 Task: Explore and customize your Asana account settings and interface.
Action: Mouse pressed left at (108, 242)
Screenshot: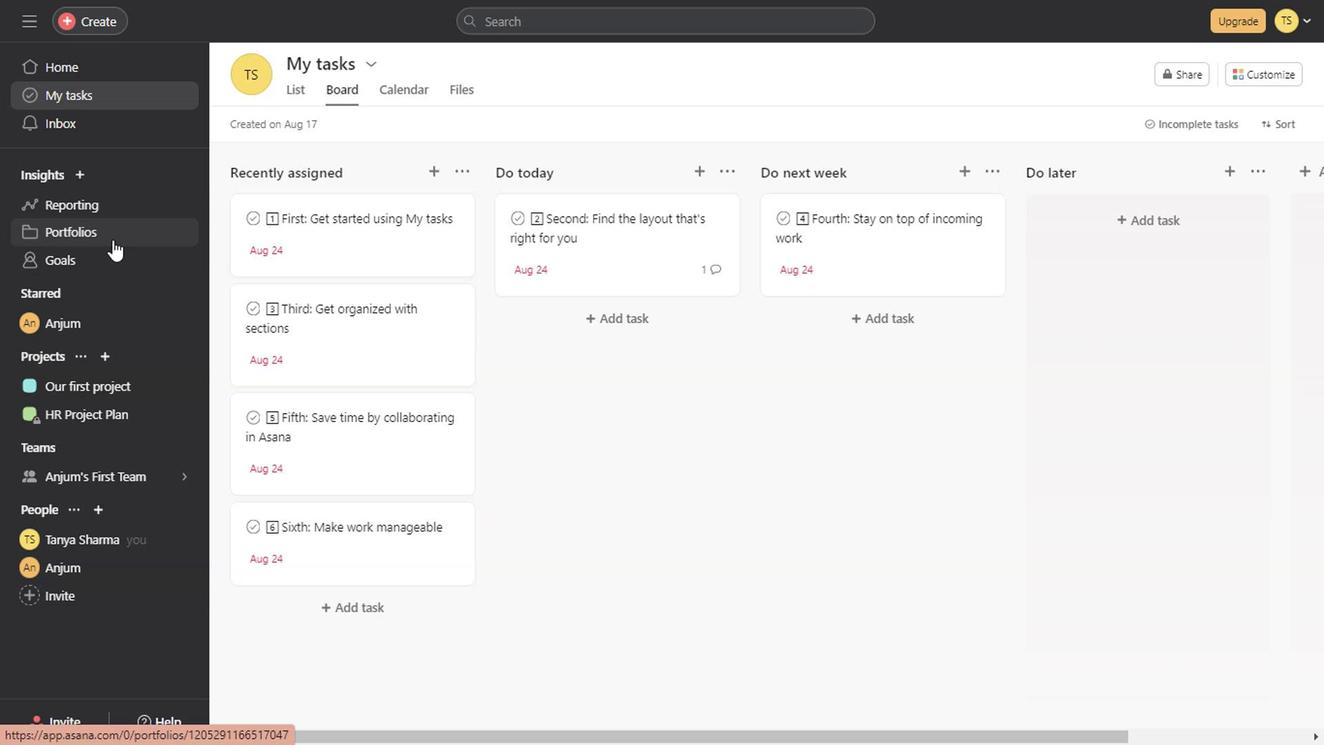 
Action: Mouse moved to (753, 616)
Screenshot: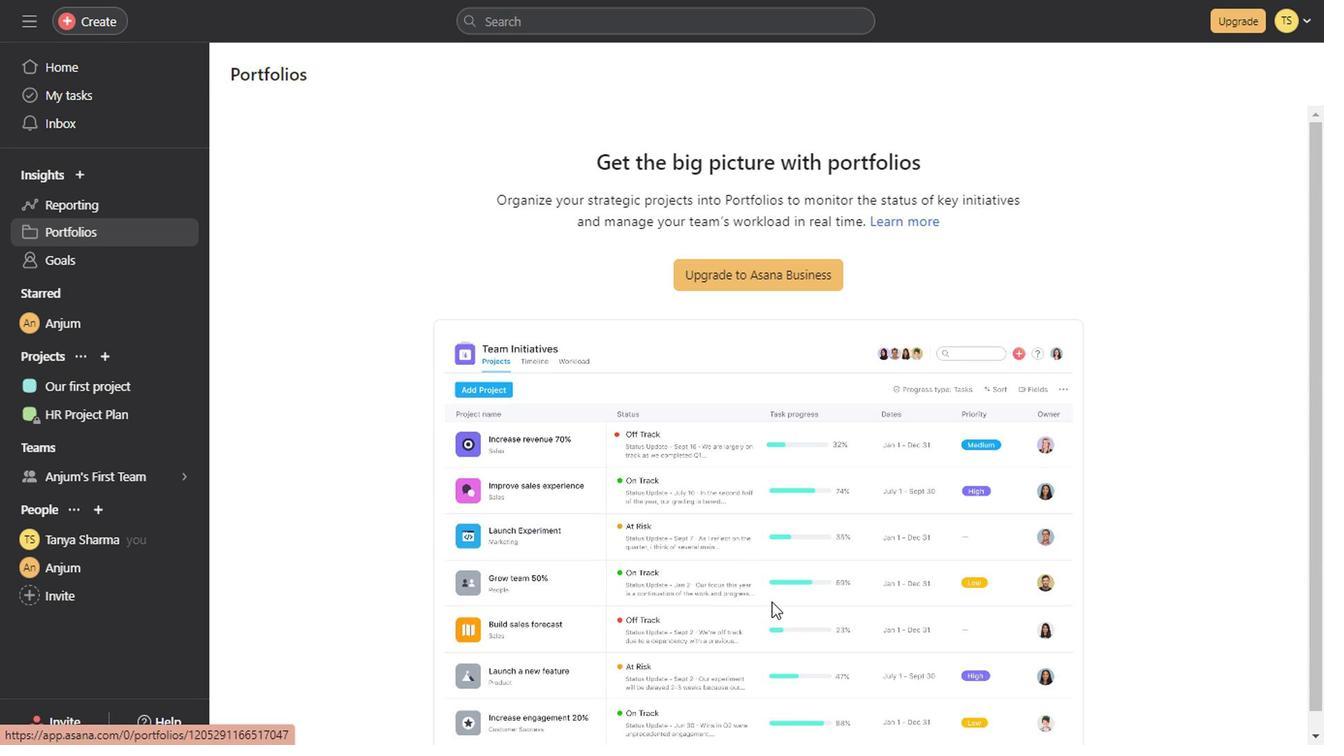 
Action: Mouse scrolled (753, 615) with delta (0, -1)
Screenshot: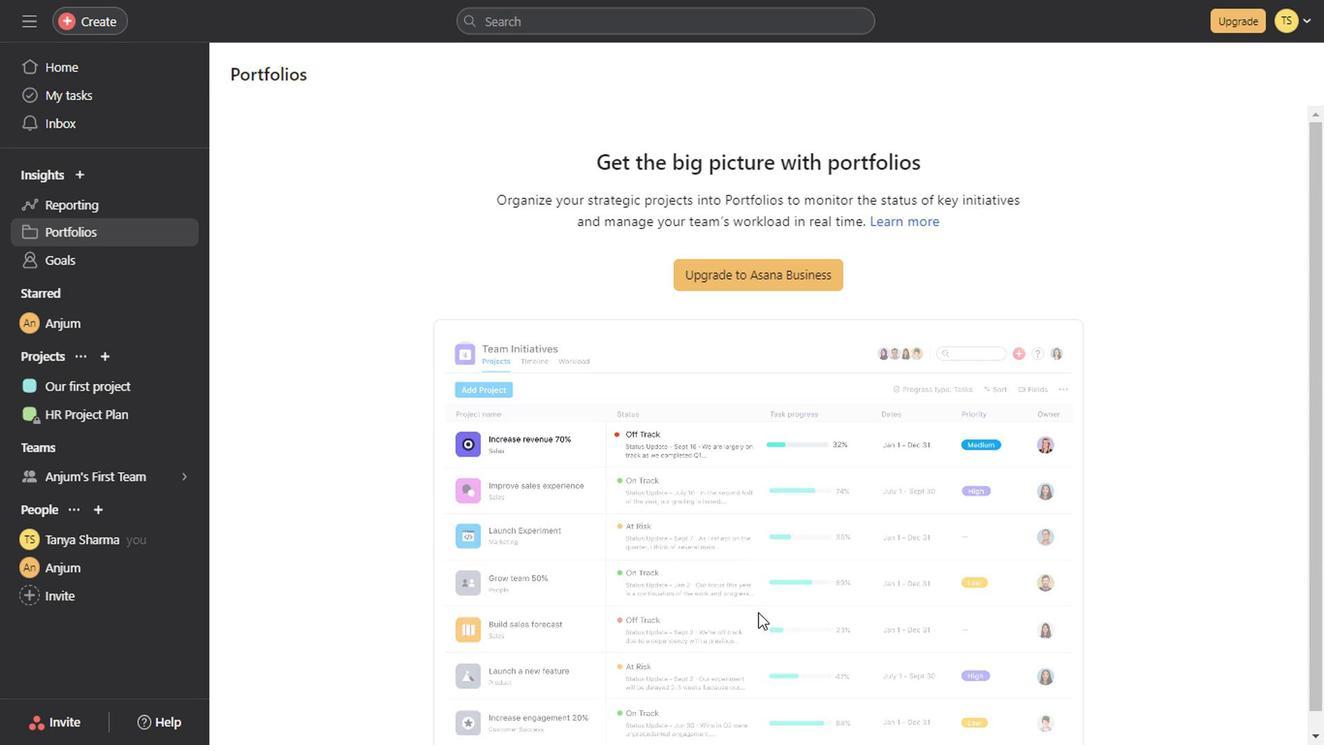 
Action: Mouse scrolled (753, 616) with delta (0, 0)
Screenshot: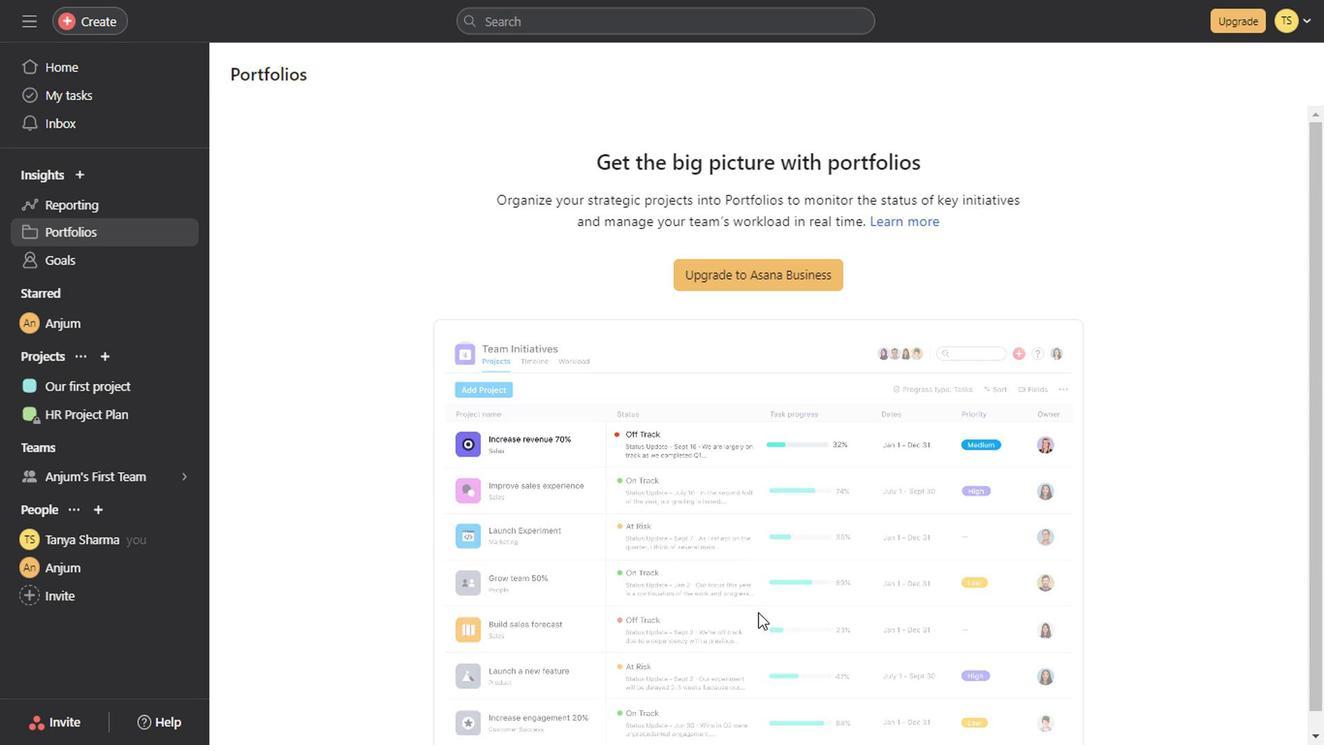 
Action: Mouse scrolled (753, 616) with delta (0, 0)
Screenshot: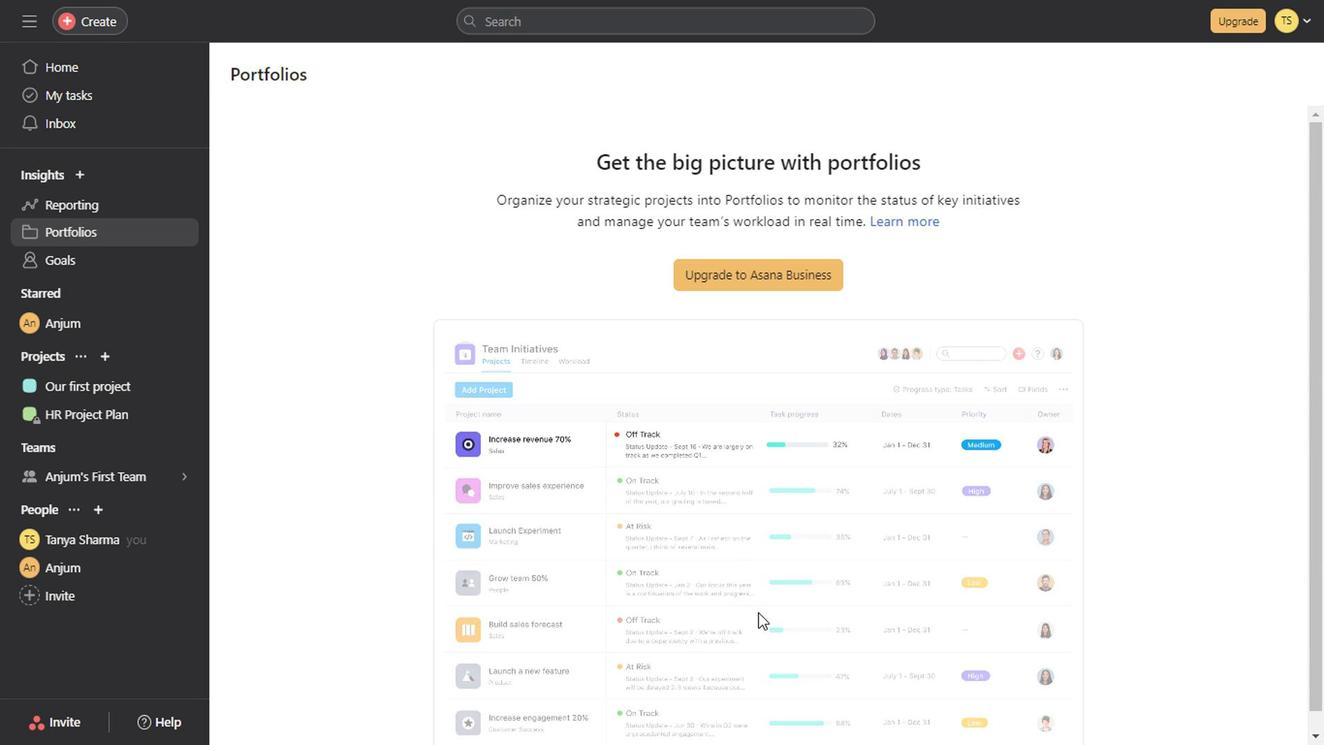 
Action: Mouse scrolled (753, 616) with delta (0, 0)
Screenshot: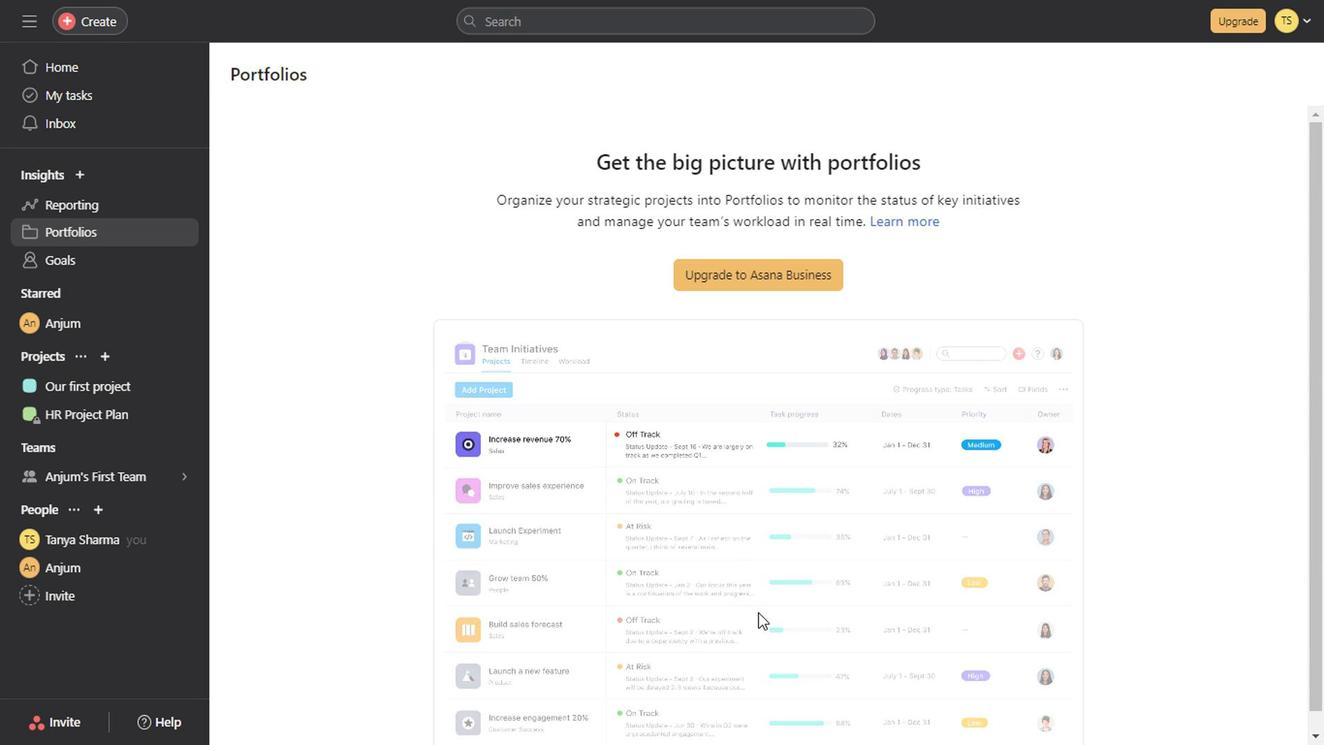 
Action: Mouse scrolled (753, 616) with delta (0, 0)
Screenshot: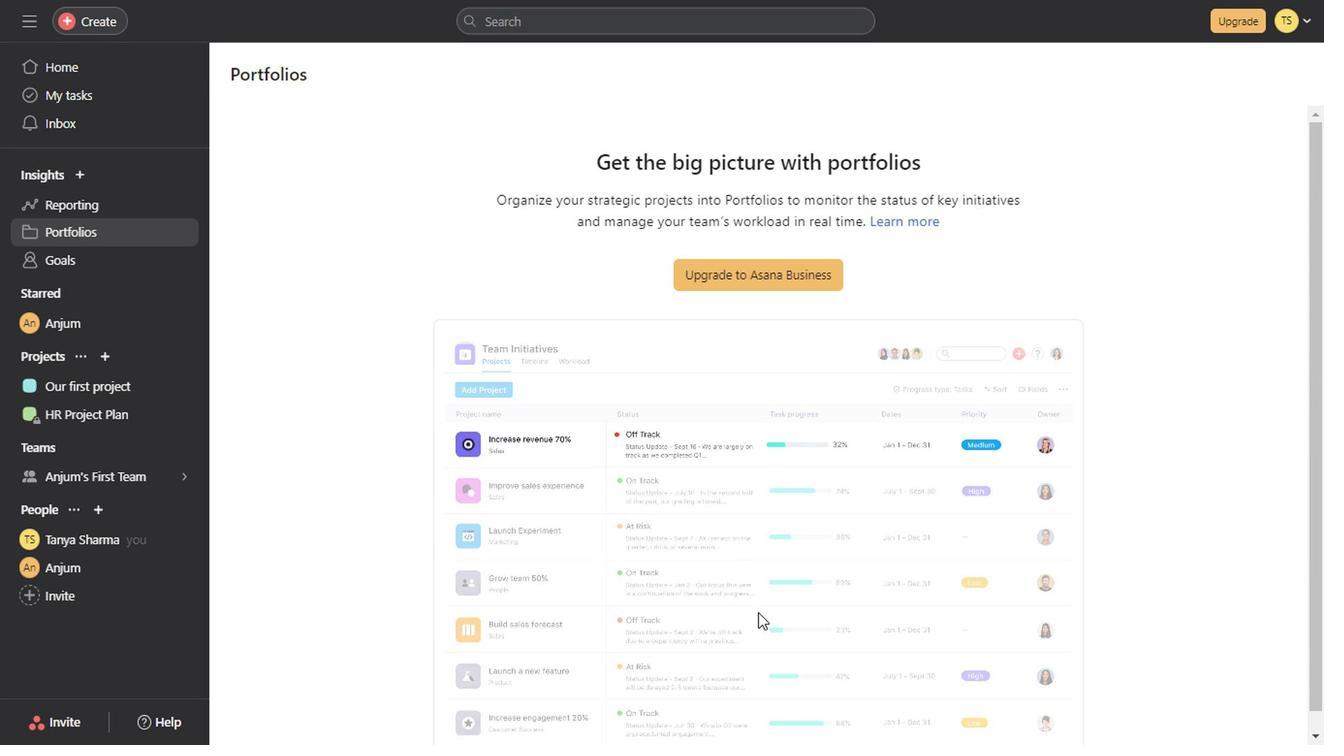 
Action: Mouse scrolled (753, 616) with delta (0, 0)
Screenshot: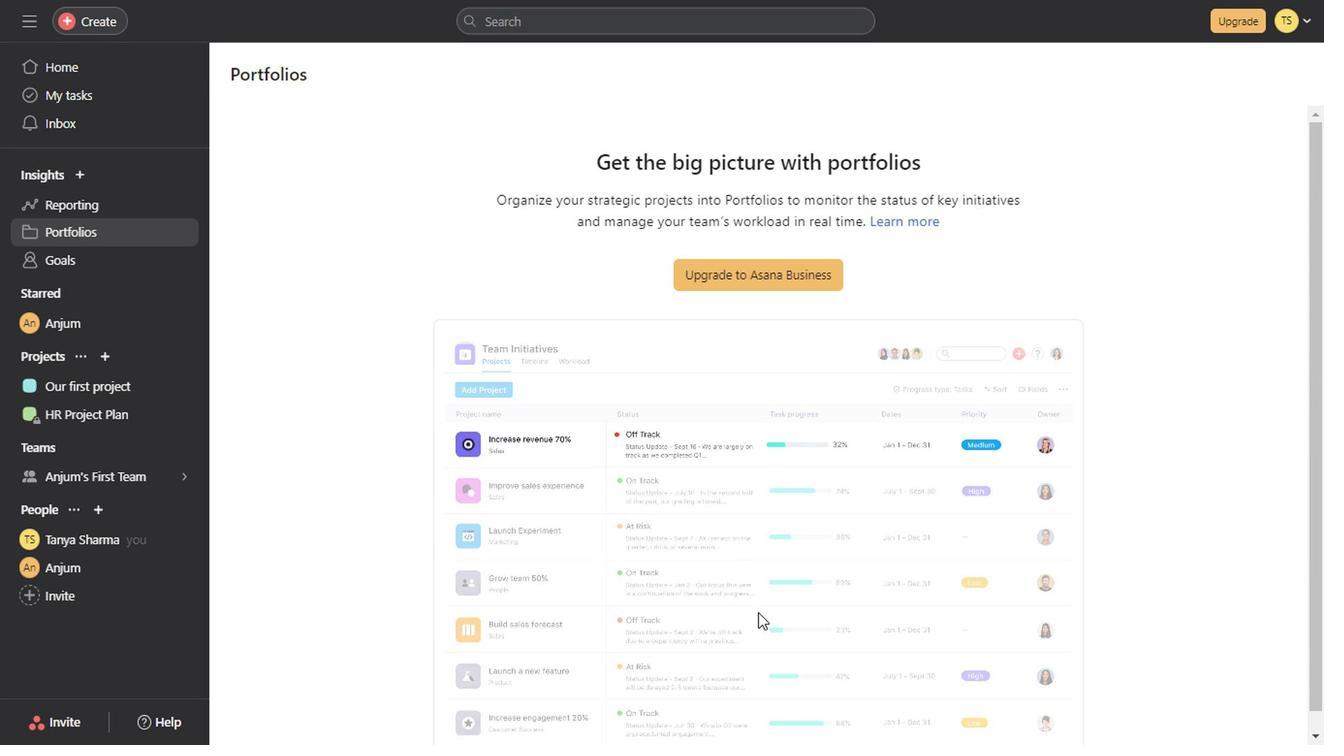 
Action: Mouse scrolled (753, 616) with delta (0, 0)
Screenshot: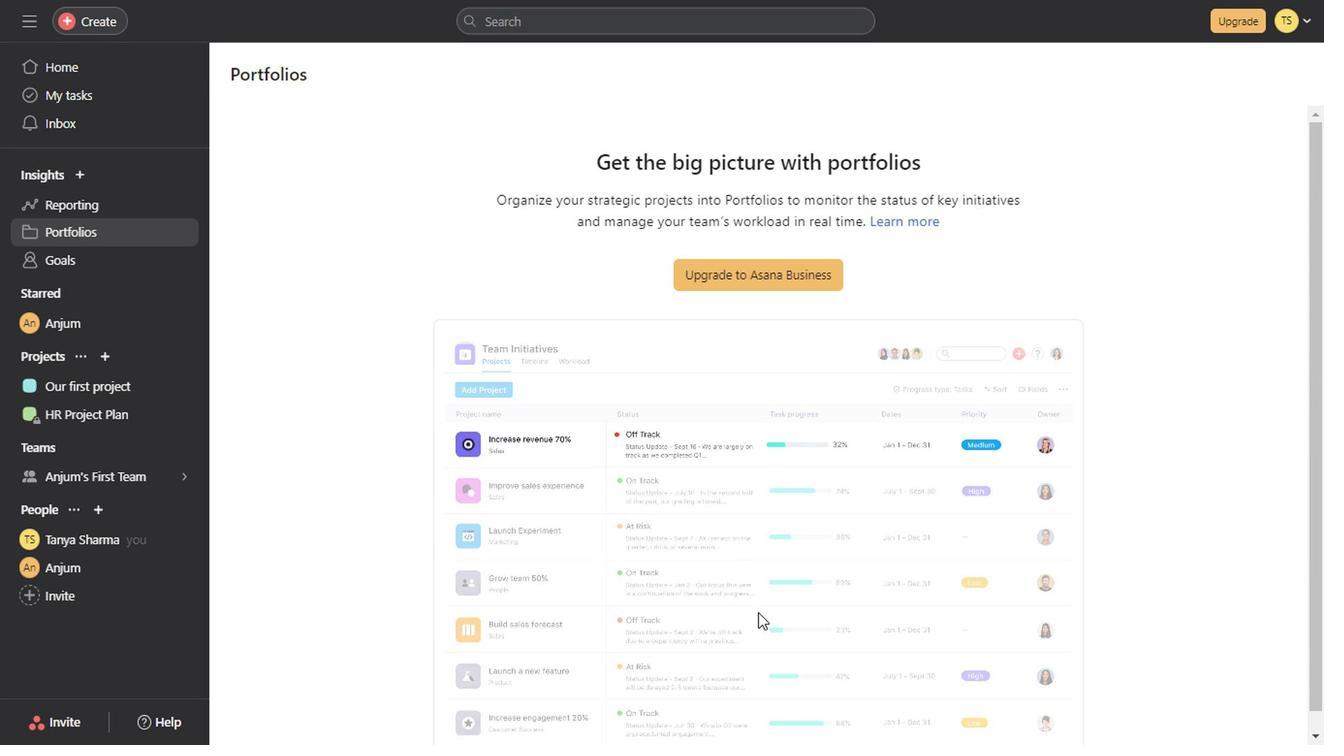 
Action: Mouse scrolled (753, 616) with delta (0, 0)
Screenshot: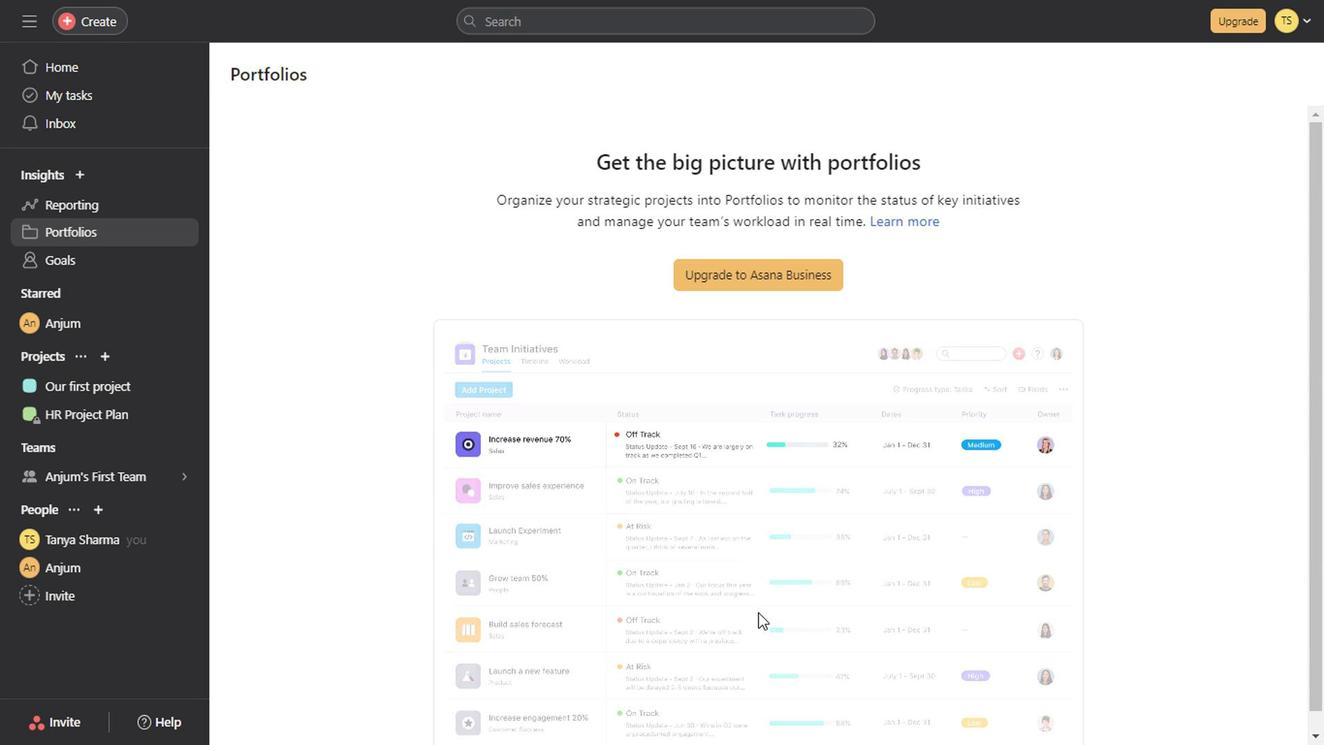 
Action: Mouse scrolled (753, 616) with delta (0, 0)
Screenshot: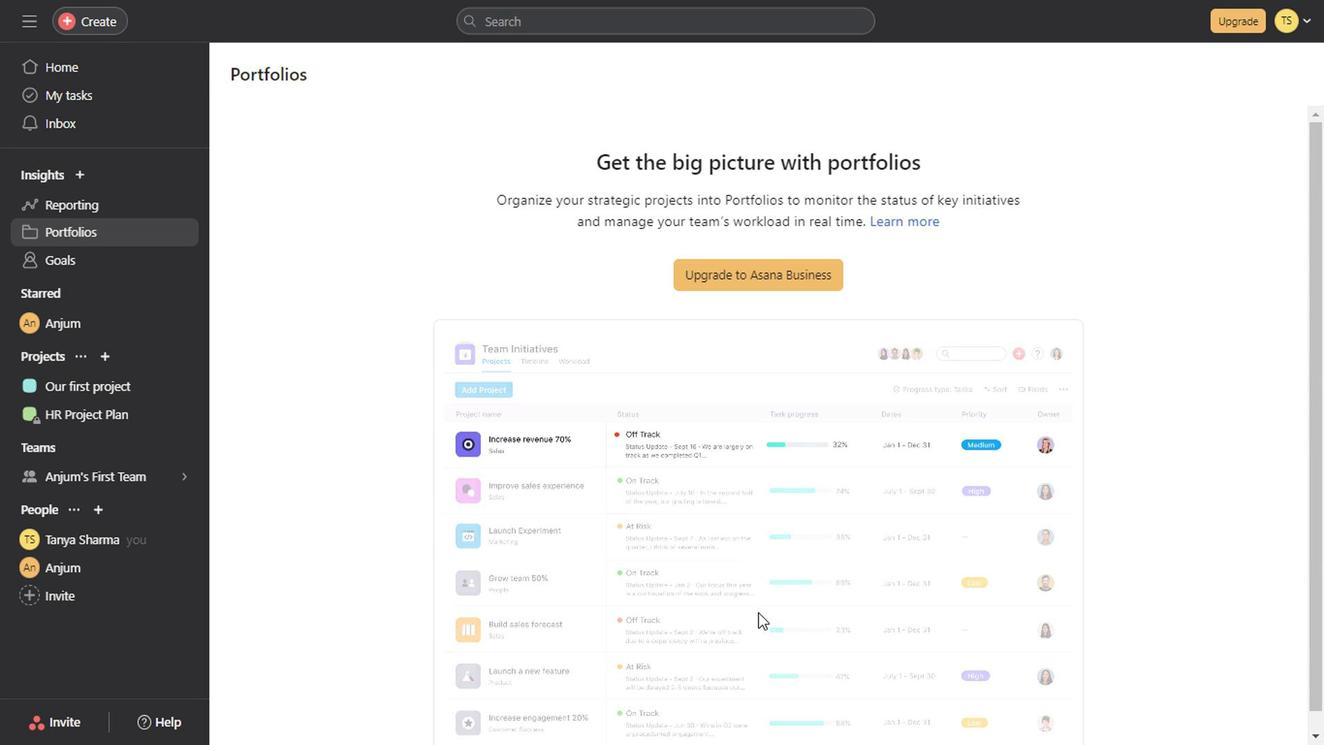 
Action: Mouse scrolled (753, 616) with delta (0, 0)
Screenshot: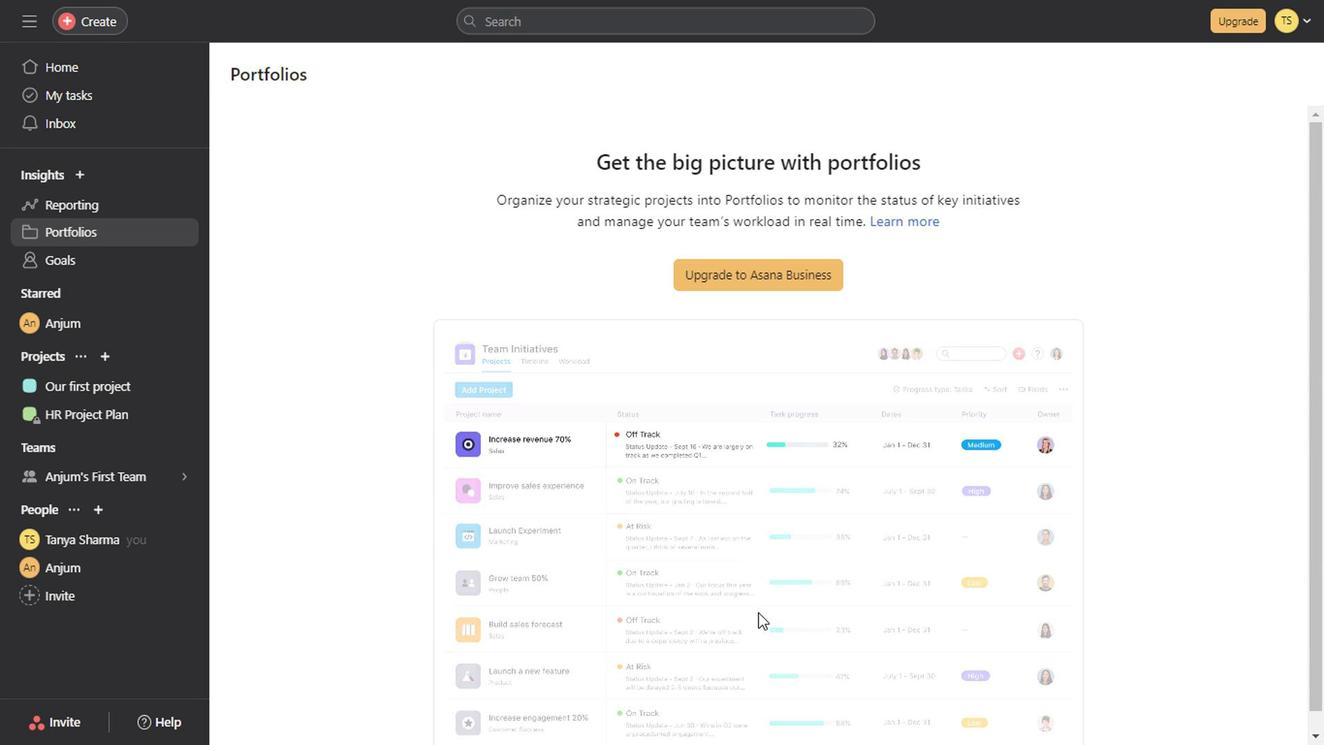 
Action: Mouse scrolled (753, 616) with delta (0, 0)
Screenshot: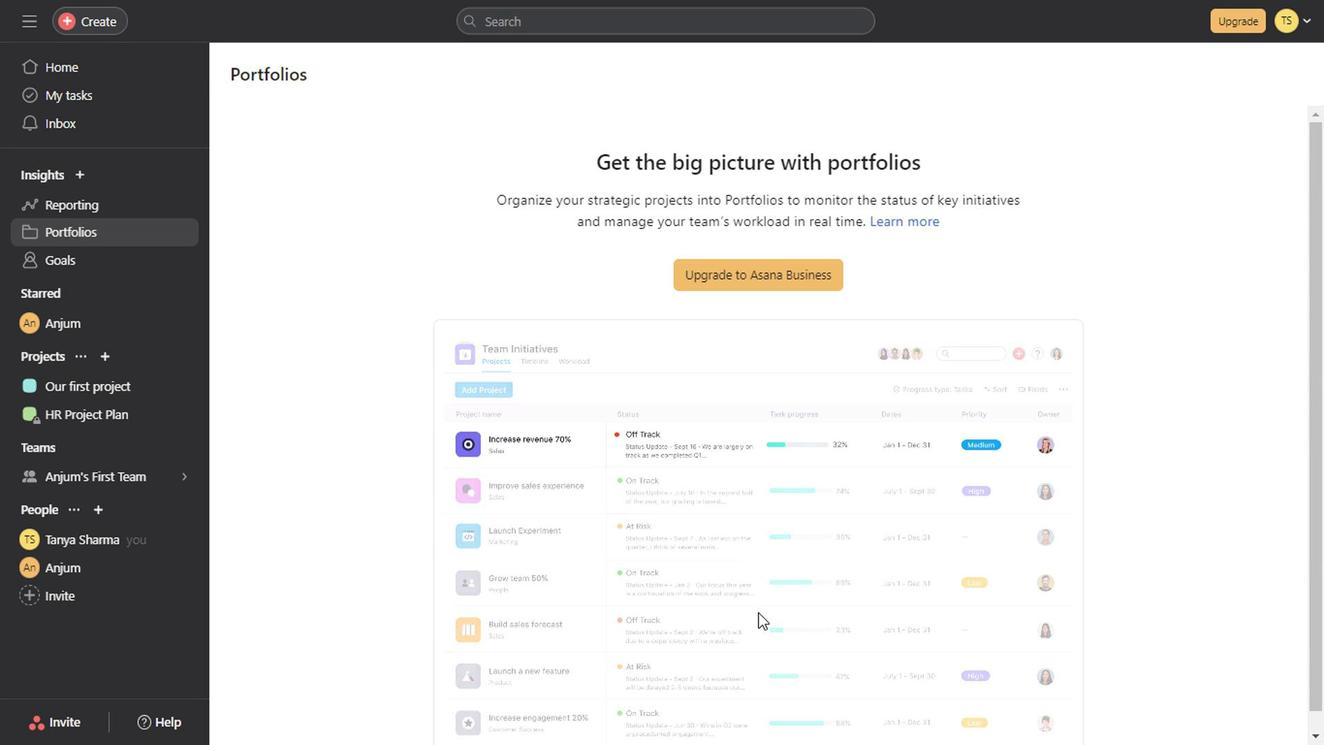 
Action: Mouse scrolled (753, 616) with delta (0, 0)
Screenshot: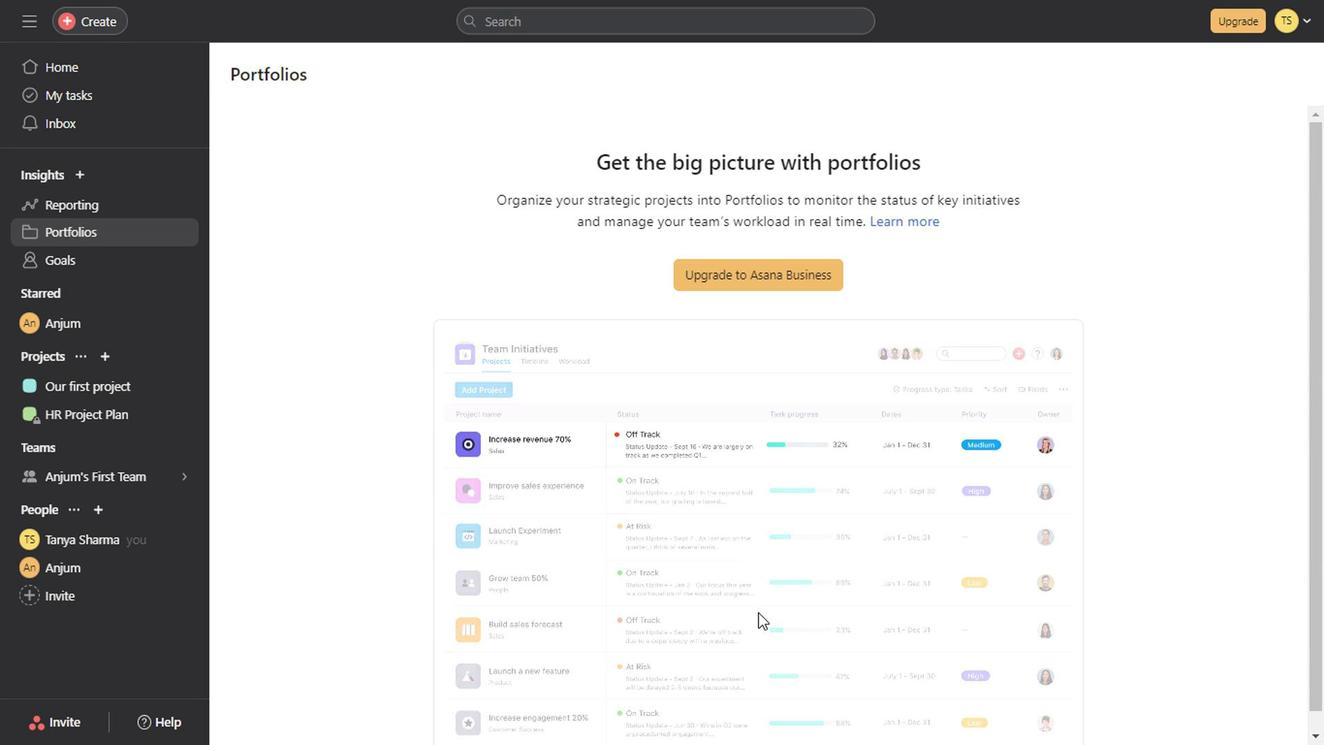 
Action: Mouse scrolled (753, 616) with delta (0, 0)
Screenshot: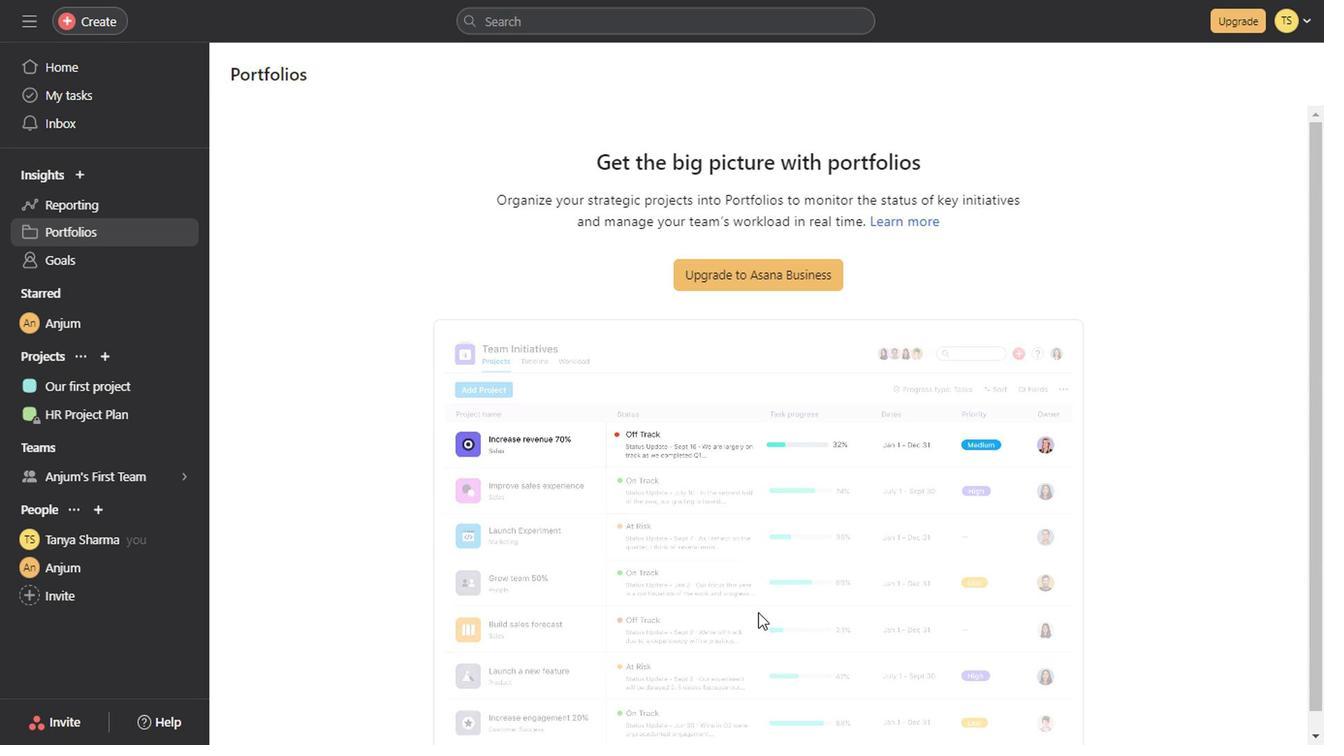 
Action: Mouse scrolled (753, 616) with delta (0, 0)
Screenshot: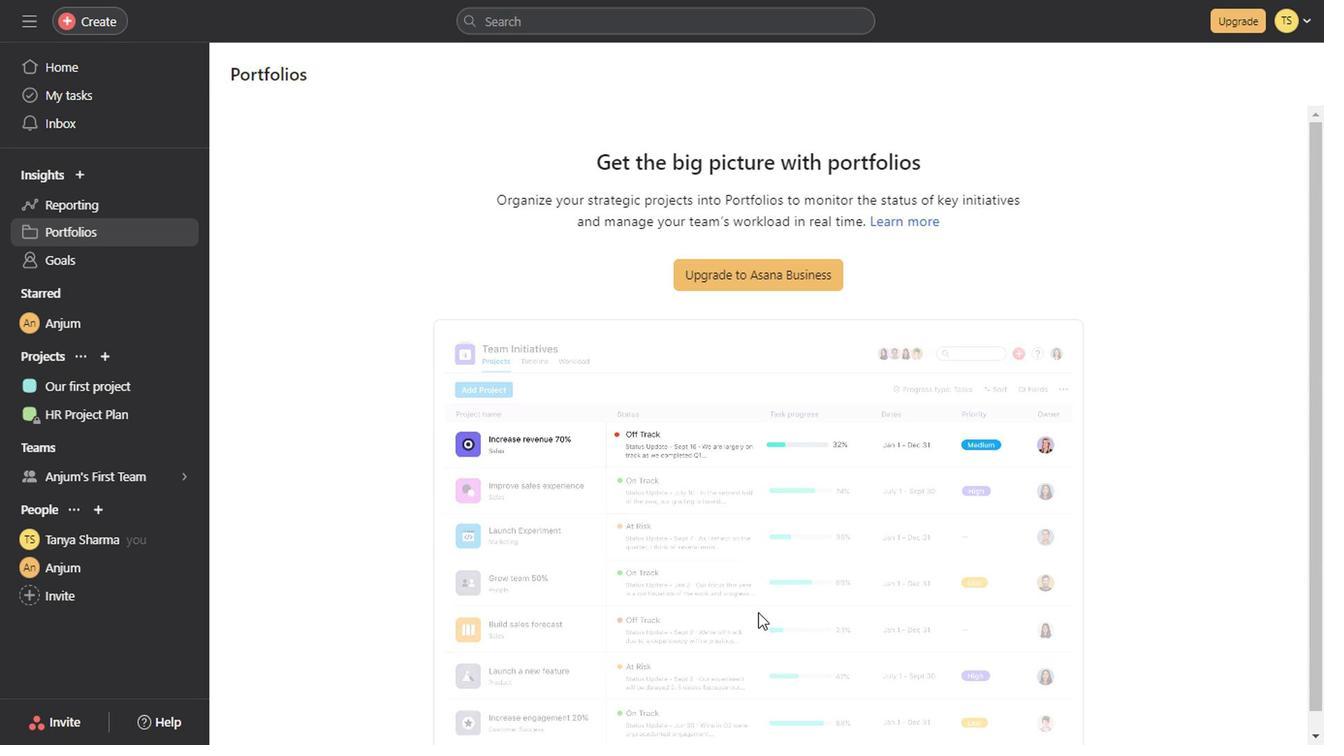 
Action: Mouse scrolled (753, 616) with delta (0, 0)
Screenshot: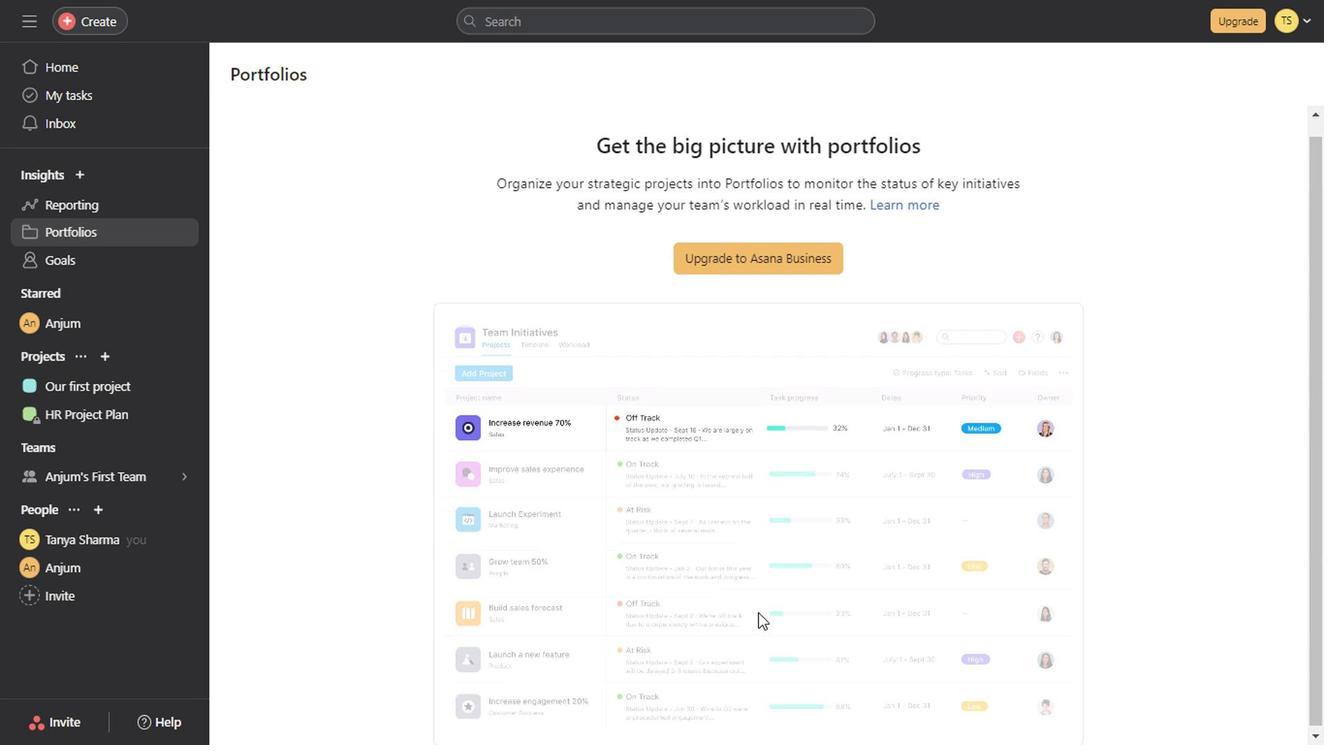 
Action: Mouse scrolled (753, 616) with delta (0, 0)
Screenshot: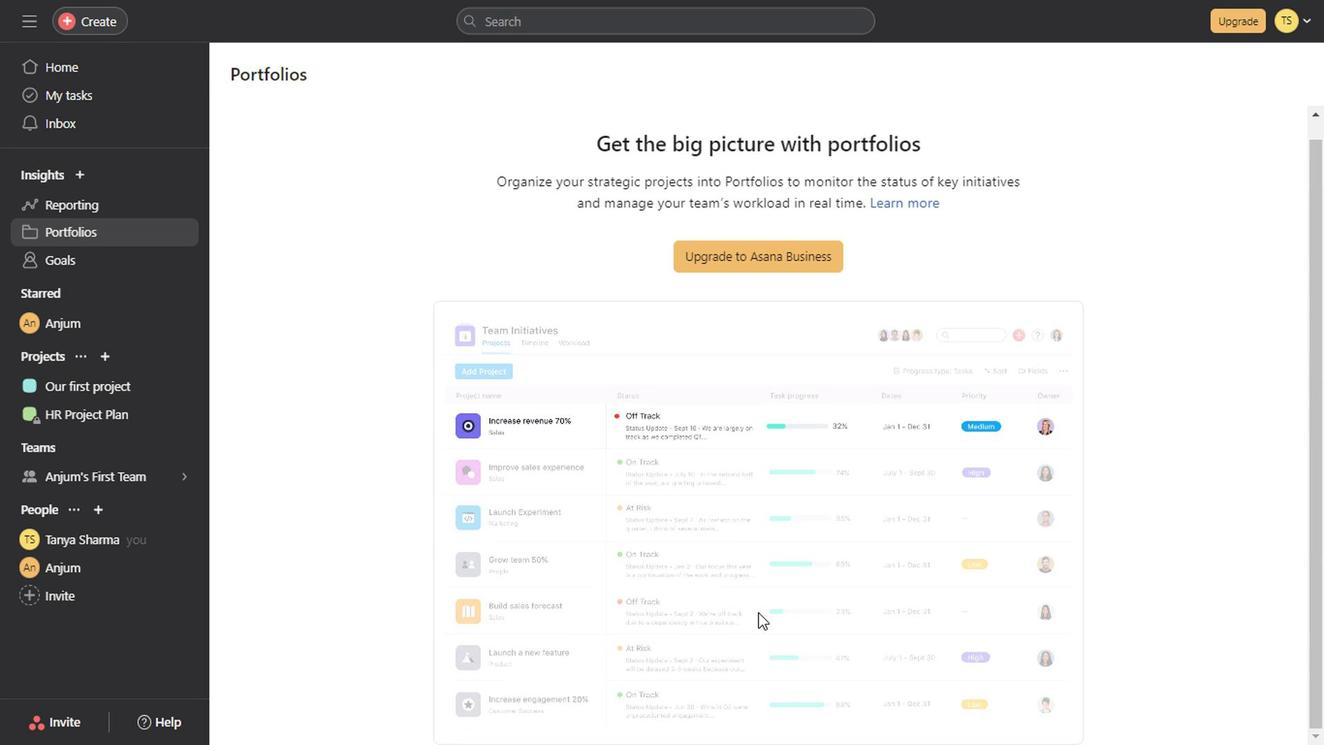 
Action: Mouse scrolled (753, 616) with delta (0, 0)
Screenshot: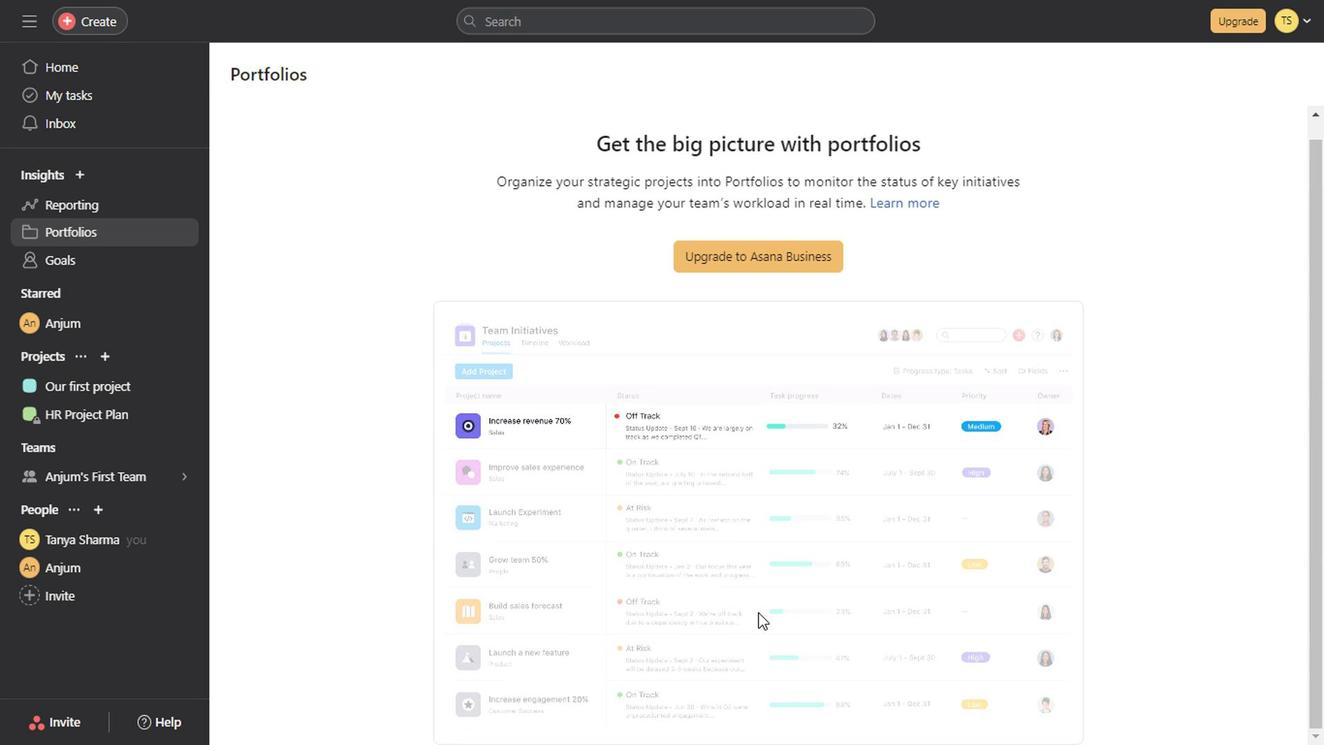 
Action: Mouse scrolled (753, 616) with delta (0, 0)
Screenshot: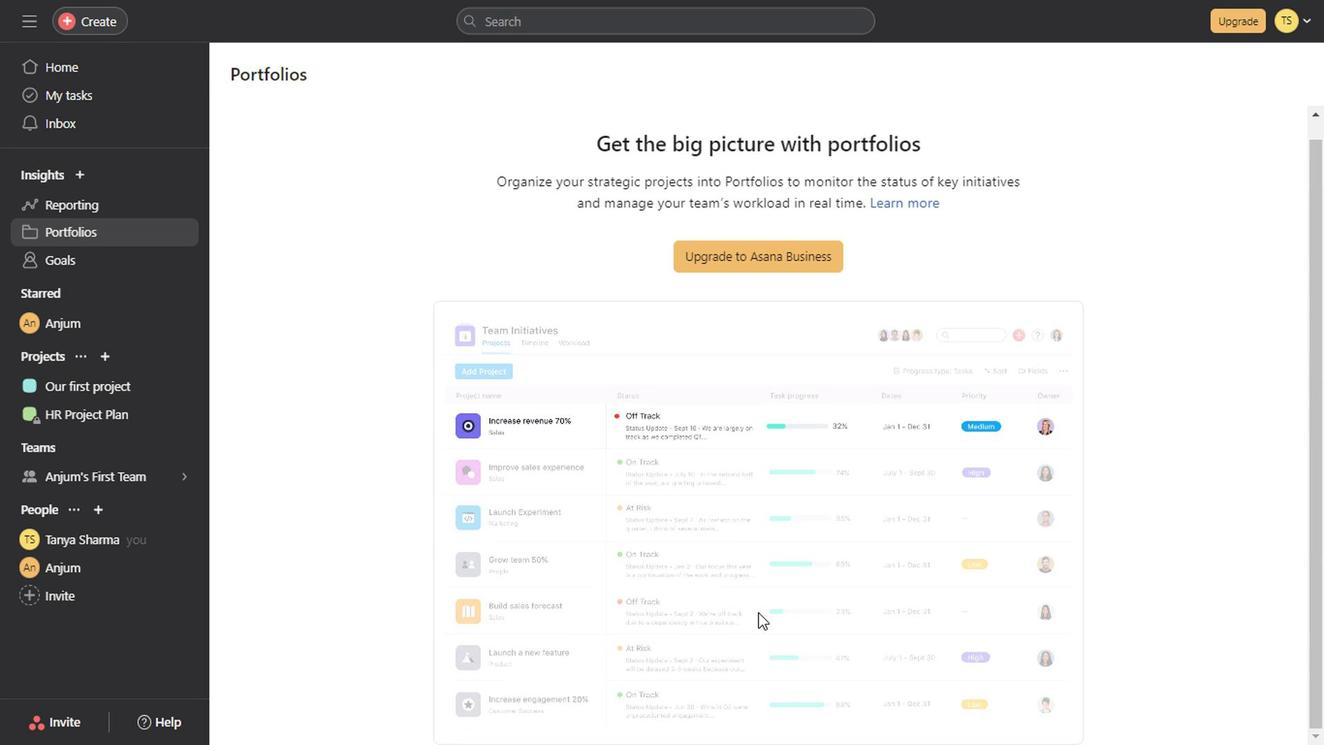 
Action: Mouse scrolled (753, 616) with delta (0, 0)
Screenshot: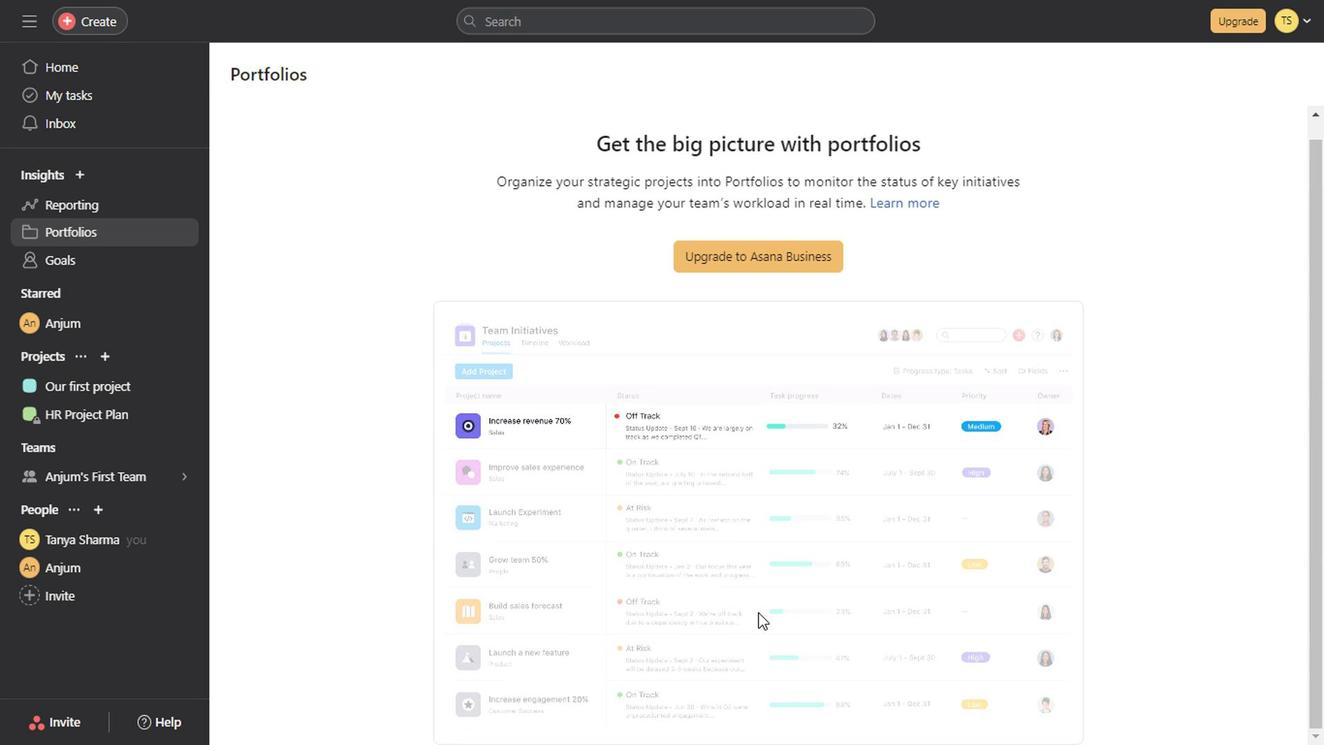 
Action: Mouse scrolled (753, 616) with delta (0, 0)
Screenshot: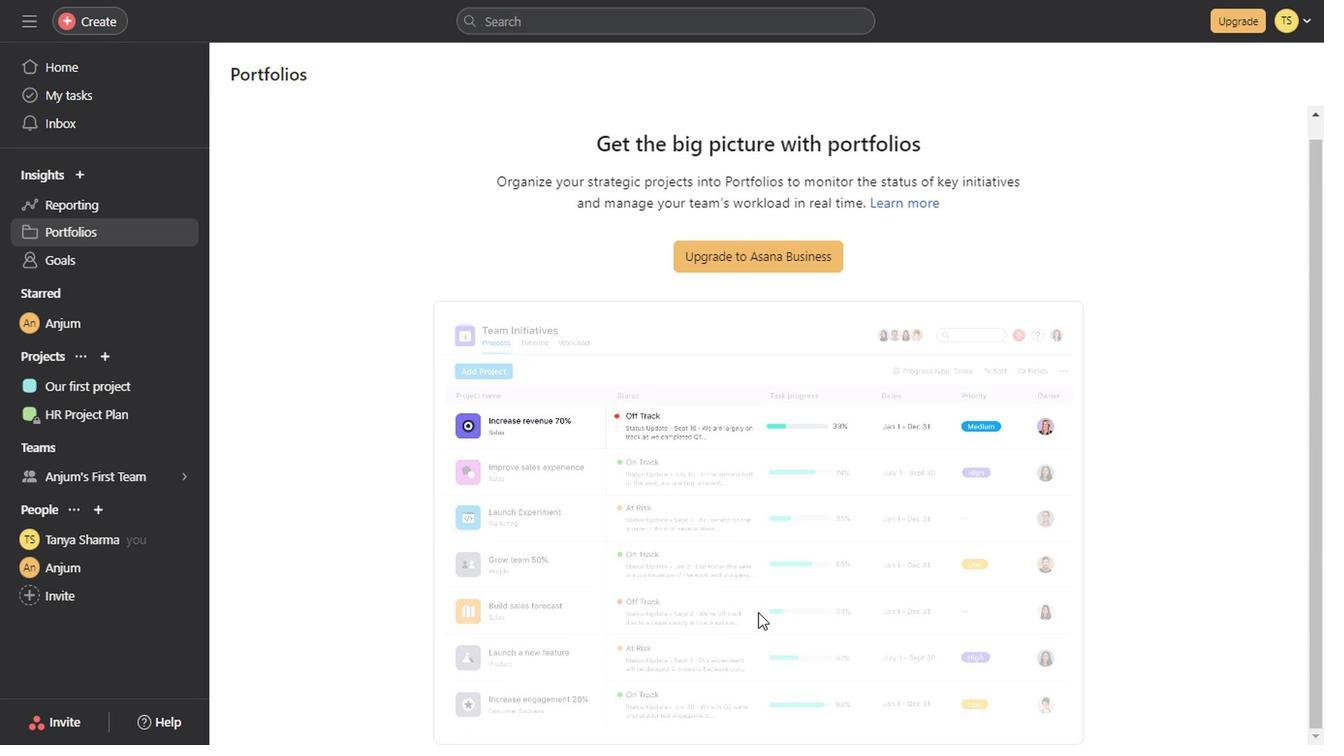 
Action: Mouse scrolled (753, 616) with delta (0, 0)
Screenshot: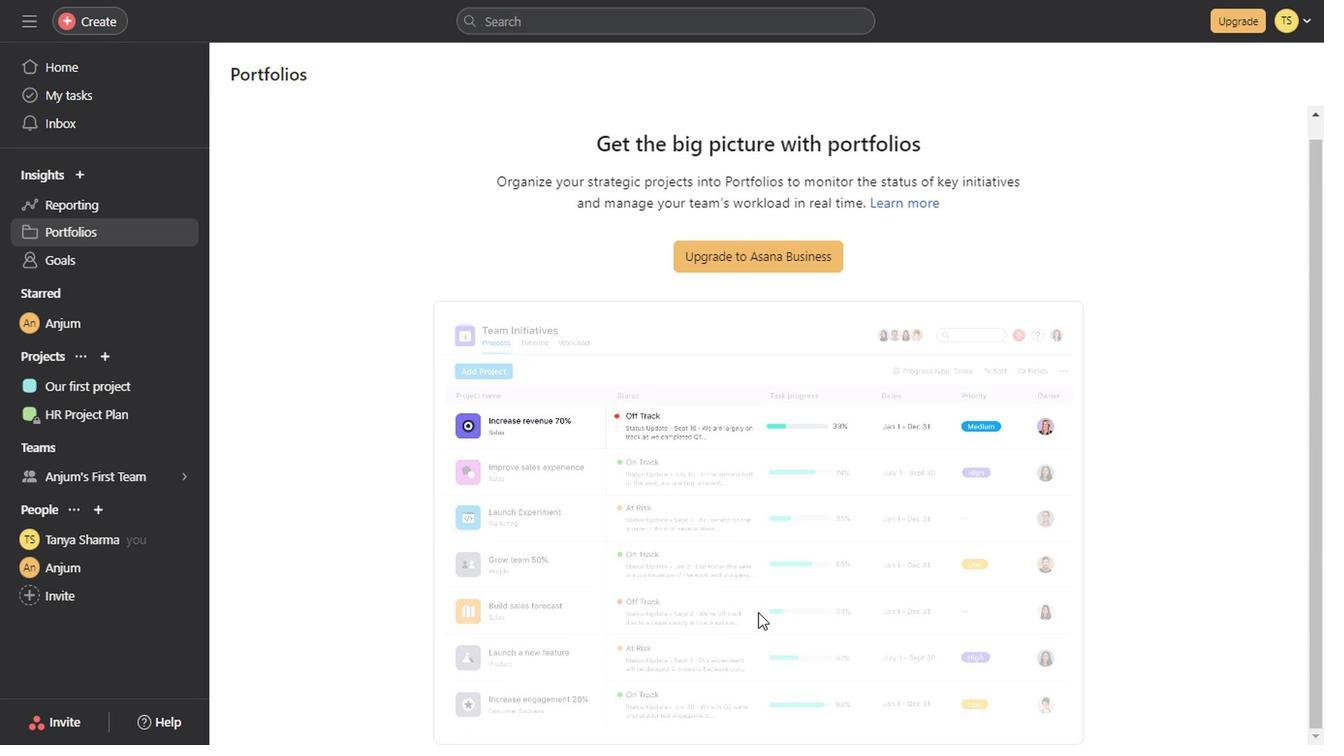 
Action: Mouse scrolled (753, 616) with delta (0, 0)
Screenshot: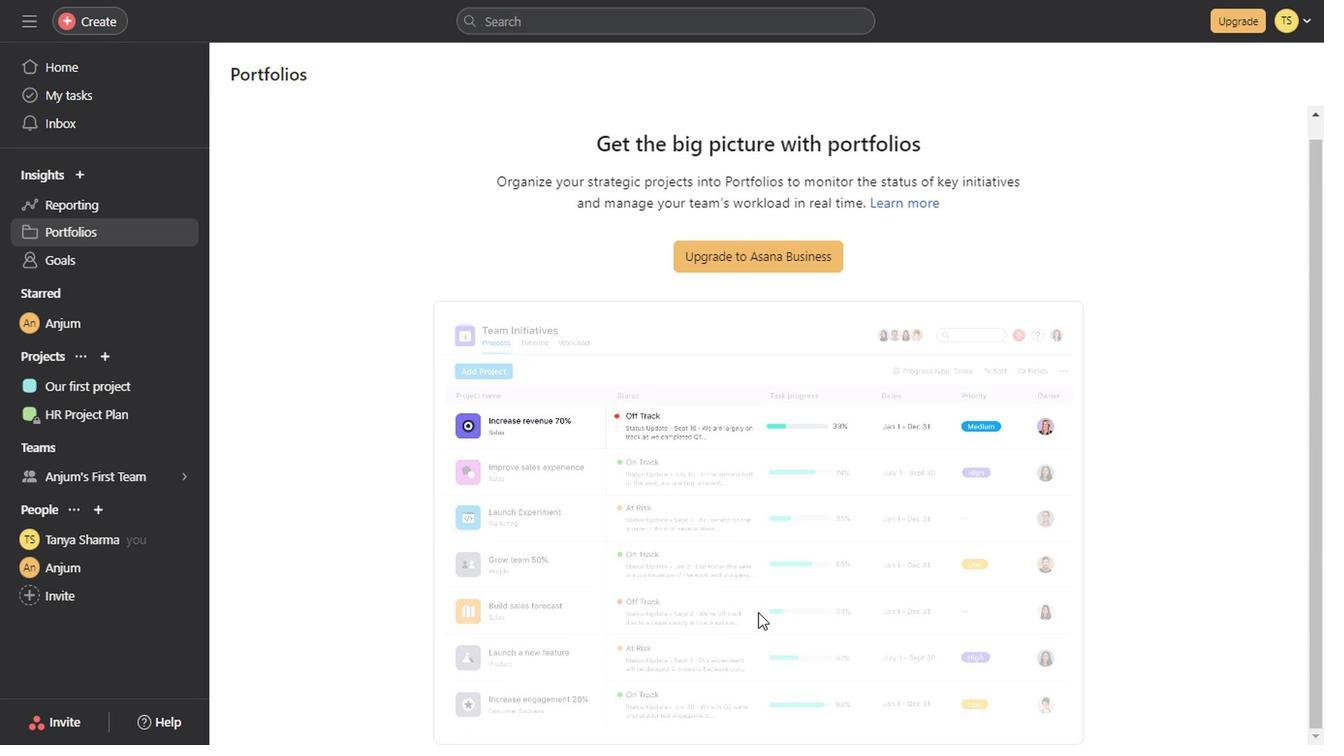 
Action: Mouse scrolled (753, 616) with delta (0, 0)
Screenshot: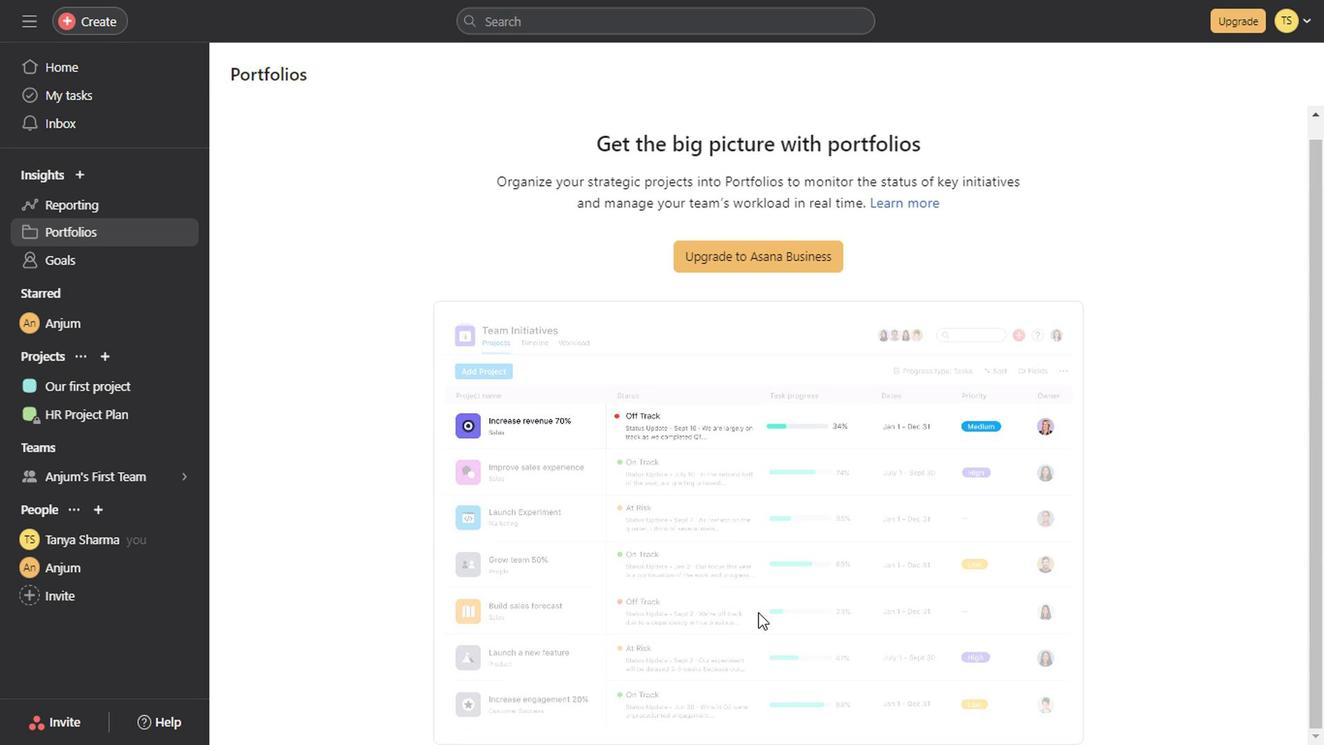 
Action: Mouse scrolled (753, 616) with delta (0, 0)
Screenshot: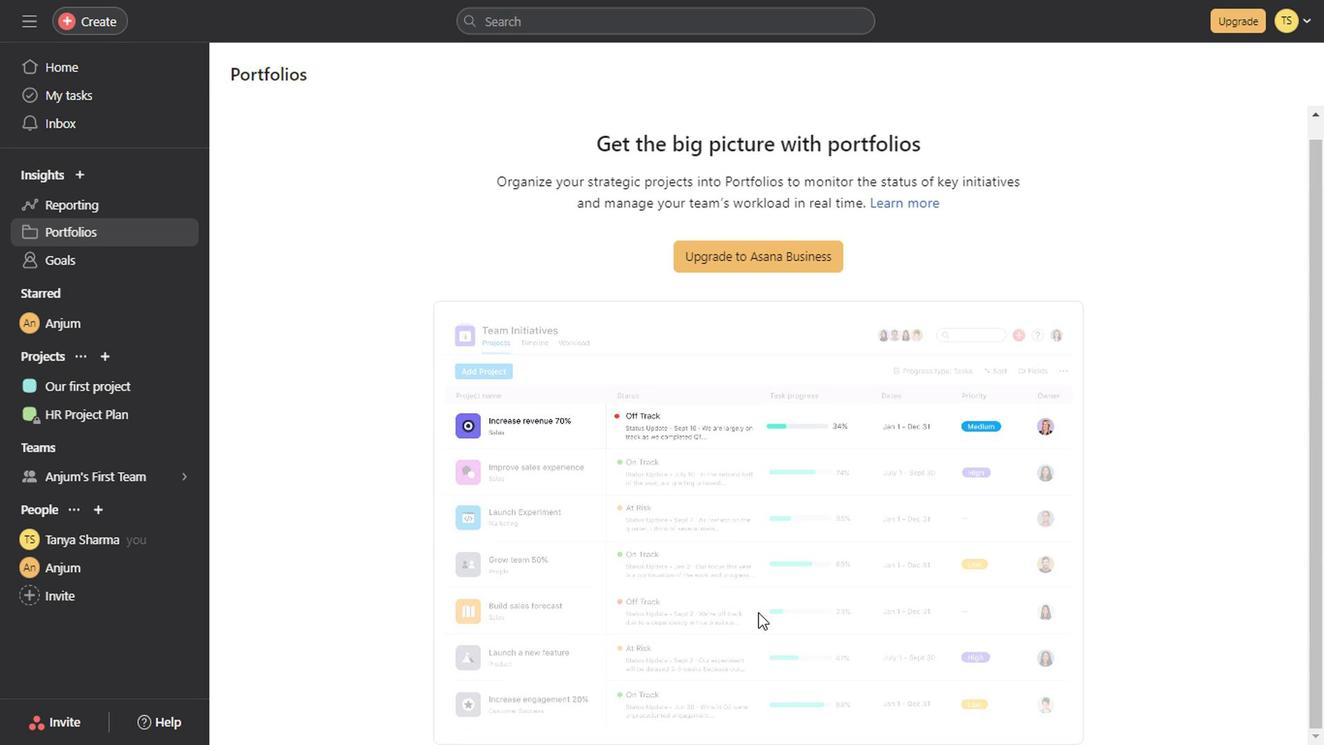 
Action: Mouse scrolled (753, 616) with delta (0, 0)
Screenshot: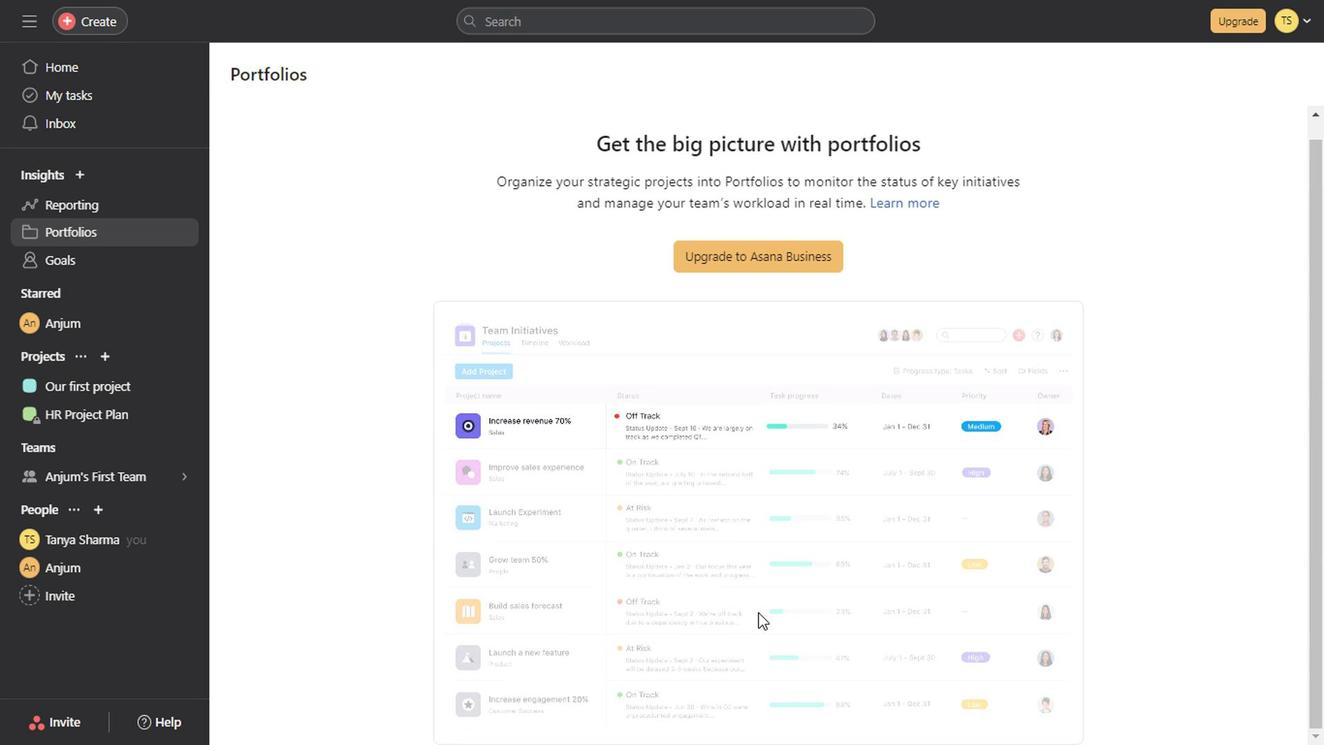 
Action: Mouse scrolled (753, 616) with delta (0, 0)
Screenshot: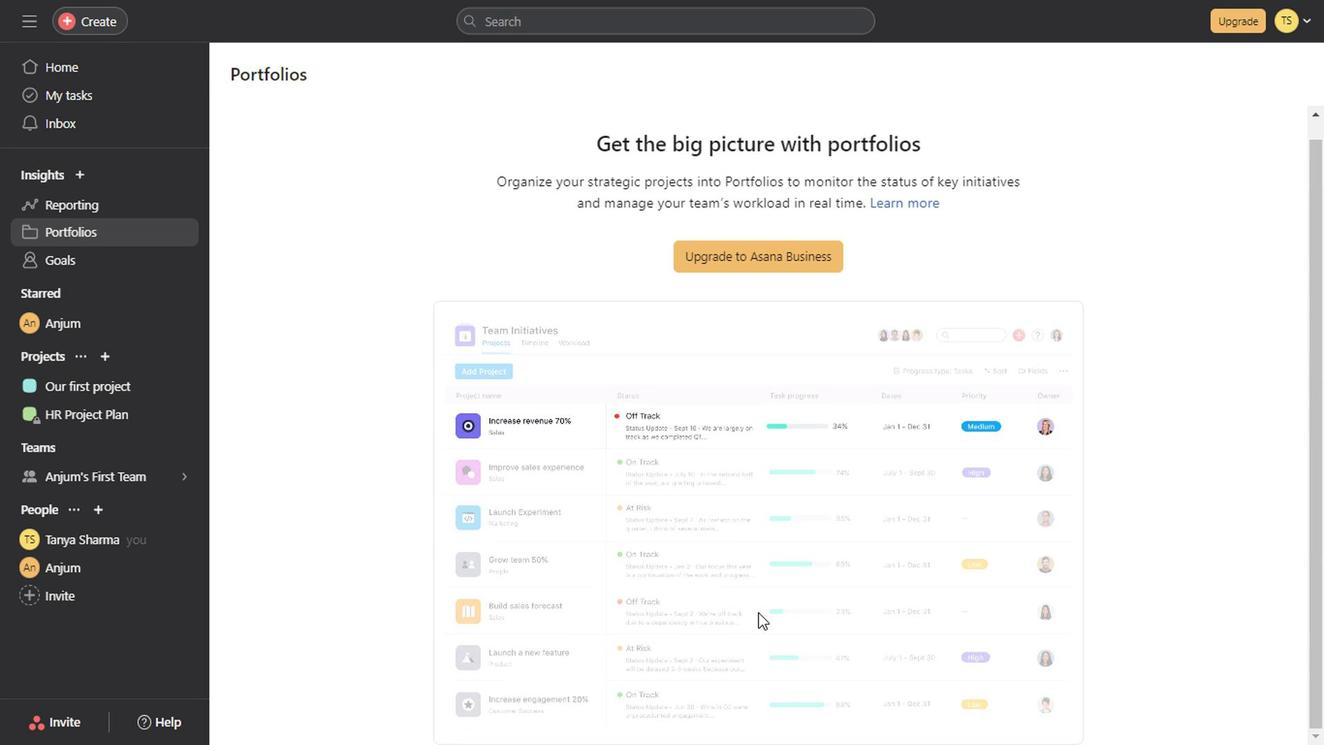 
Action: Mouse scrolled (753, 616) with delta (0, 0)
Screenshot: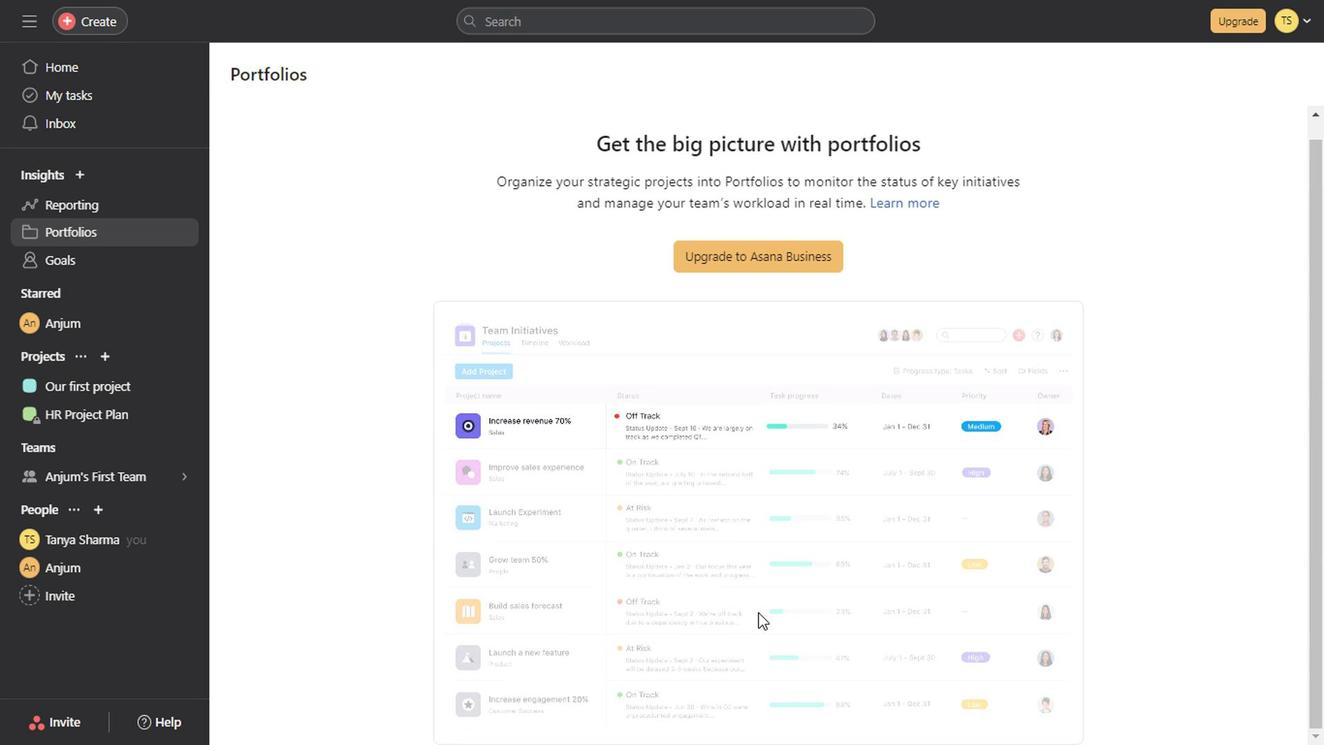 
Action: Mouse scrolled (753, 616) with delta (0, 0)
Screenshot: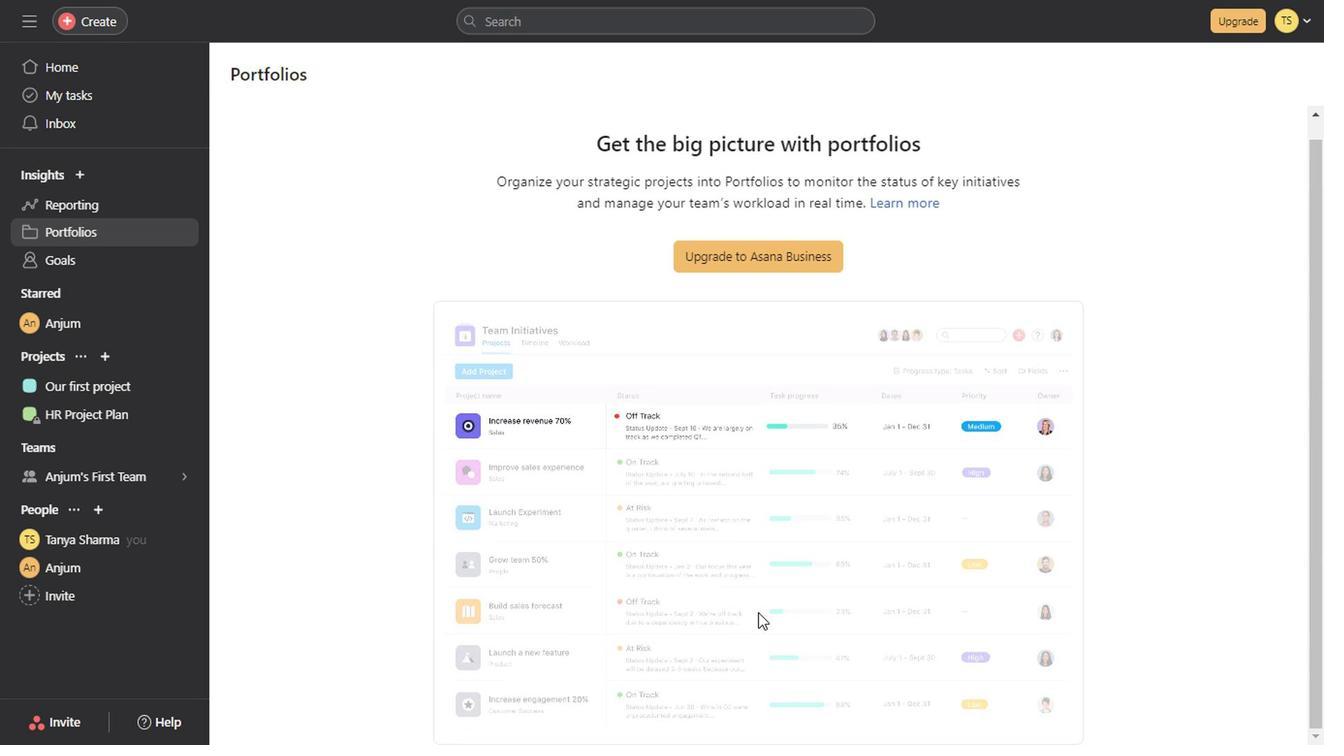 
Action: Mouse scrolled (753, 616) with delta (0, 0)
Screenshot: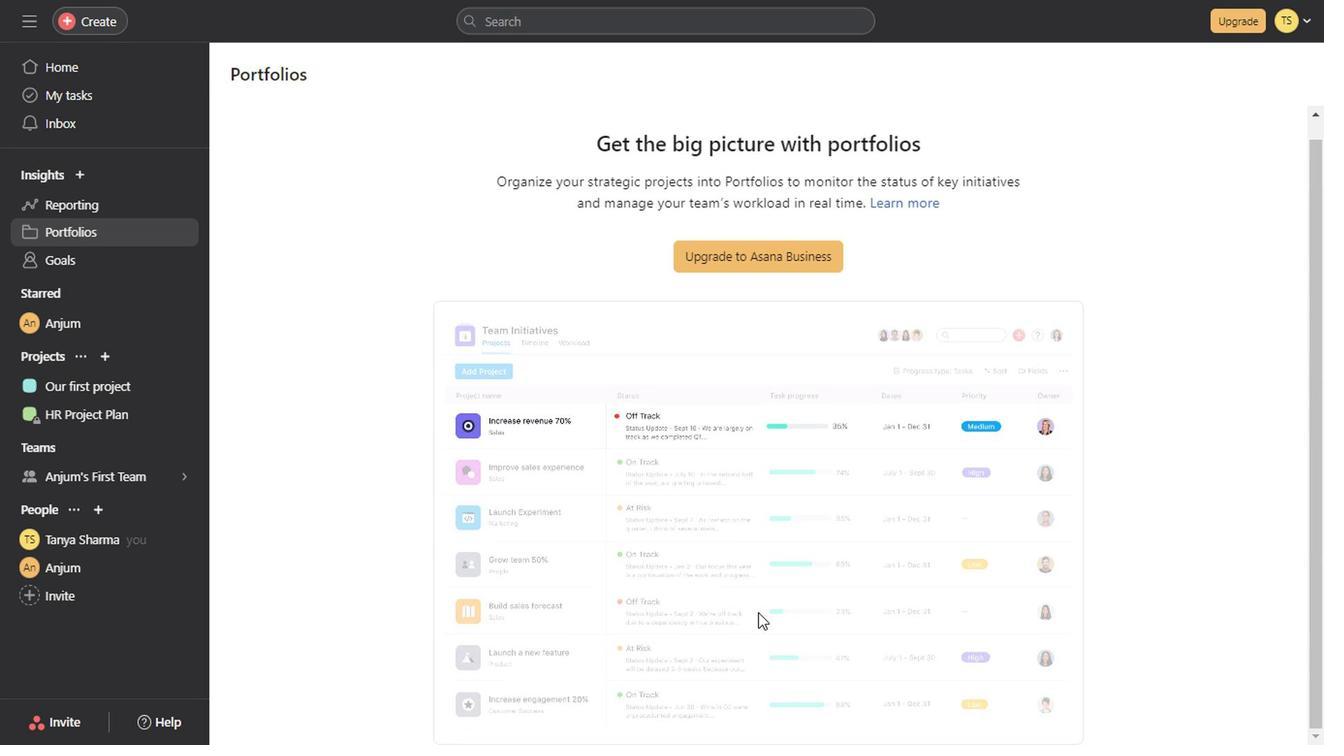 
Action: Mouse scrolled (753, 616) with delta (0, 0)
Screenshot: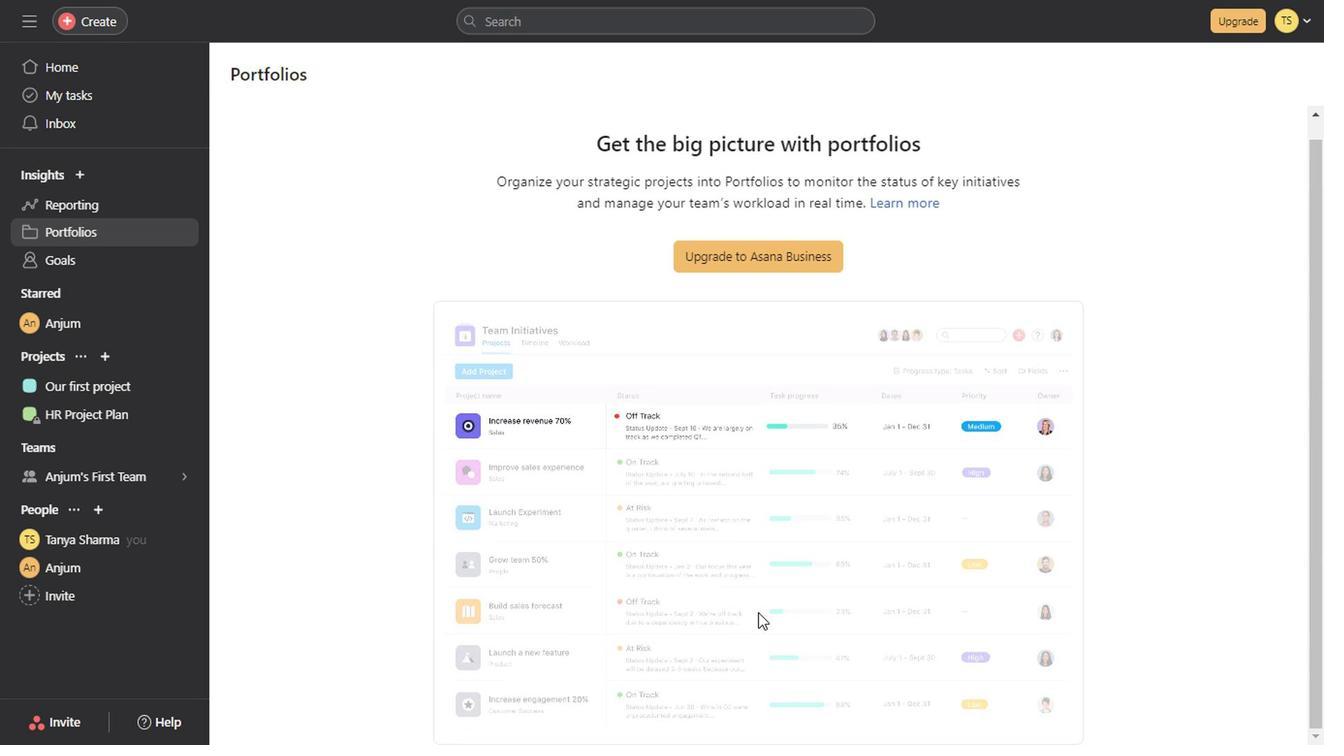 
Action: Mouse scrolled (753, 616) with delta (0, 0)
Screenshot: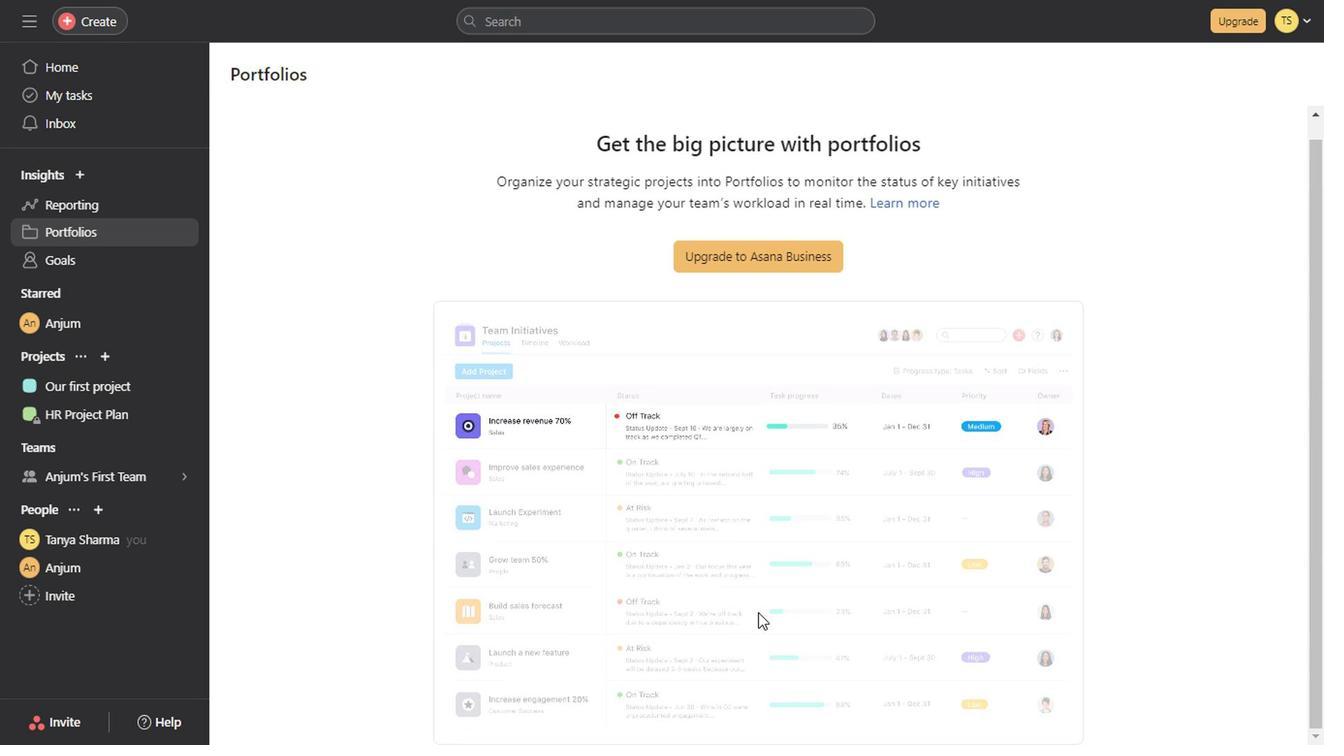 
Action: Mouse scrolled (753, 616) with delta (0, 0)
Screenshot: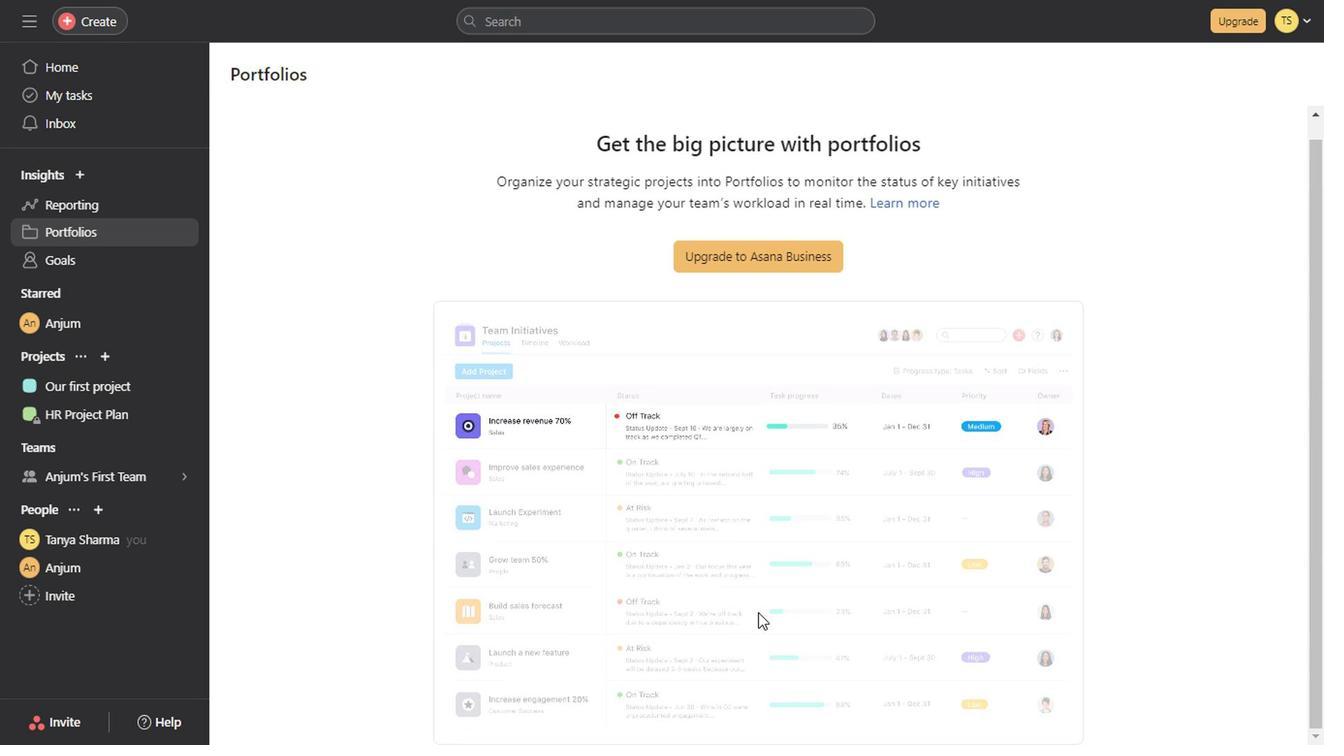 
Action: Mouse scrolled (753, 616) with delta (0, 0)
Screenshot: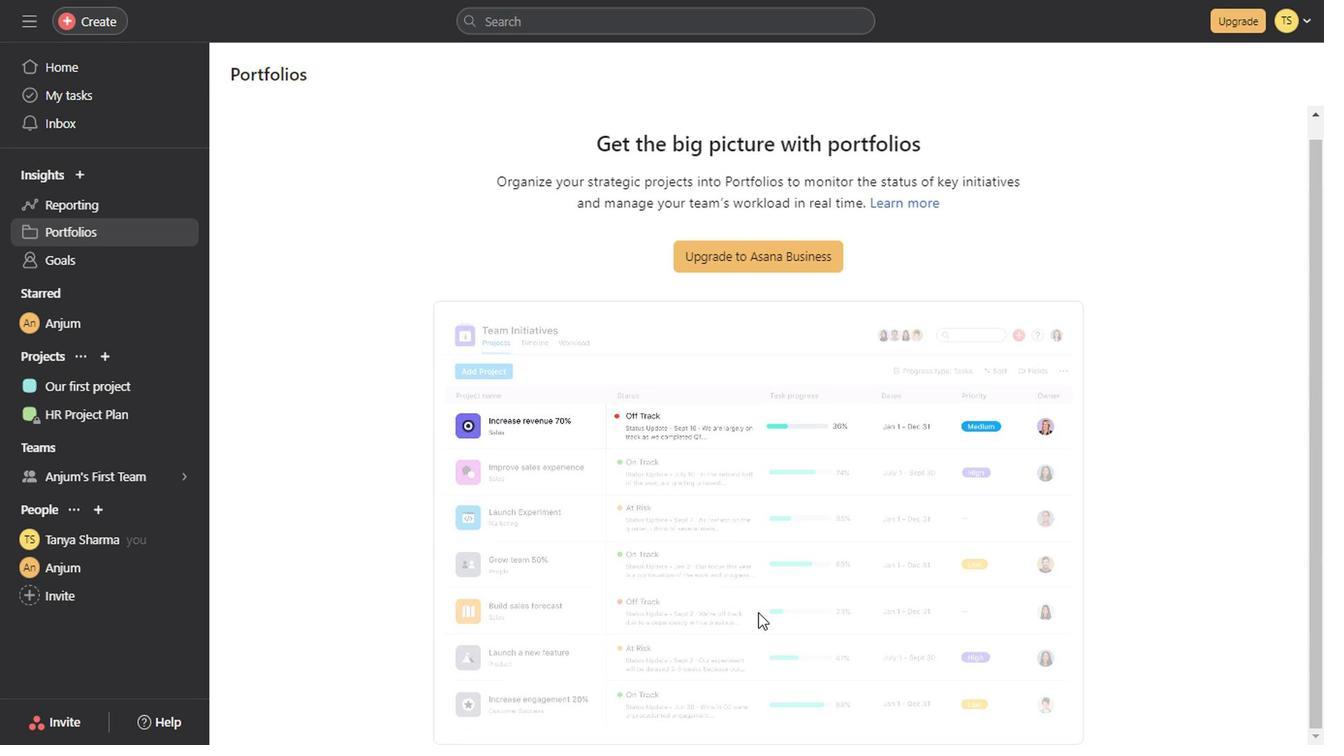 
Action: Mouse scrolled (753, 616) with delta (0, 0)
Screenshot: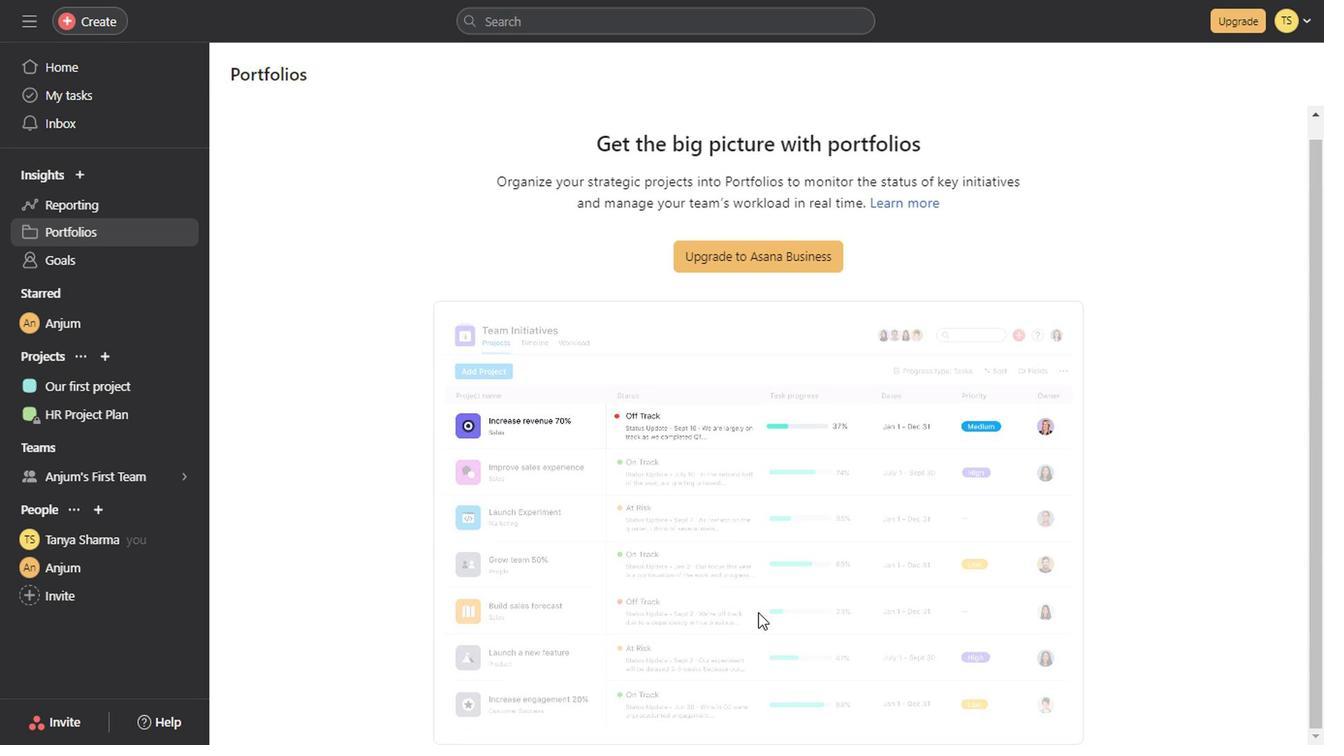 
Action: Mouse scrolled (753, 616) with delta (0, 0)
Screenshot: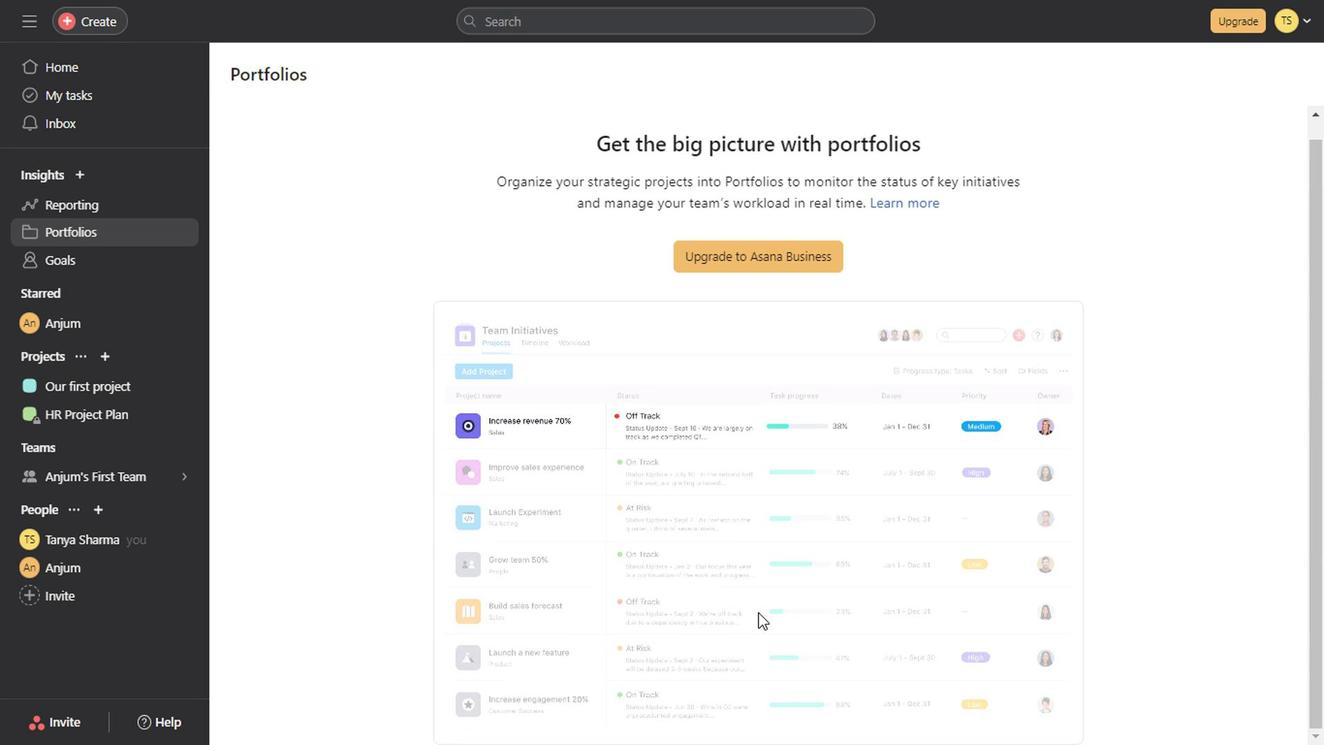 
Action: Mouse moved to (135, 265)
Screenshot: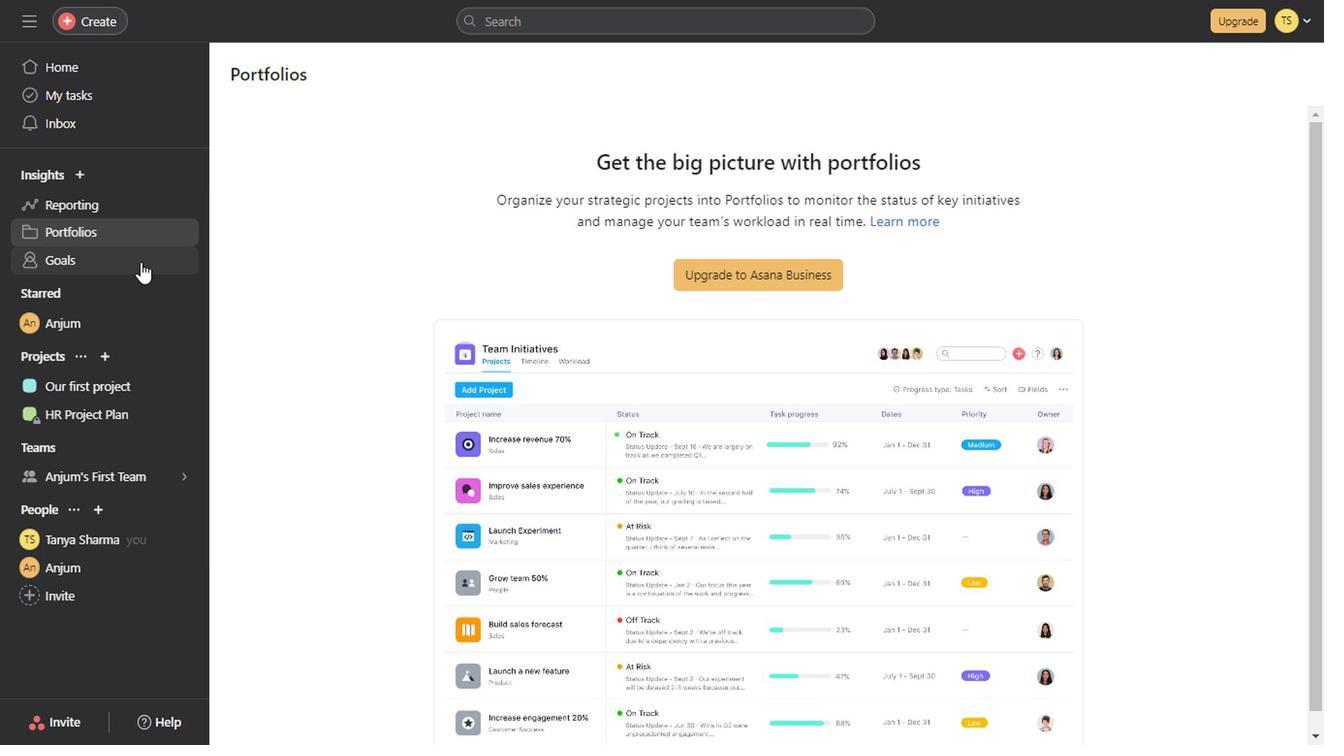 
Action: Mouse pressed left at (135, 265)
Screenshot: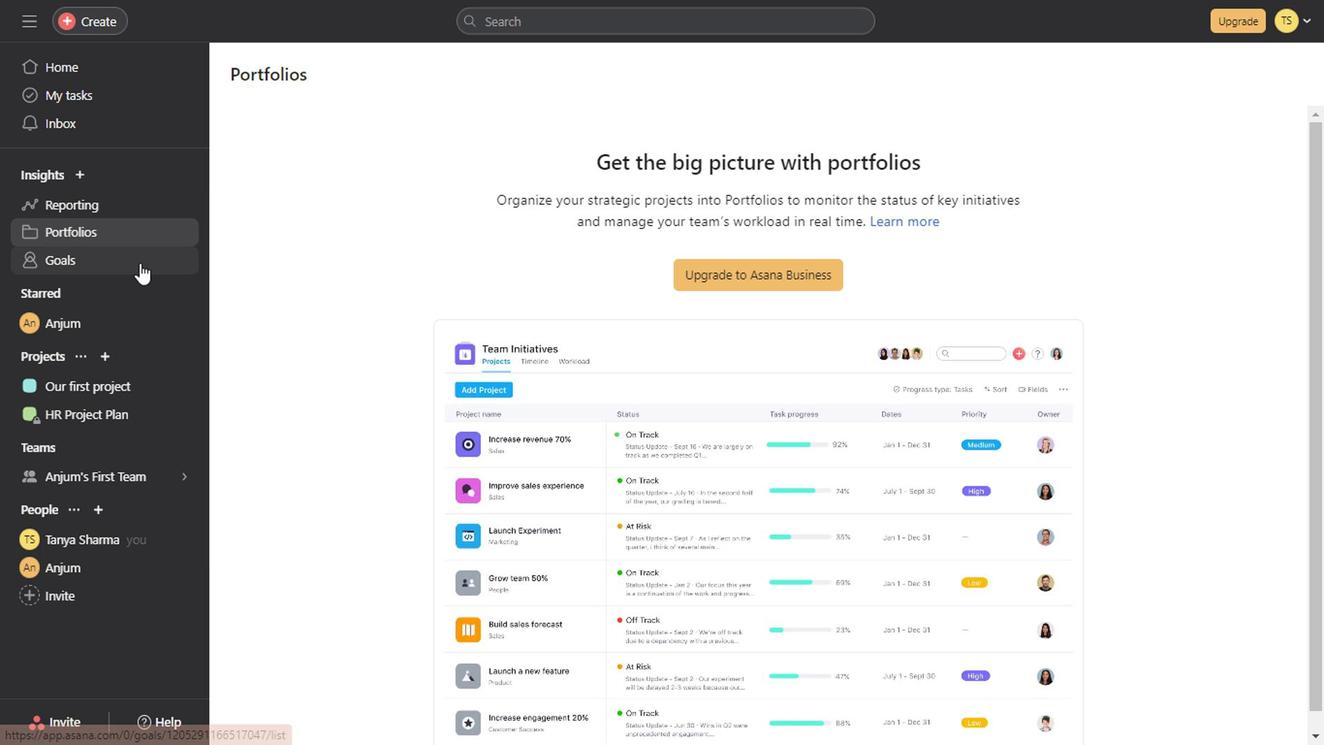 
Action: Mouse moved to (126, 429)
Screenshot: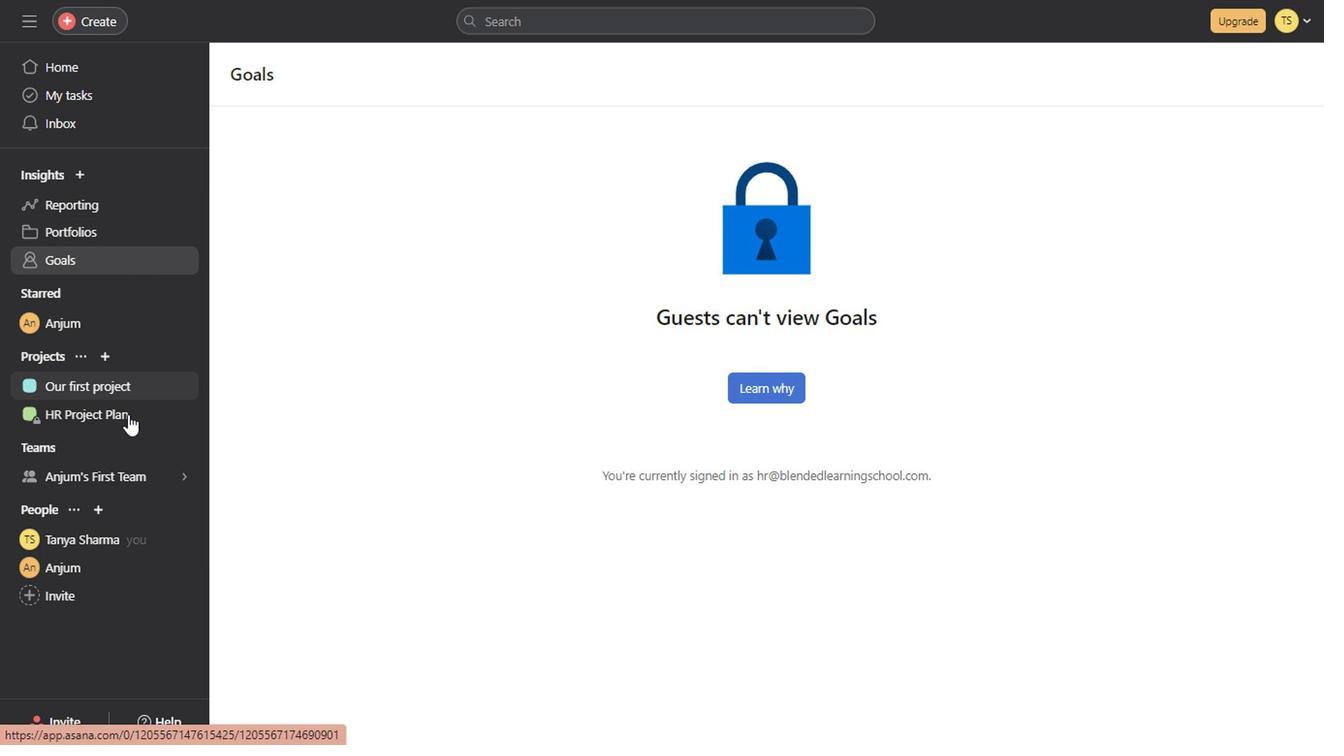 
Action: Mouse pressed left at (126, 429)
Screenshot: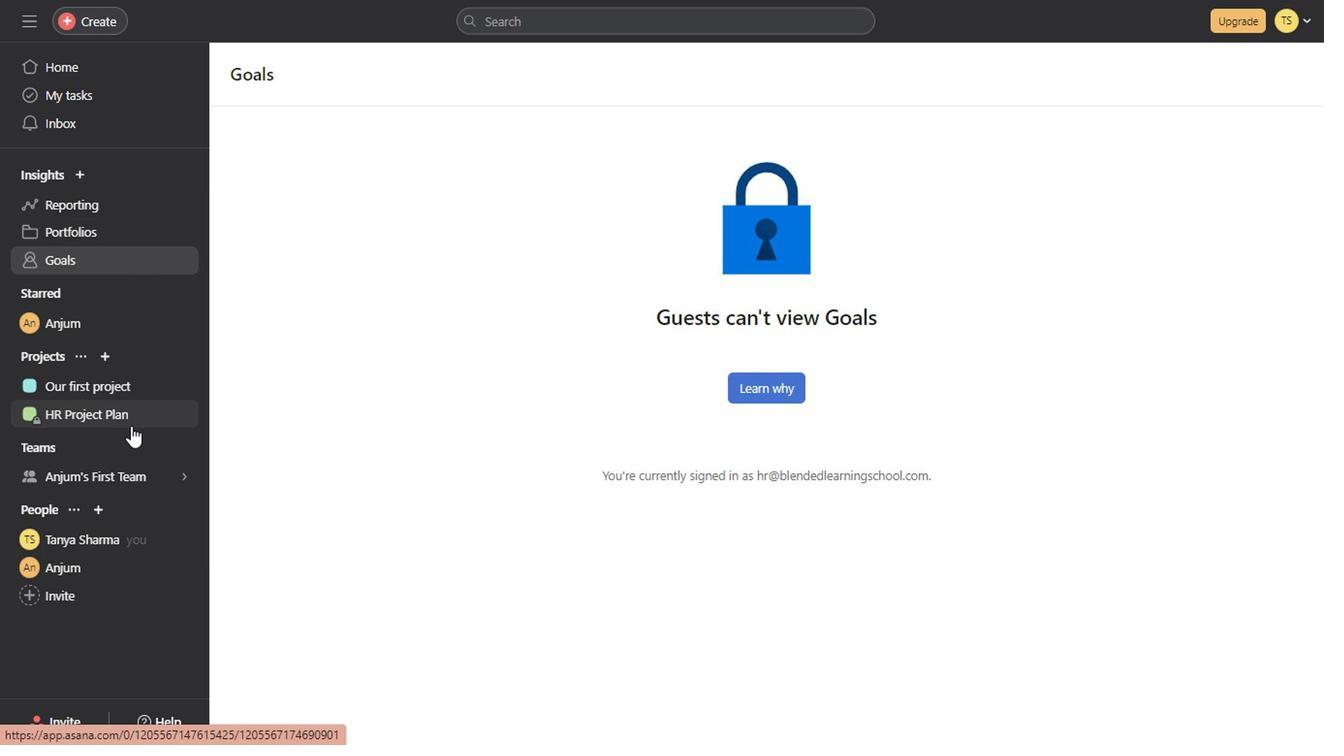 
Action: Mouse moved to (461, 503)
Screenshot: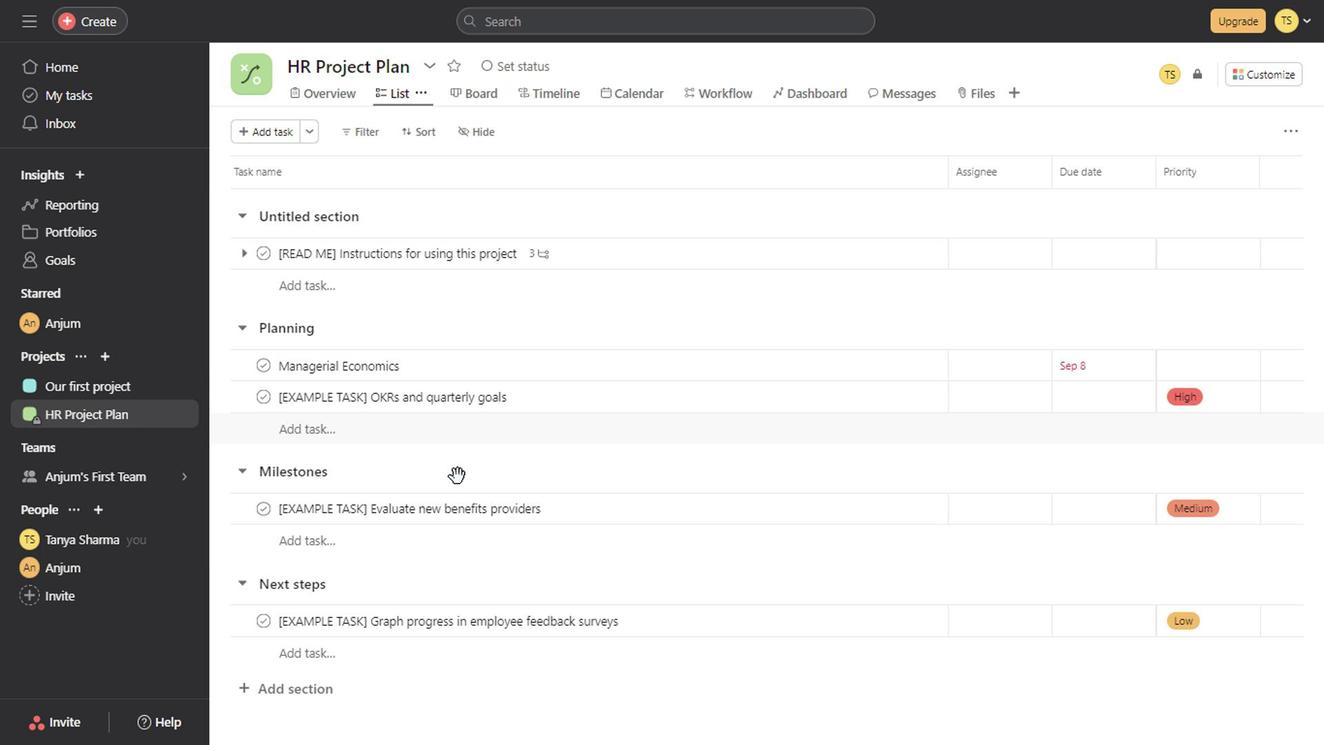 
Action: Mouse scrolled (461, 503) with delta (0, 0)
Screenshot: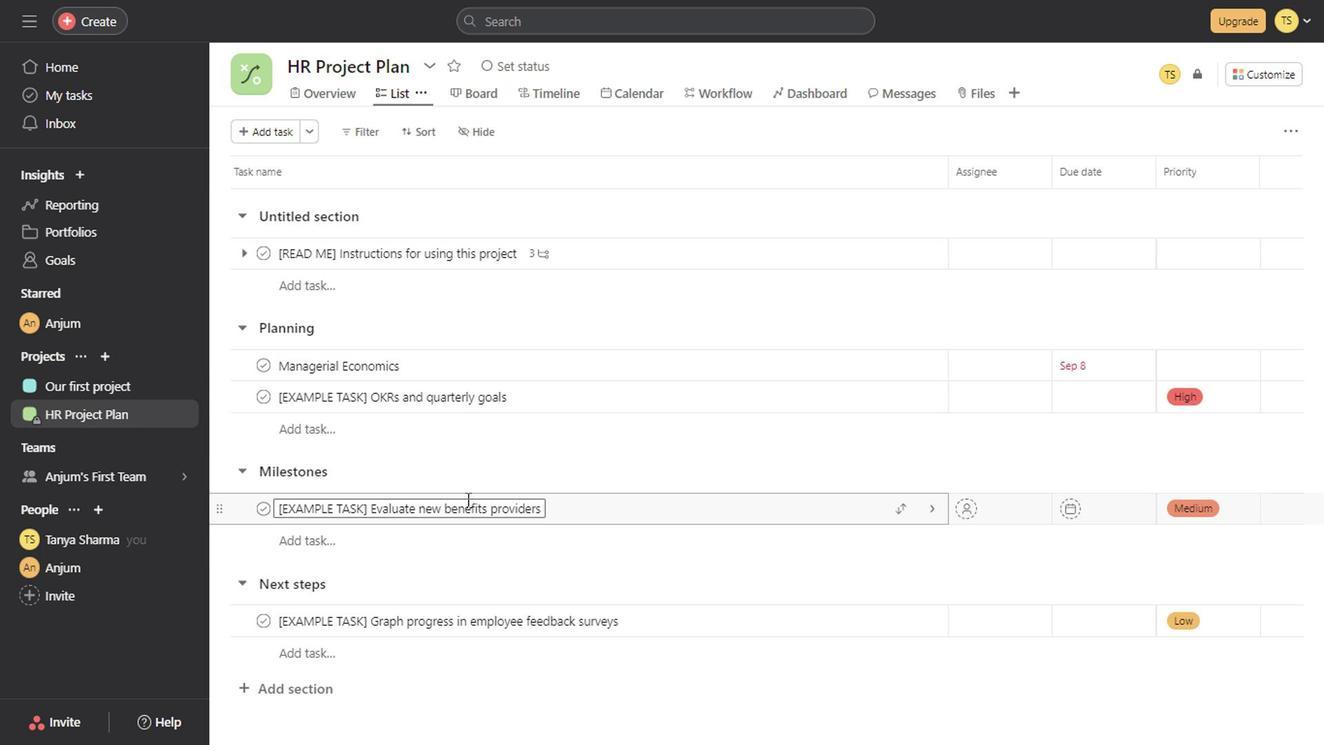 
Action: Mouse scrolled (461, 503) with delta (0, 0)
Screenshot: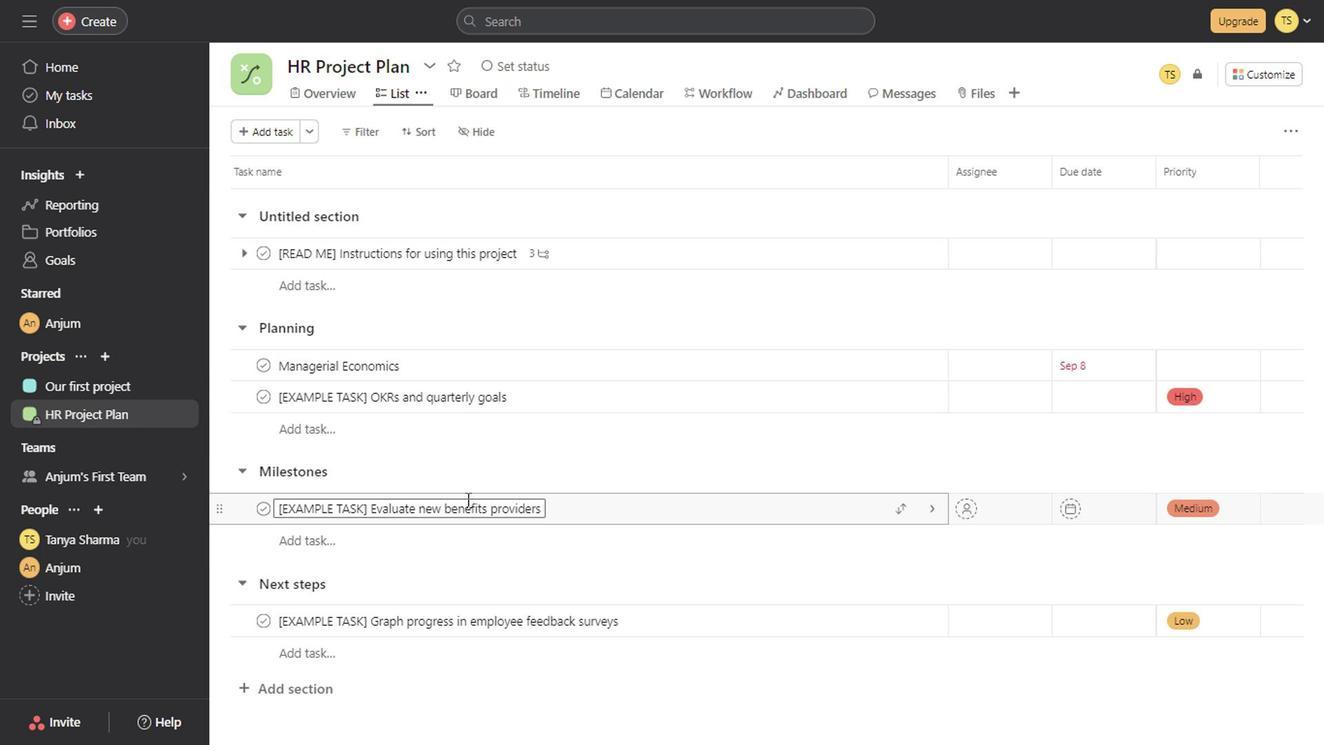 
Action: Mouse scrolled (461, 503) with delta (0, 0)
Screenshot: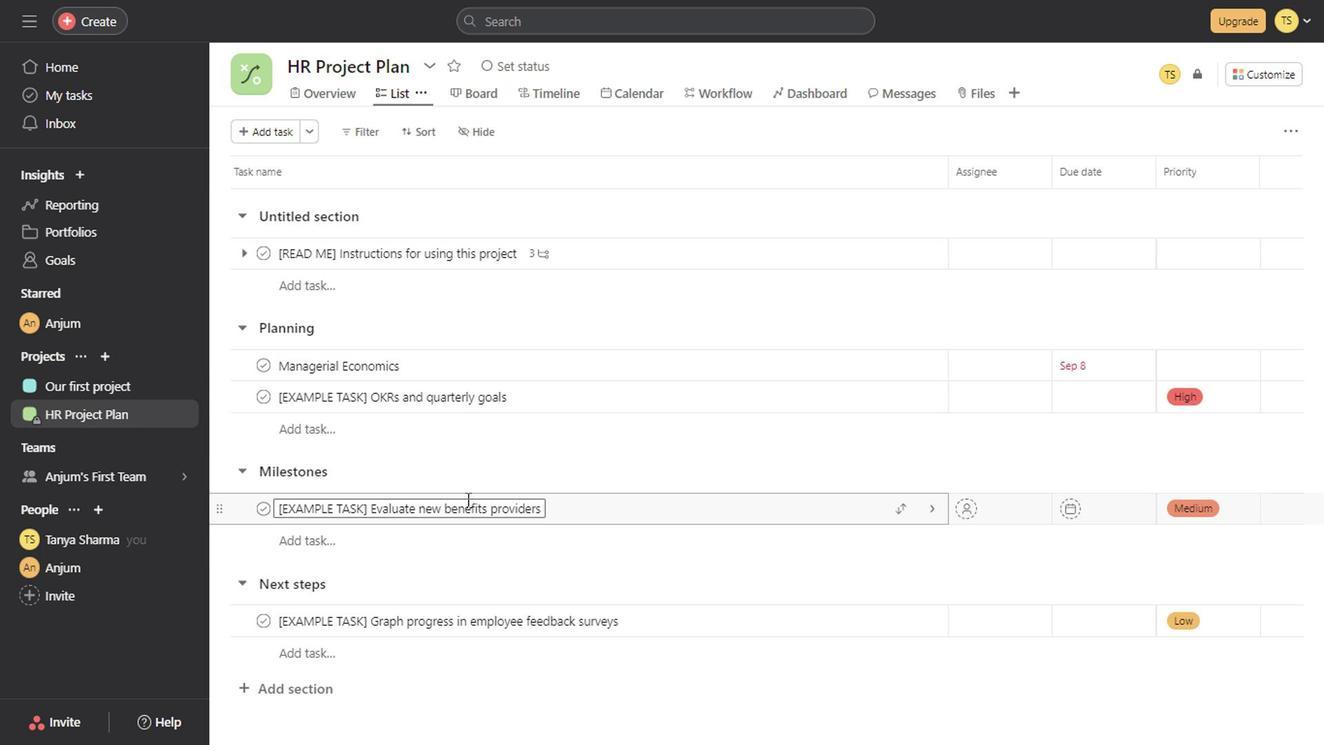 
Action: Mouse scrolled (461, 503) with delta (0, 0)
Screenshot: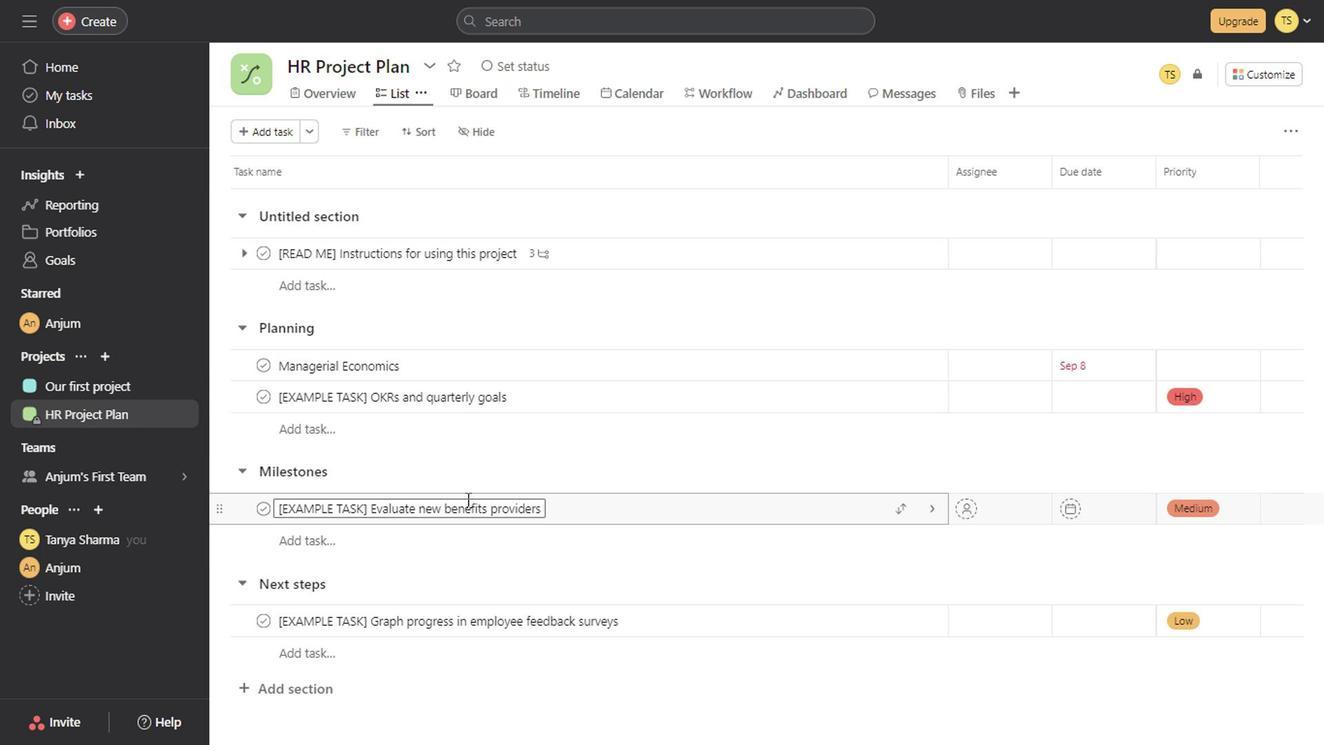 
Action: Mouse scrolled (461, 503) with delta (0, 0)
Screenshot: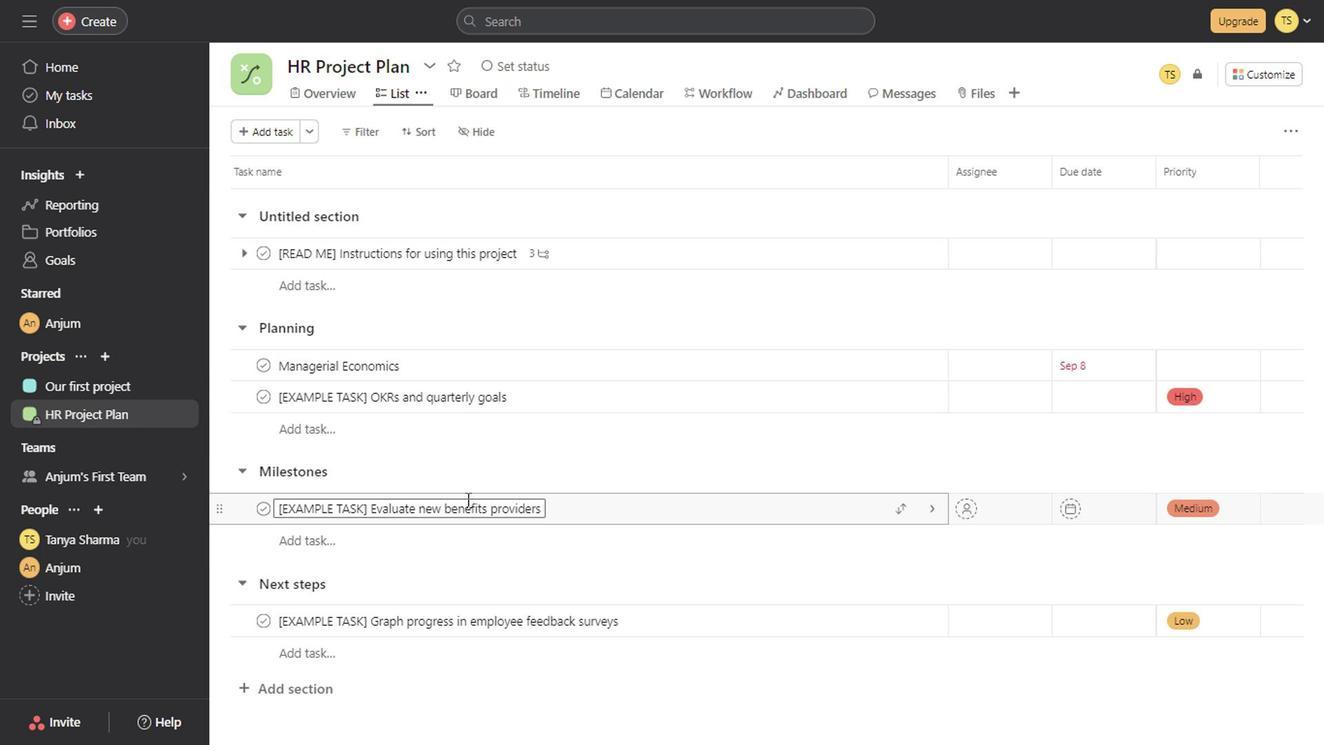
Action: Mouse scrolled (461, 503) with delta (0, 0)
Screenshot: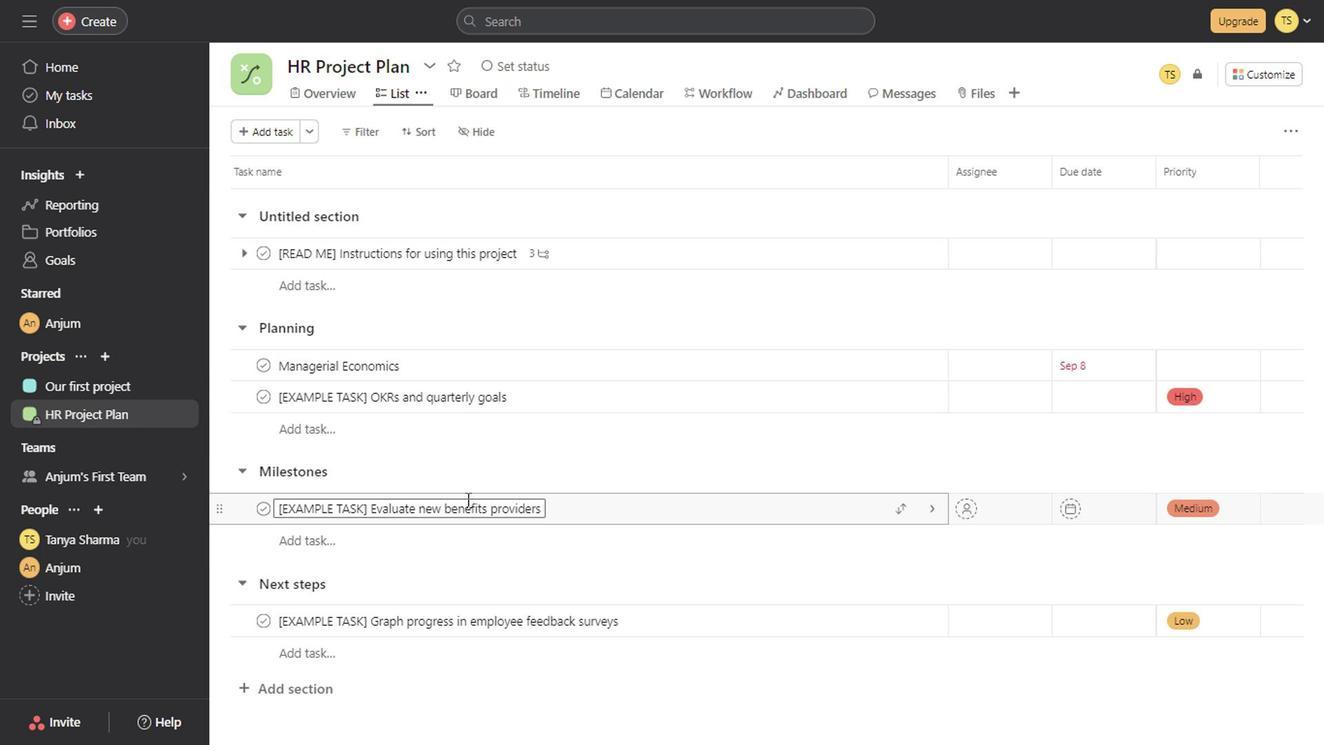 
Action: Mouse scrolled (461, 503) with delta (0, 0)
Screenshot: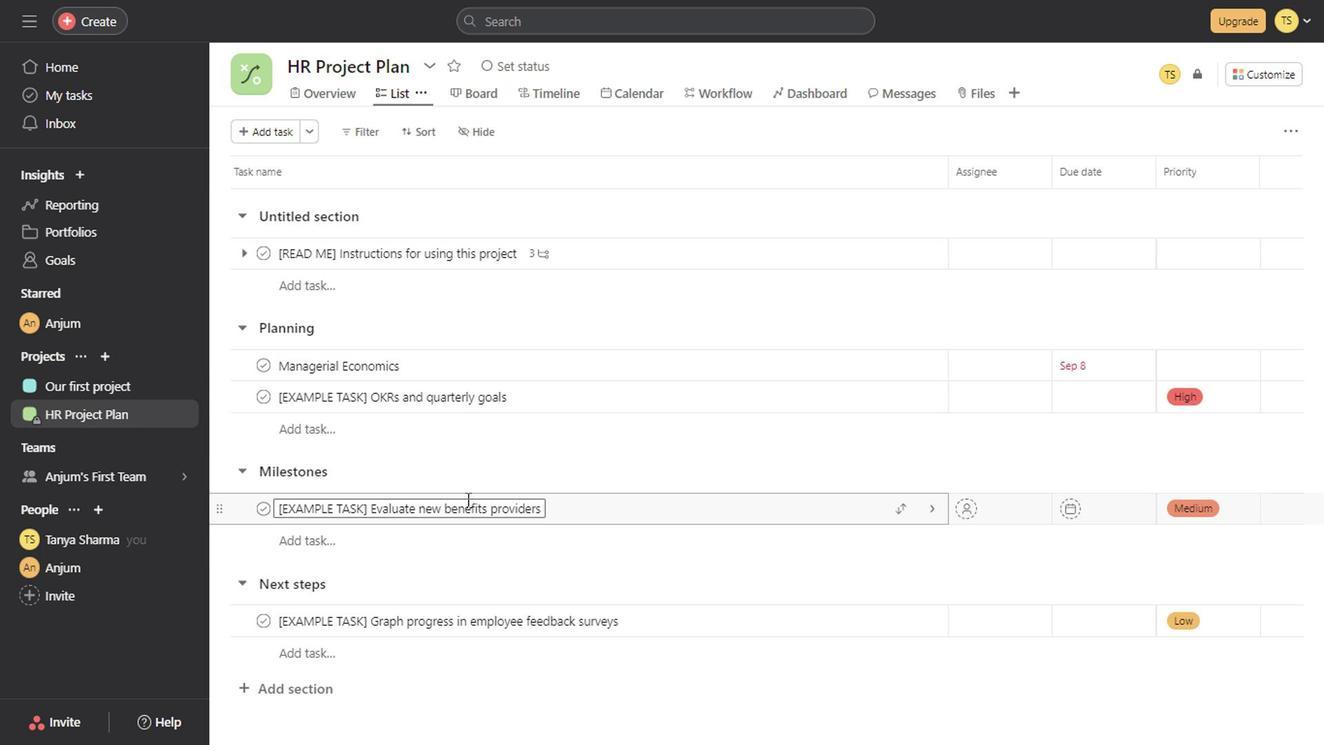 
Action: Mouse scrolled (461, 503) with delta (0, 0)
Screenshot: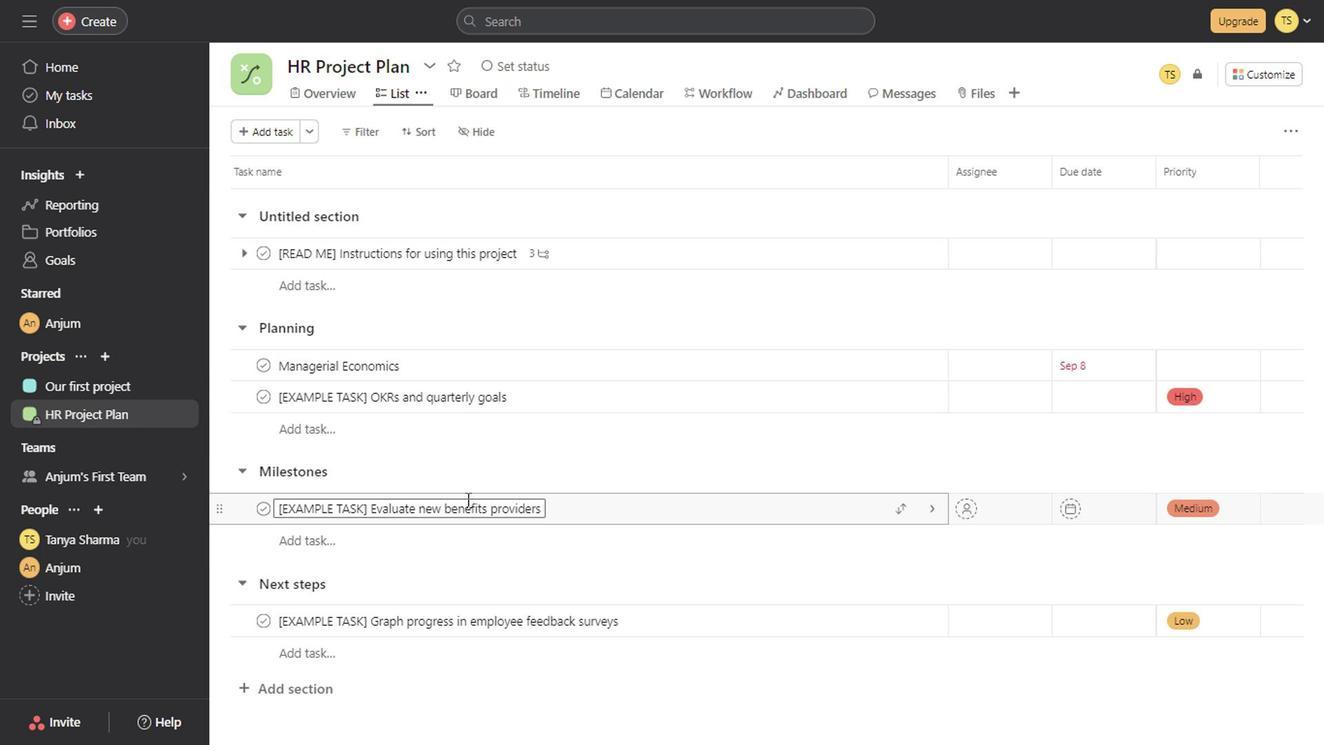 
Action: Mouse scrolled (461, 503) with delta (0, 0)
Screenshot: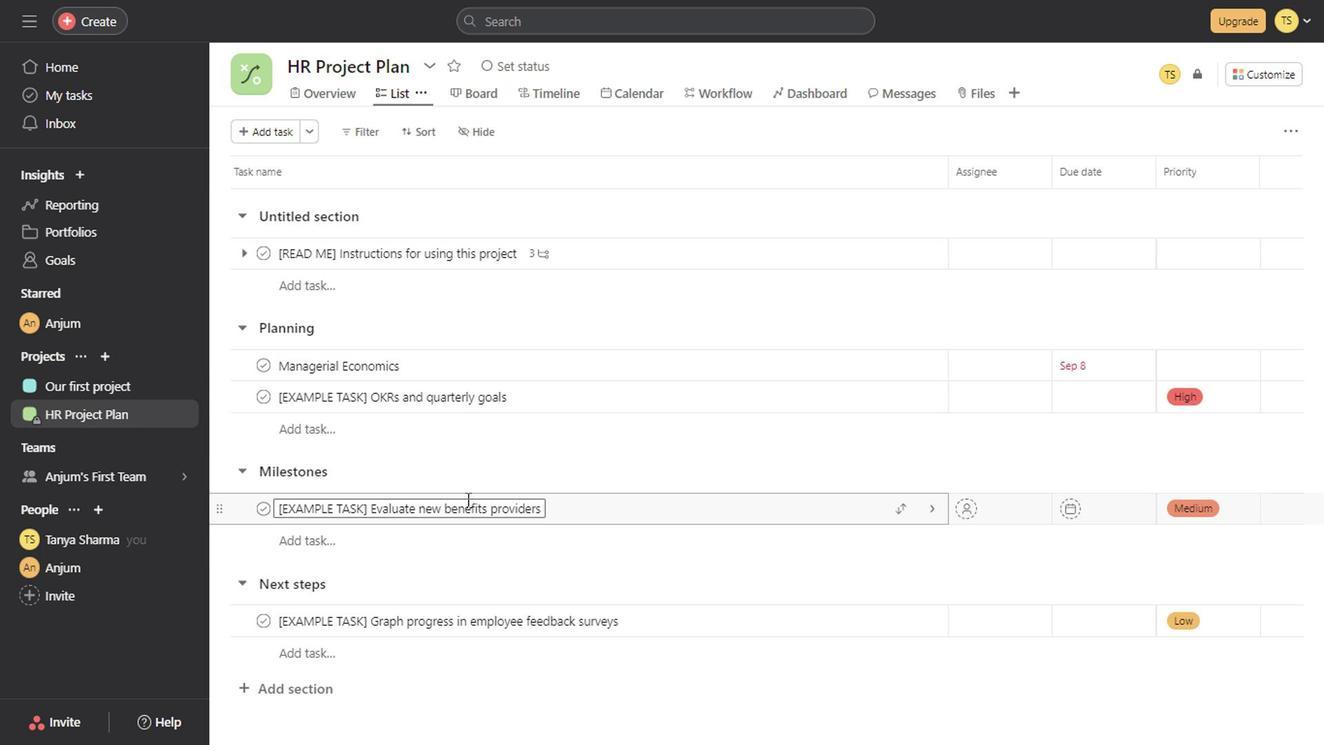 
Action: Mouse scrolled (461, 503) with delta (0, 0)
Screenshot: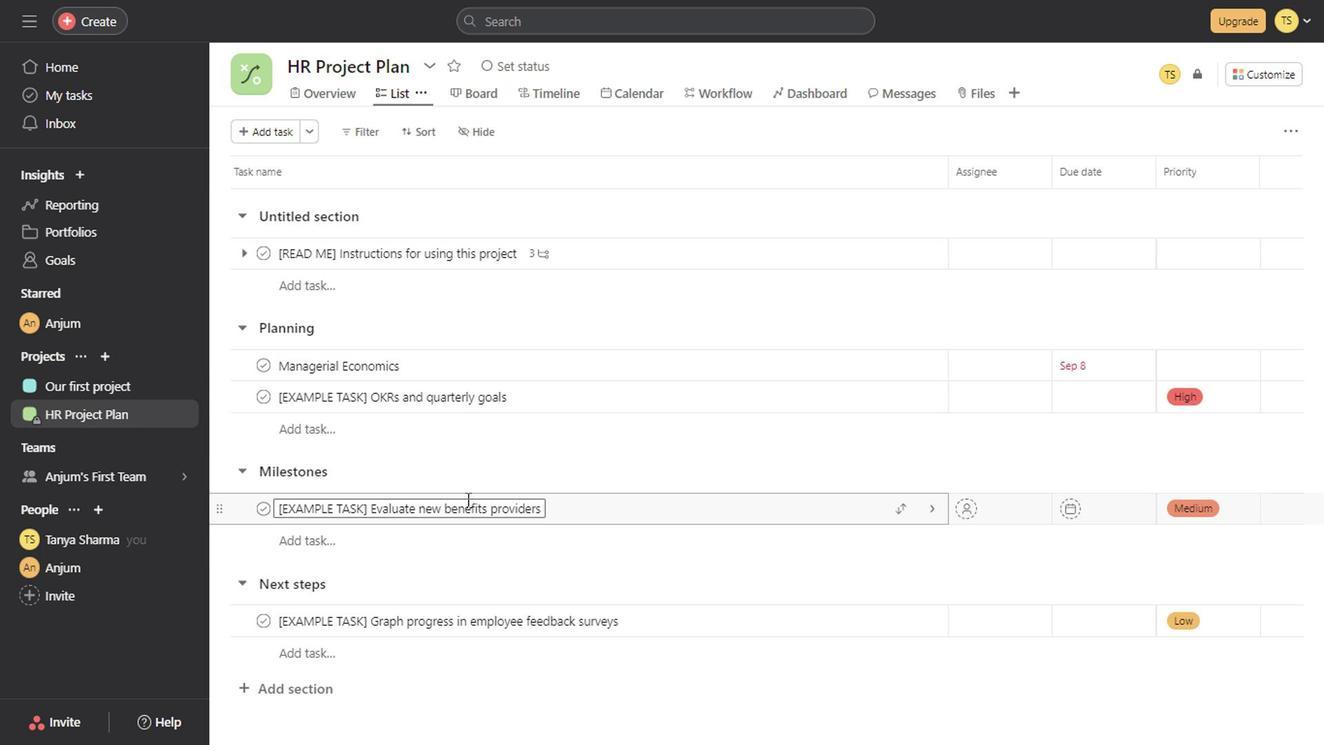 
Action: Mouse scrolled (461, 503) with delta (0, 0)
Screenshot: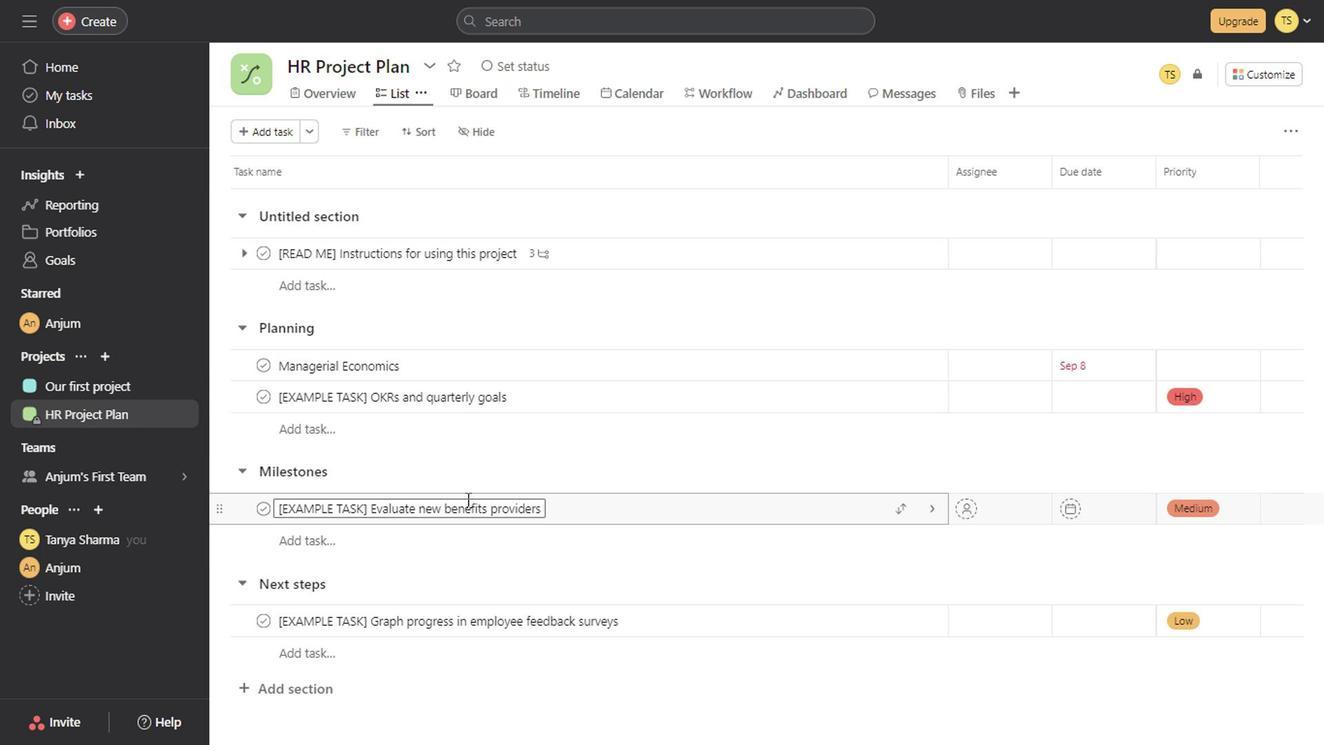 
Action: Mouse scrolled (461, 503) with delta (0, 0)
Screenshot: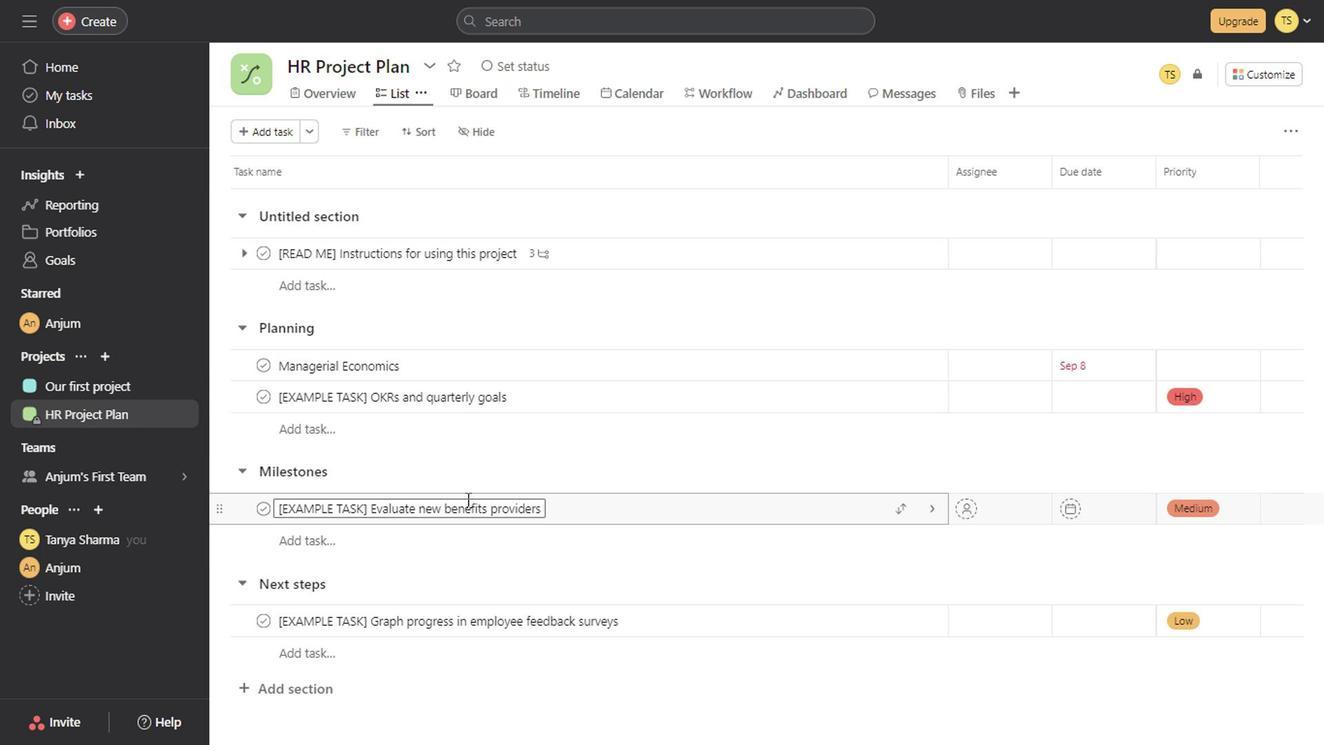 
Action: Mouse scrolled (461, 503) with delta (0, 0)
Screenshot: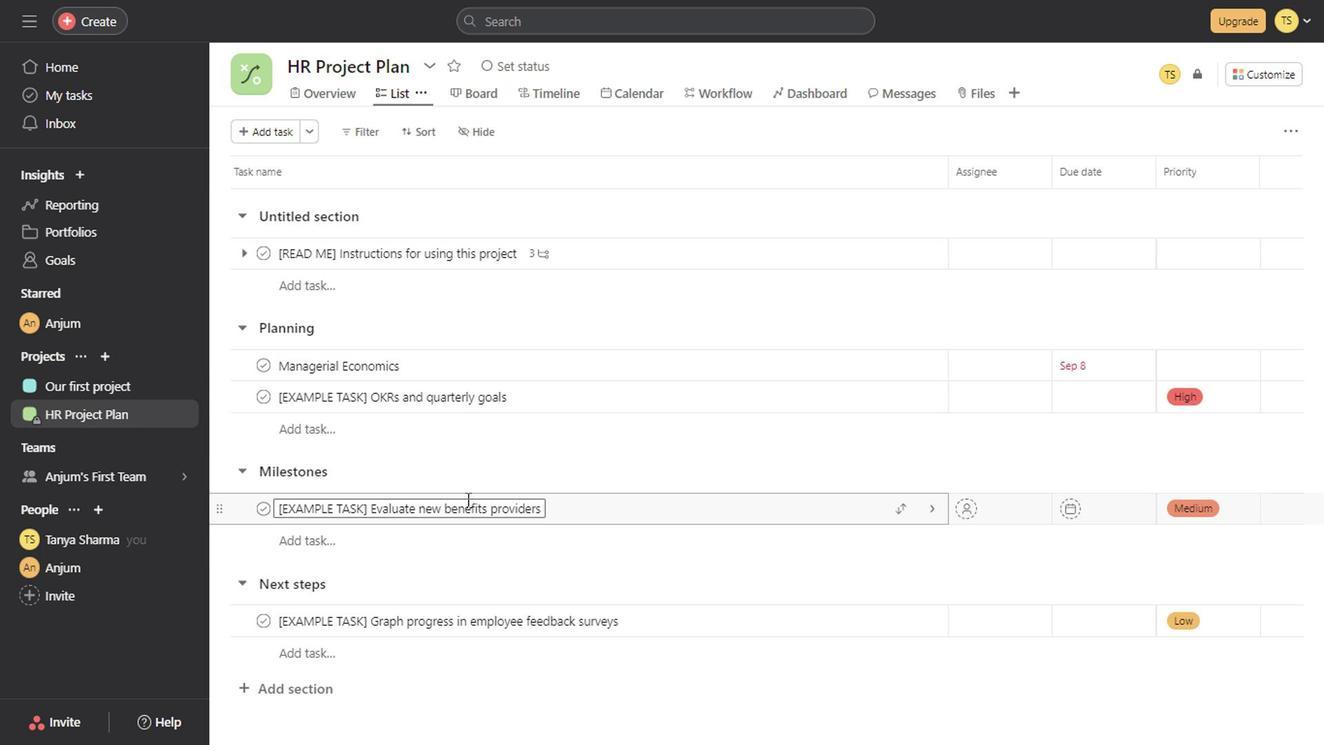 
Action: Mouse scrolled (461, 503) with delta (0, 0)
Screenshot: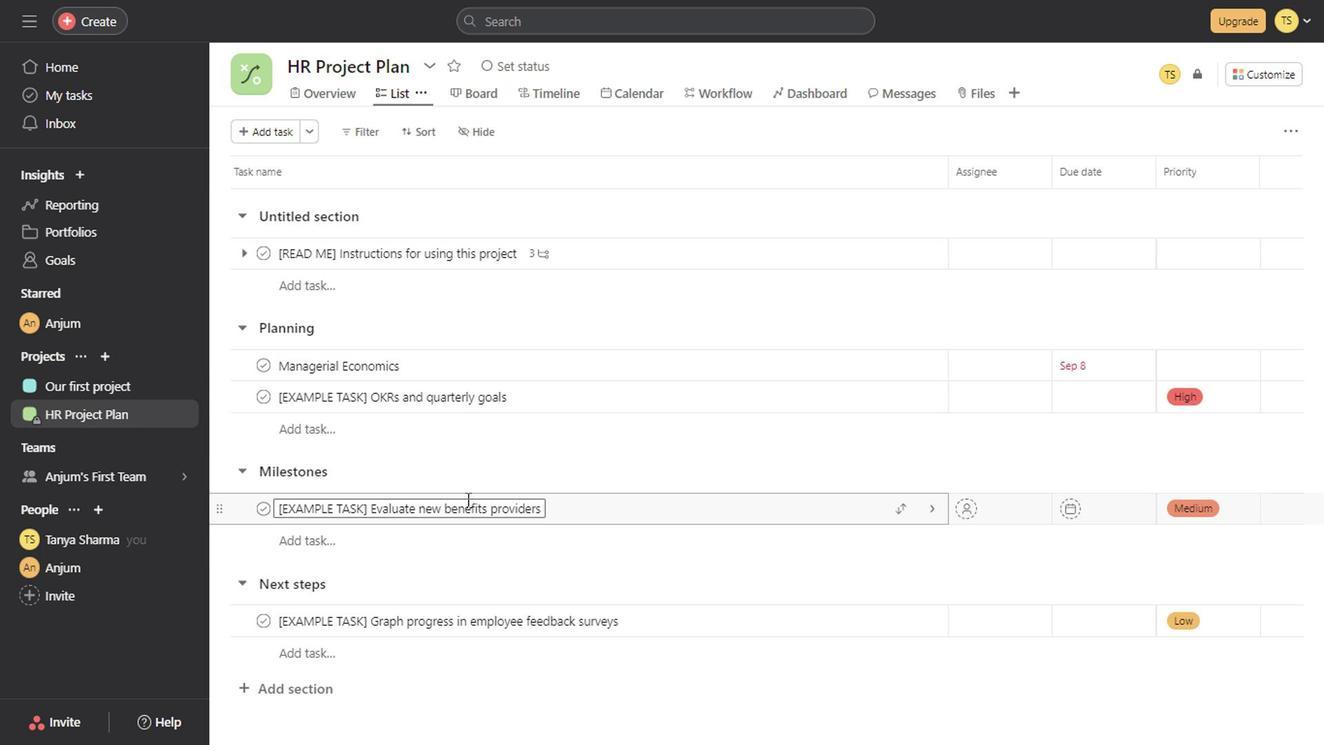 
Action: Mouse scrolled (461, 503) with delta (0, 0)
Screenshot: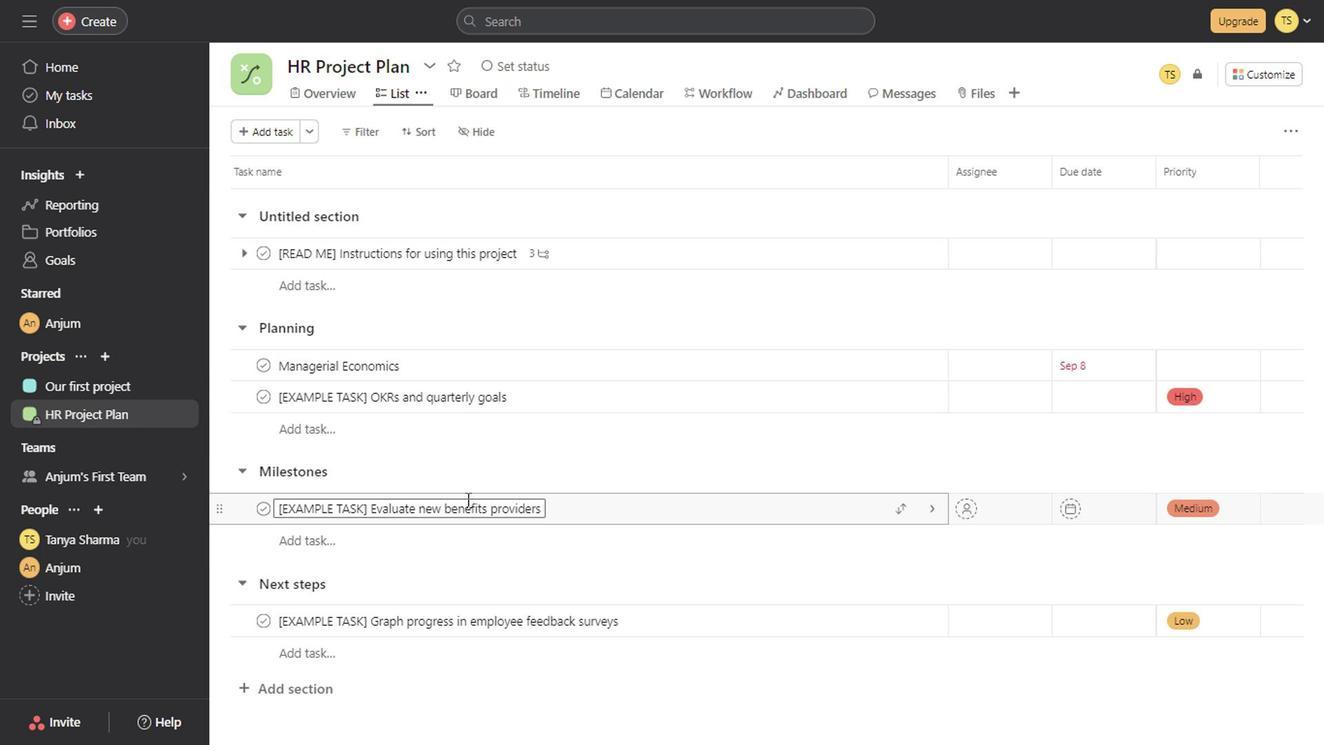 
Action: Mouse scrolled (461, 503) with delta (0, 0)
Screenshot: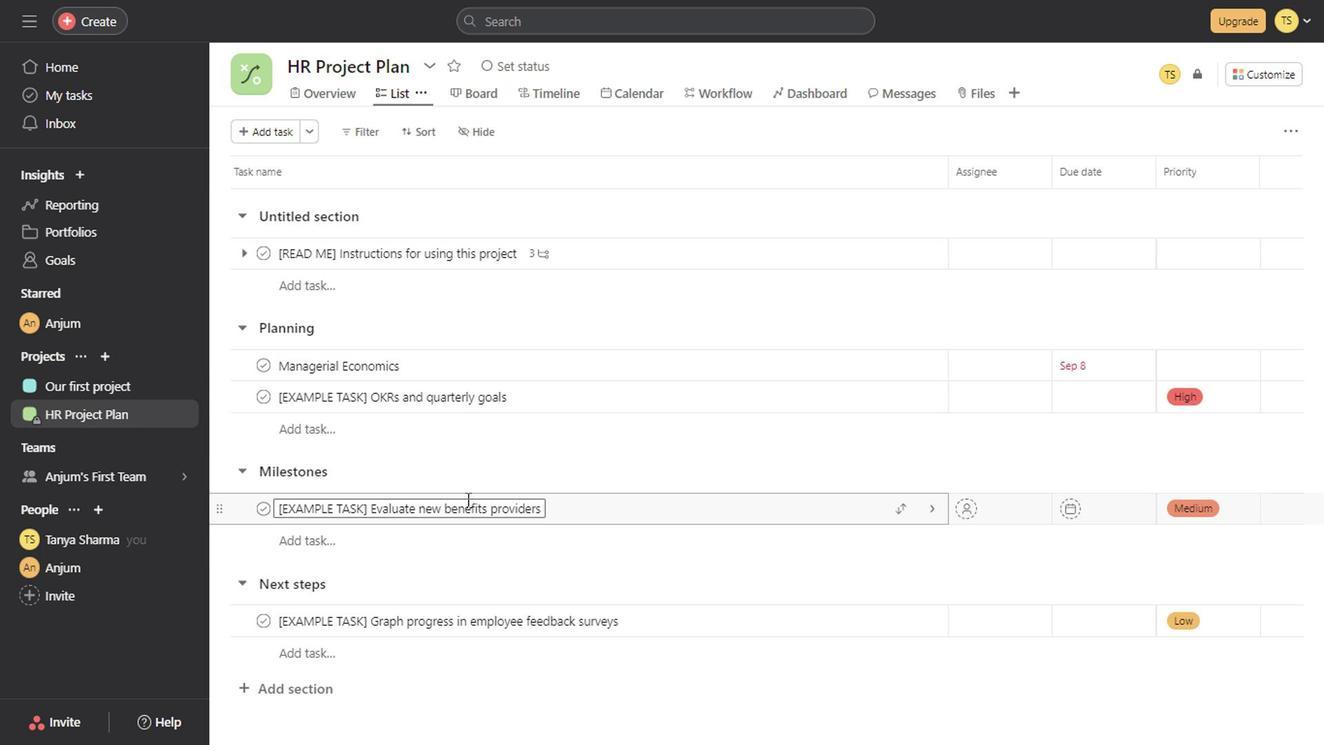 
Action: Mouse scrolled (461, 503) with delta (0, 0)
Screenshot: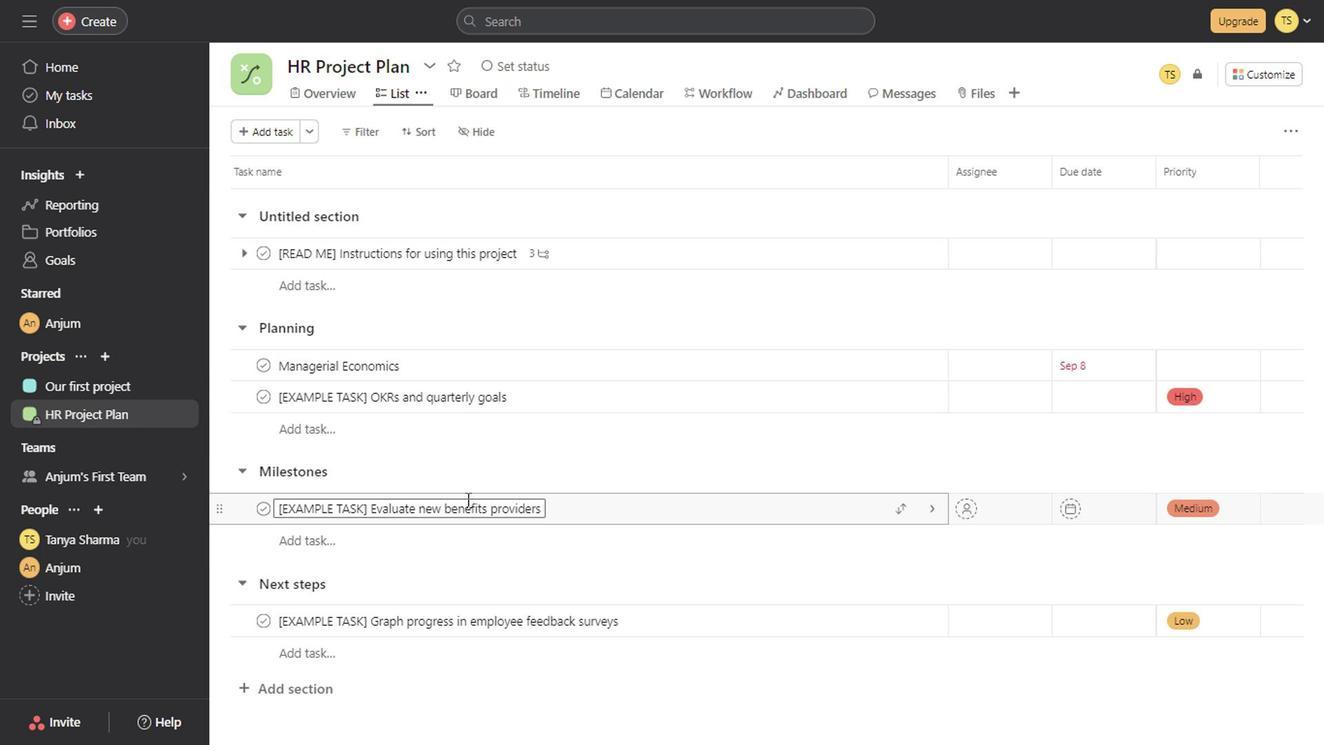 
Action: Mouse scrolled (461, 503) with delta (0, 0)
Screenshot: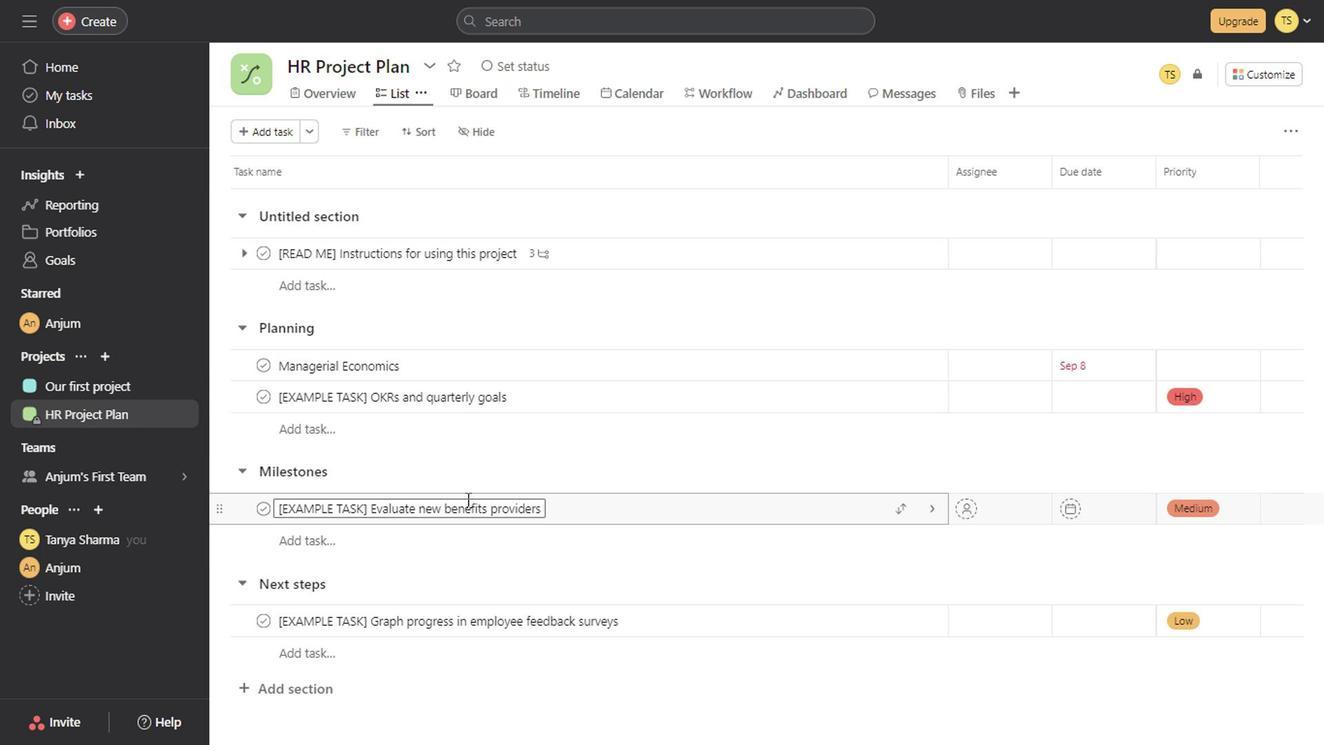 
Action: Mouse moved to (419, 141)
Screenshot: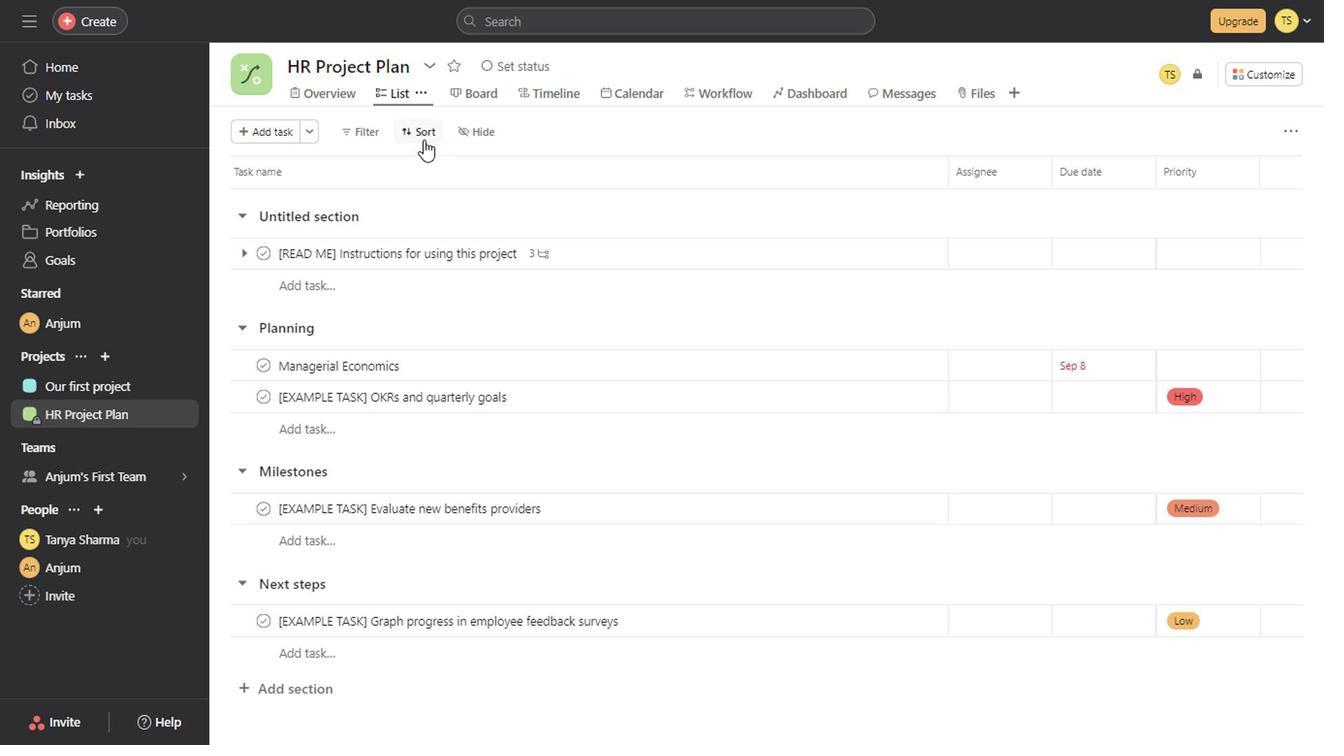 
Action: Mouse pressed left at (419, 141)
Screenshot: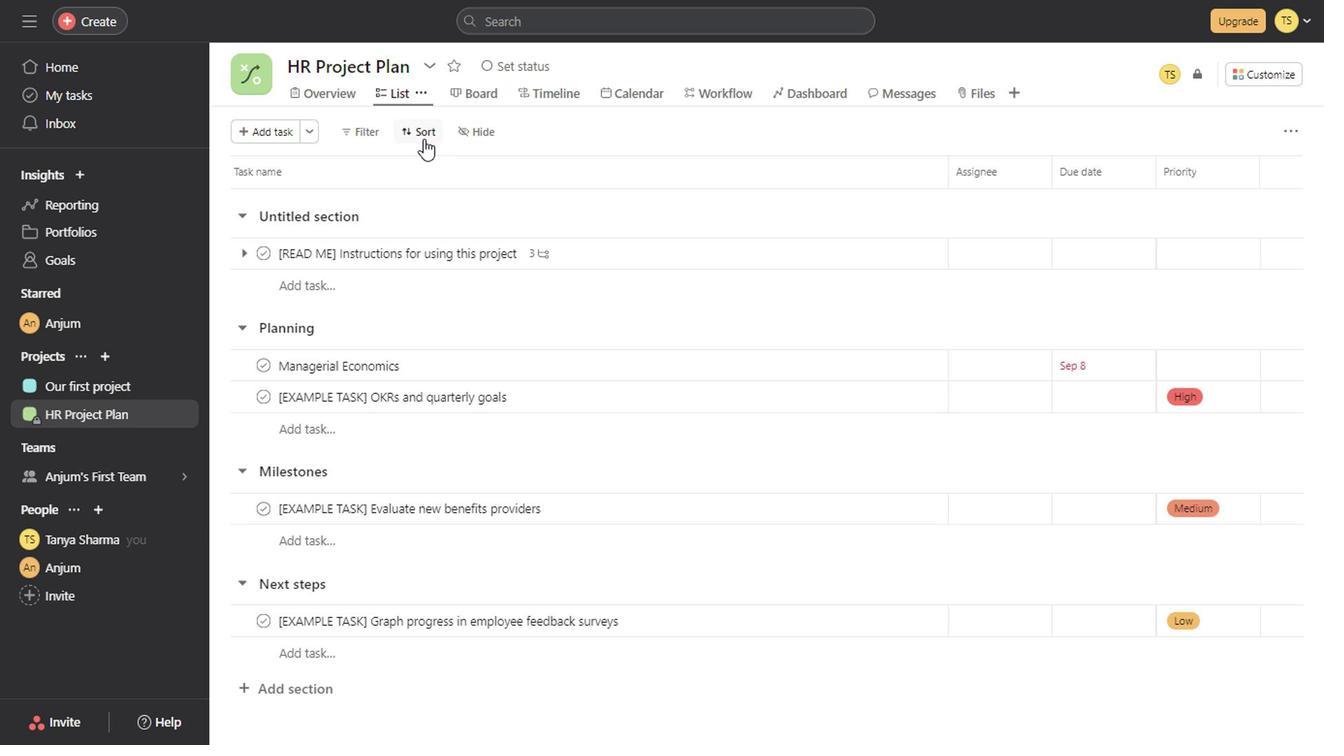 
Action: Mouse moved to (458, 240)
Screenshot: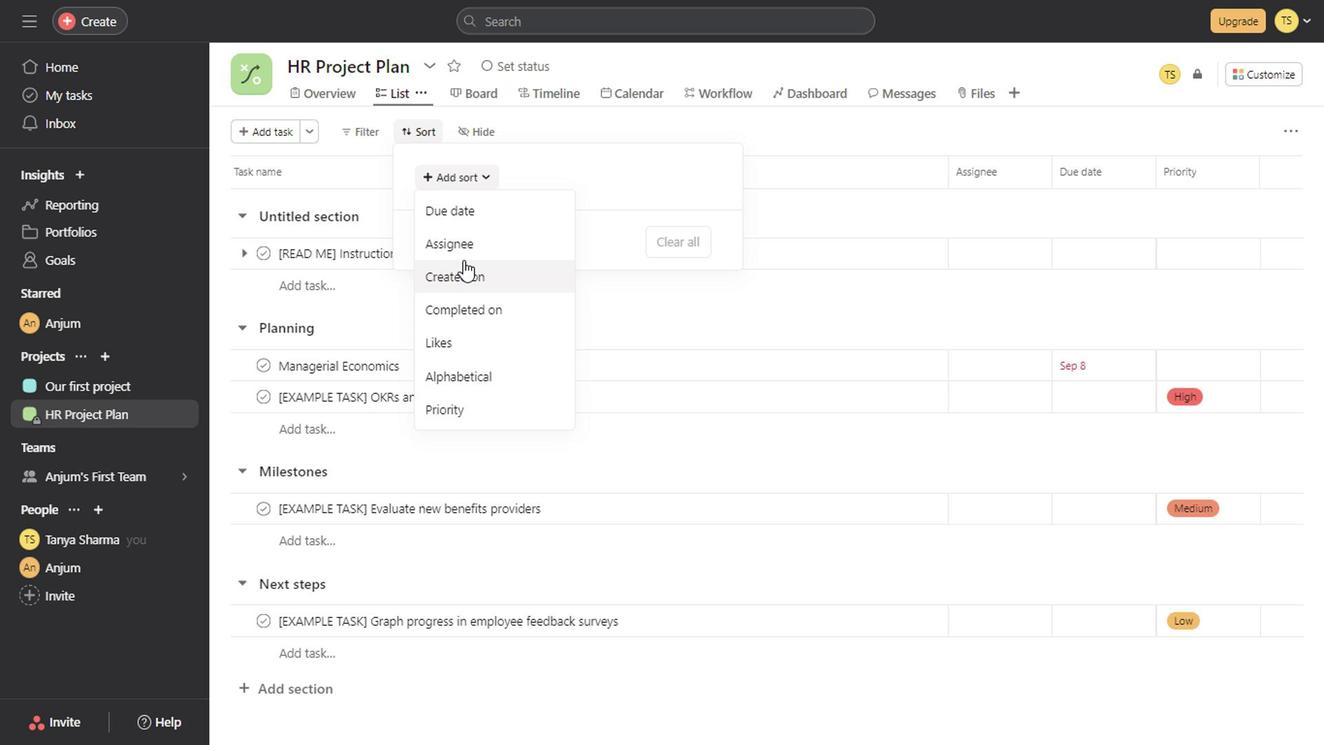 
Action: Mouse pressed left at (458, 240)
Screenshot: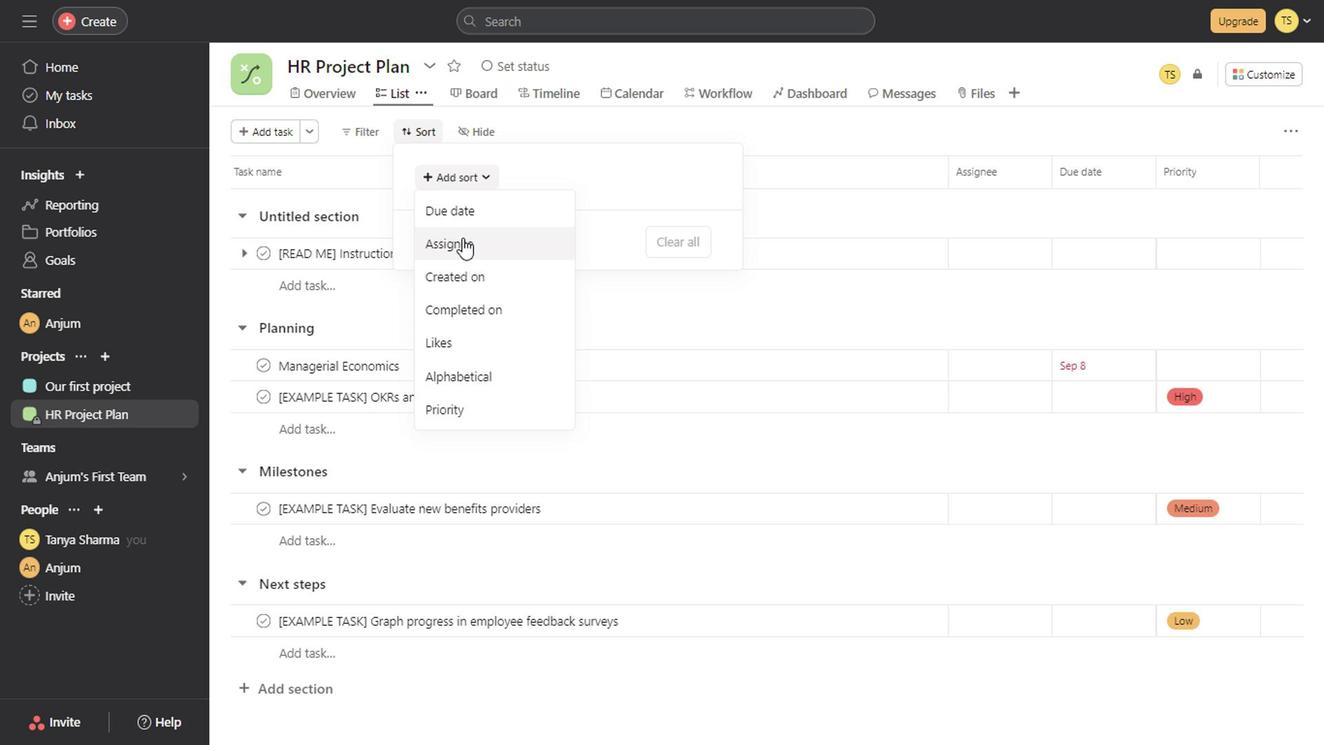 
Action: Mouse moved to (477, 394)
Screenshot: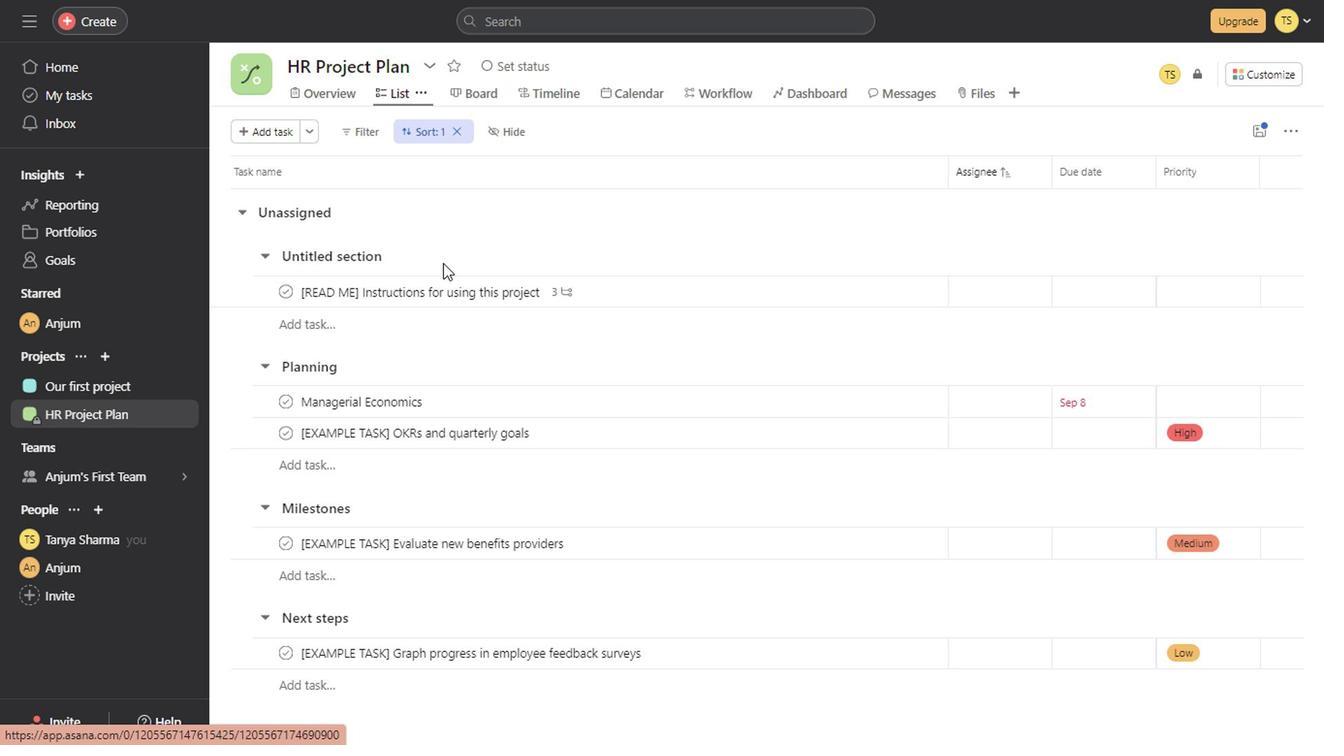 
Action: Mouse scrolled (477, 392) with delta (0, -1)
Screenshot: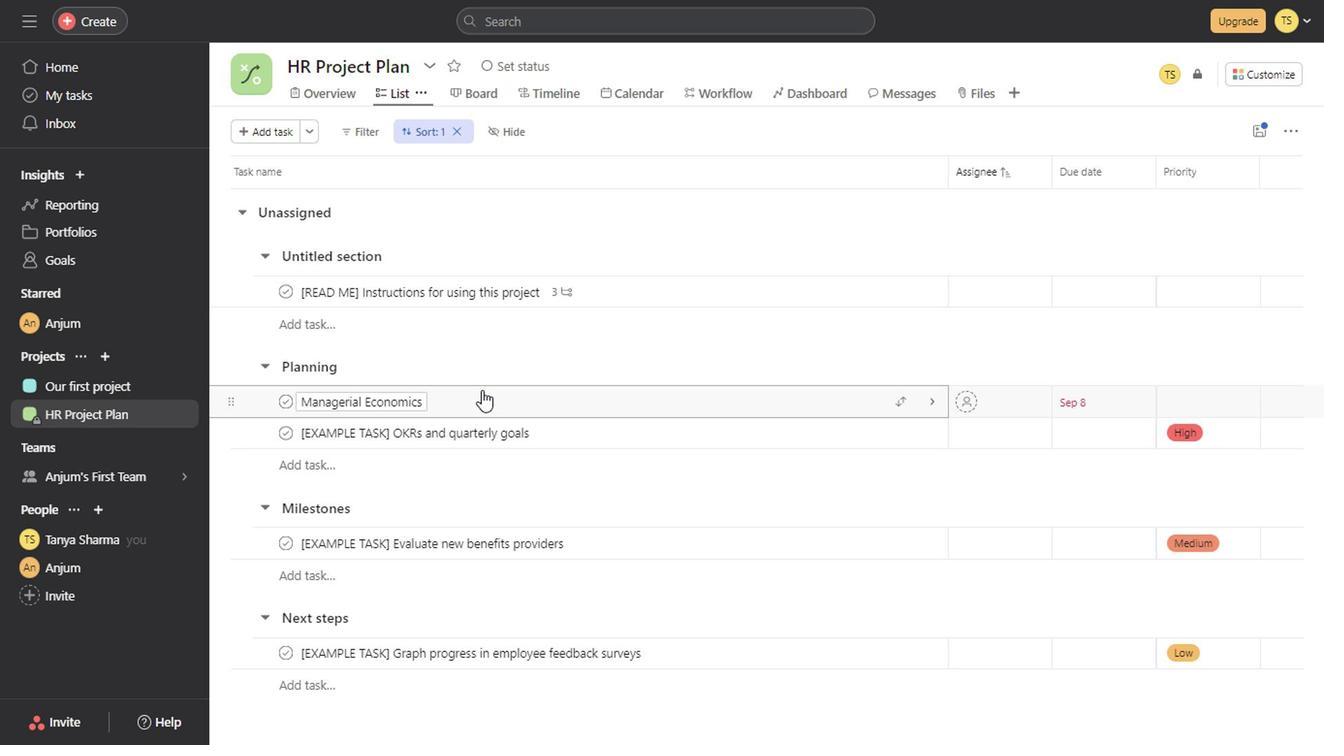 
Action: Mouse scrolled (477, 392) with delta (0, -1)
Screenshot: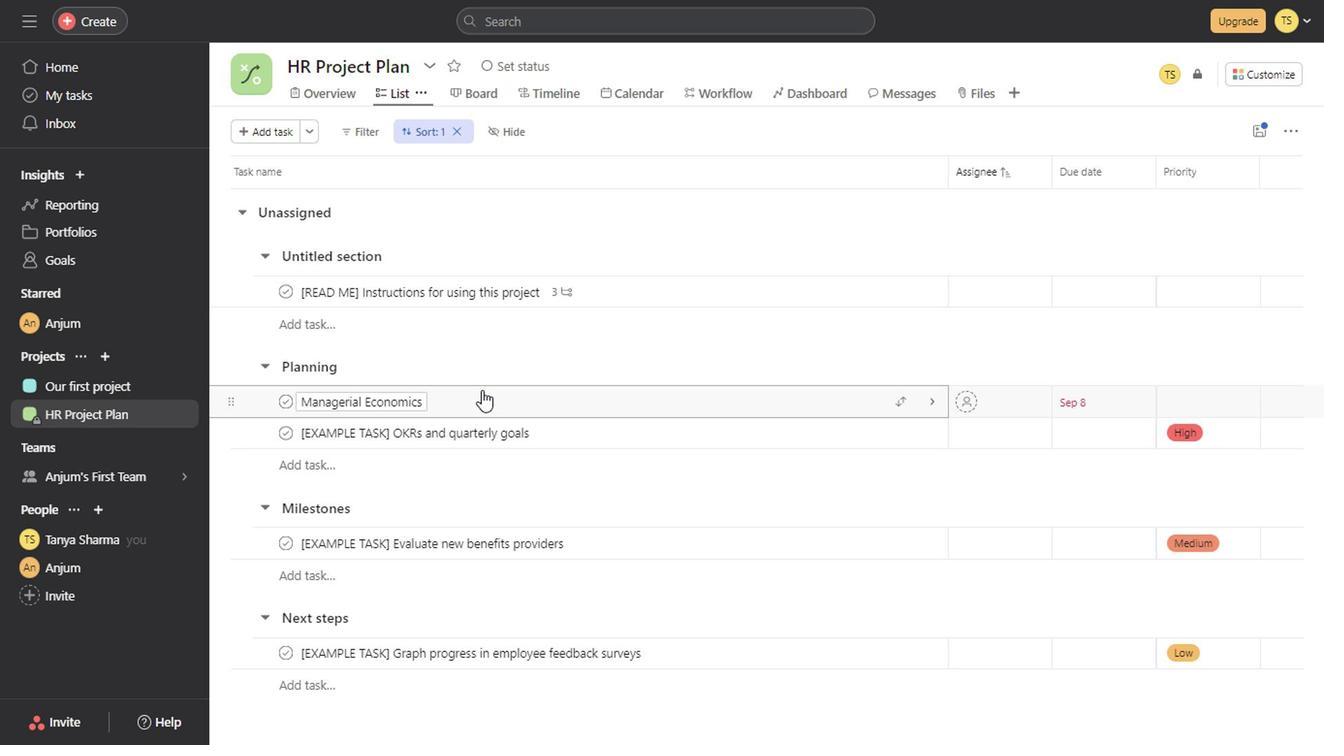 
Action: Mouse scrolled (477, 392) with delta (0, -1)
Screenshot: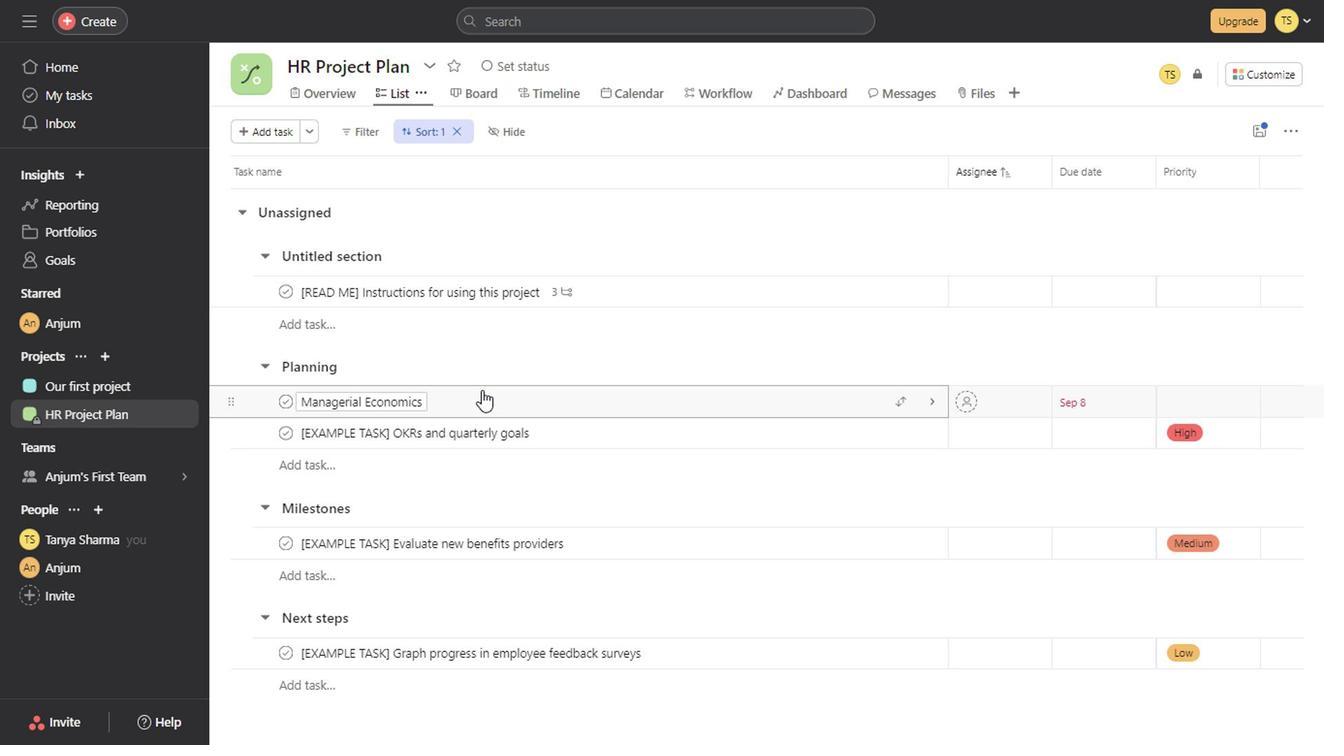 
Action: Mouse scrolled (477, 392) with delta (0, -1)
Screenshot: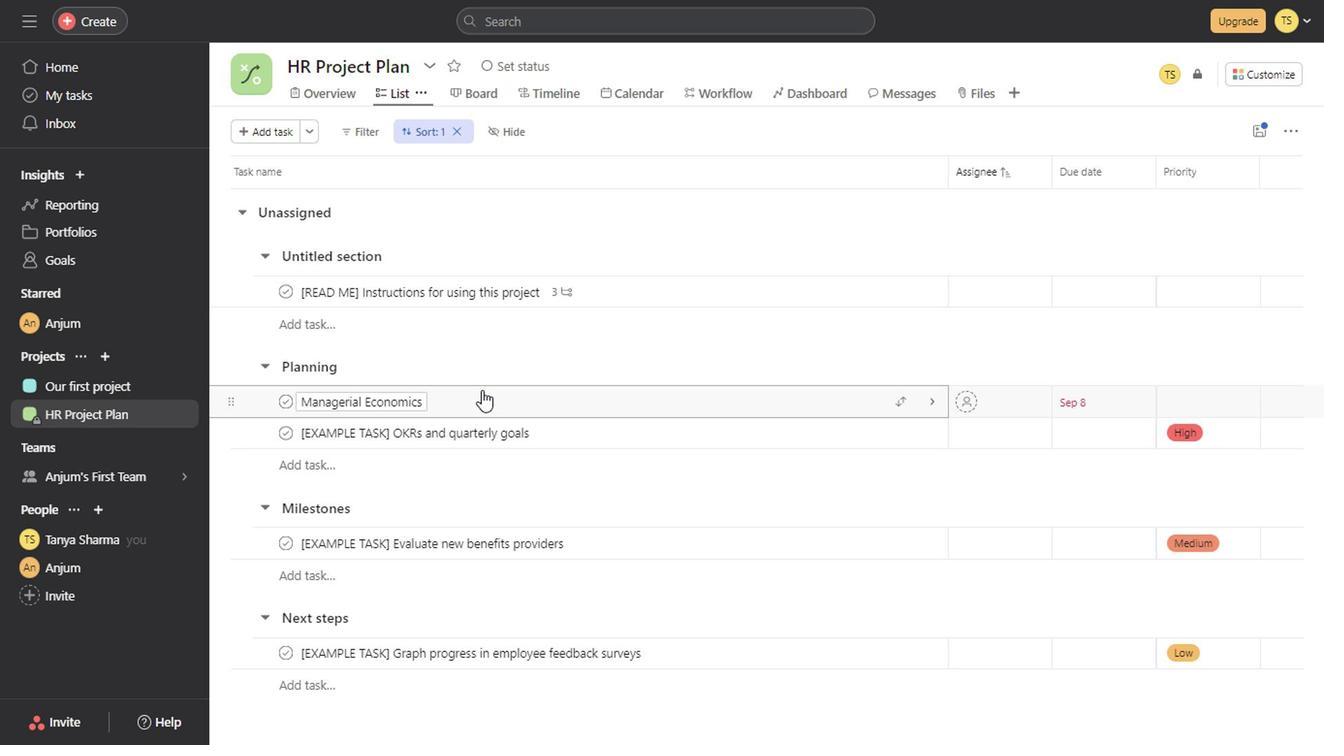 
Action: Mouse scrolled (477, 392) with delta (0, -1)
Screenshot: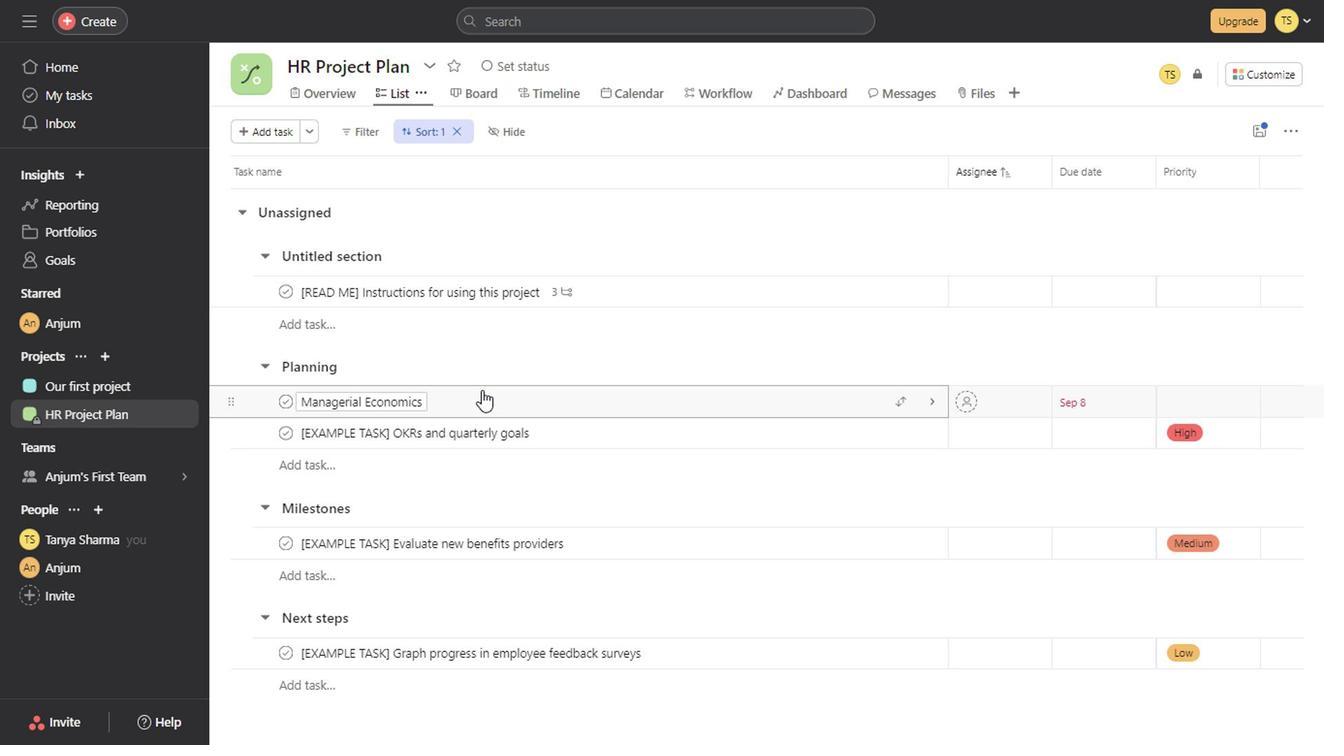 
Action: Mouse scrolled (477, 392) with delta (0, -1)
Screenshot: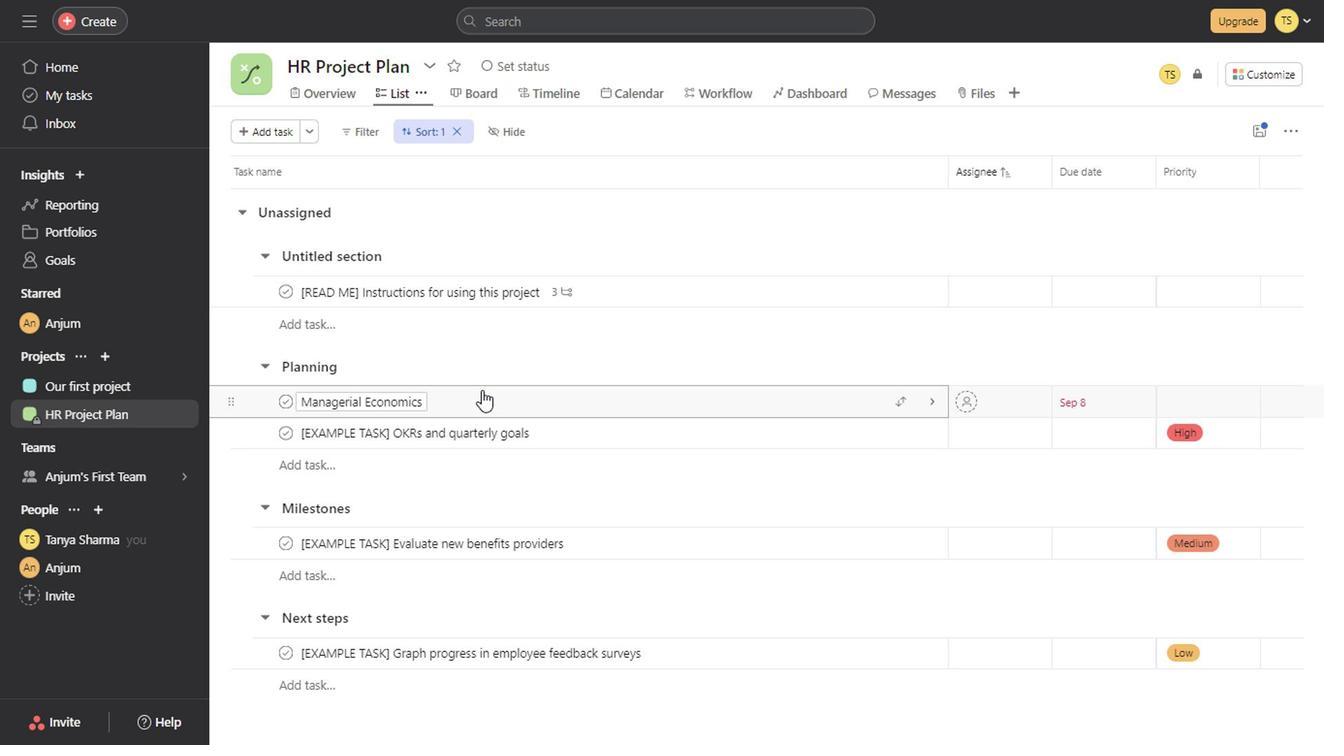 
Action: Mouse scrolled (477, 392) with delta (0, -1)
Screenshot: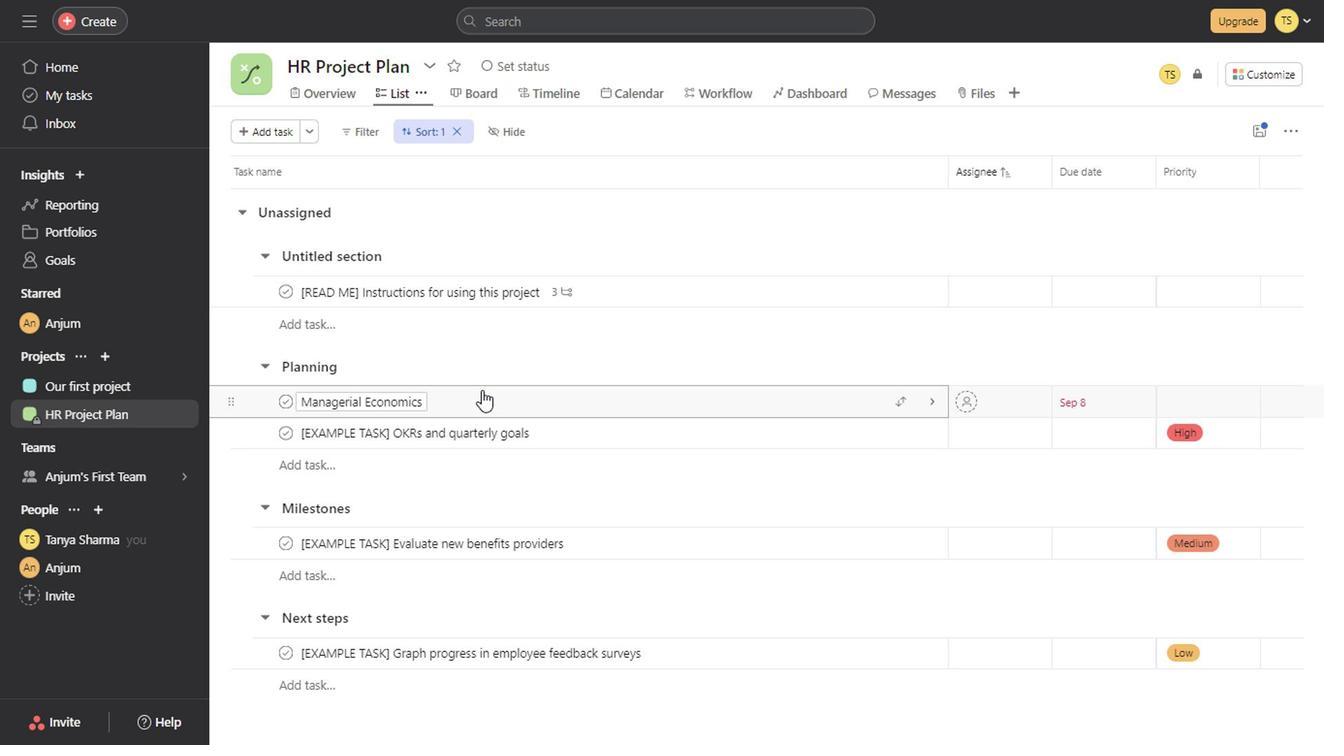
Action: Mouse scrolled (477, 392) with delta (0, -1)
Screenshot: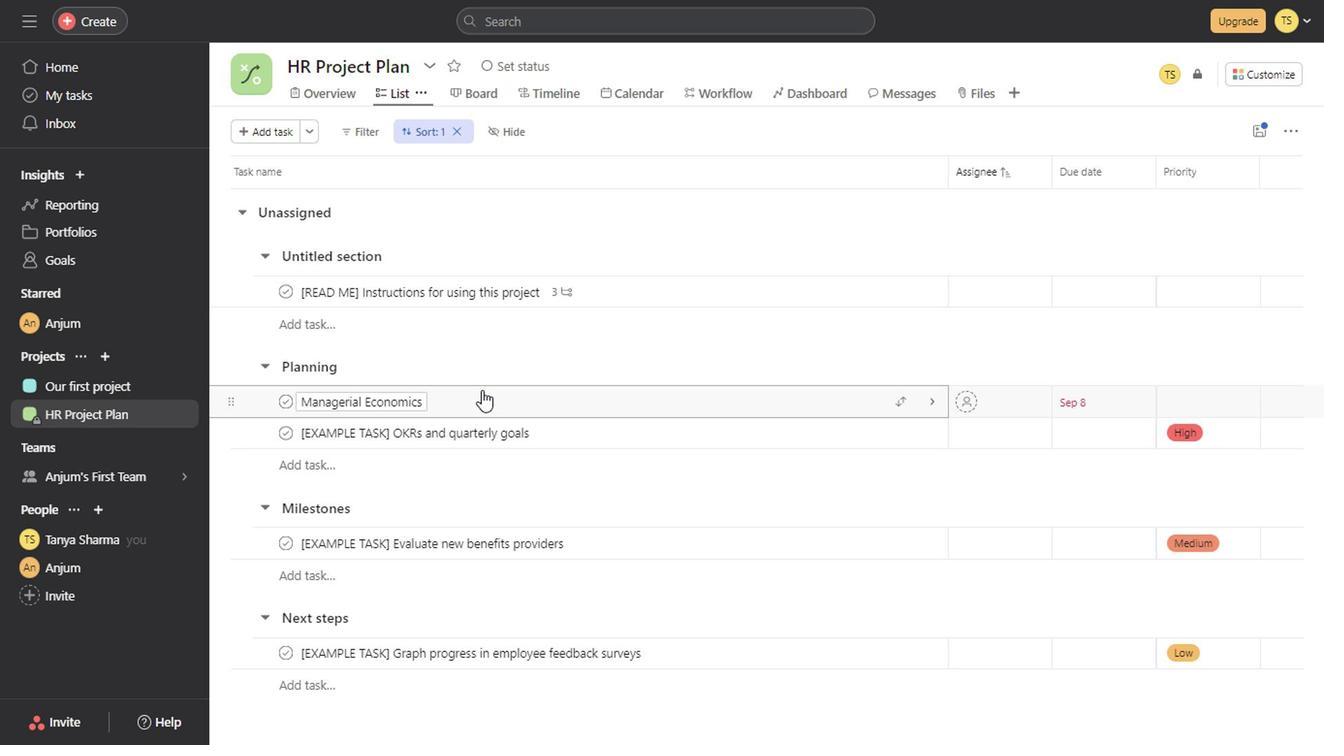 
Action: Mouse scrolled (477, 392) with delta (0, -1)
Screenshot: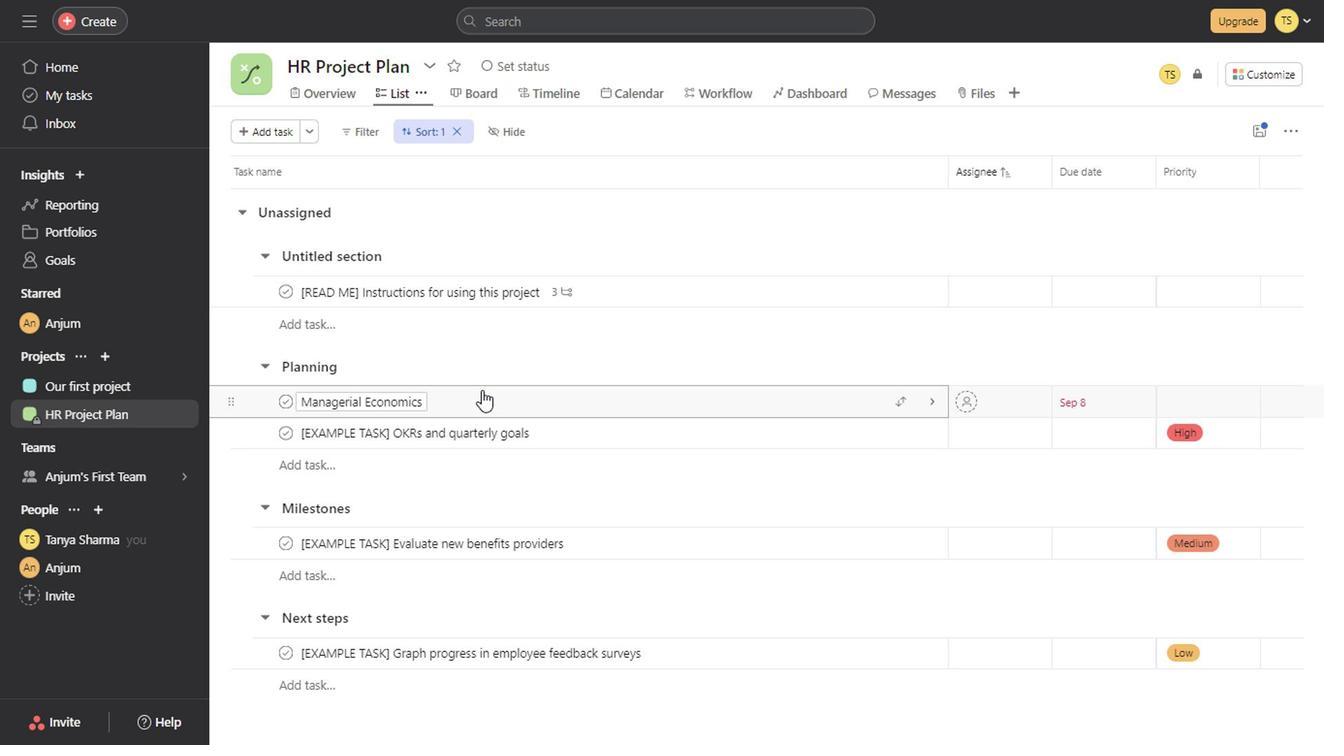 
Action: Mouse scrolled (477, 392) with delta (0, -1)
Screenshot: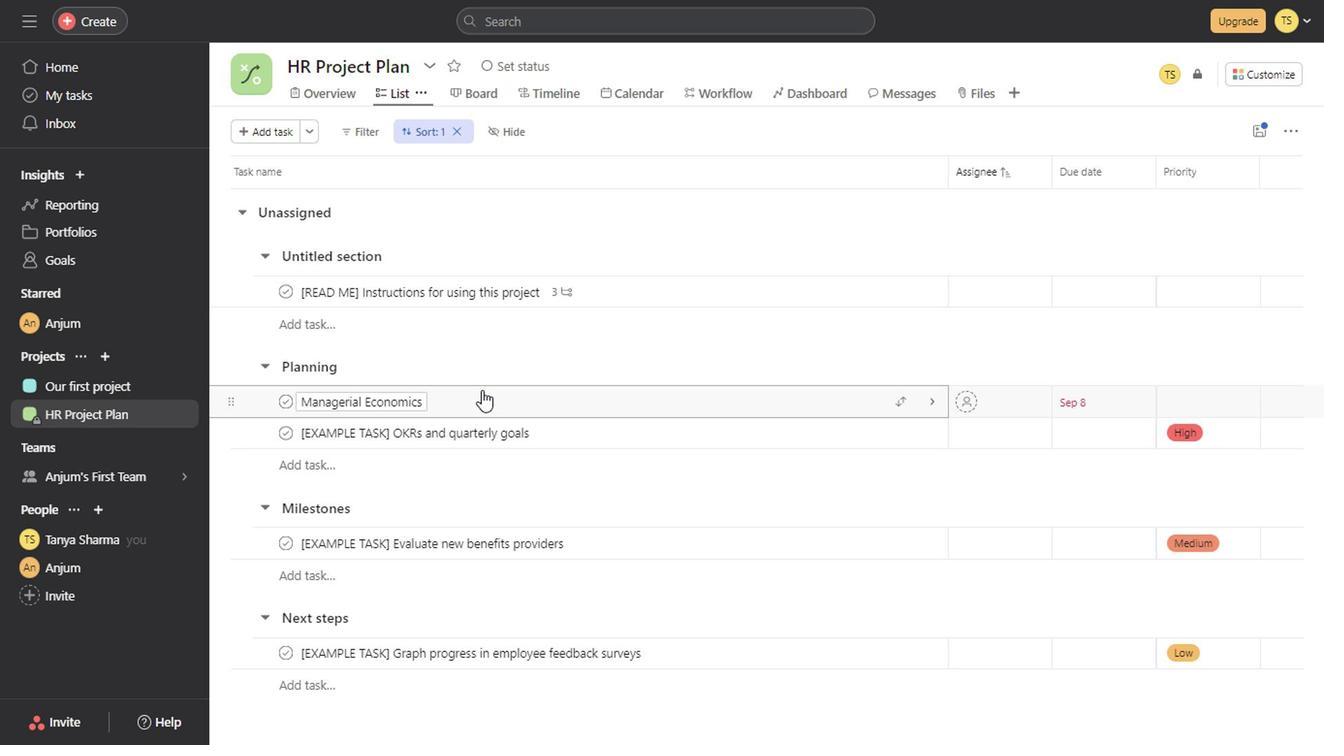
Action: Mouse scrolled (477, 392) with delta (0, -1)
Screenshot: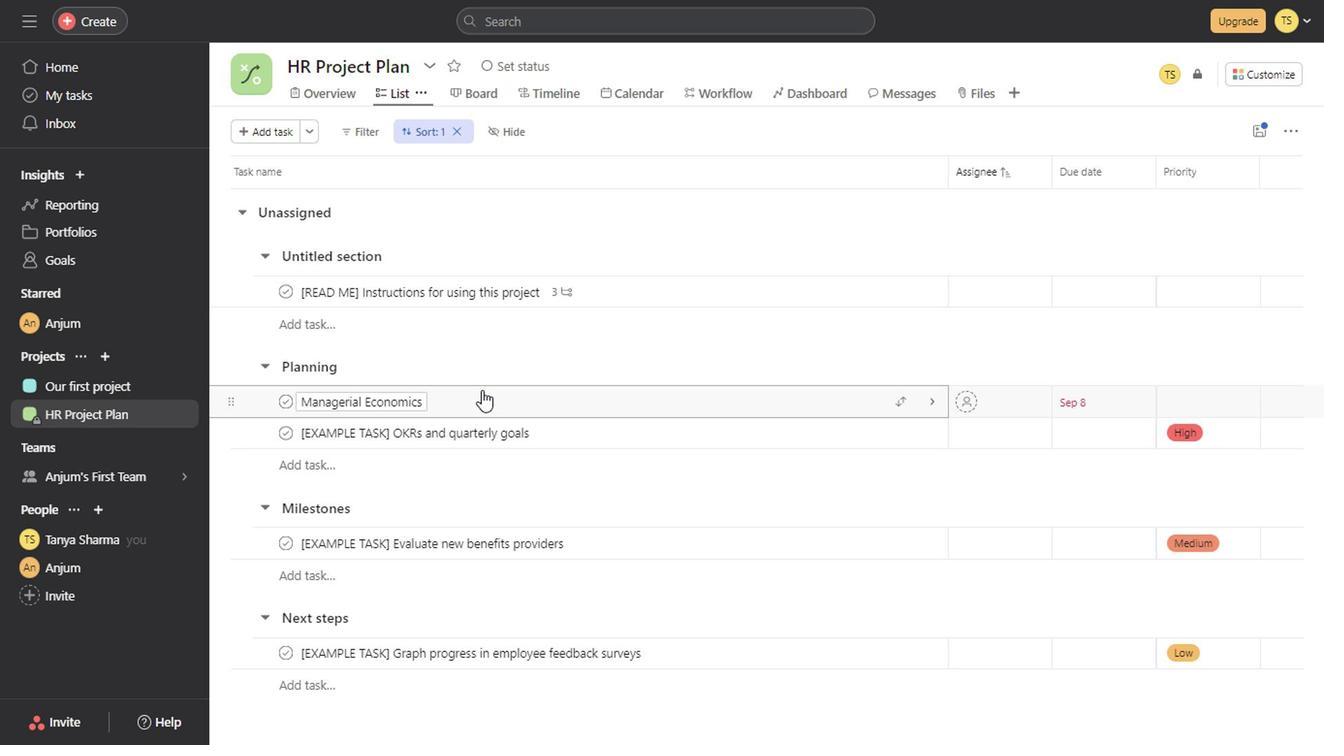 
Action: Mouse scrolled (477, 392) with delta (0, -1)
Screenshot: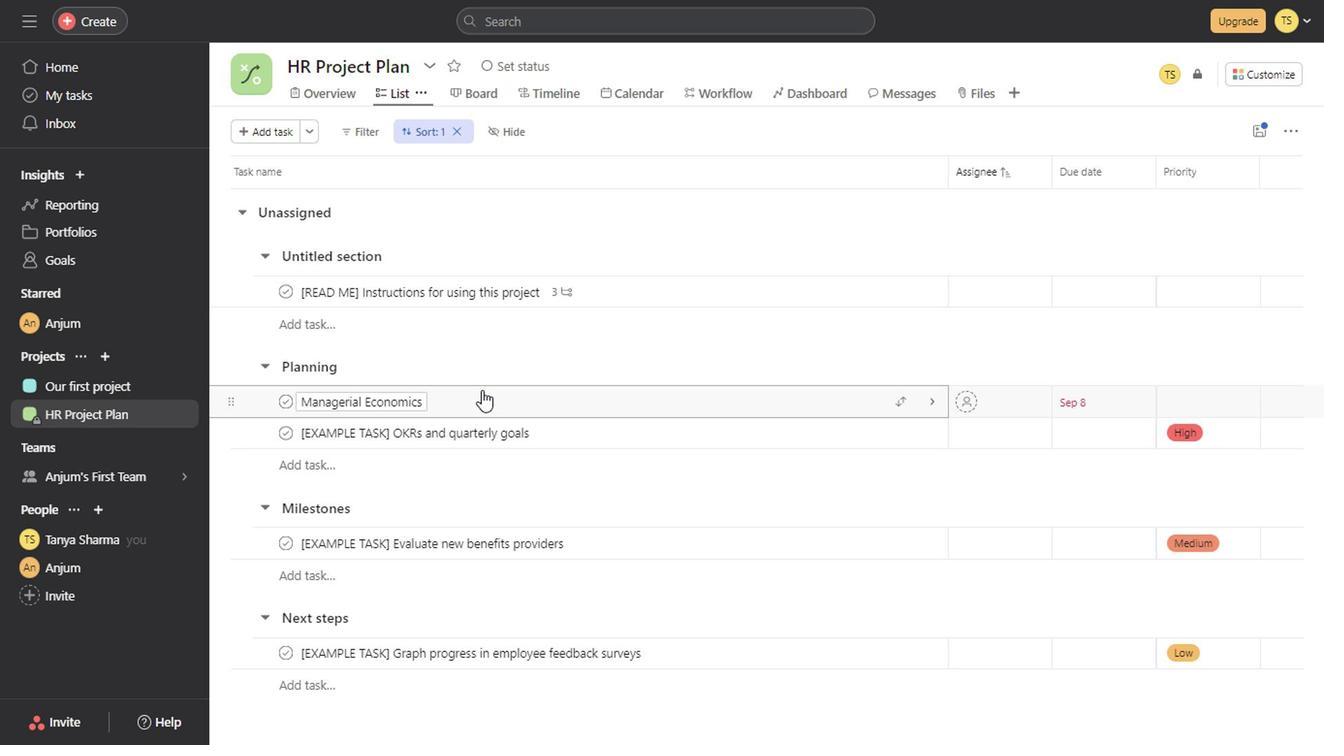 
Action: Mouse scrolled (477, 392) with delta (0, -1)
Screenshot: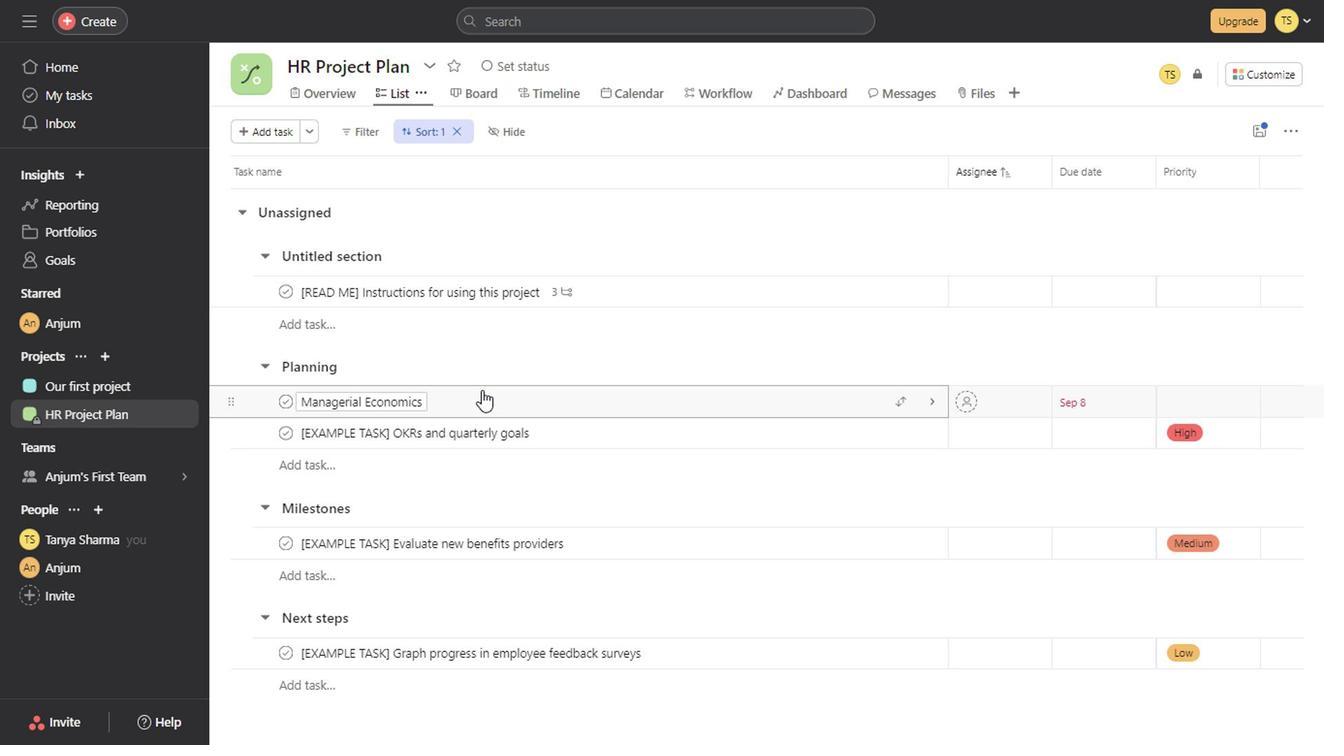 
Action: Mouse scrolled (477, 392) with delta (0, -1)
Screenshot: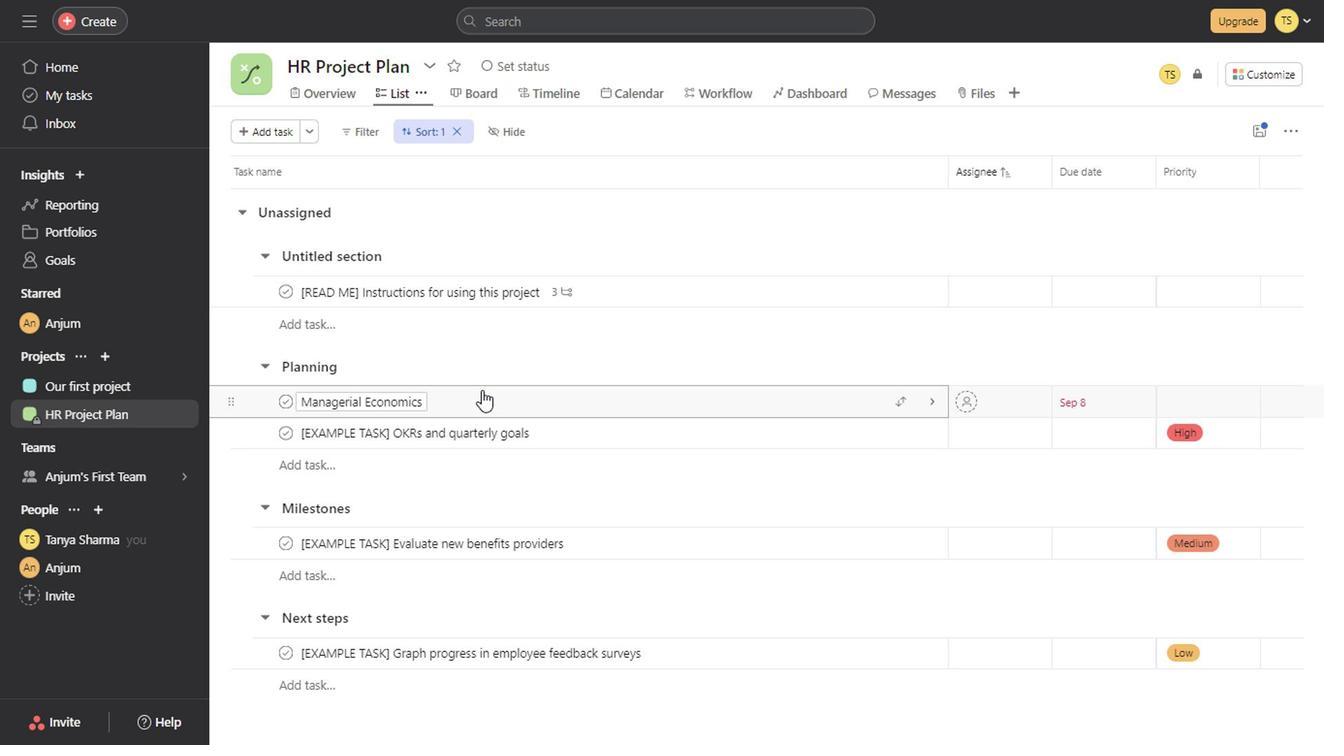 
Action: Mouse scrolled (477, 392) with delta (0, -1)
Screenshot: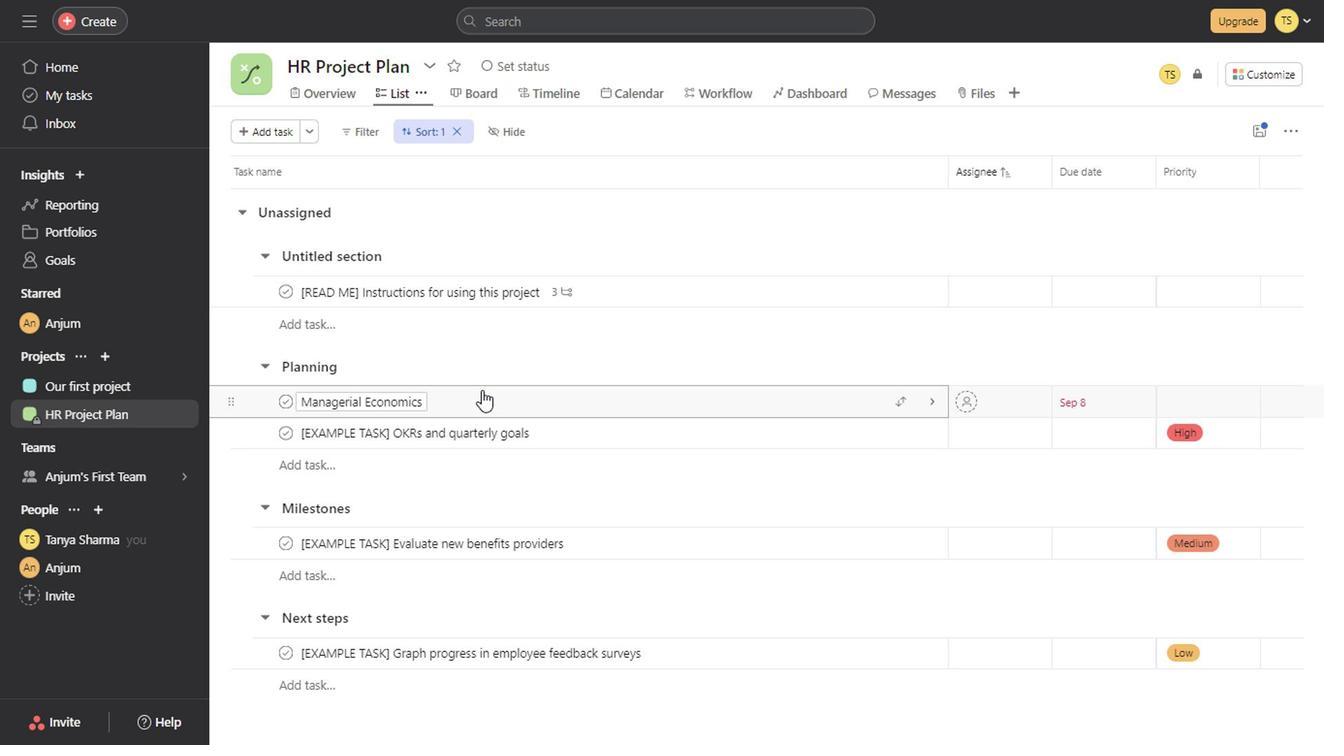 
Action: Mouse scrolled (477, 392) with delta (0, -1)
Screenshot: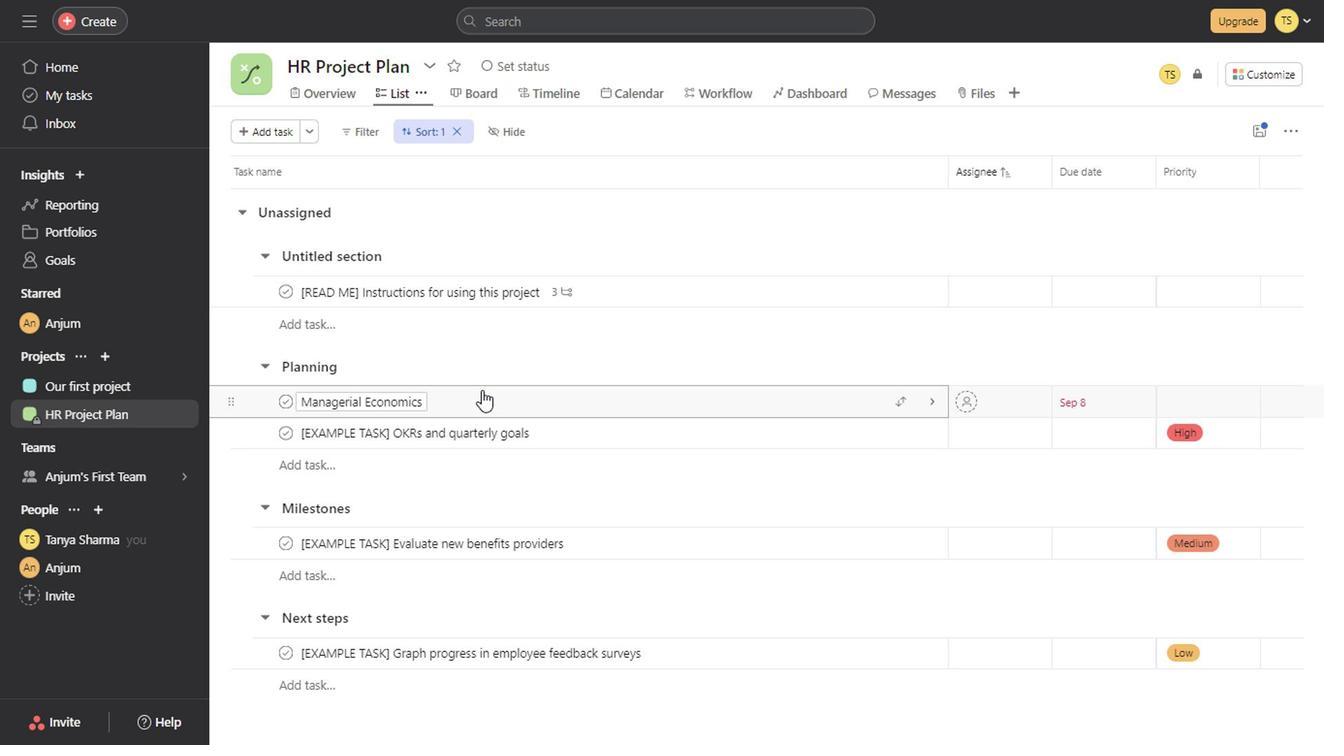 
Action: Mouse scrolled (477, 392) with delta (0, -1)
Screenshot: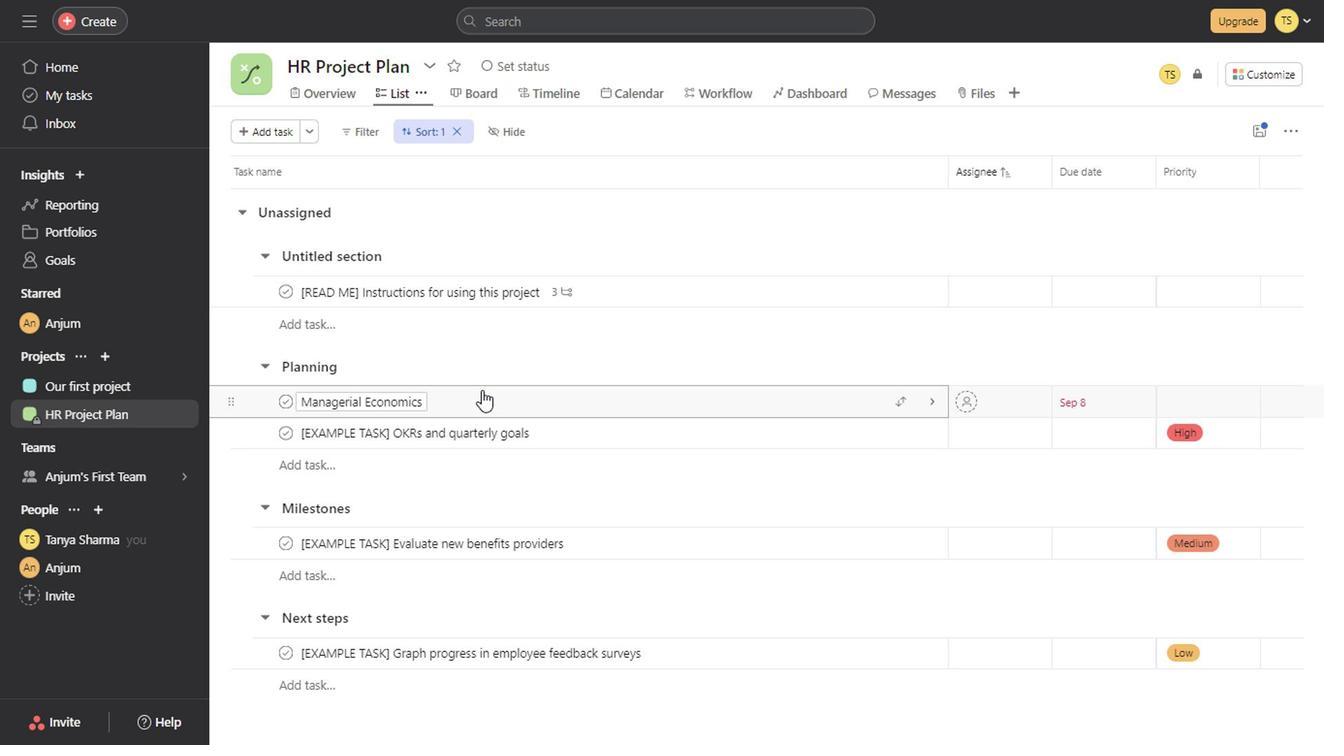 
Action: Mouse scrolled (477, 392) with delta (0, -1)
Screenshot: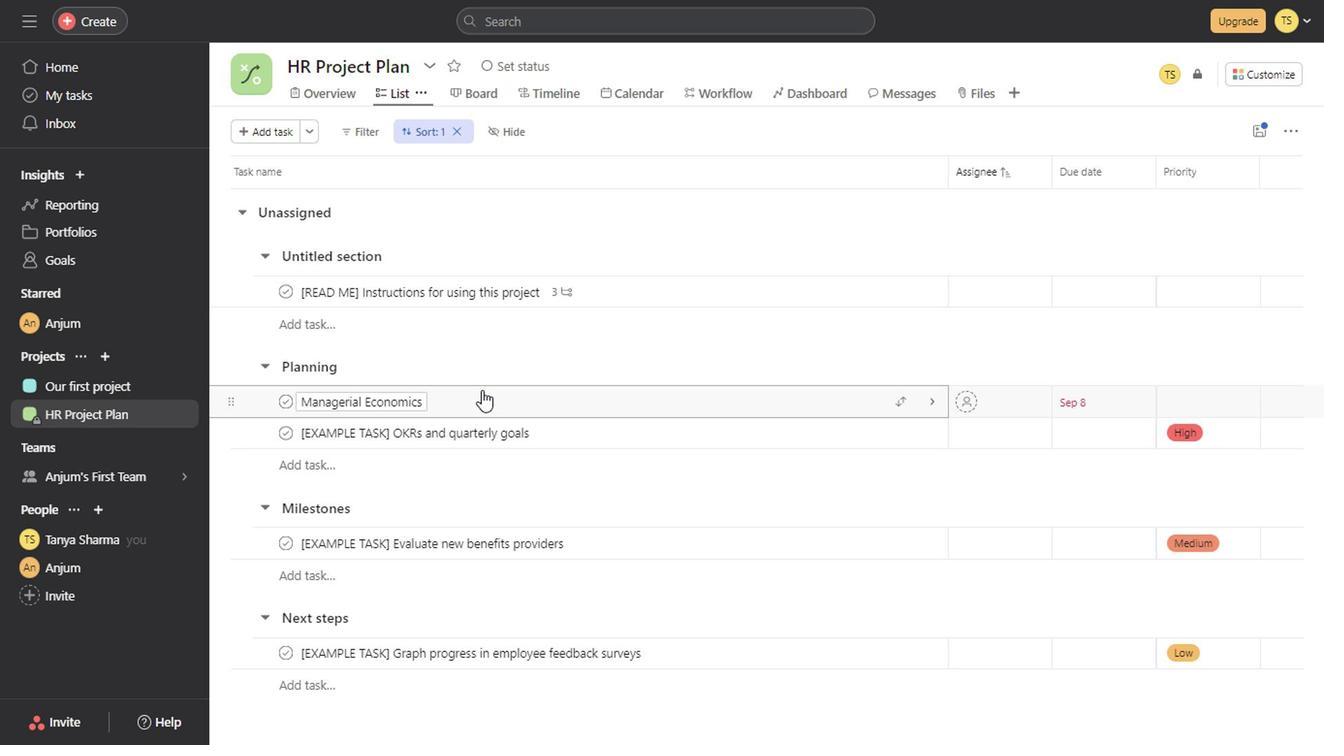 
Action: Mouse scrolled (477, 392) with delta (0, -1)
Screenshot: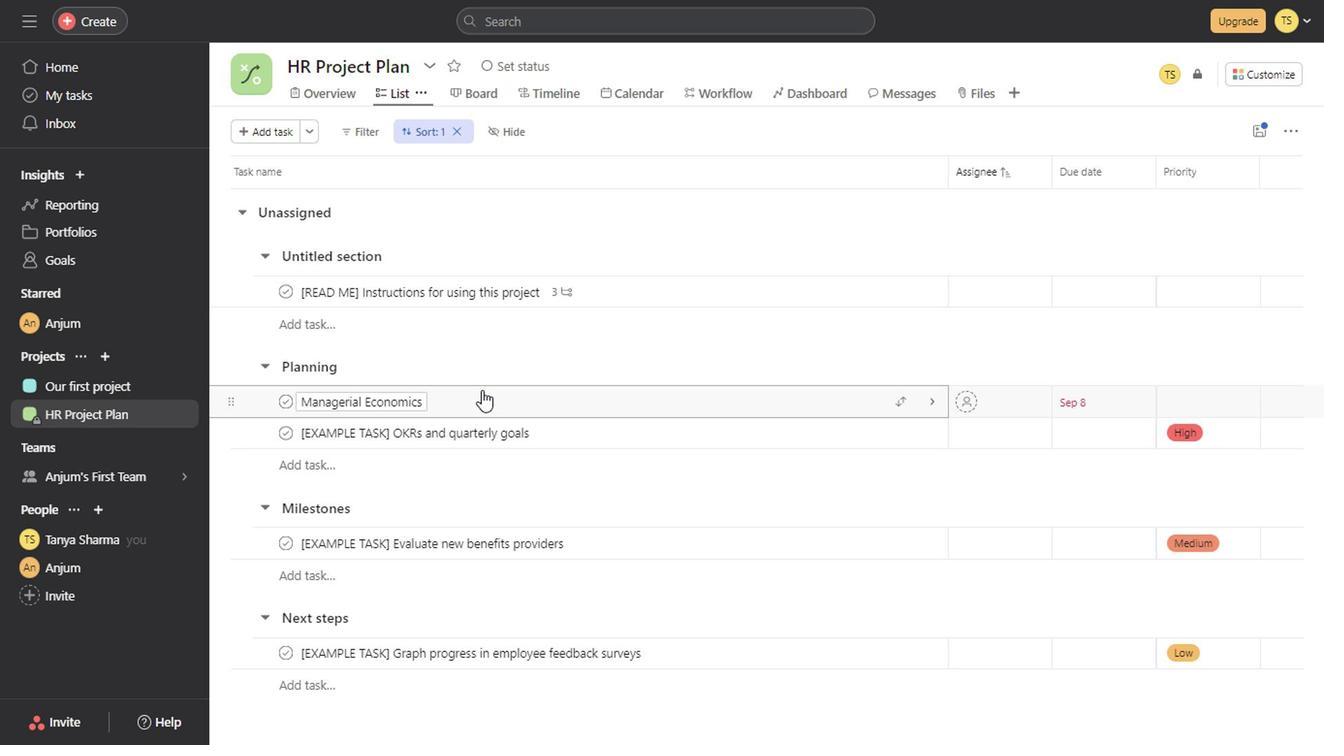 
Action: Mouse scrolled (477, 392) with delta (0, -1)
Screenshot: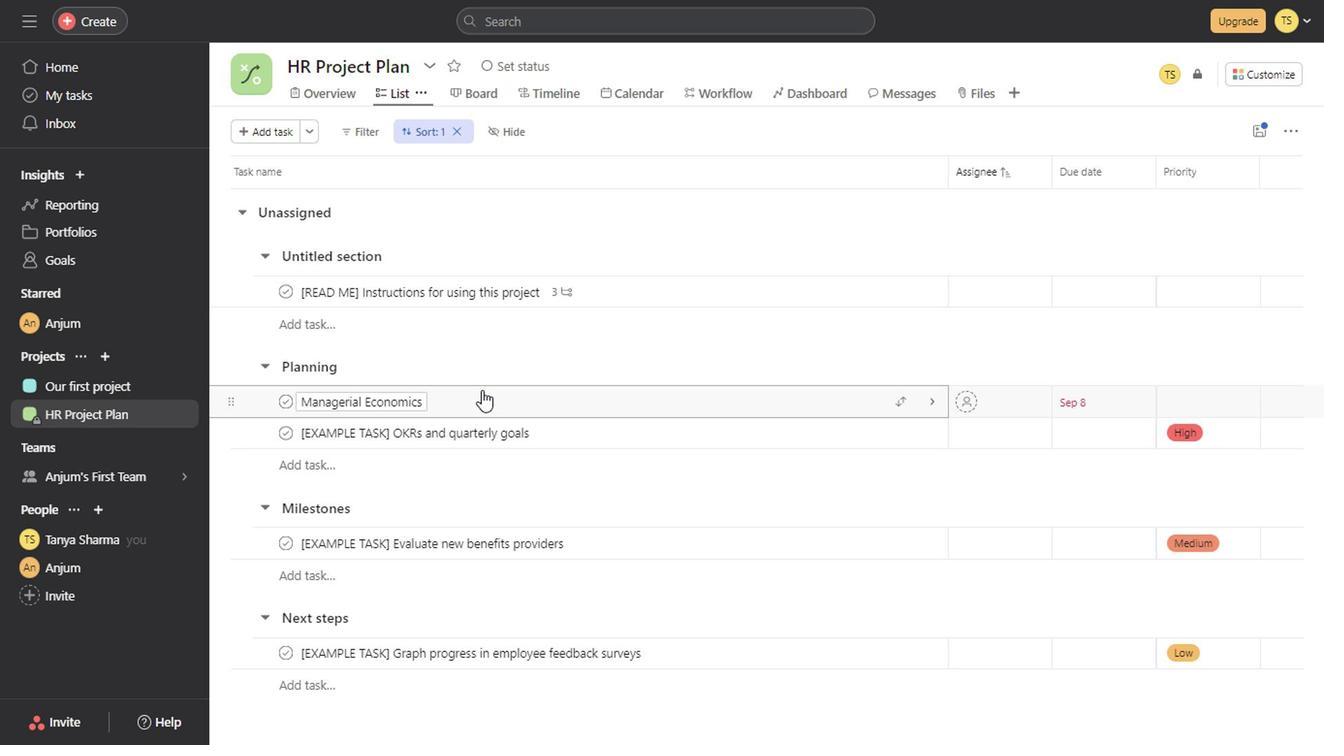 
Action: Mouse scrolled (477, 392) with delta (0, -1)
Screenshot: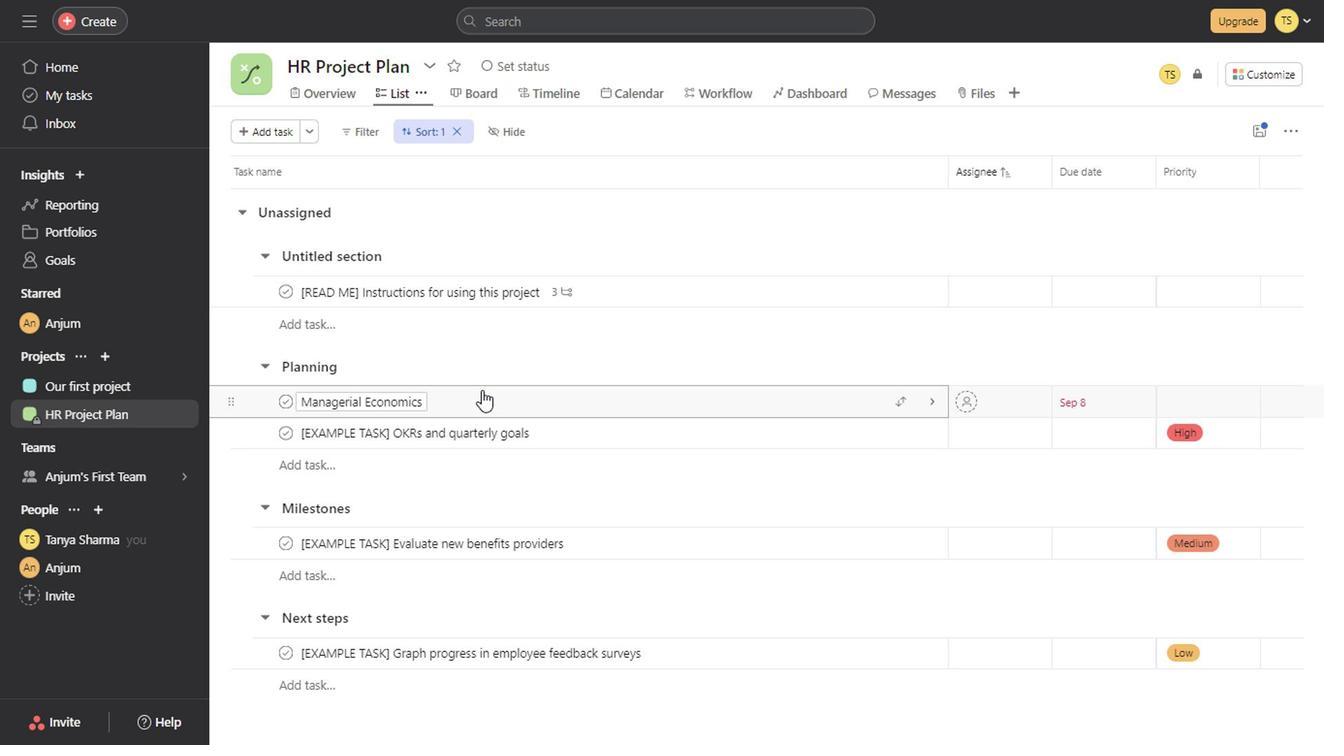 
Action: Mouse scrolled (477, 392) with delta (0, -1)
Screenshot: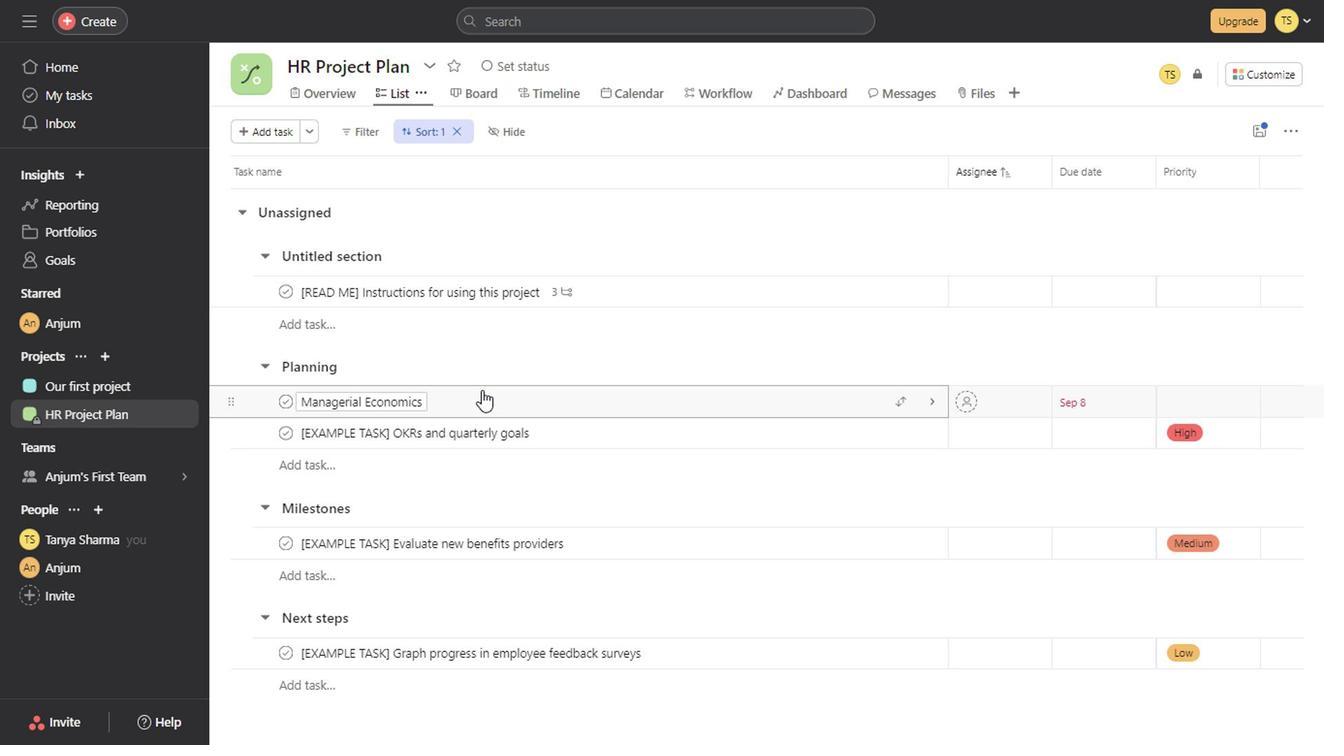 
Action: Mouse scrolled (477, 392) with delta (0, -1)
Screenshot: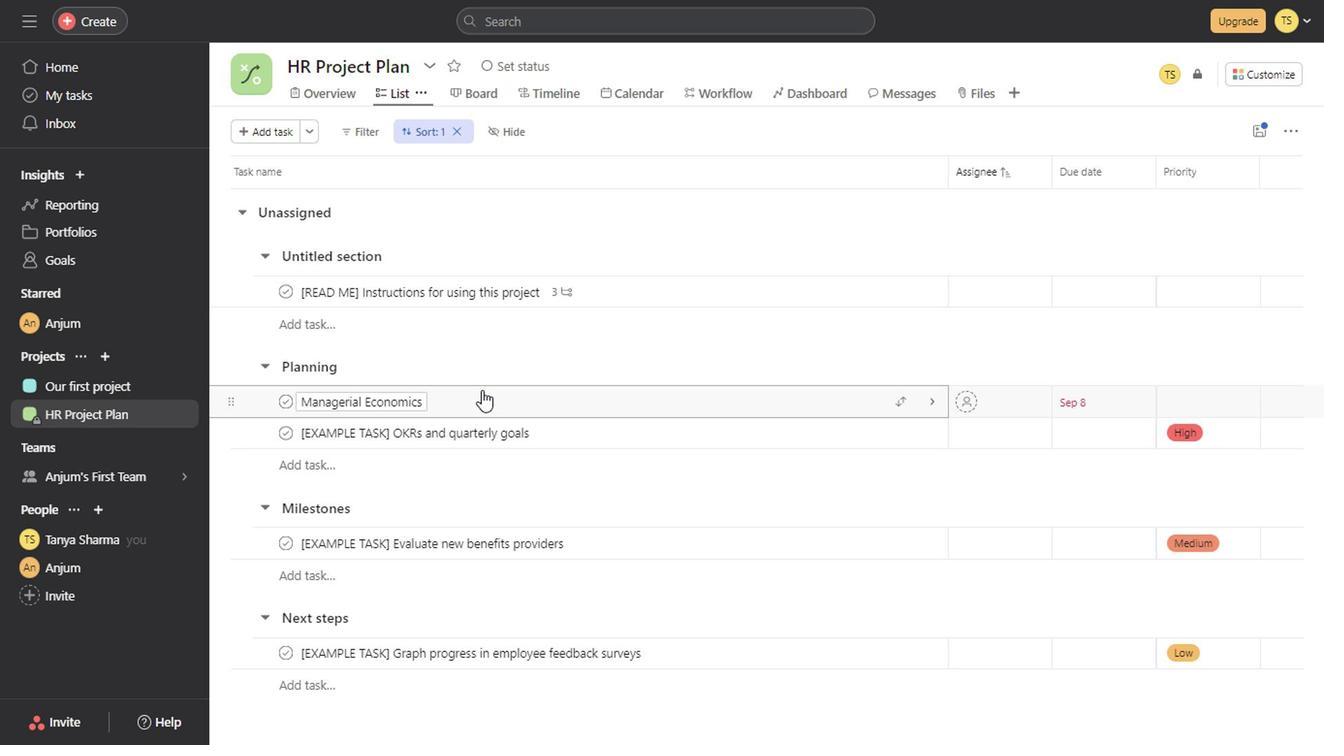 
Action: Mouse scrolled (477, 392) with delta (0, -1)
Screenshot: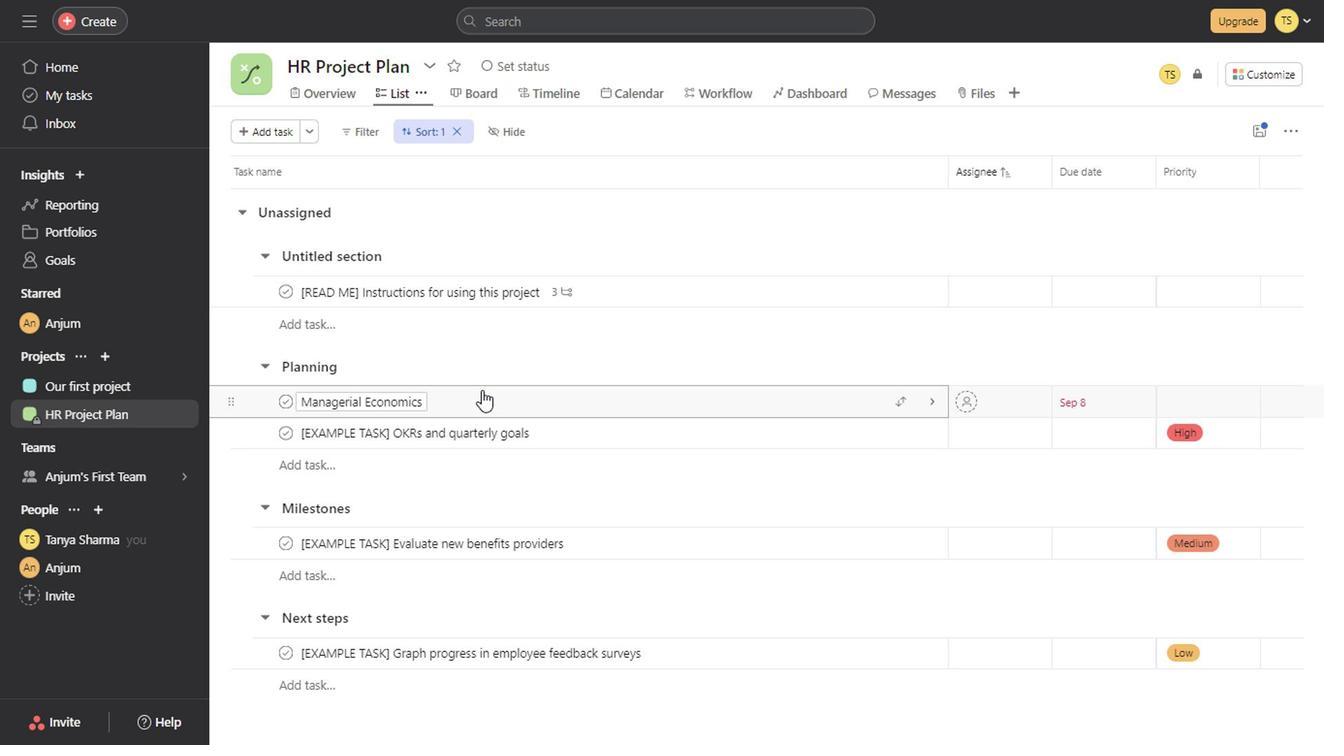 
Action: Mouse scrolled (477, 392) with delta (0, -1)
Screenshot: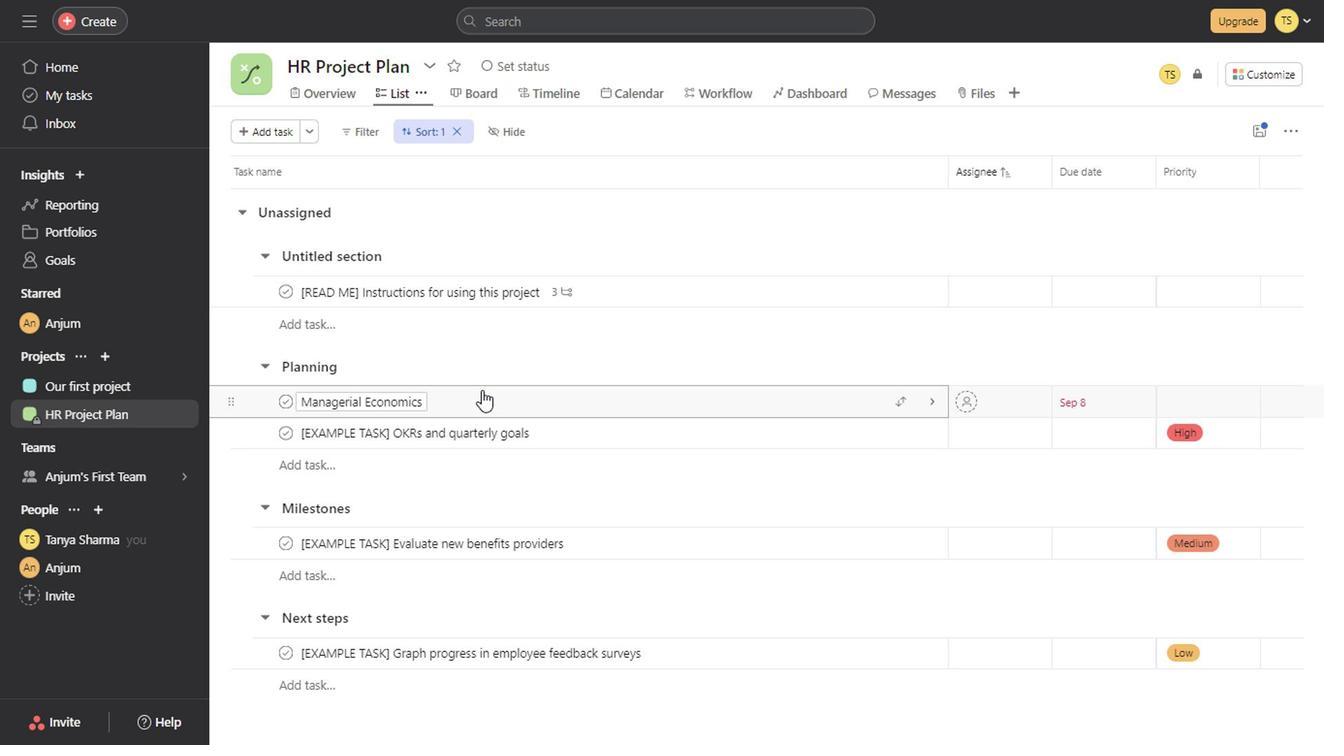 
Action: Mouse scrolled (477, 392) with delta (0, -1)
Screenshot: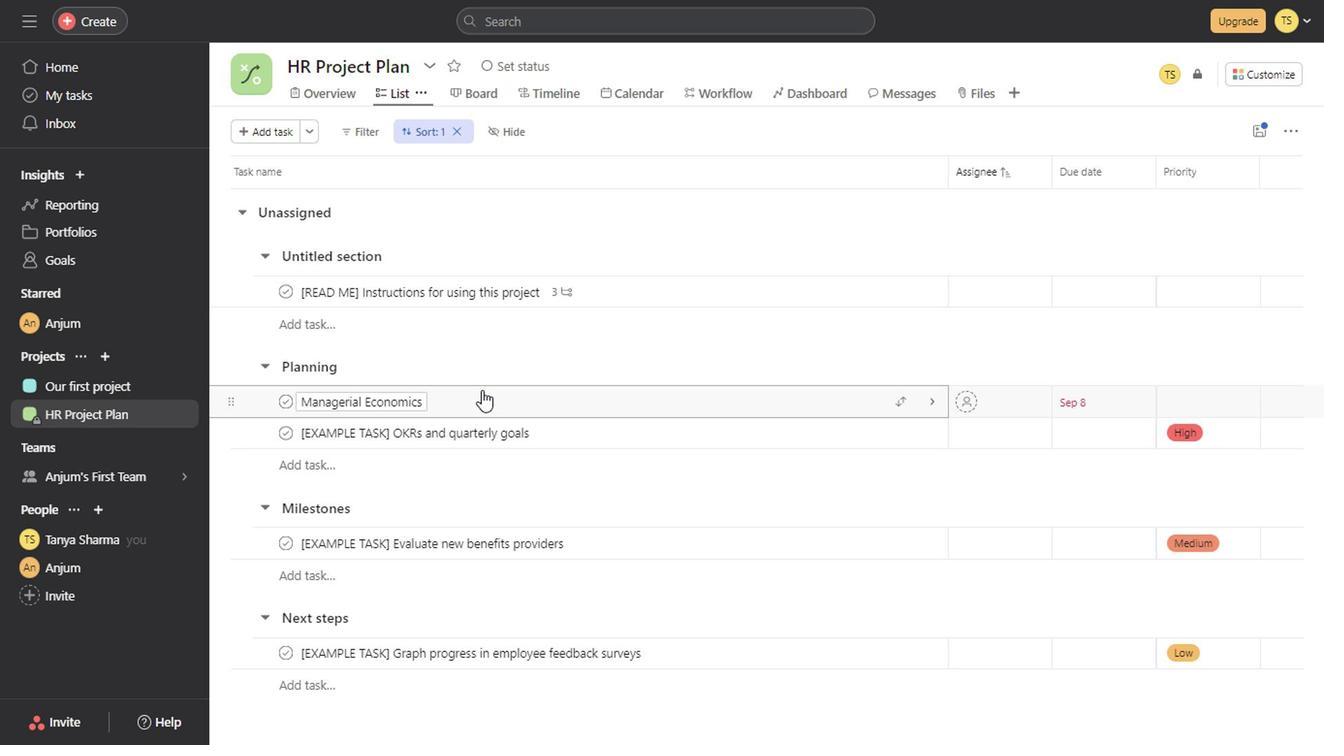 
Action: Mouse scrolled (477, 392) with delta (0, -1)
Screenshot: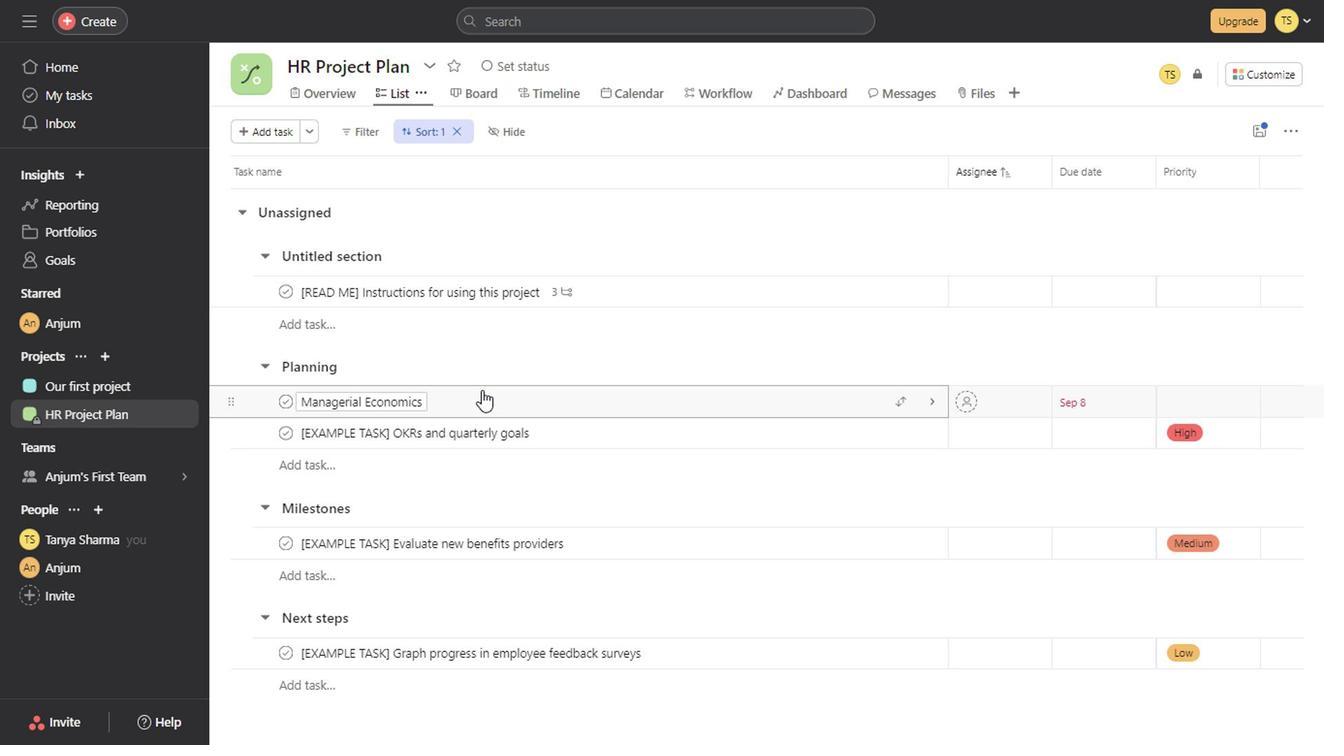 
Action: Mouse scrolled (477, 392) with delta (0, -1)
Screenshot: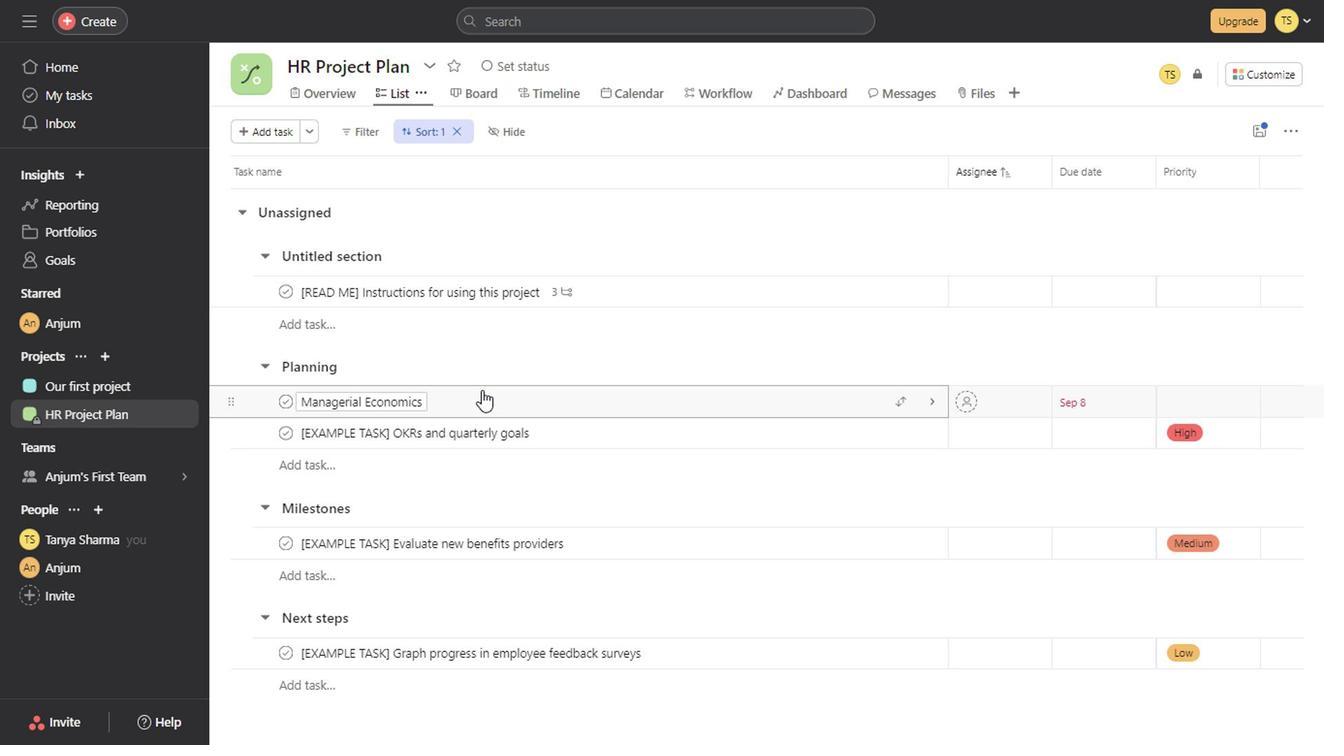 
Action: Mouse scrolled (477, 392) with delta (0, -1)
Screenshot: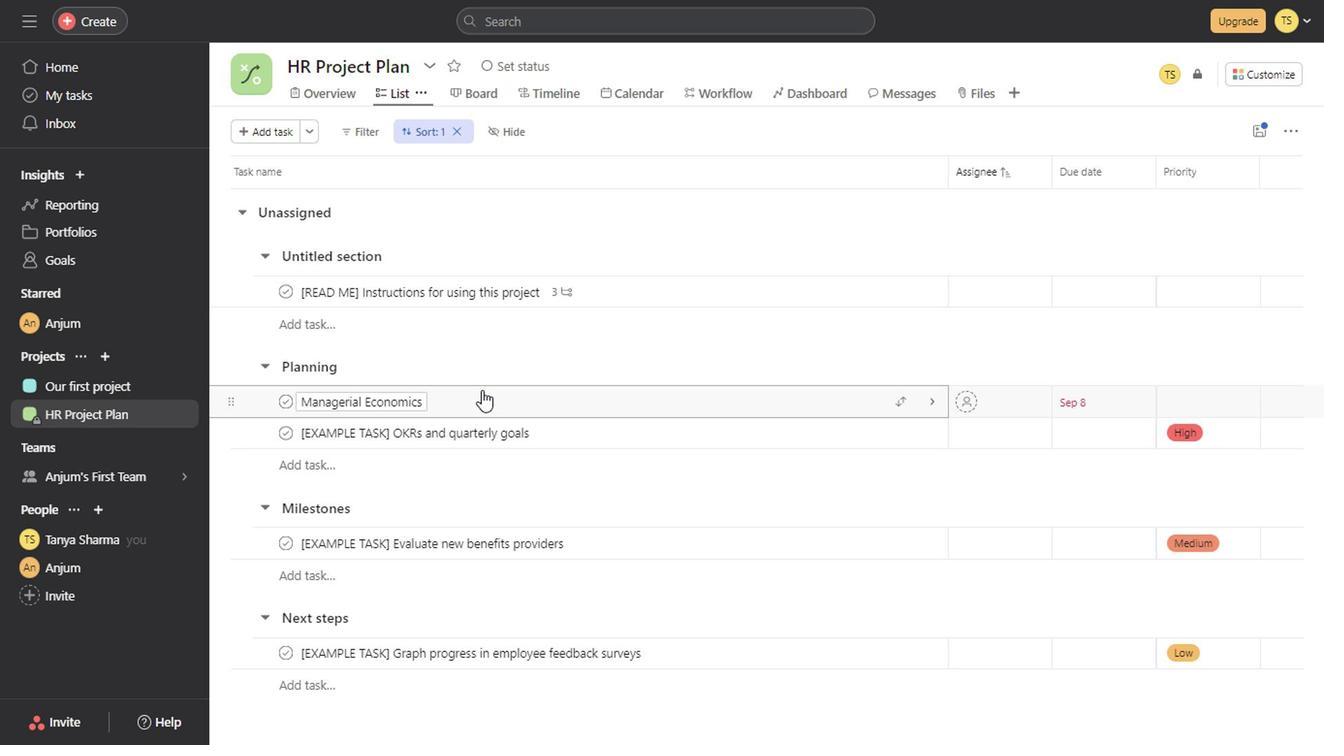 
Action: Mouse scrolled (477, 392) with delta (0, -1)
Screenshot: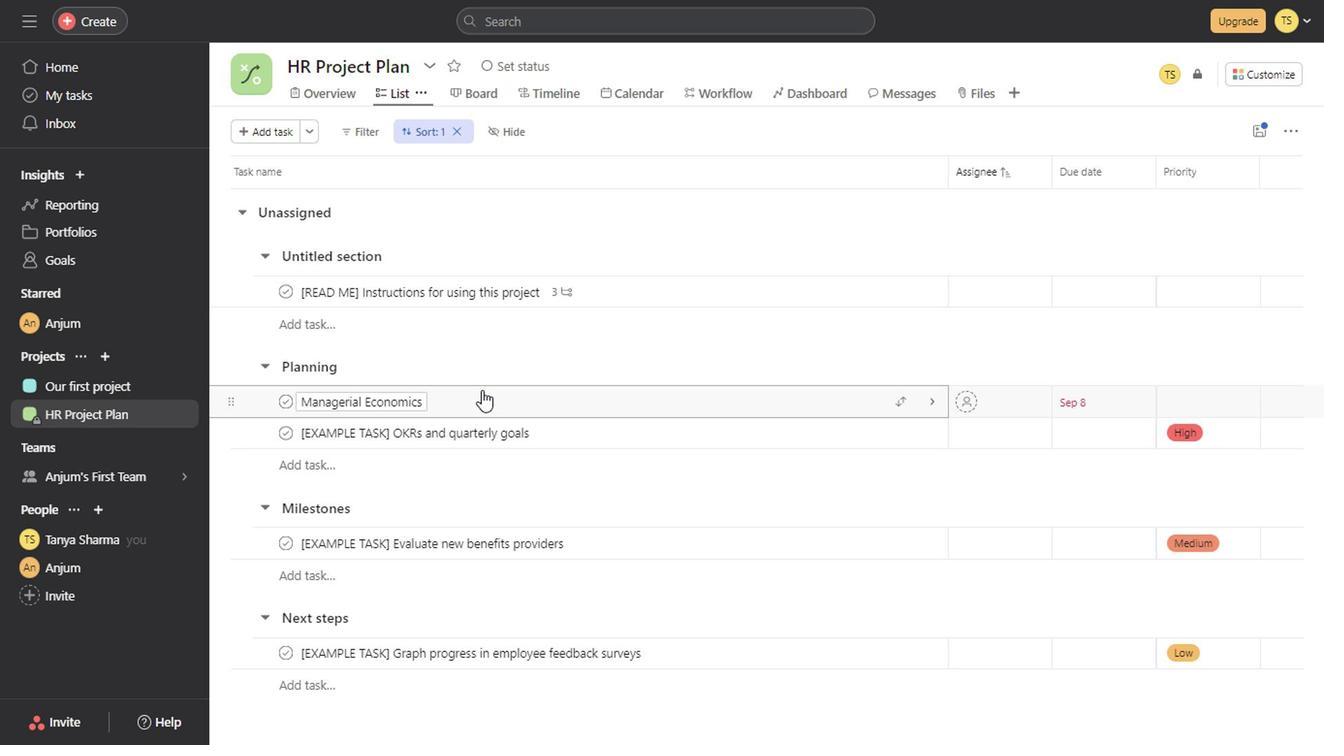 
Action: Mouse scrolled (477, 392) with delta (0, -1)
Screenshot: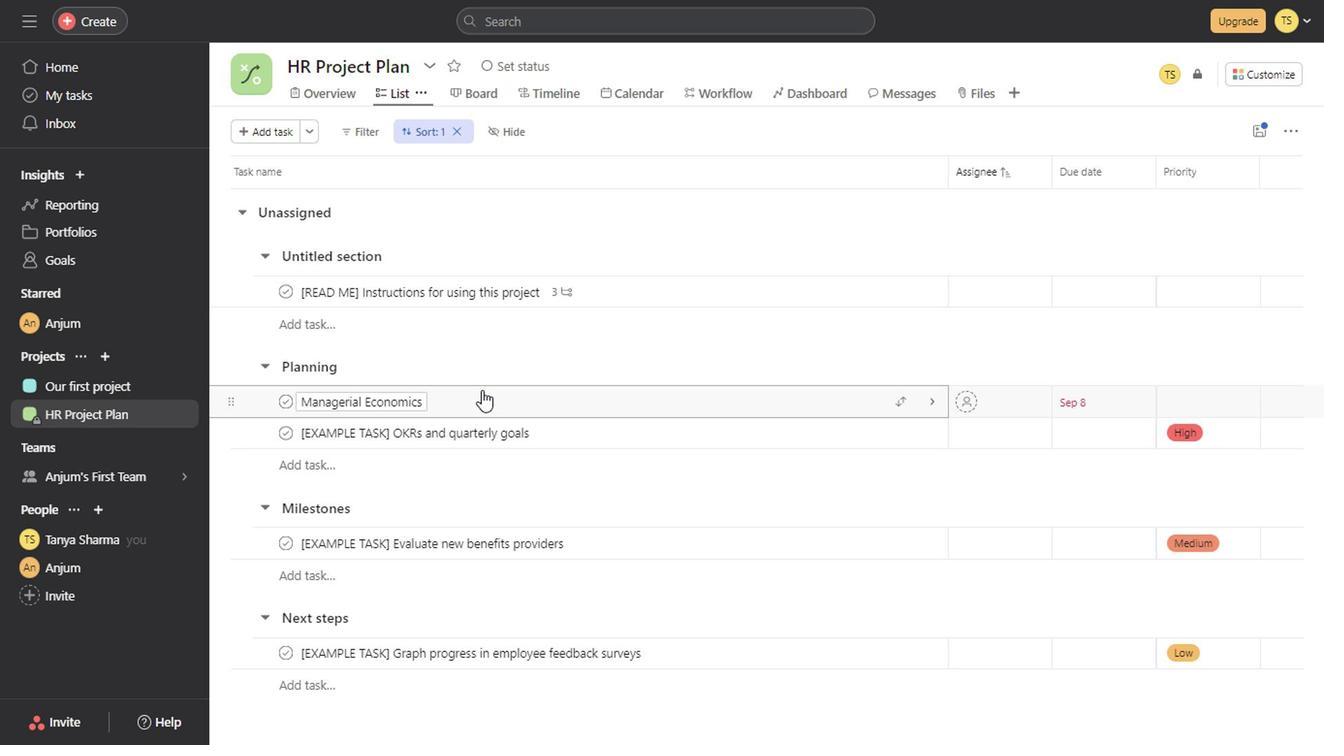 
Action: Mouse scrolled (477, 392) with delta (0, -1)
Screenshot: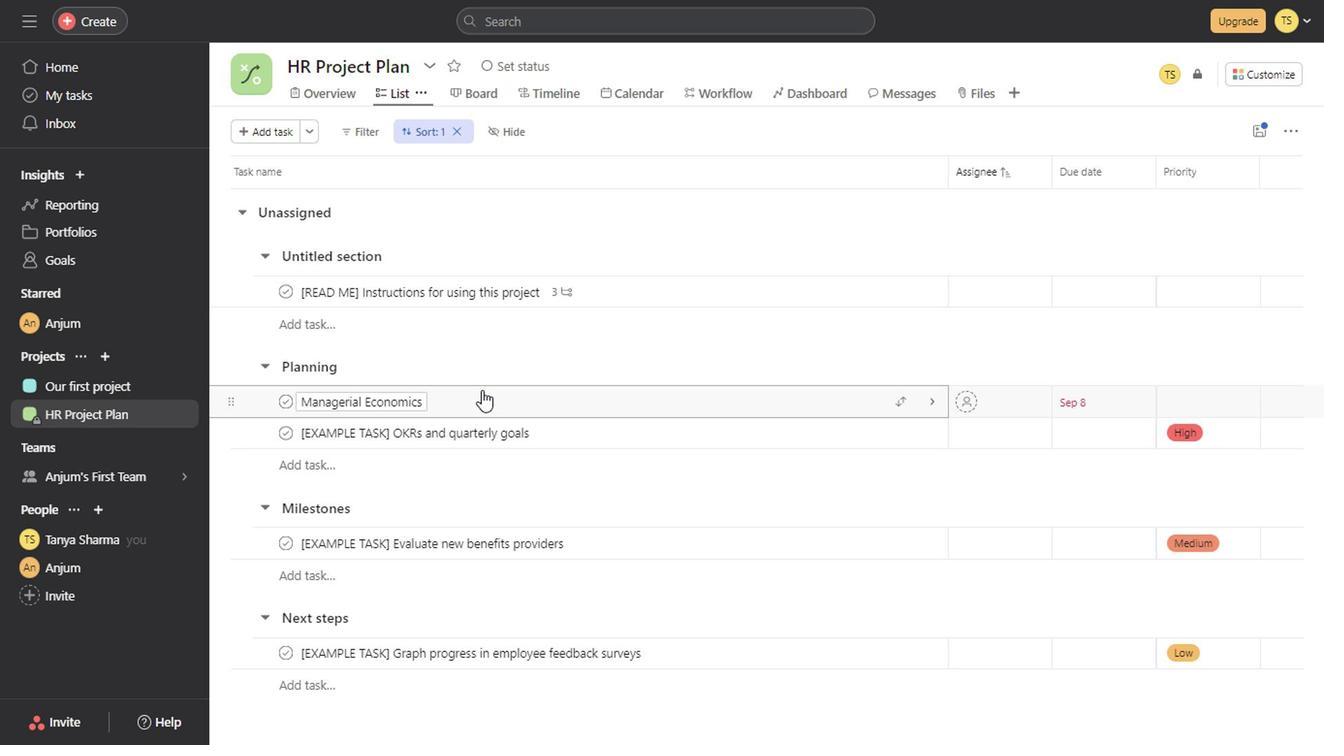
Action: Mouse scrolled (477, 392) with delta (0, -1)
Screenshot: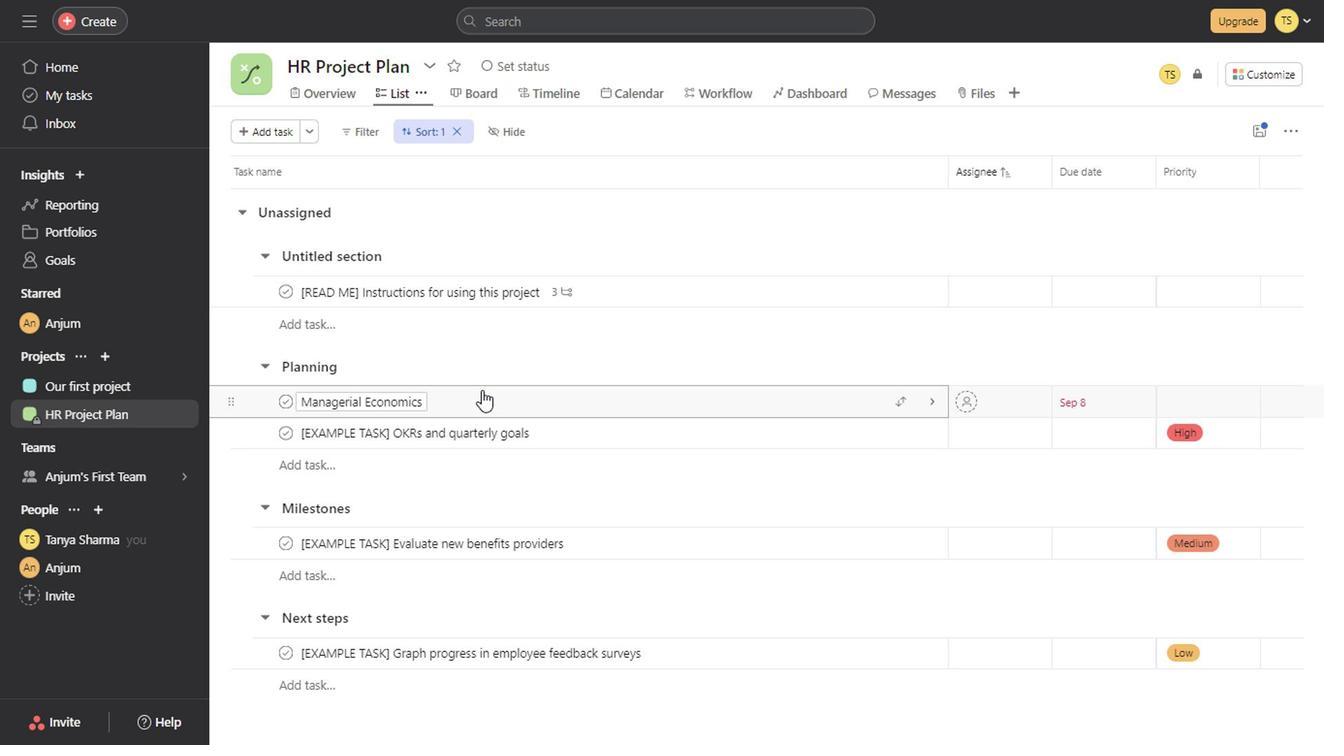 
Action: Mouse scrolled (477, 392) with delta (0, -1)
Screenshot: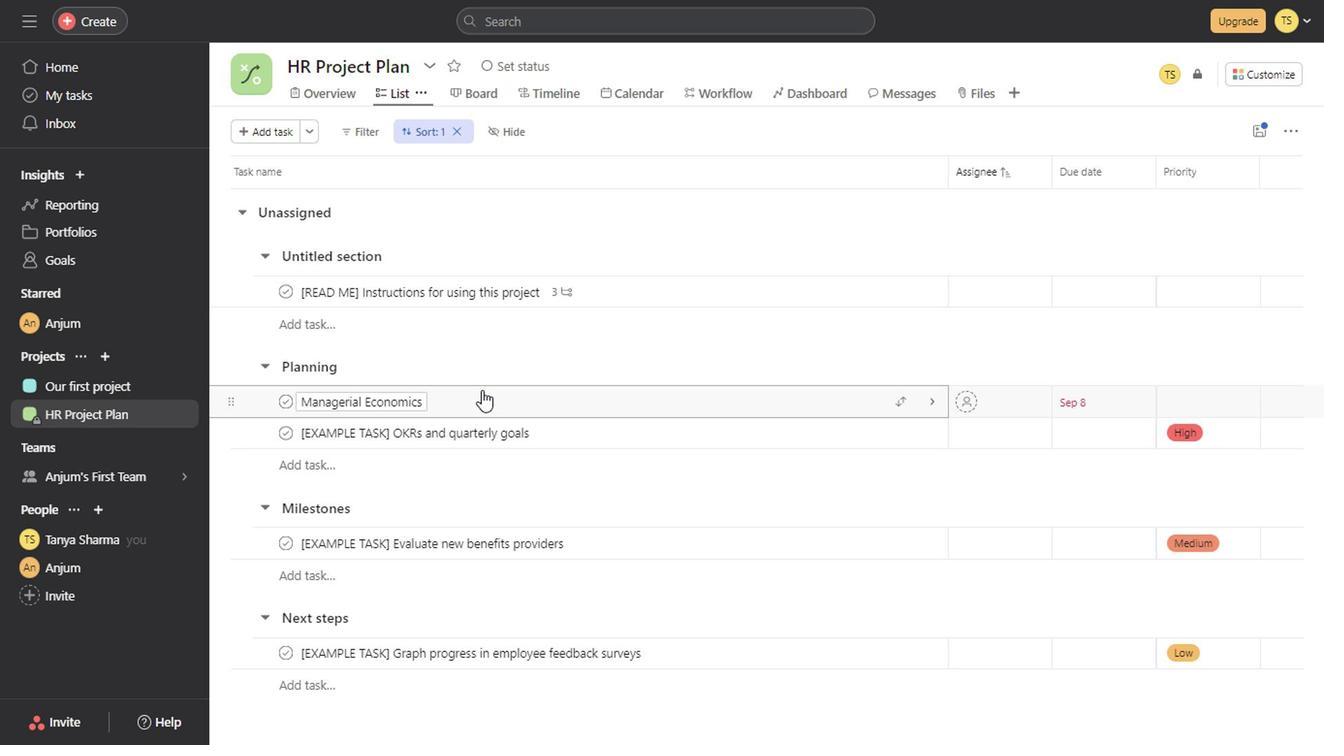 
Action: Mouse scrolled (477, 392) with delta (0, -1)
Screenshot: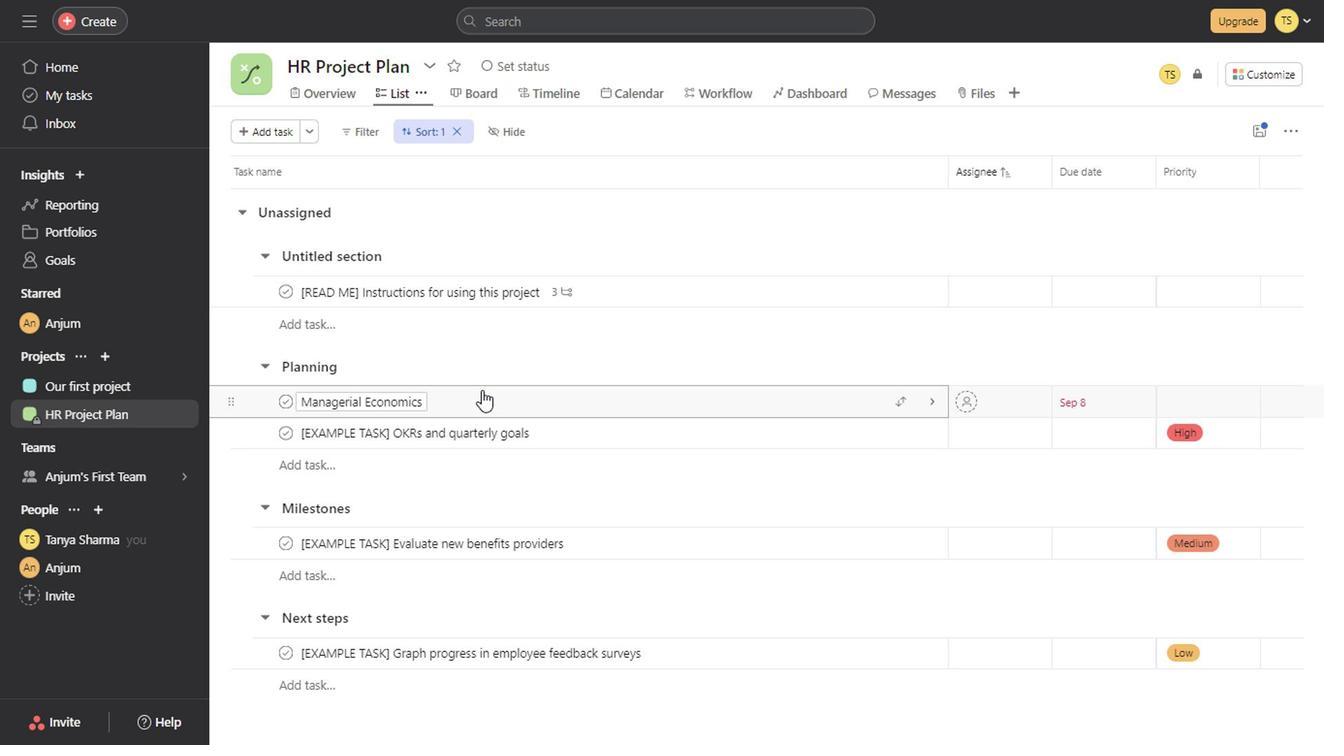 
Action: Mouse scrolled (477, 392) with delta (0, -1)
Screenshot: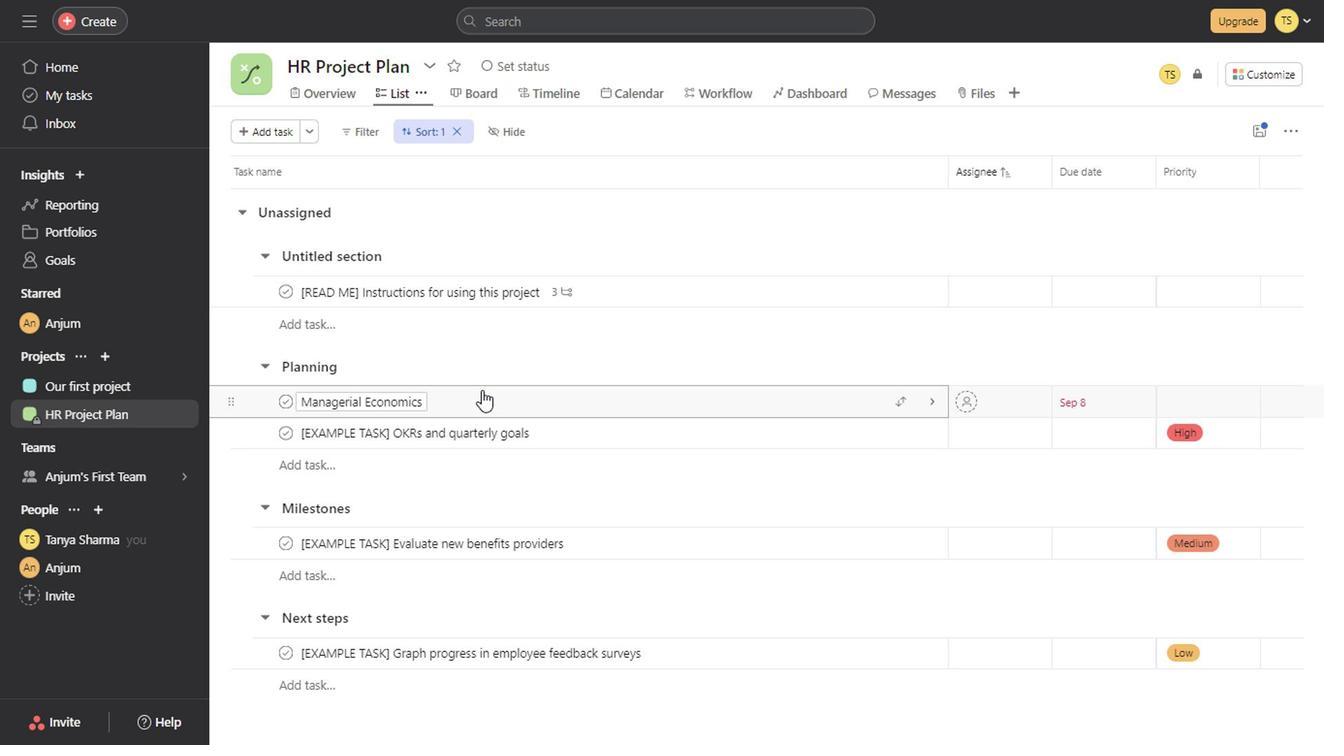 
Action: Mouse scrolled (477, 392) with delta (0, -1)
Screenshot: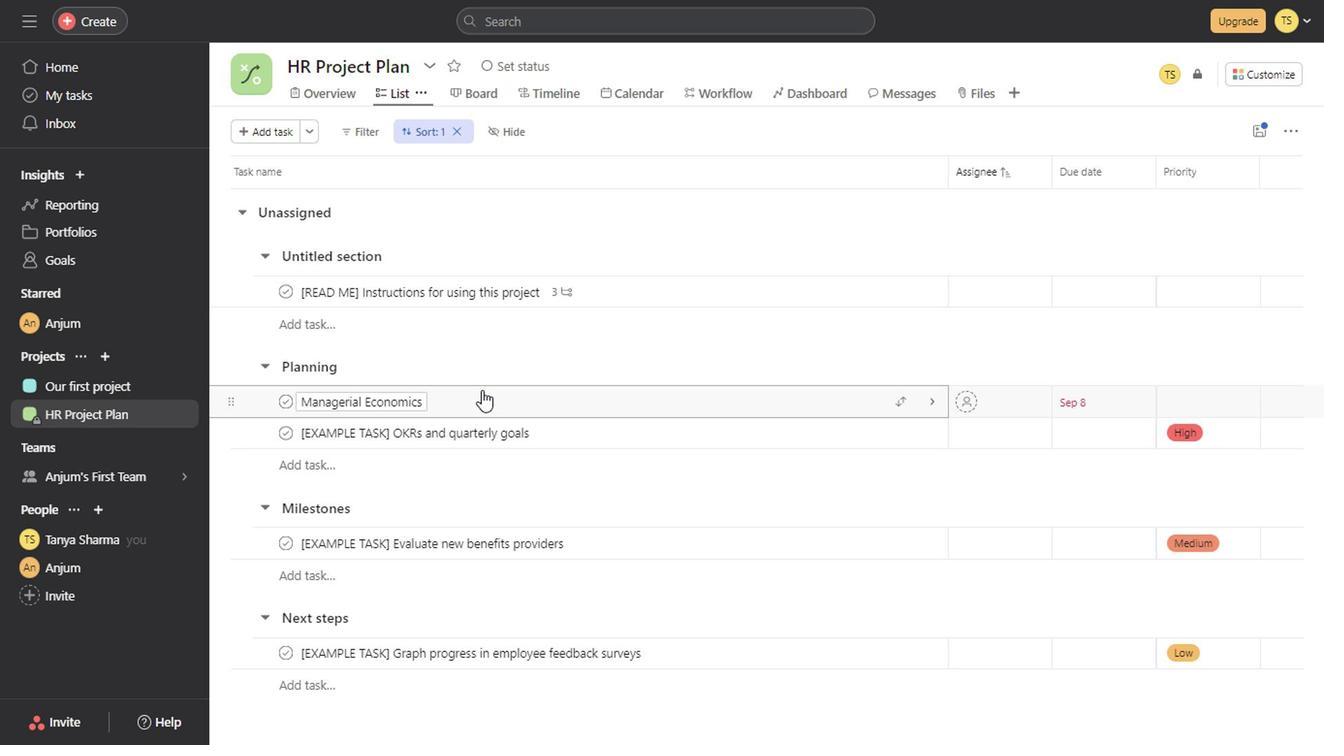 
Action: Mouse scrolled (477, 392) with delta (0, -1)
Screenshot: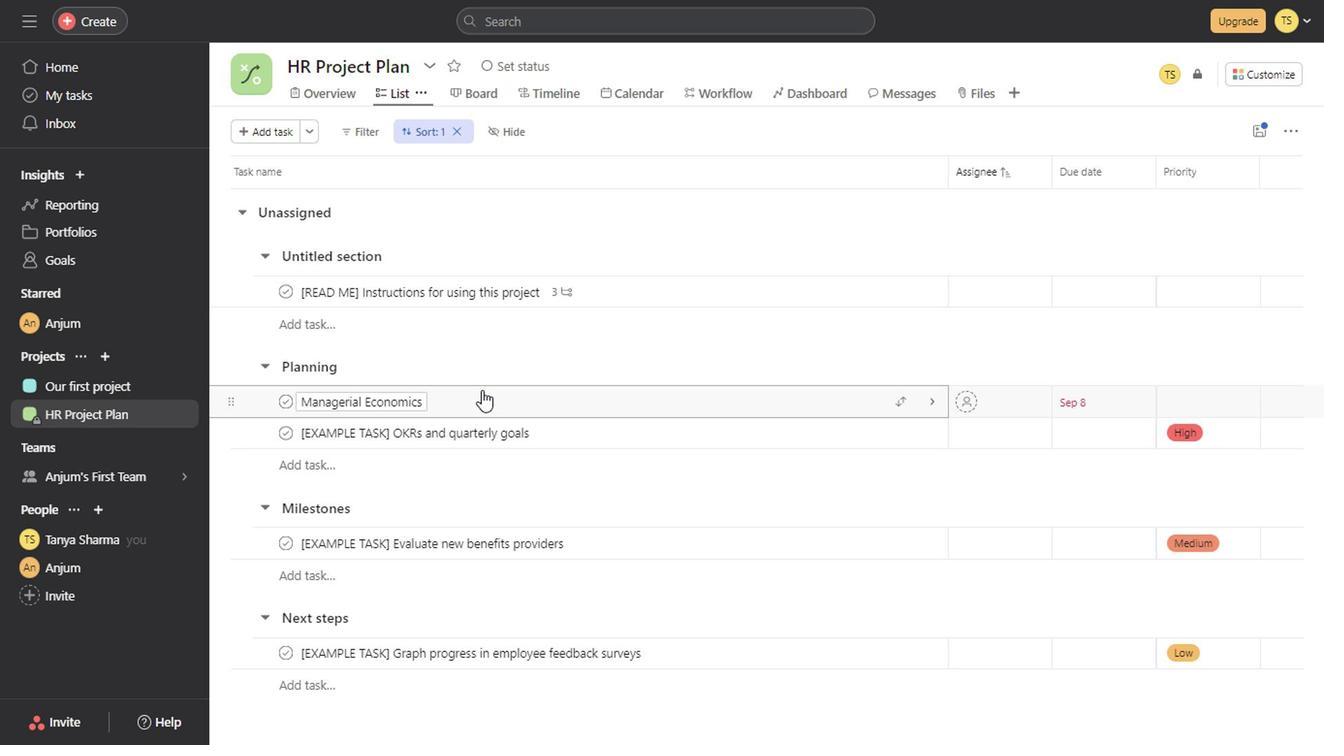 
Action: Mouse moved to (606, 439)
Screenshot: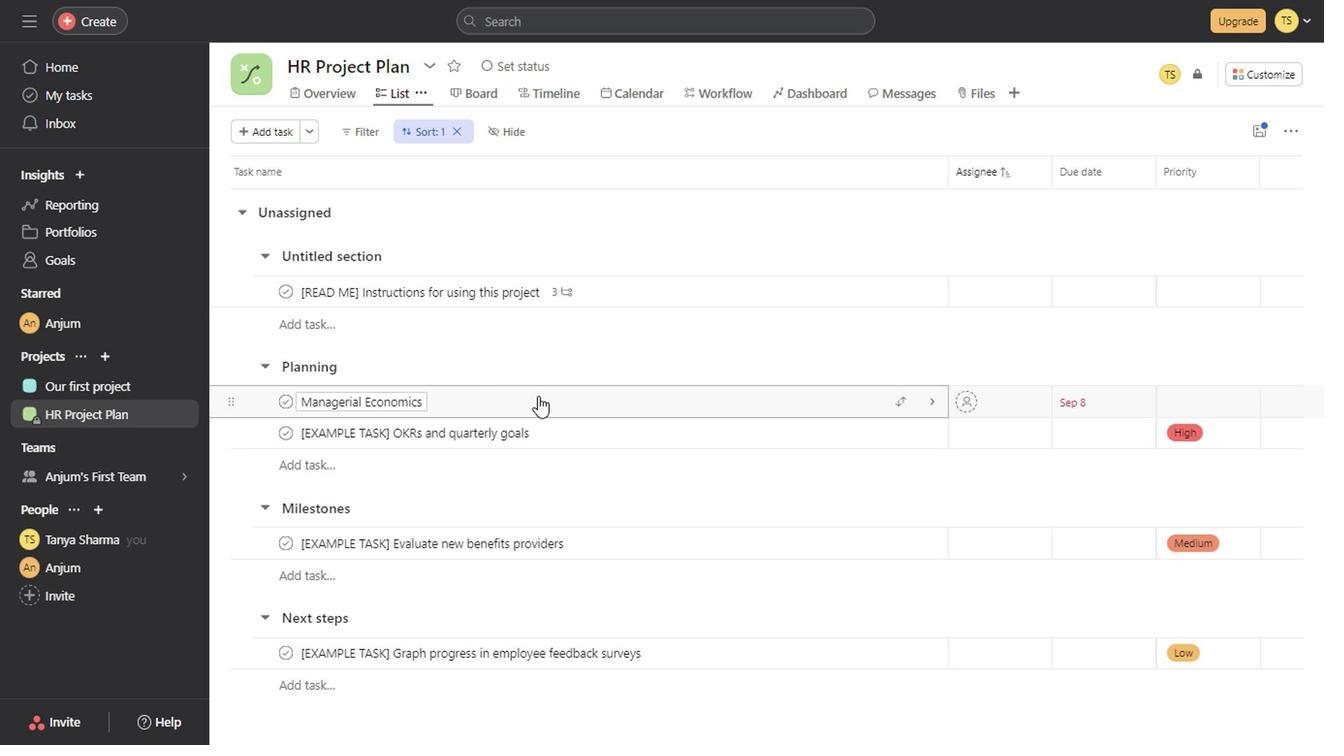 
Action: Mouse scrolled (606, 438) with delta (0, 0)
Screenshot: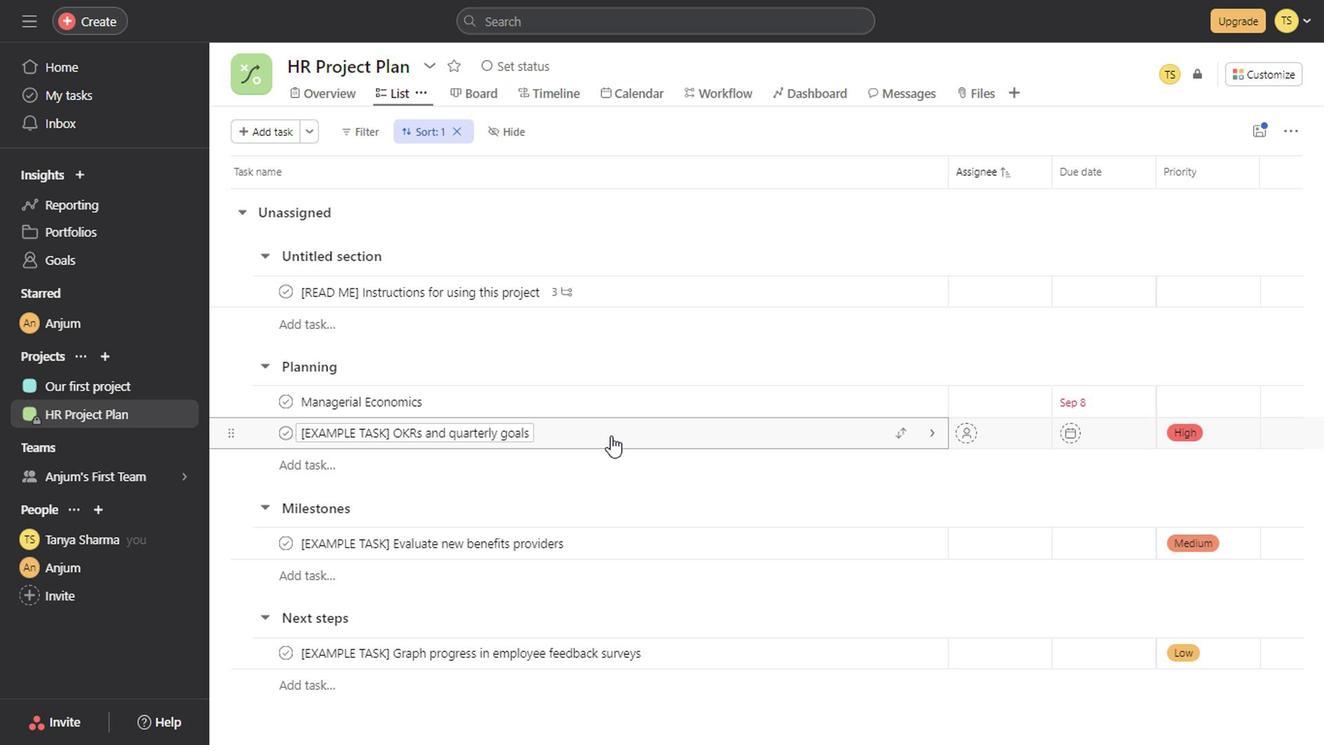 
Action: Mouse scrolled (606, 438) with delta (0, 0)
Screenshot: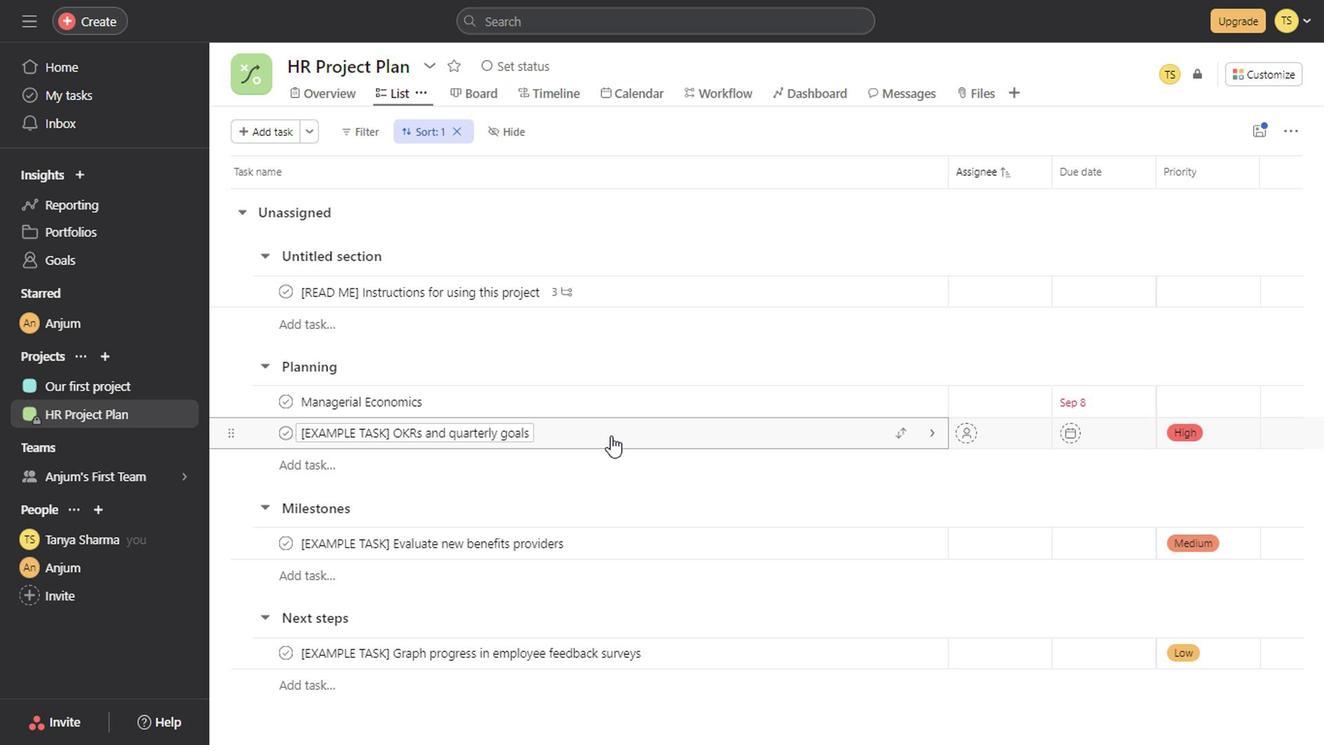 
Action: Mouse scrolled (606, 438) with delta (0, 0)
Screenshot: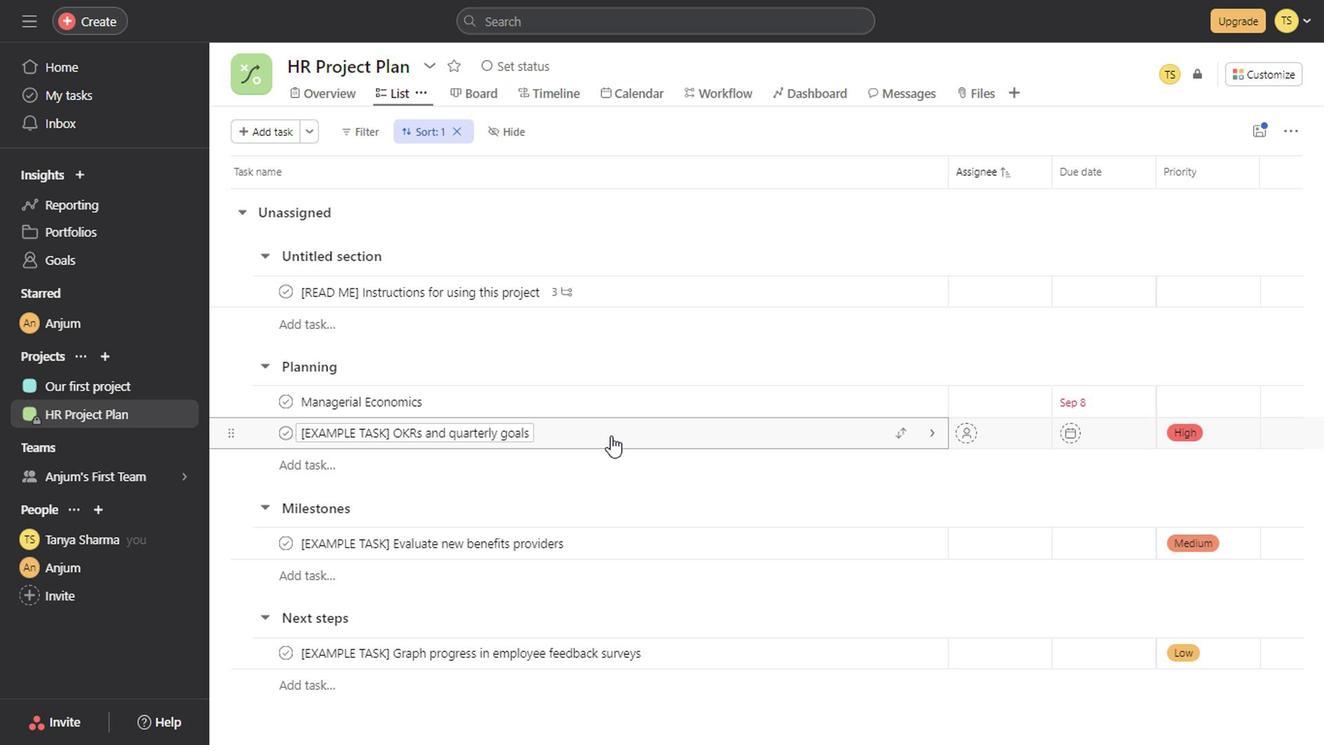 
Action: Mouse scrolled (606, 438) with delta (0, 0)
Screenshot: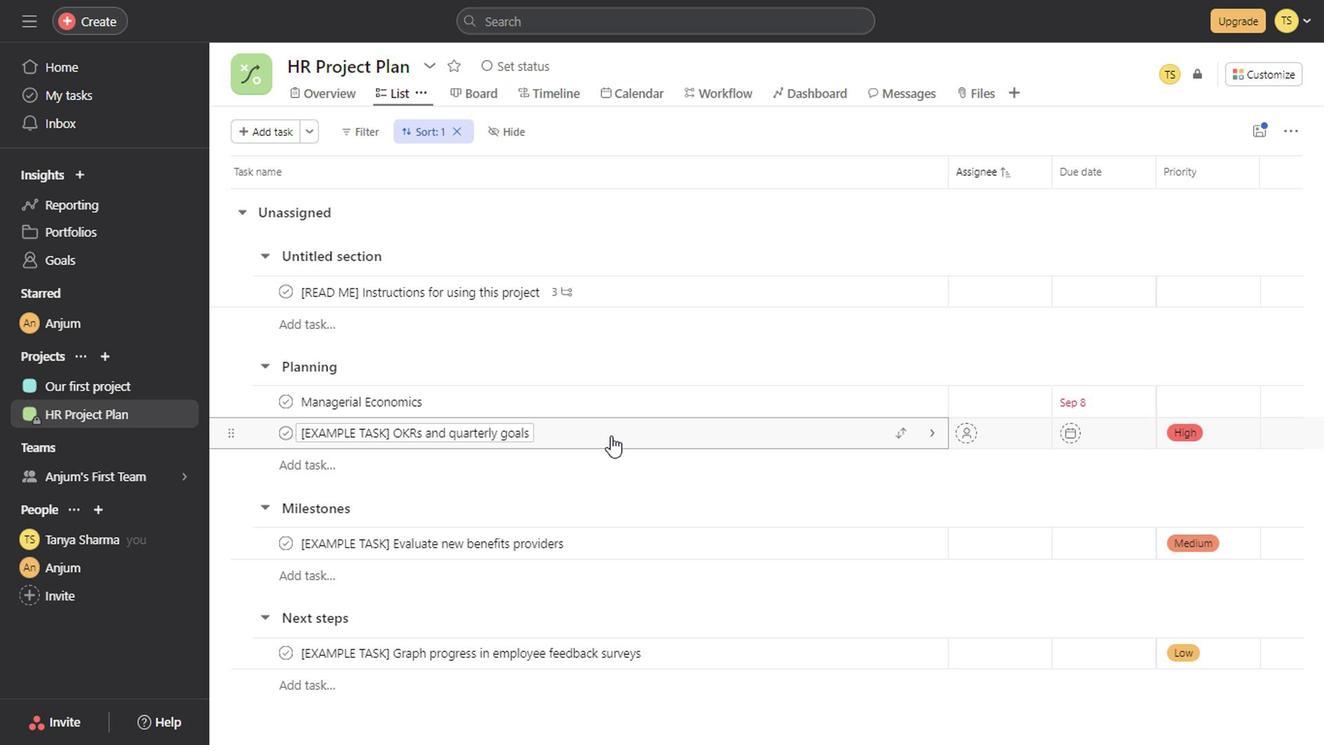 
Action: Mouse scrolled (606, 438) with delta (0, 0)
Screenshot: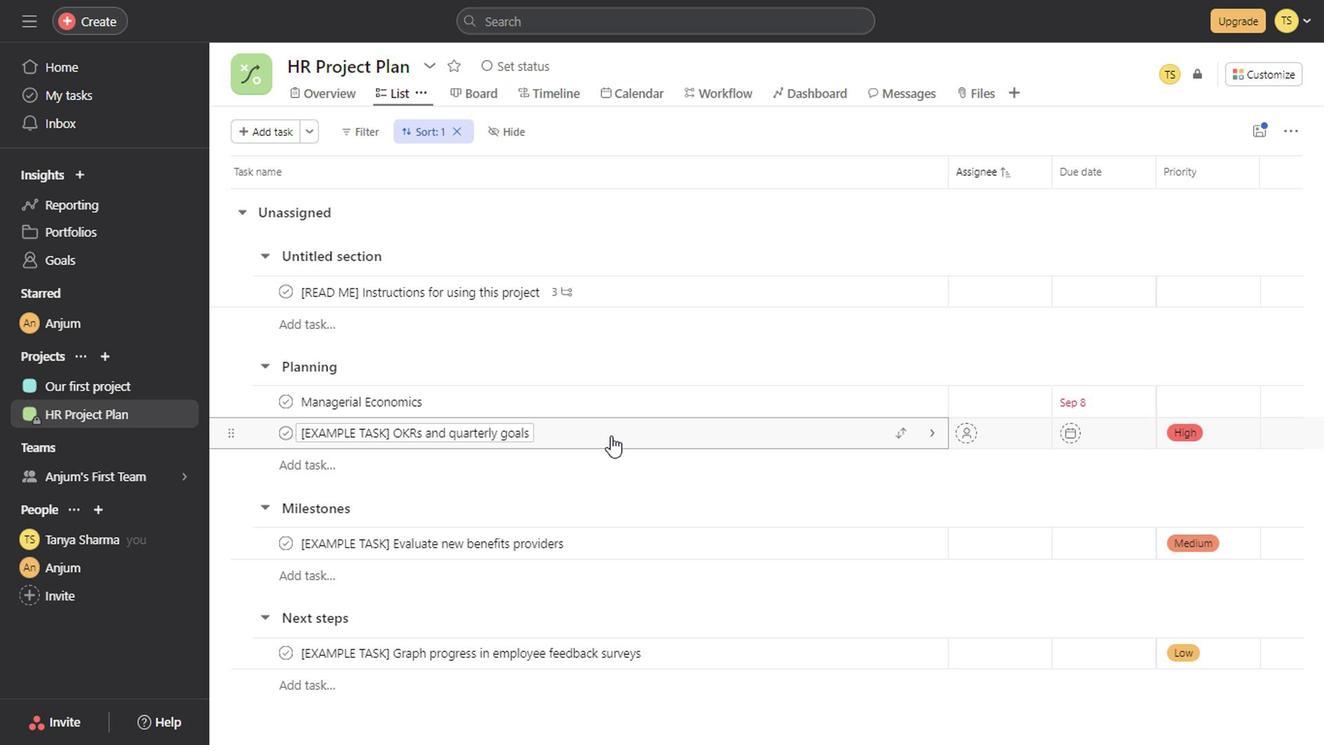 
Action: Mouse scrolled (606, 438) with delta (0, 0)
Screenshot: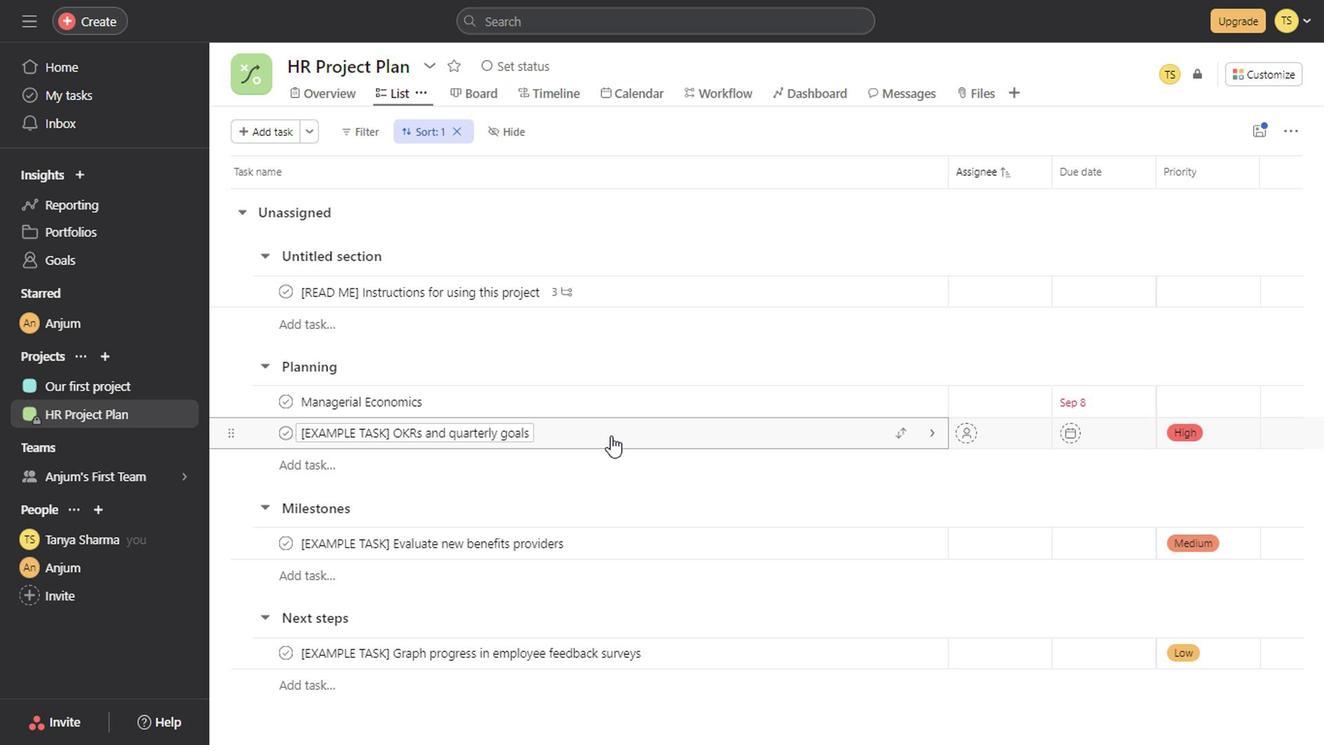 
Action: Mouse scrolled (606, 438) with delta (0, 0)
Screenshot: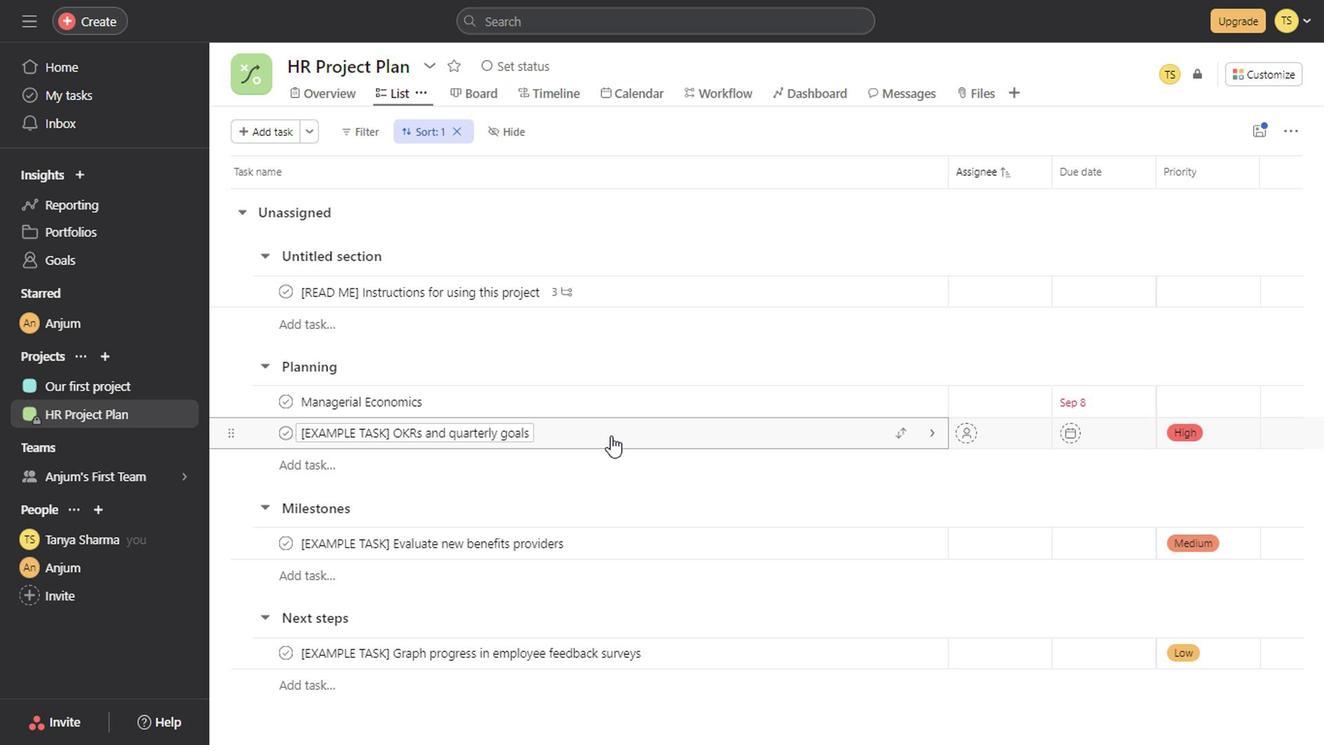 
Action: Mouse scrolled (606, 438) with delta (0, 0)
Screenshot: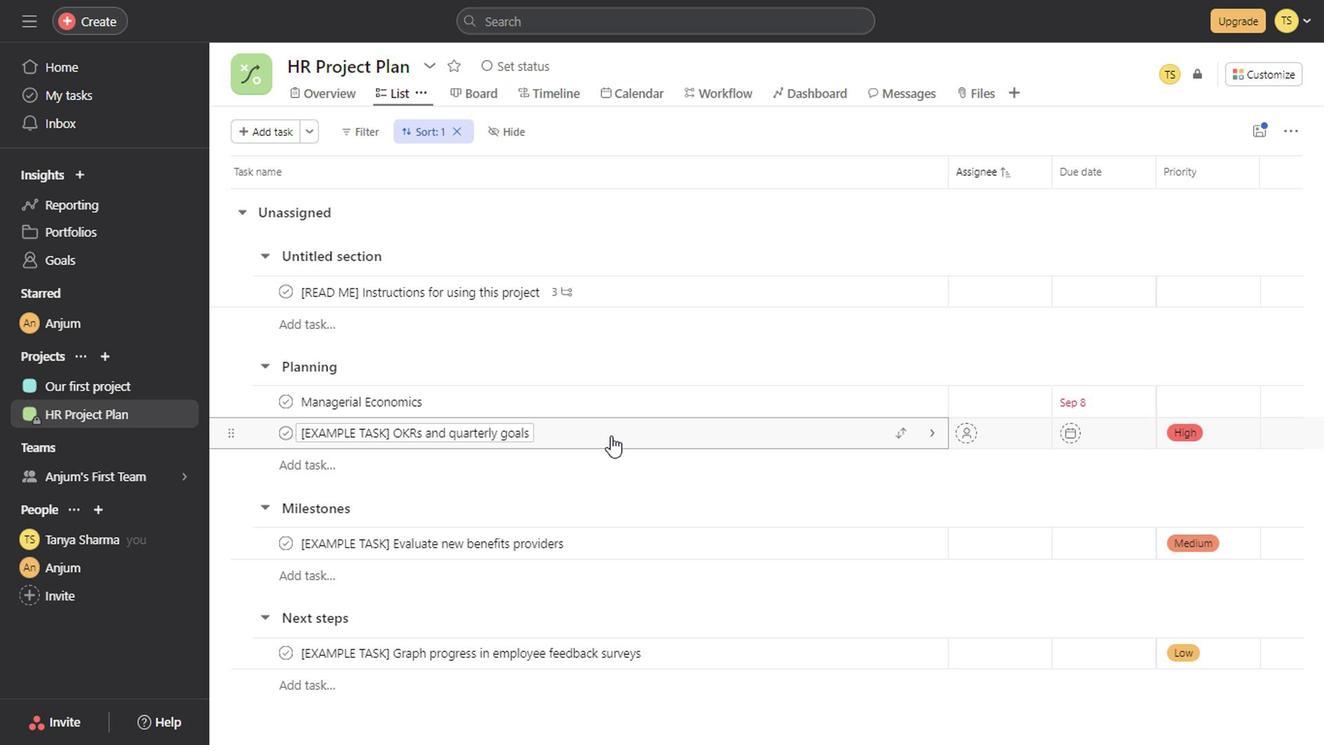 
Action: Mouse scrolled (606, 438) with delta (0, 0)
Screenshot: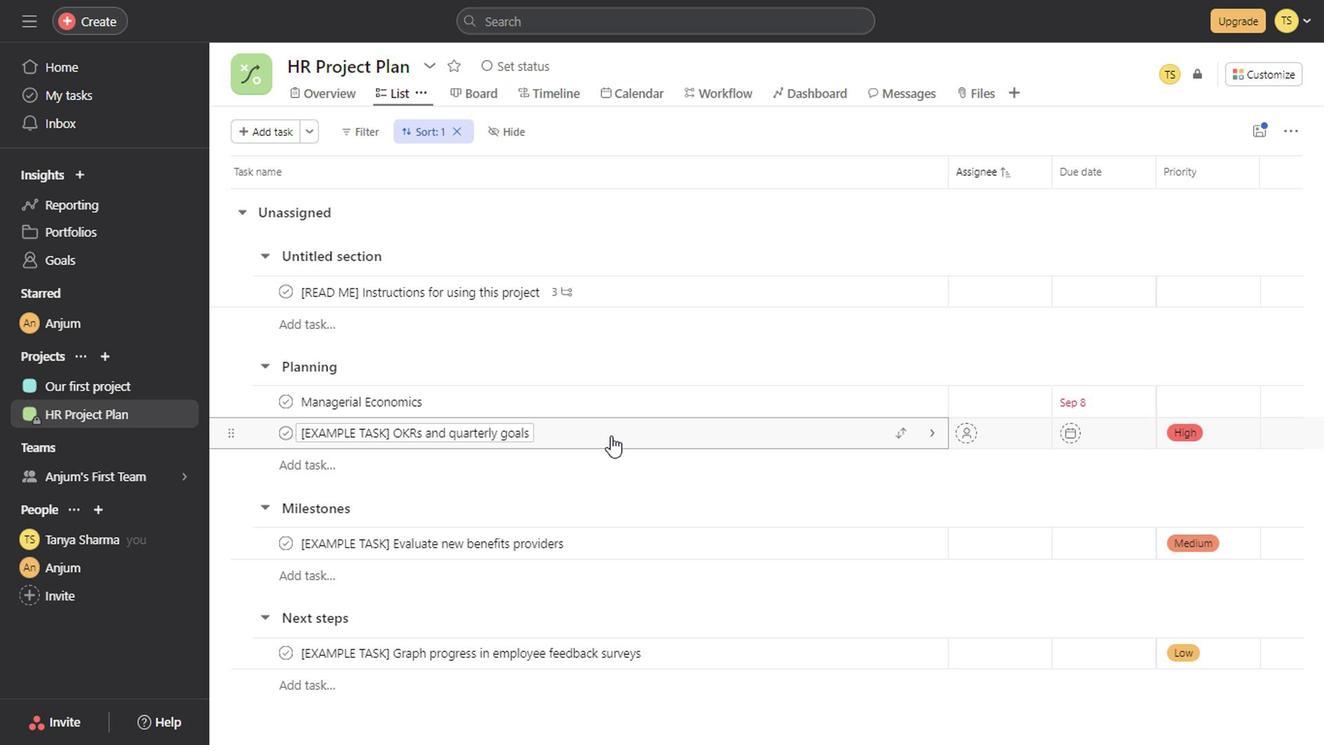
Action: Mouse scrolled (606, 438) with delta (0, 0)
Screenshot: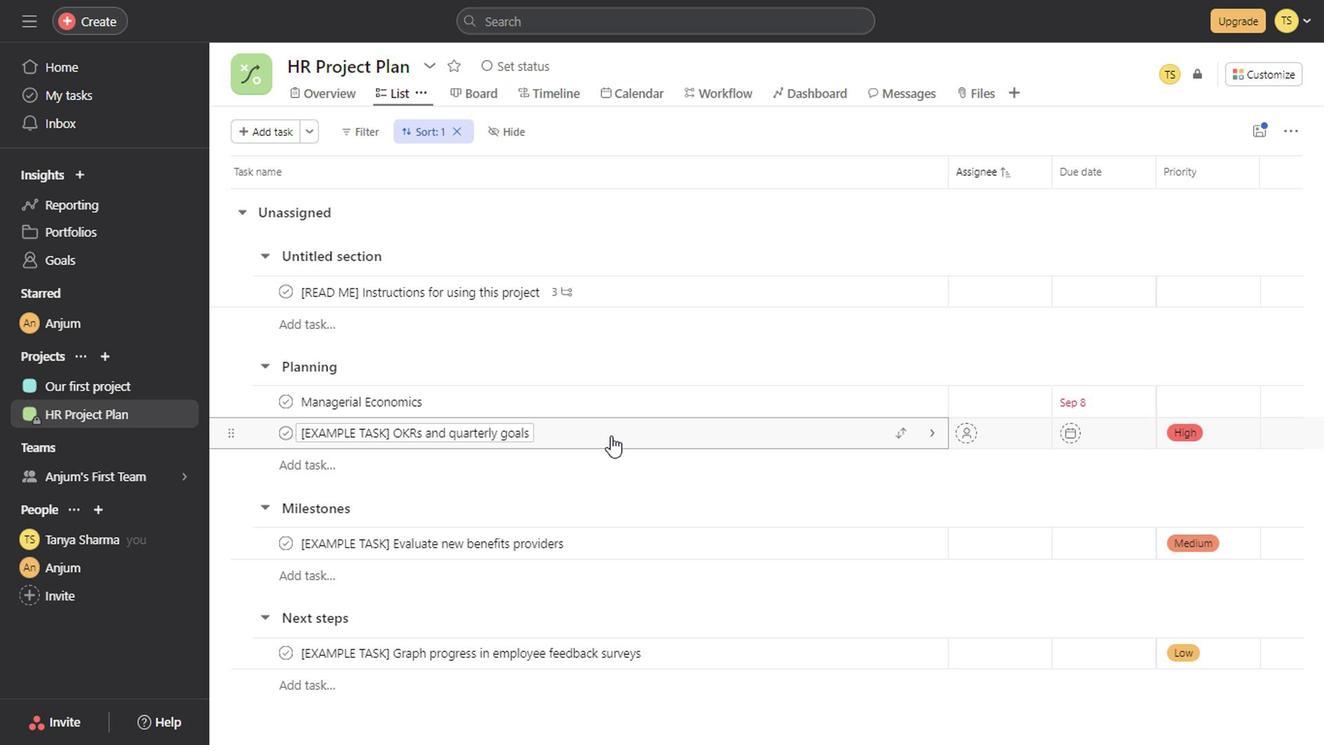 
Action: Mouse scrolled (606, 438) with delta (0, 0)
Screenshot: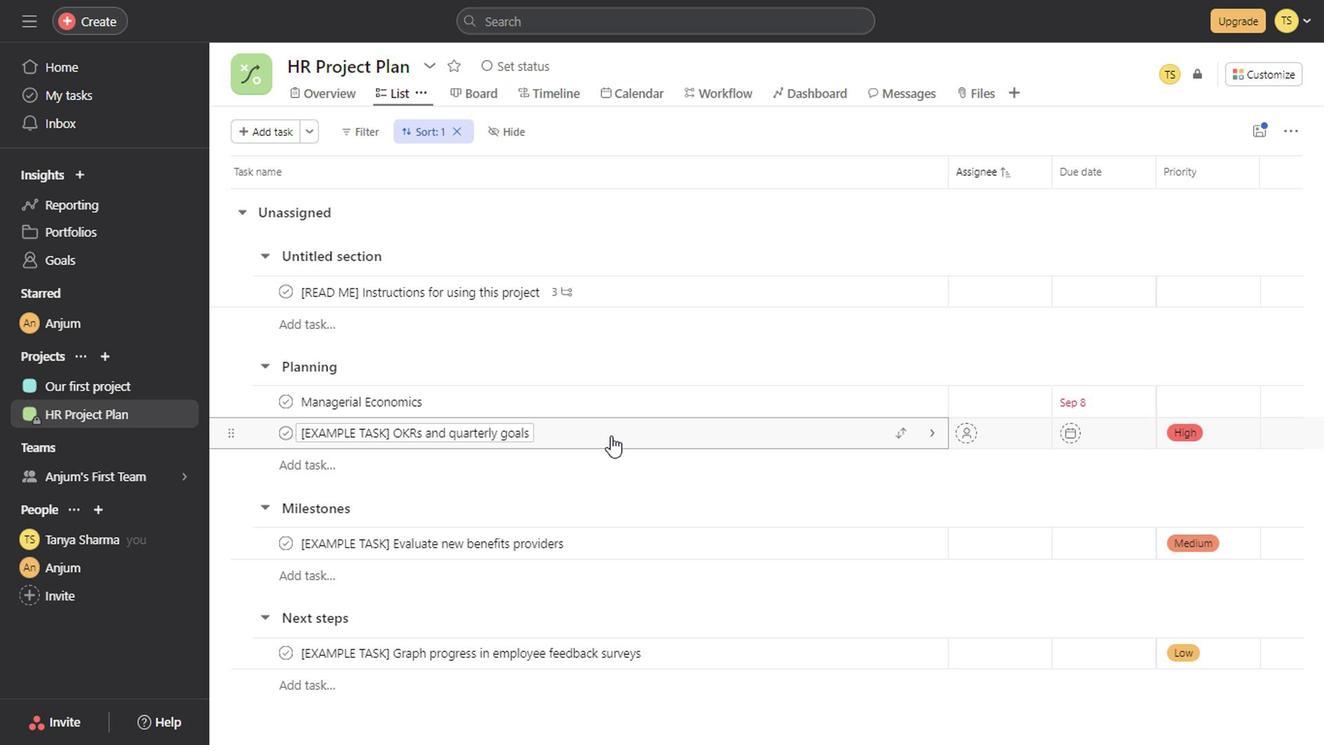 
Action: Mouse scrolled (606, 438) with delta (0, 0)
Screenshot: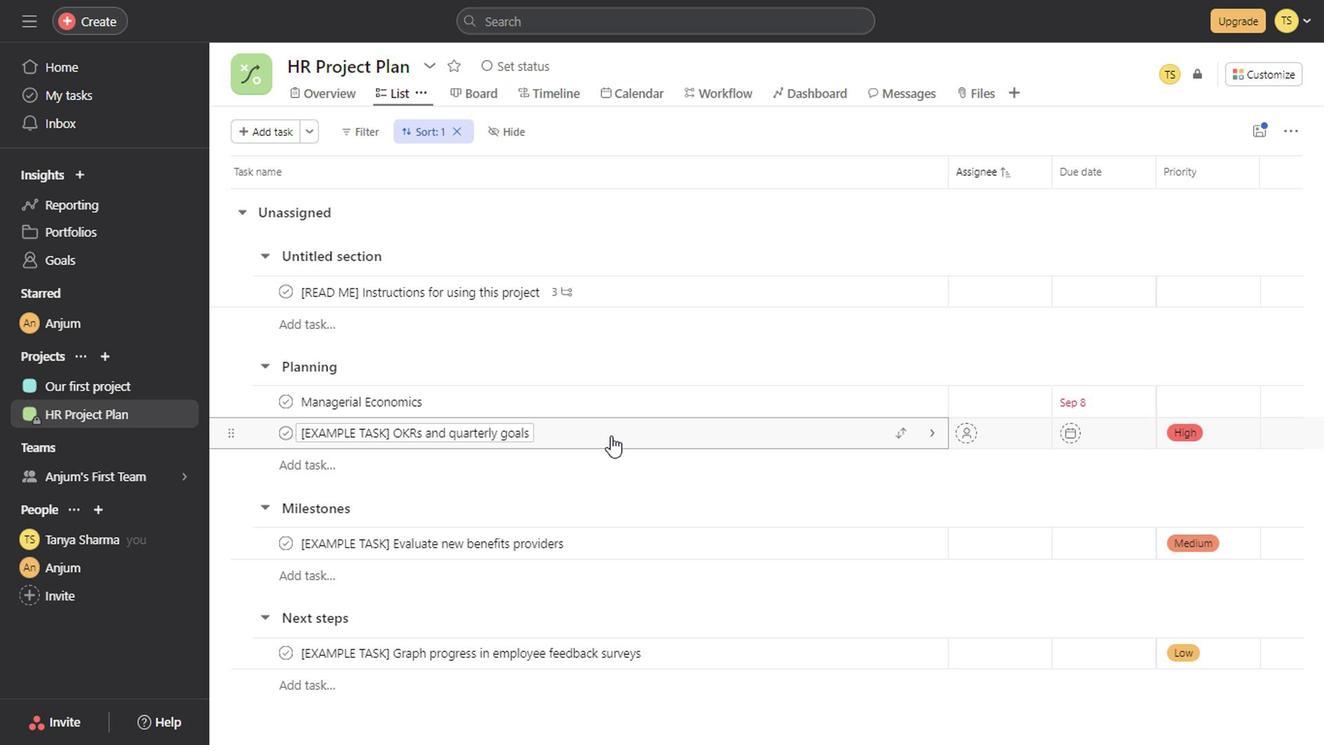 
Action: Mouse scrolled (606, 438) with delta (0, 0)
Screenshot: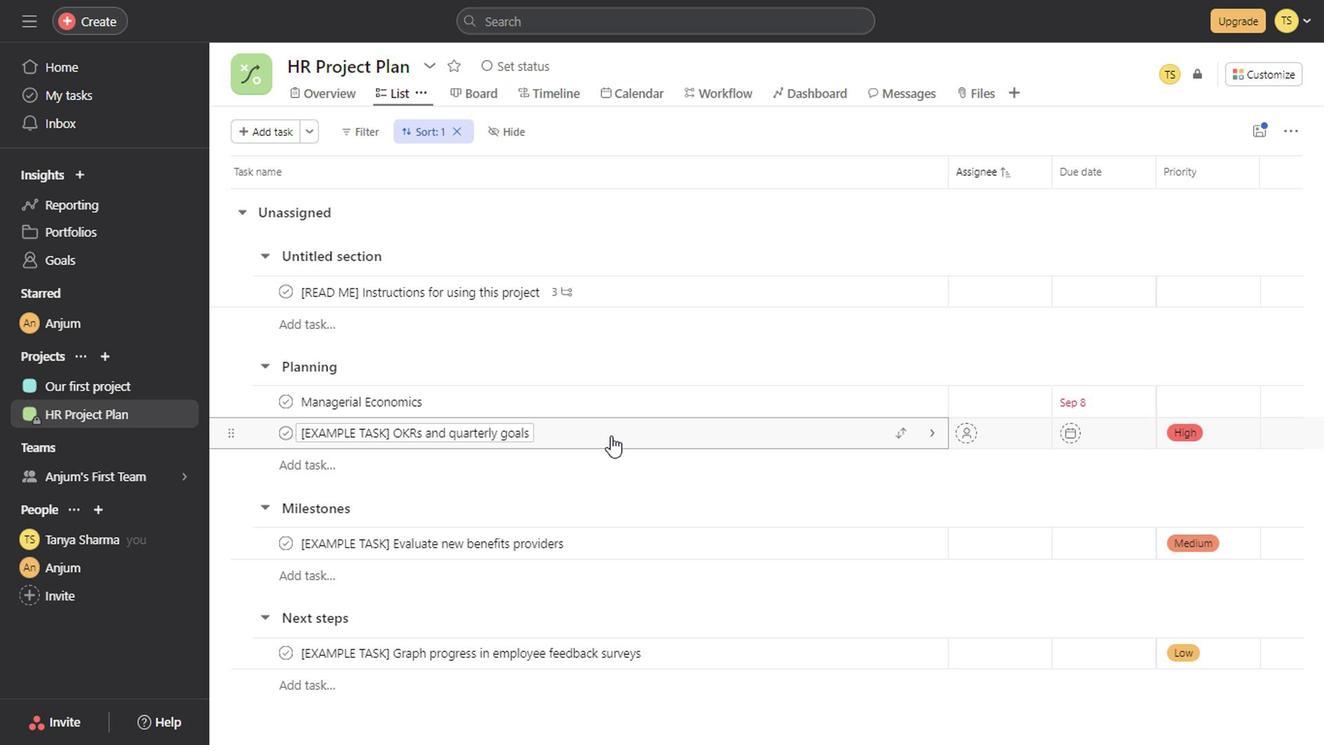 
Action: Mouse scrolled (606, 438) with delta (0, 0)
Screenshot: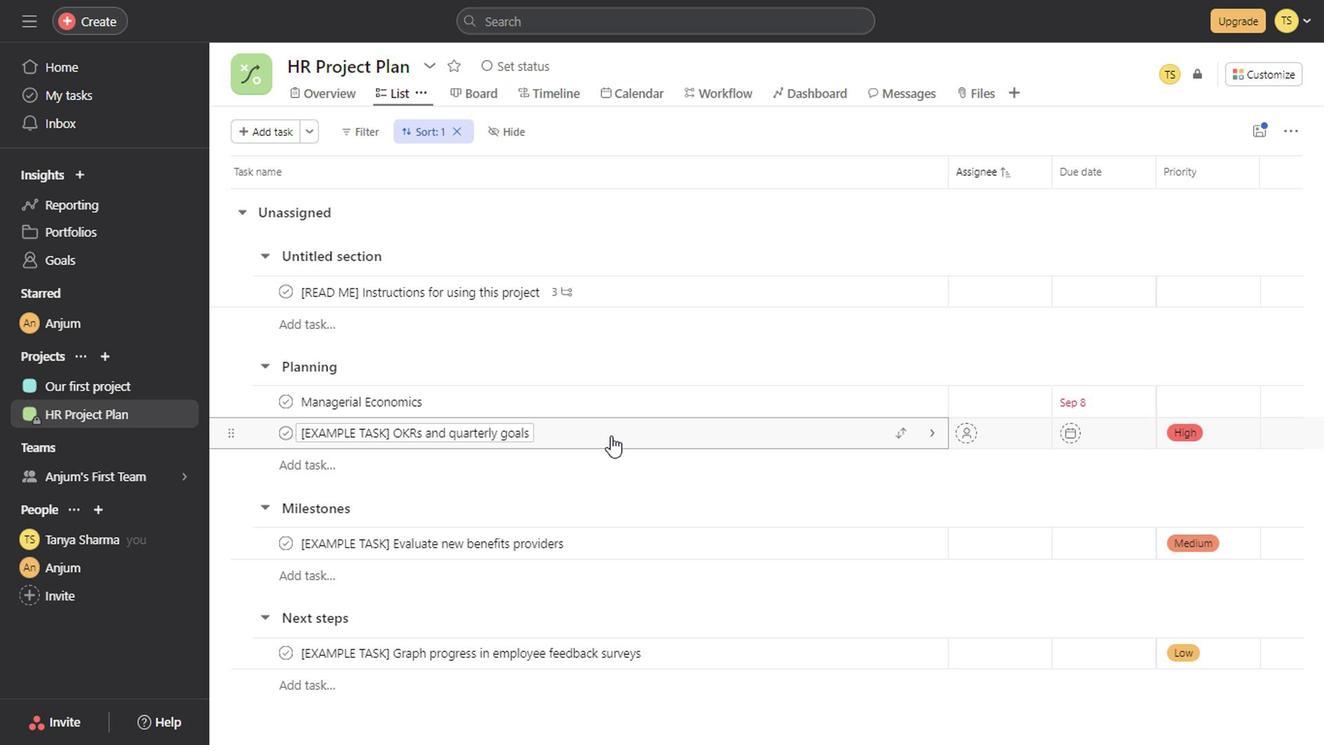 
Action: Mouse scrolled (606, 438) with delta (0, 0)
Screenshot: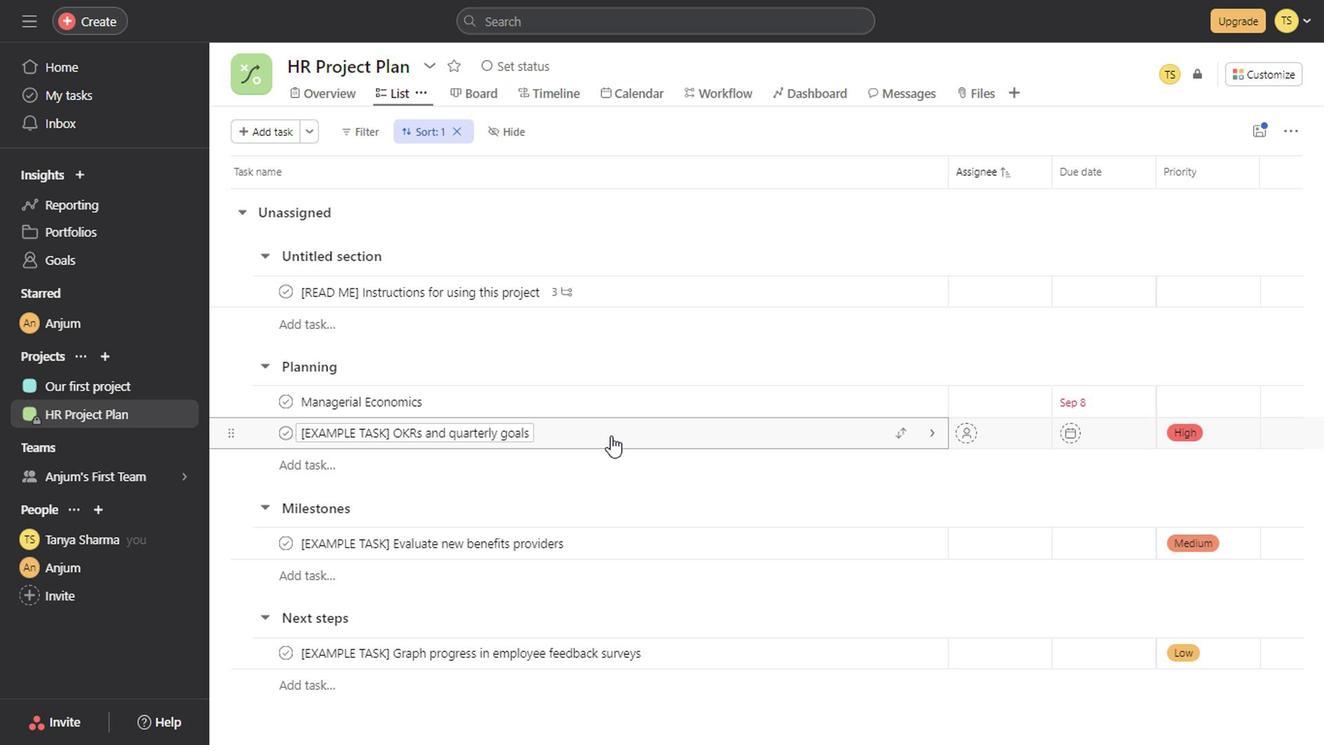 
Action: Mouse scrolled (606, 438) with delta (0, 0)
Screenshot: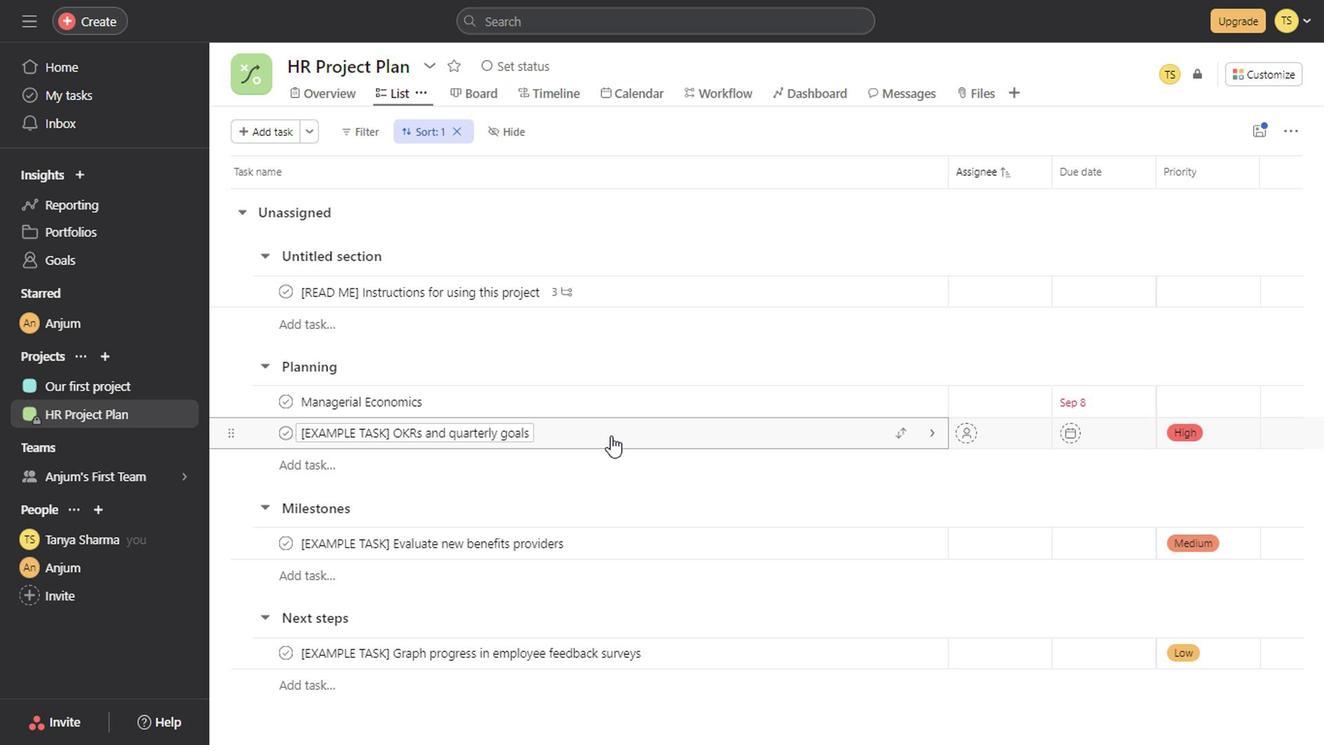 
Action: Mouse scrolled (606, 438) with delta (0, 0)
Screenshot: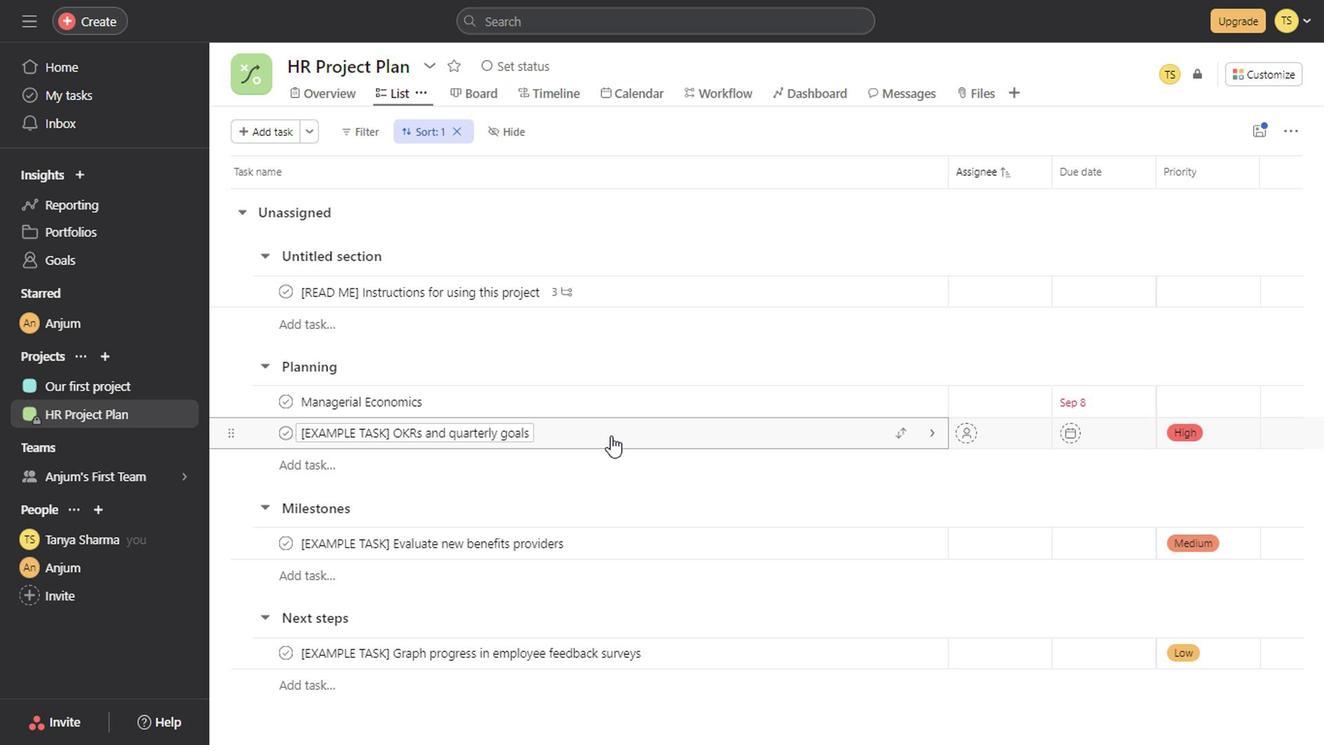 
Action: Mouse scrolled (606, 438) with delta (0, 0)
Screenshot: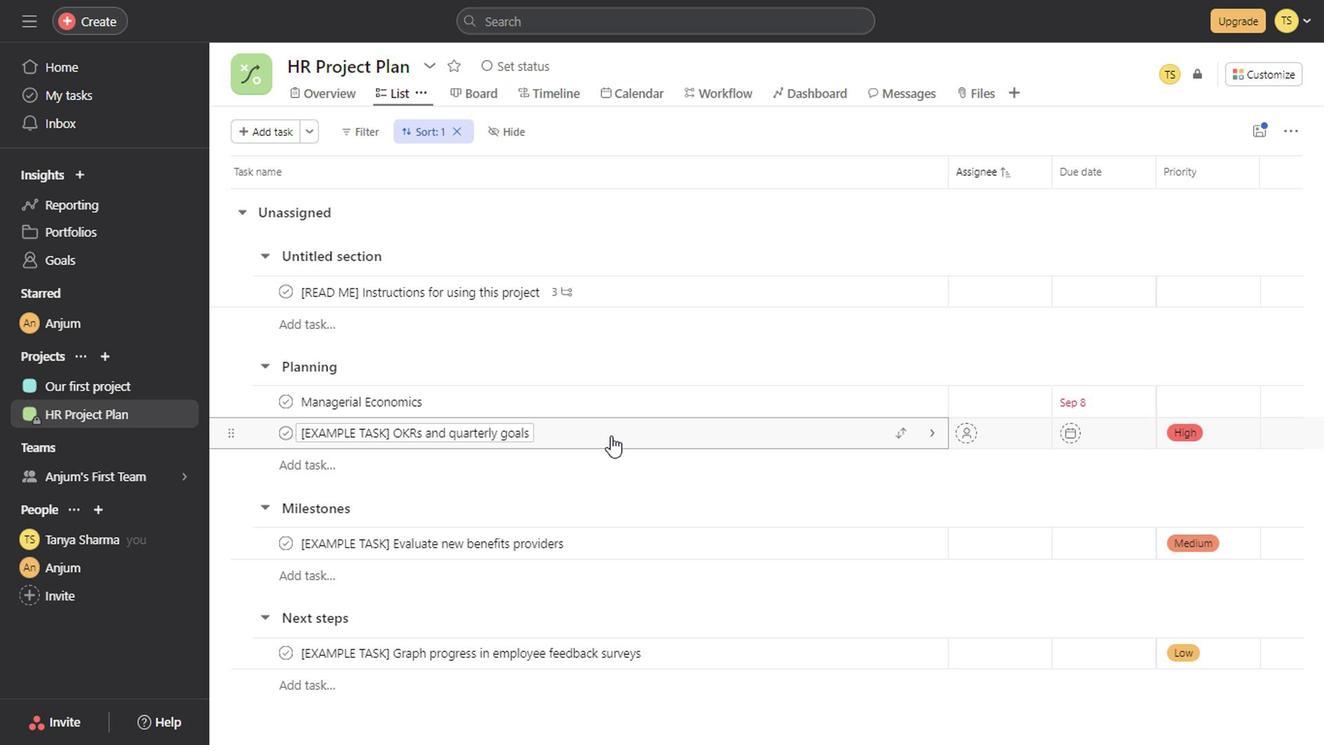 
Action: Mouse scrolled (606, 438) with delta (0, 0)
Screenshot: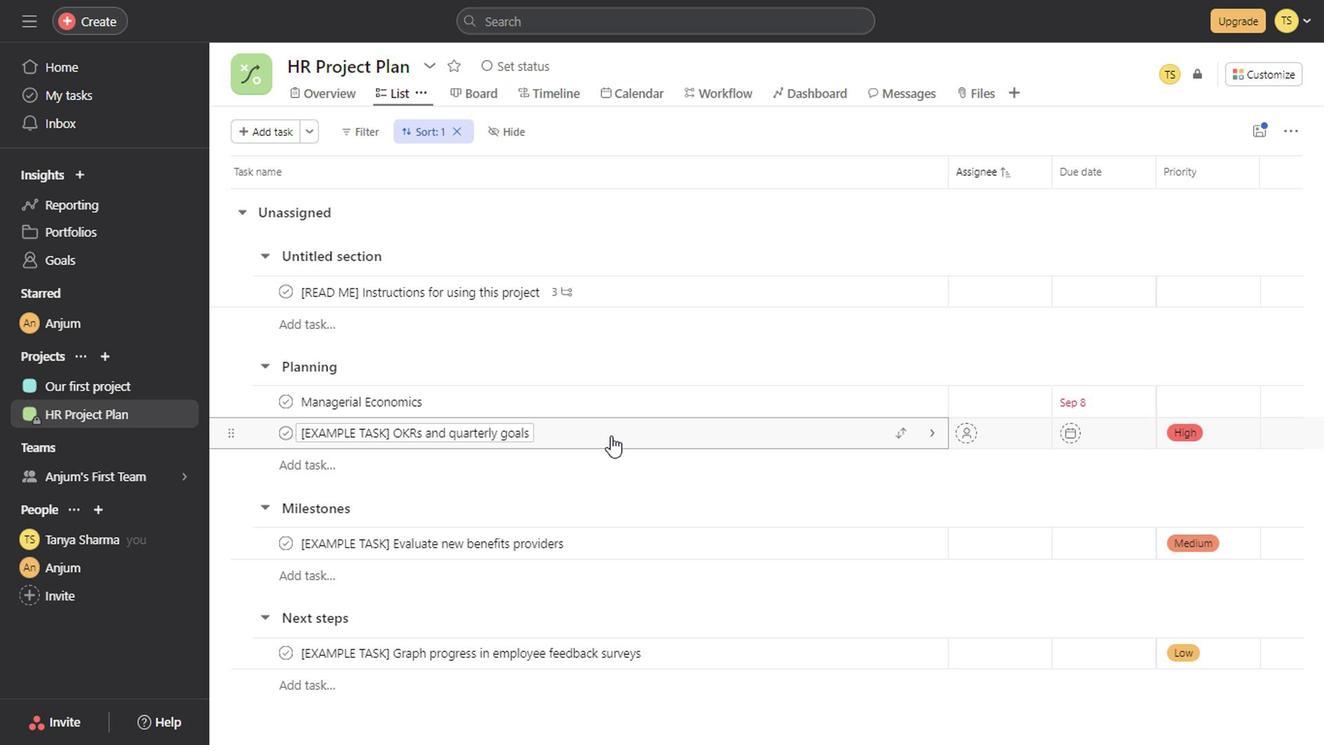 
Action: Mouse scrolled (606, 438) with delta (0, 0)
Screenshot: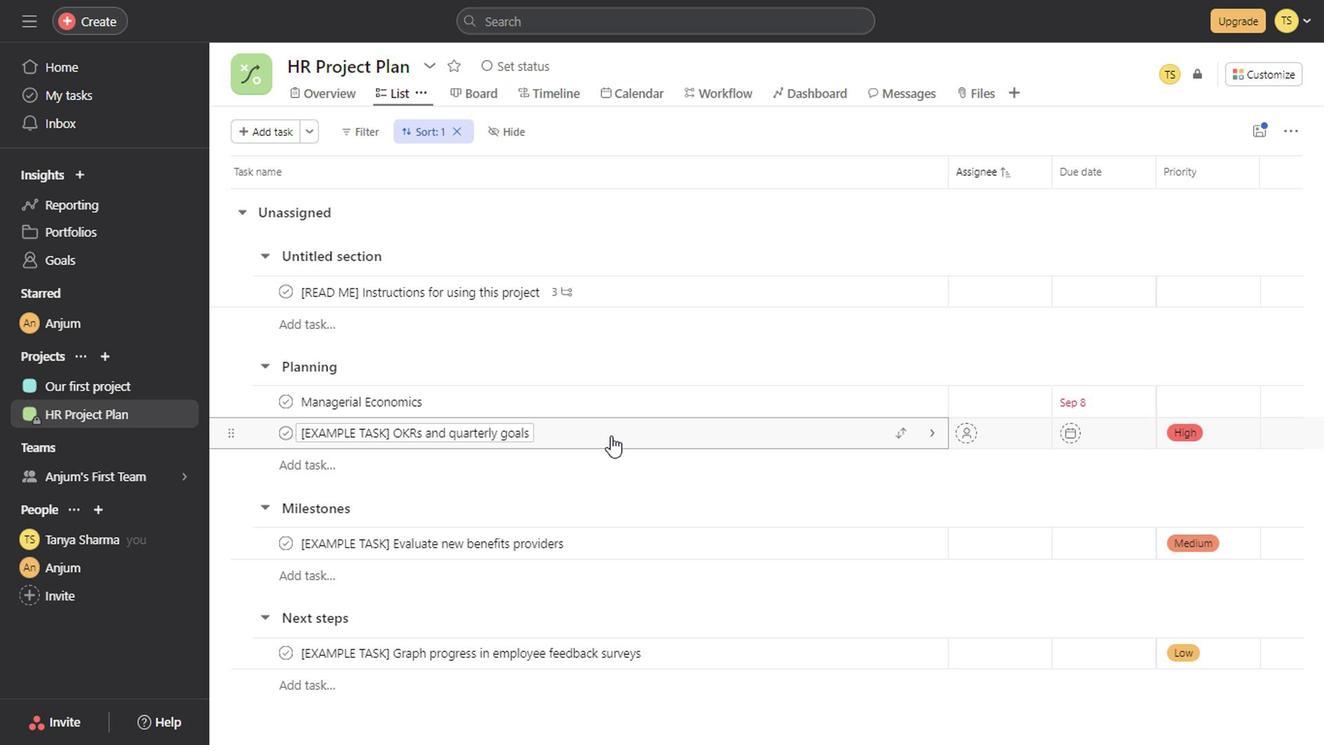 
Action: Mouse scrolled (606, 438) with delta (0, 0)
Screenshot: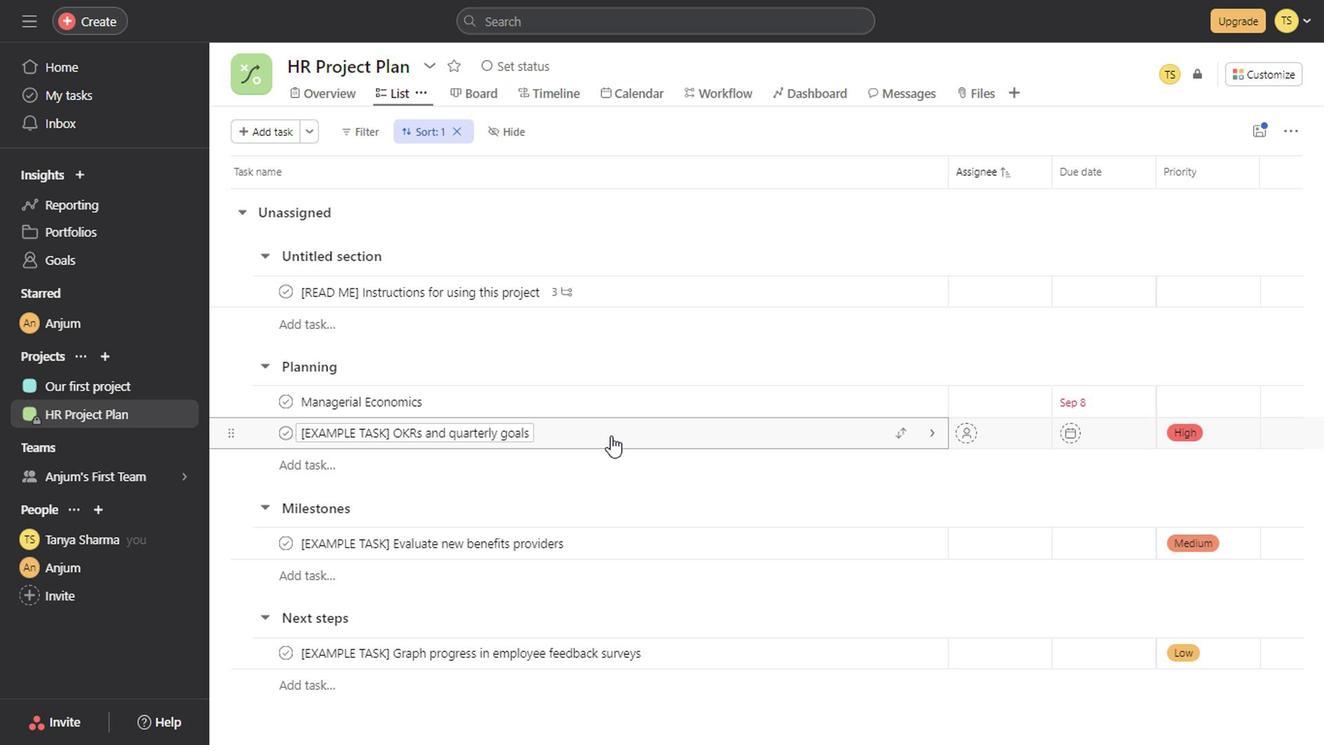 
Action: Mouse scrolled (606, 438) with delta (0, 0)
Screenshot: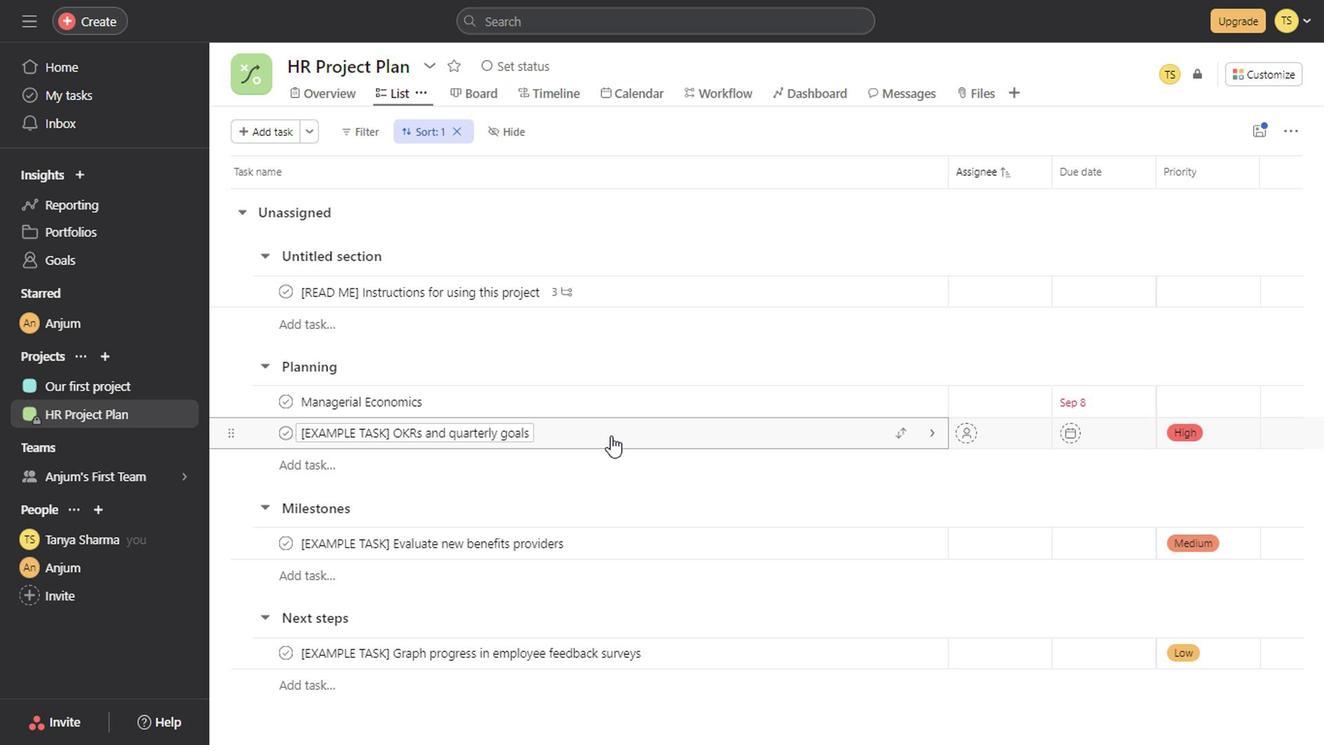 
Action: Mouse scrolled (606, 438) with delta (0, 0)
Screenshot: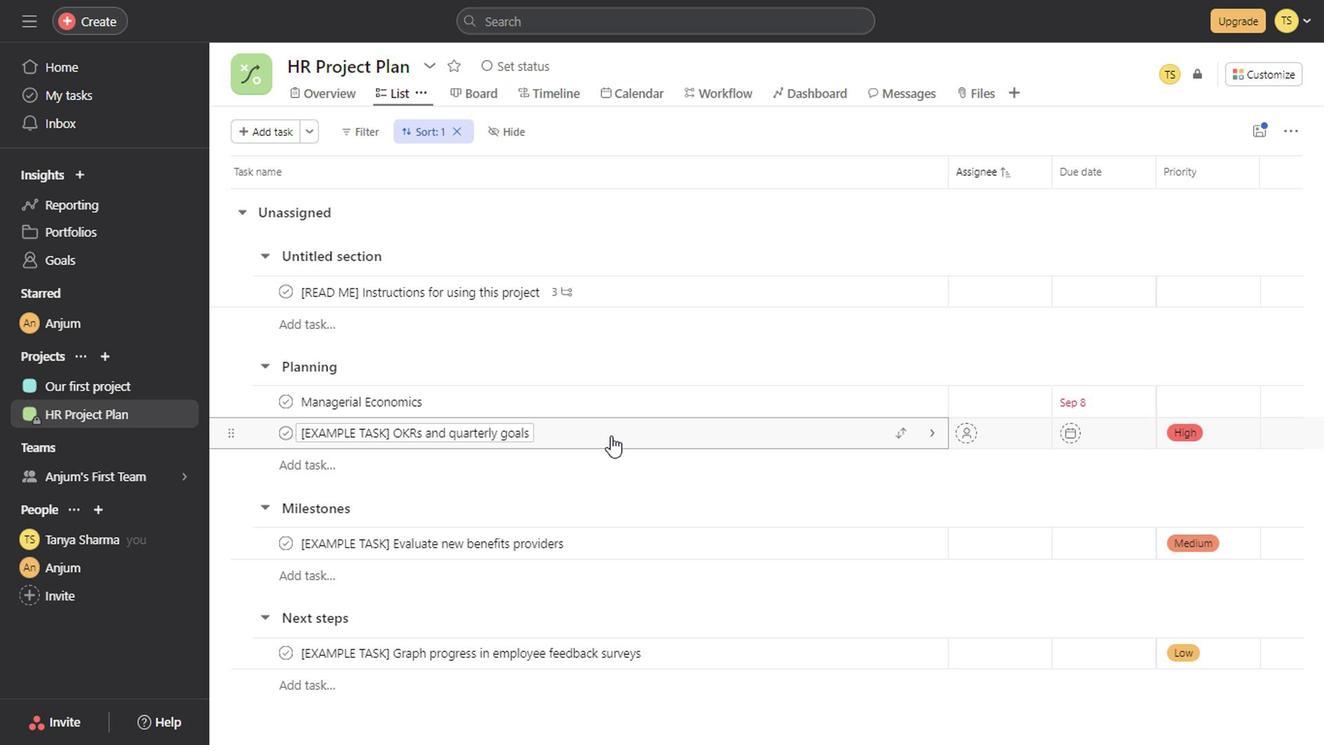 
Action: Mouse scrolled (606, 438) with delta (0, 0)
Screenshot: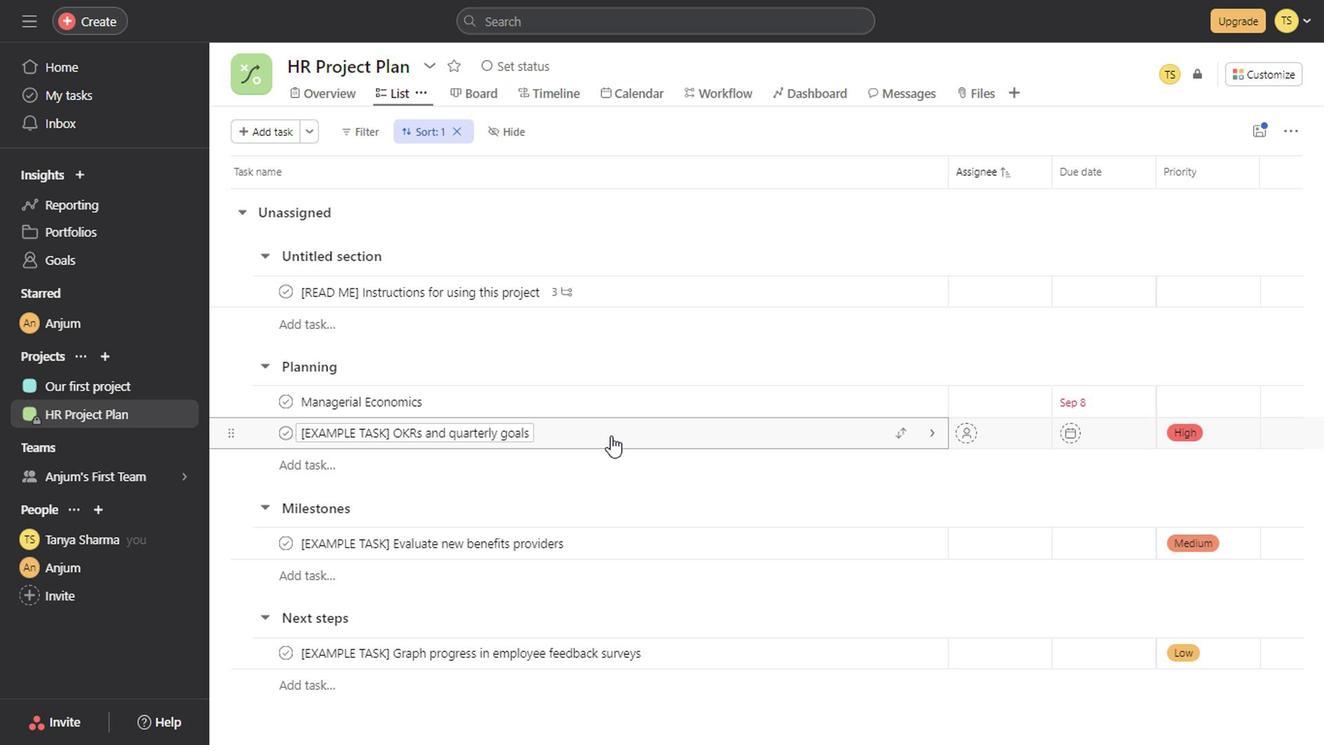 
Action: Mouse scrolled (606, 438) with delta (0, 0)
Screenshot: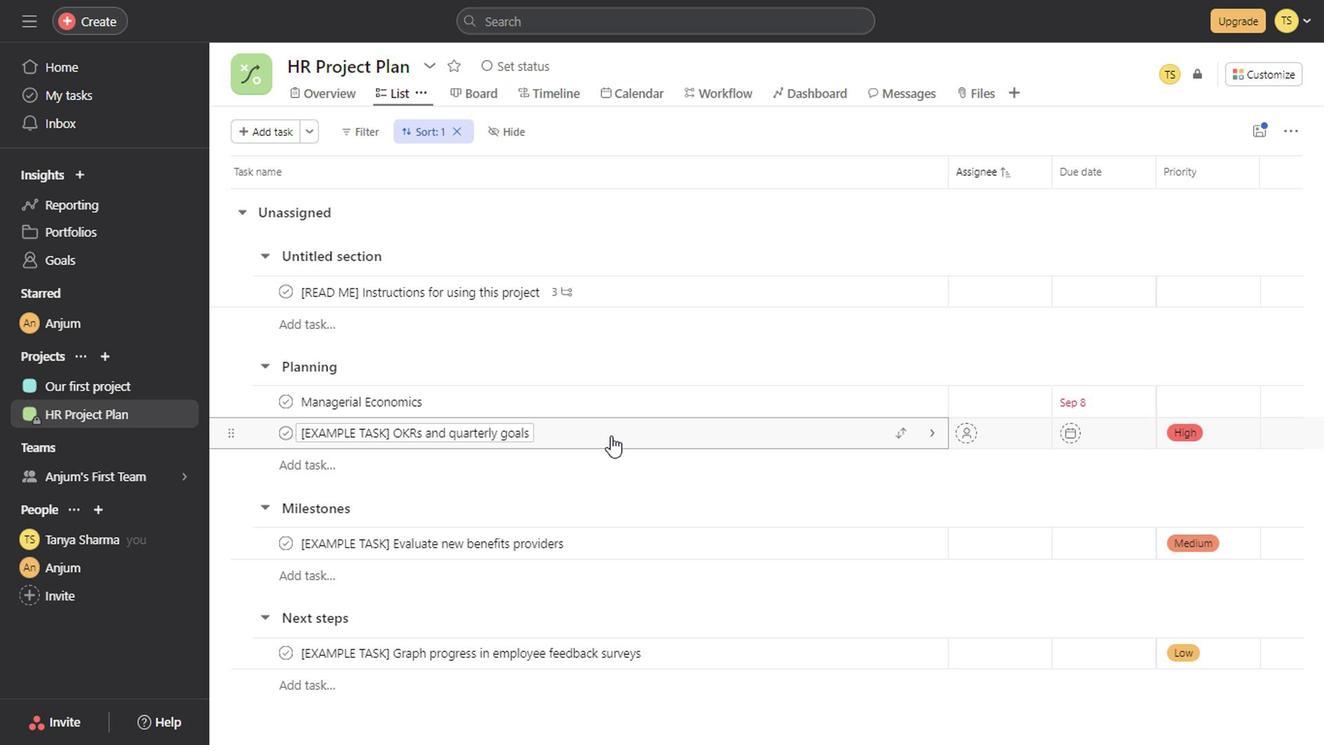 
Action: Mouse scrolled (606, 438) with delta (0, 0)
Screenshot: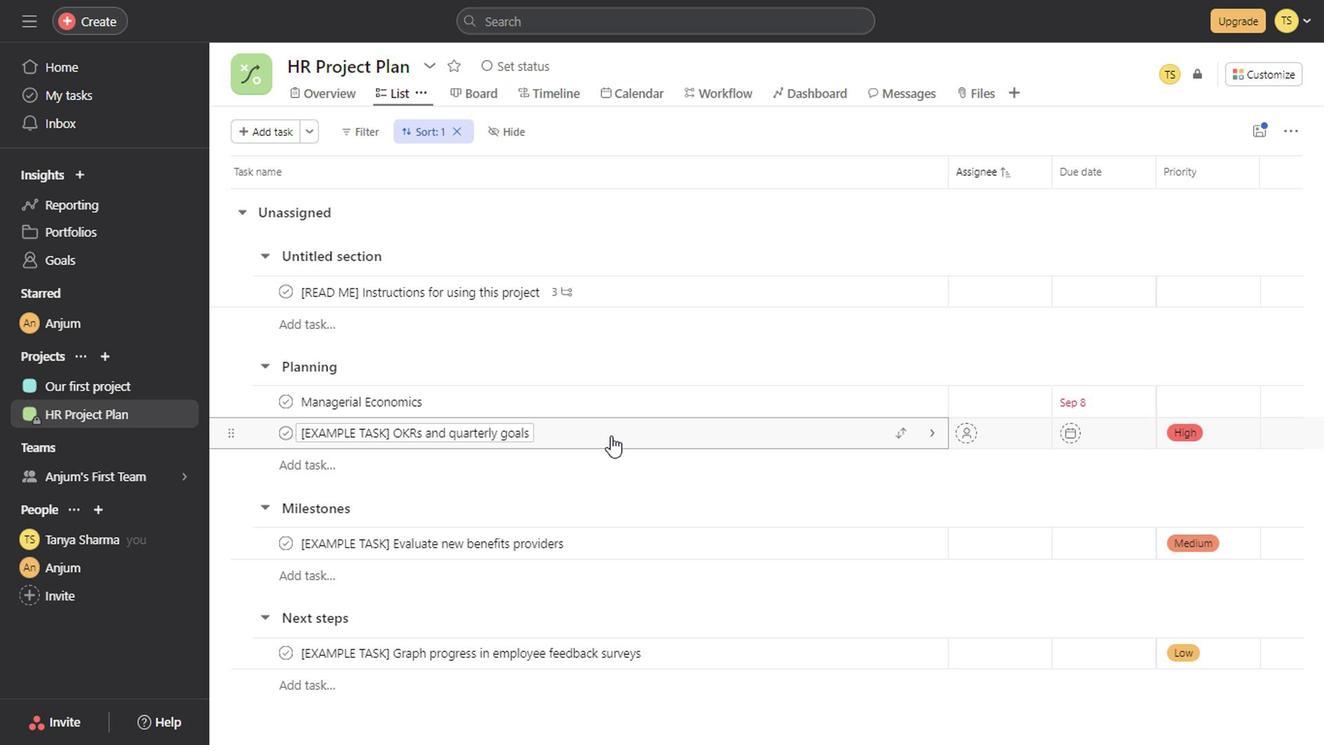 
Action: Mouse scrolled (606, 438) with delta (0, 0)
Screenshot: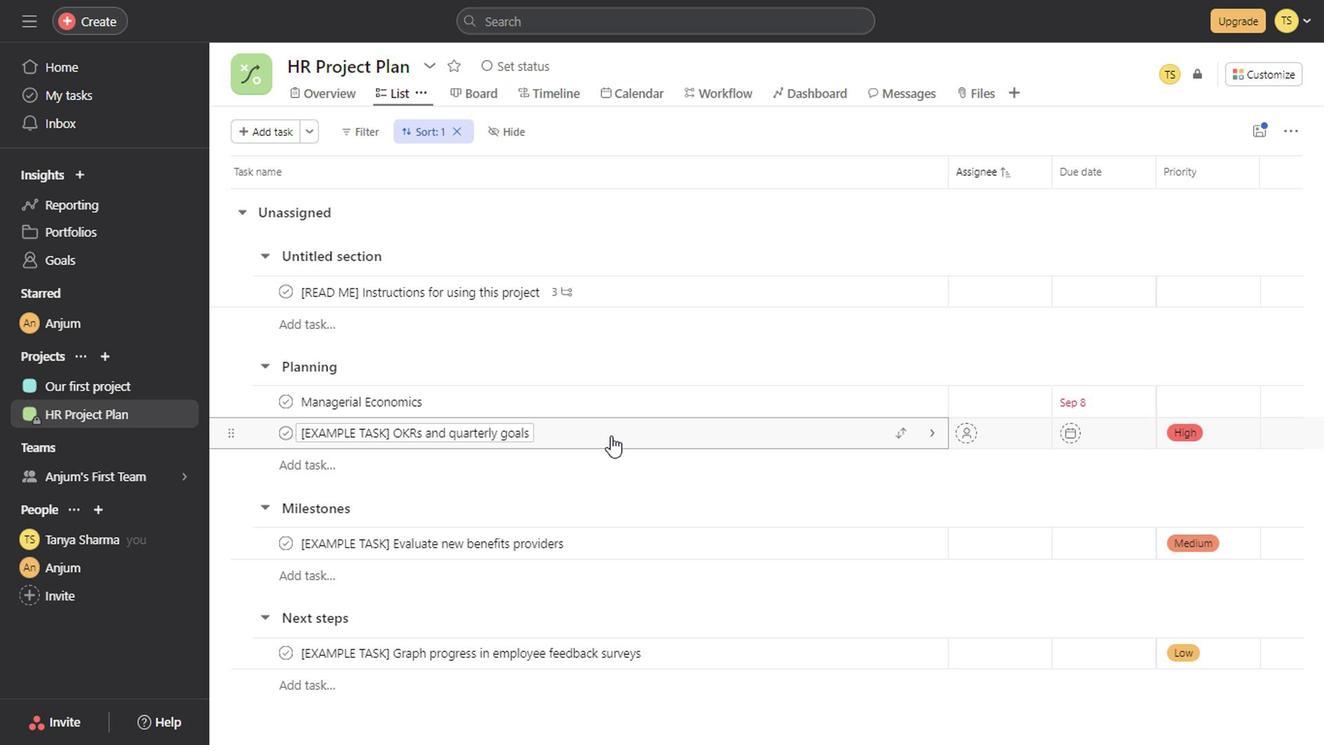 
Action: Mouse scrolled (606, 438) with delta (0, 0)
Screenshot: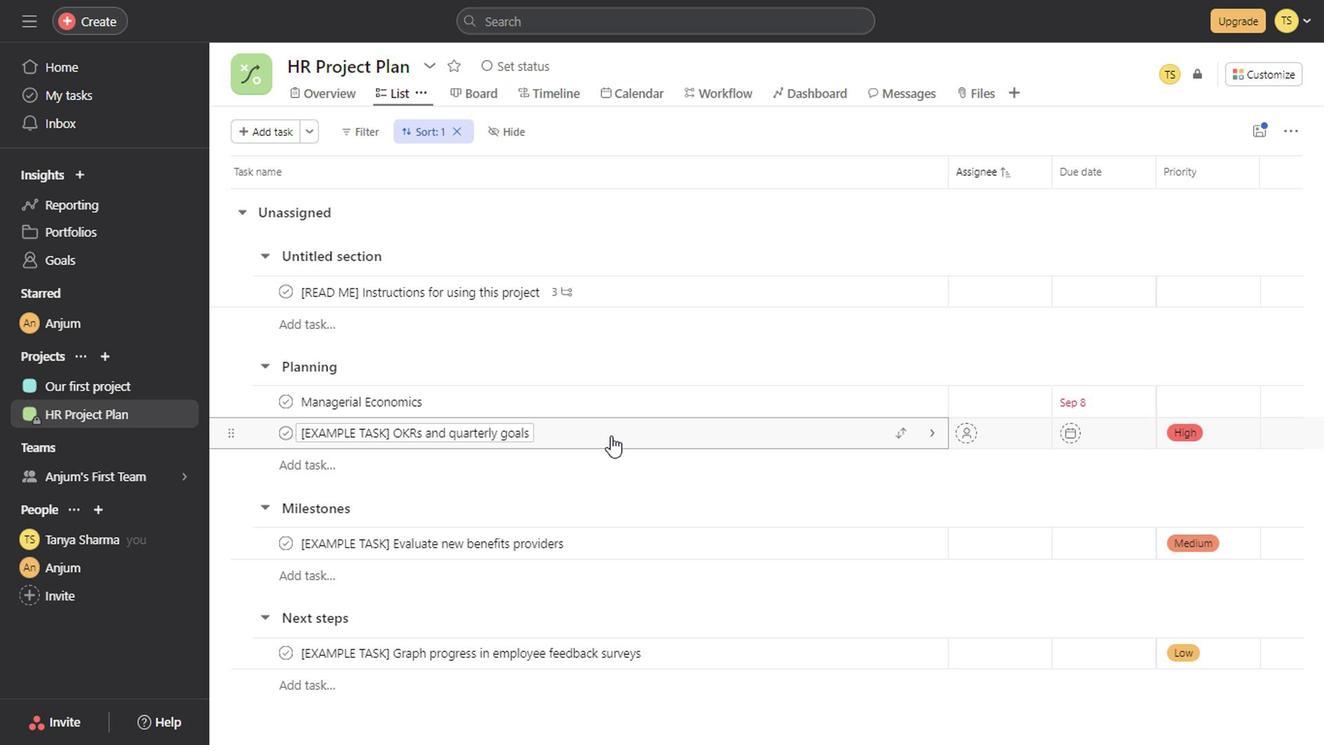 
Action: Mouse scrolled (606, 438) with delta (0, 0)
Screenshot: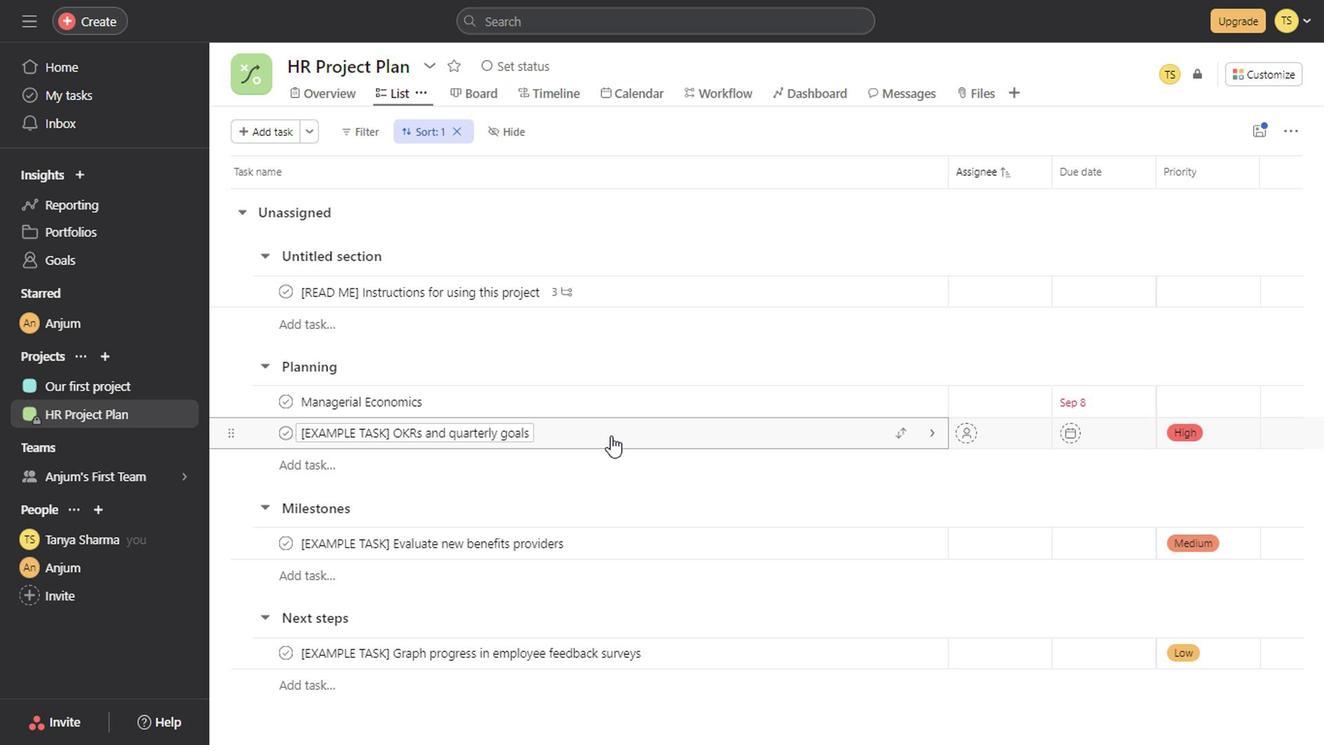 
Action: Mouse scrolled (606, 438) with delta (0, 0)
Screenshot: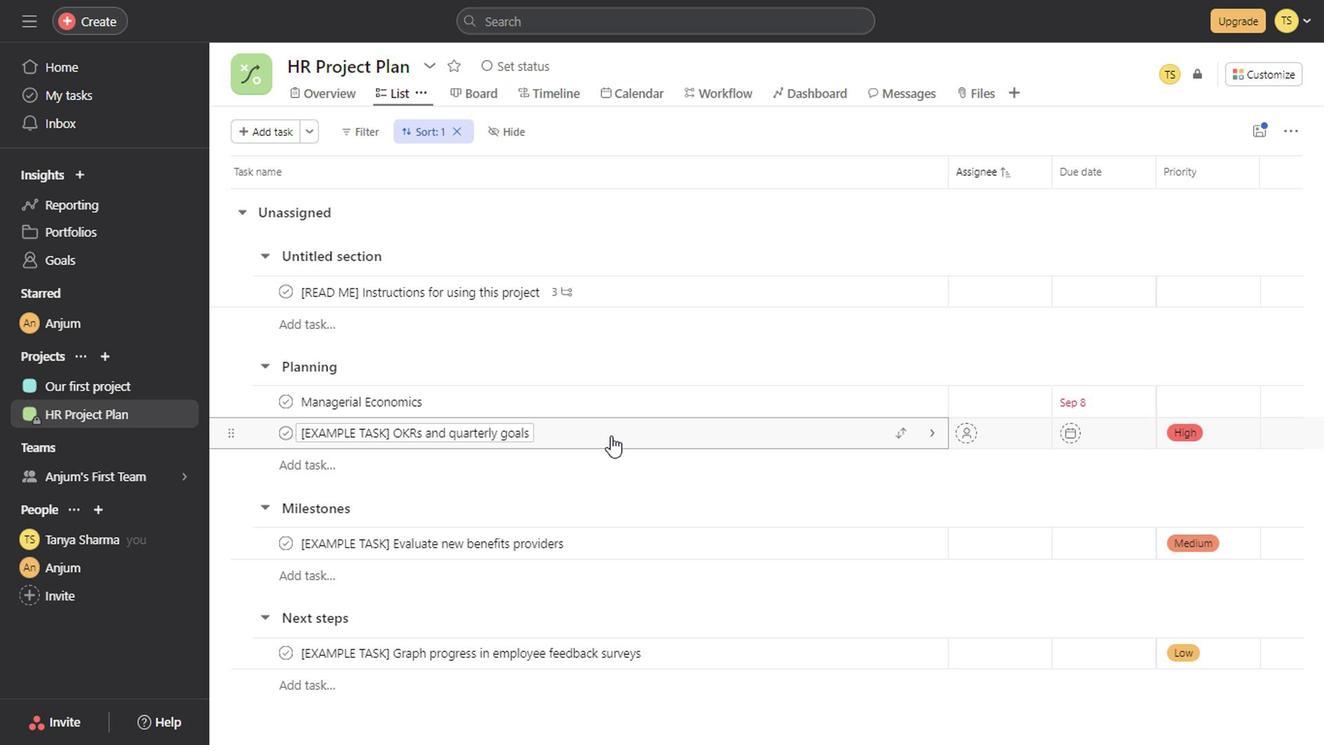 
Action: Mouse moved to (68, 389)
Screenshot: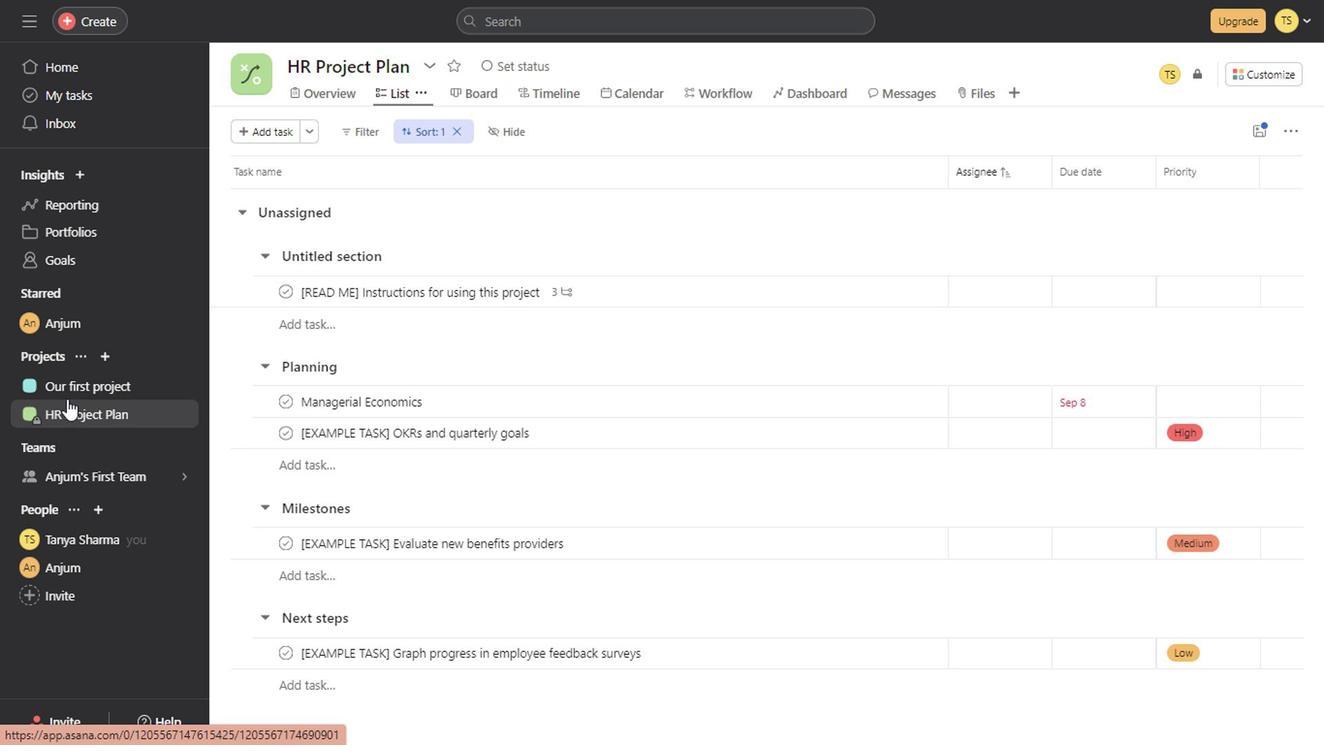 
Action: Mouse pressed left at (68, 389)
Screenshot: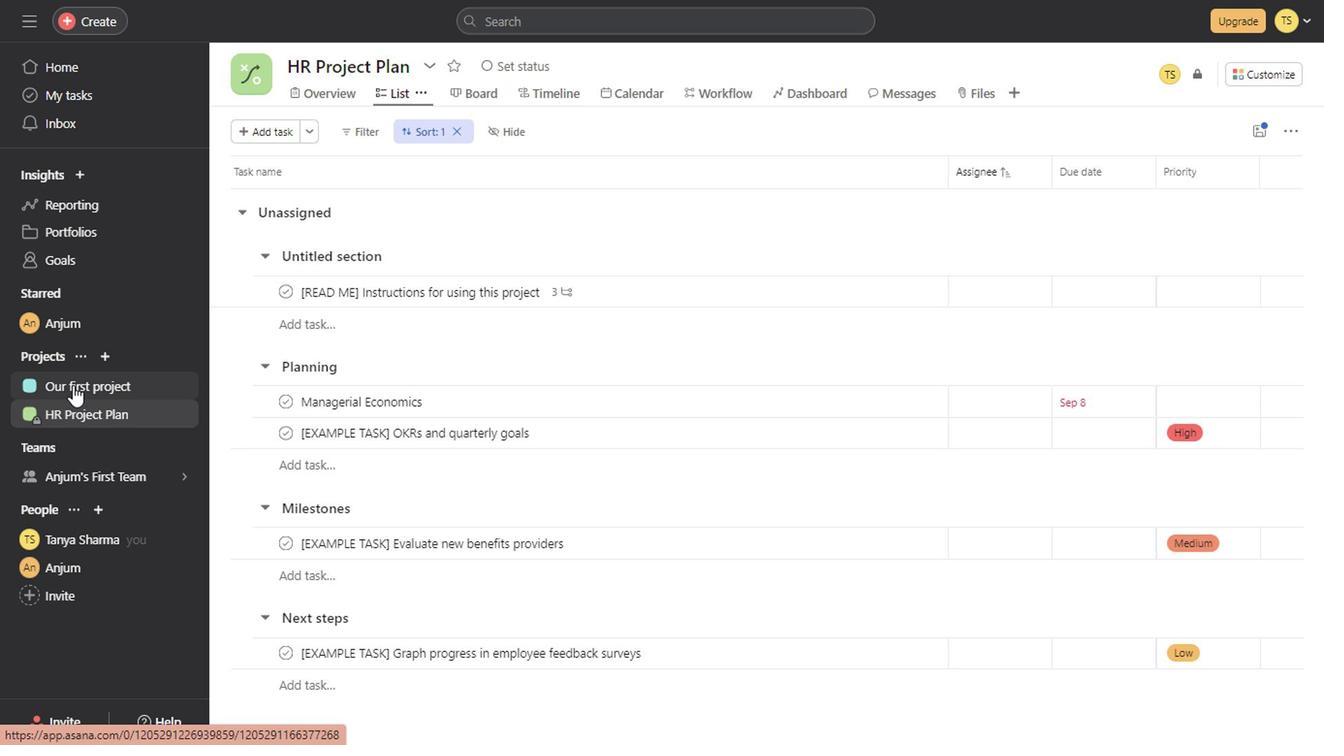 
Action: Mouse moved to (398, 92)
Screenshot: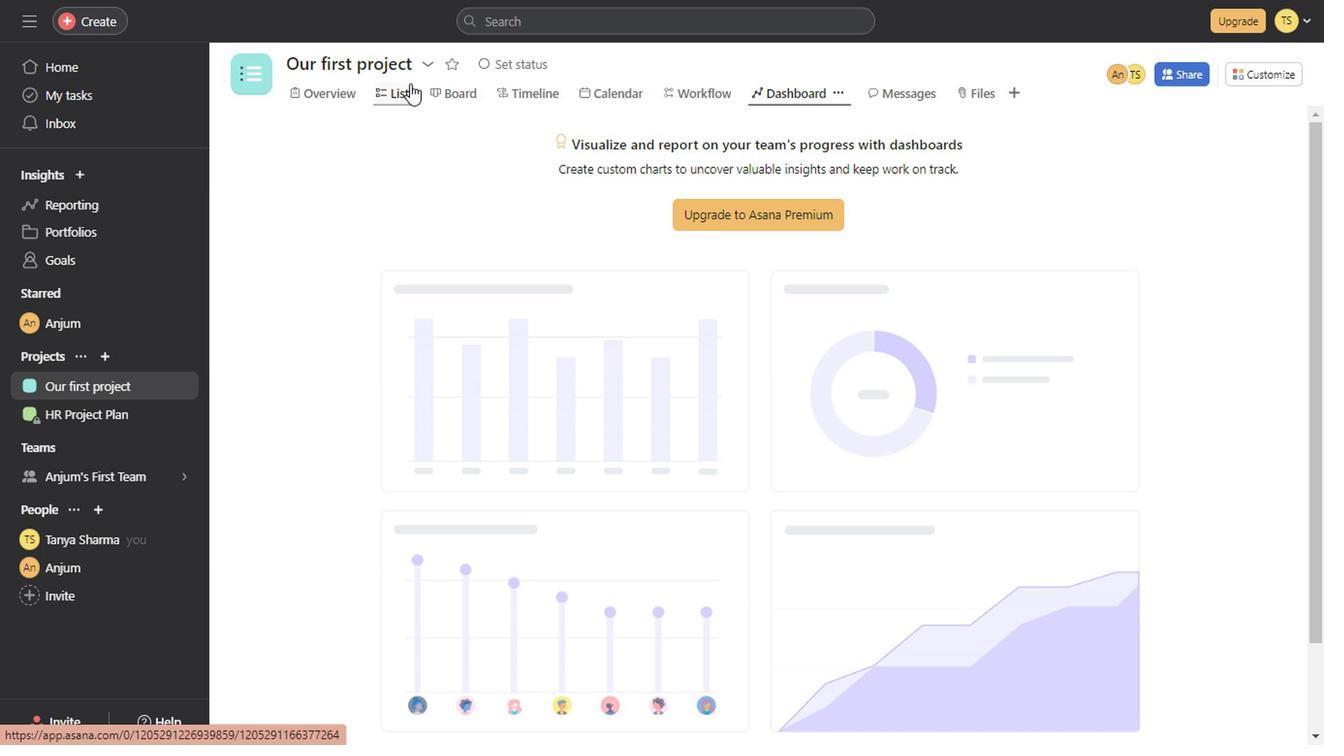 
Action: Mouse pressed left at (398, 92)
Screenshot: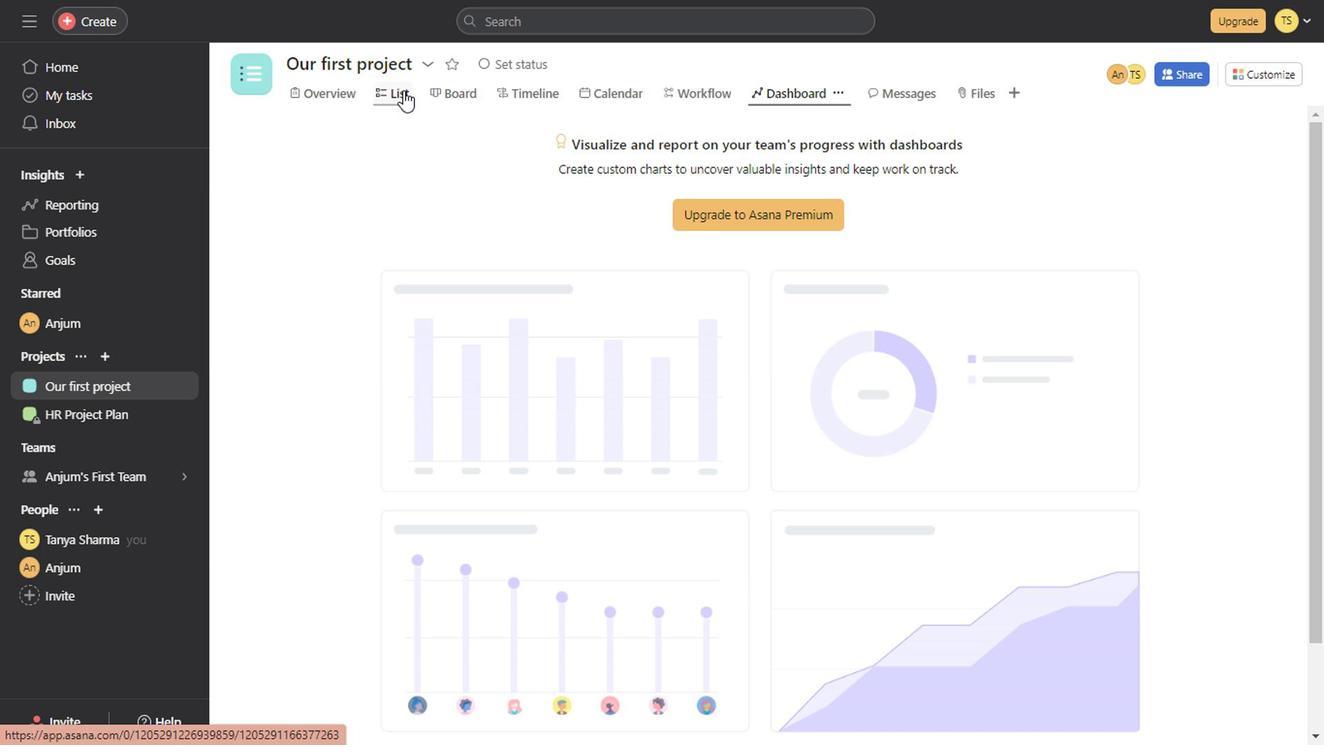 
Action: Mouse moved to (435, 474)
Screenshot: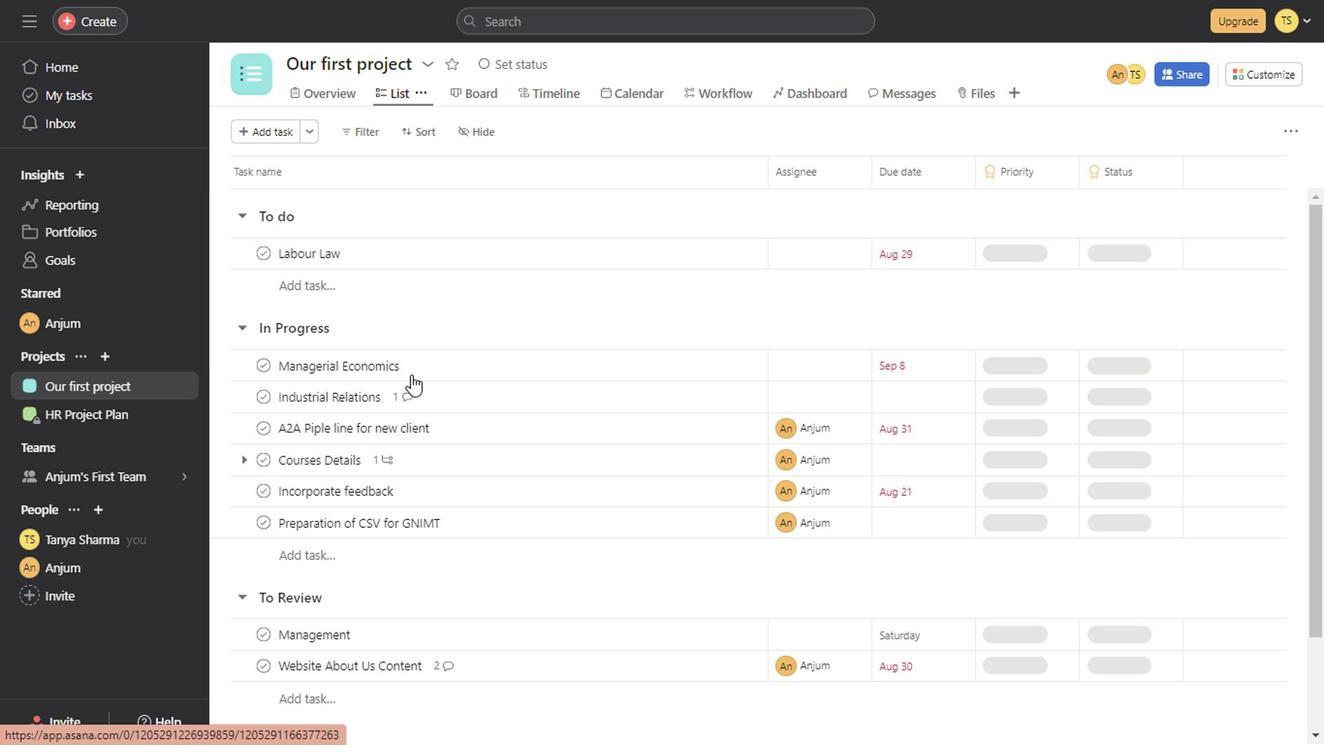 
Action: Mouse scrolled (435, 472) with delta (0, -2)
Screenshot: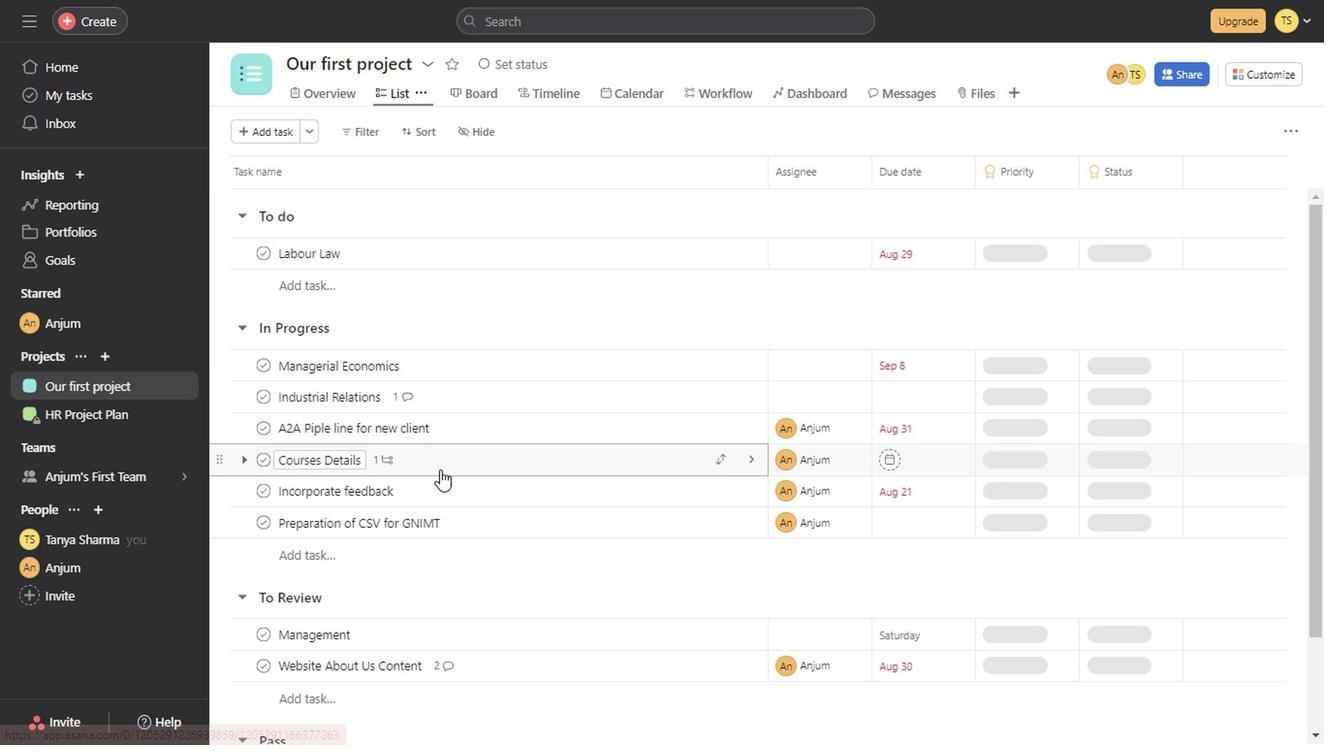 
Action: Mouse scrolled (435, 472) with delta (0, -1)
Screenshot: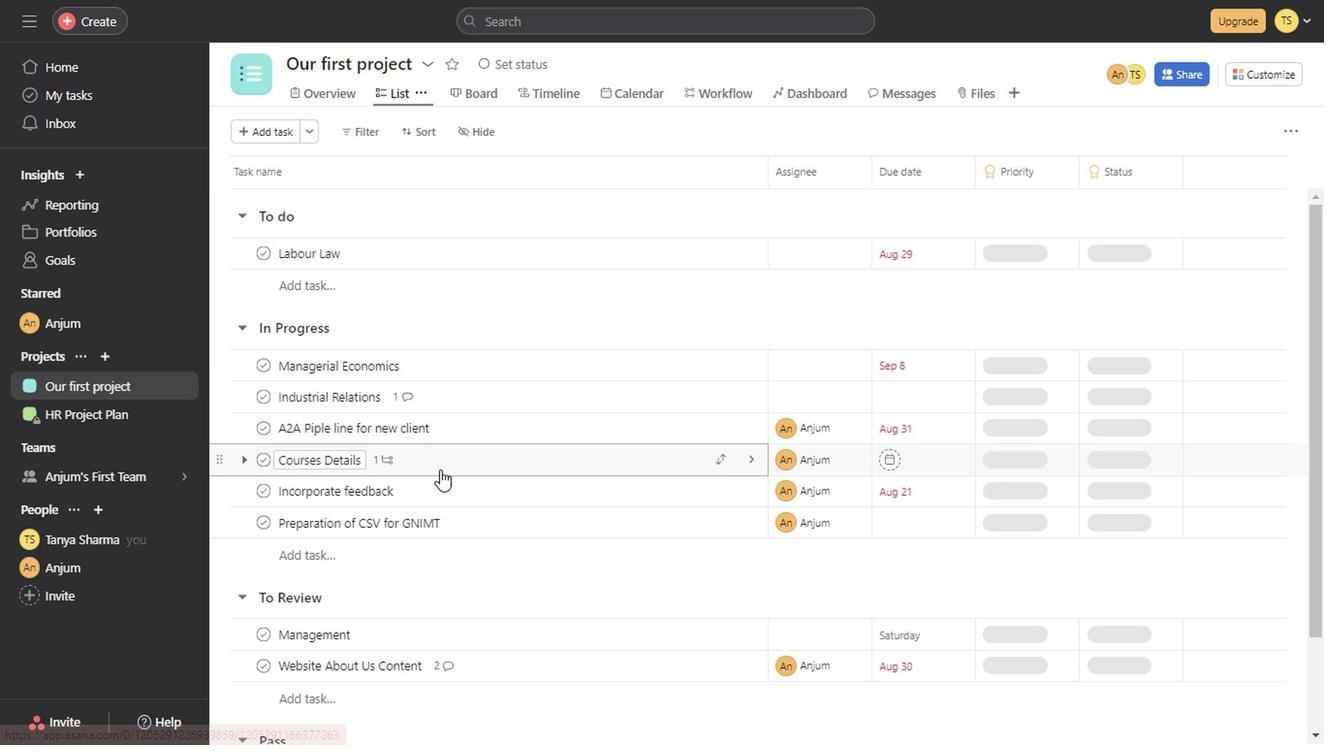 
Action: Mouse scrolled (435, 472) with delta (0, -1)
Screenshot: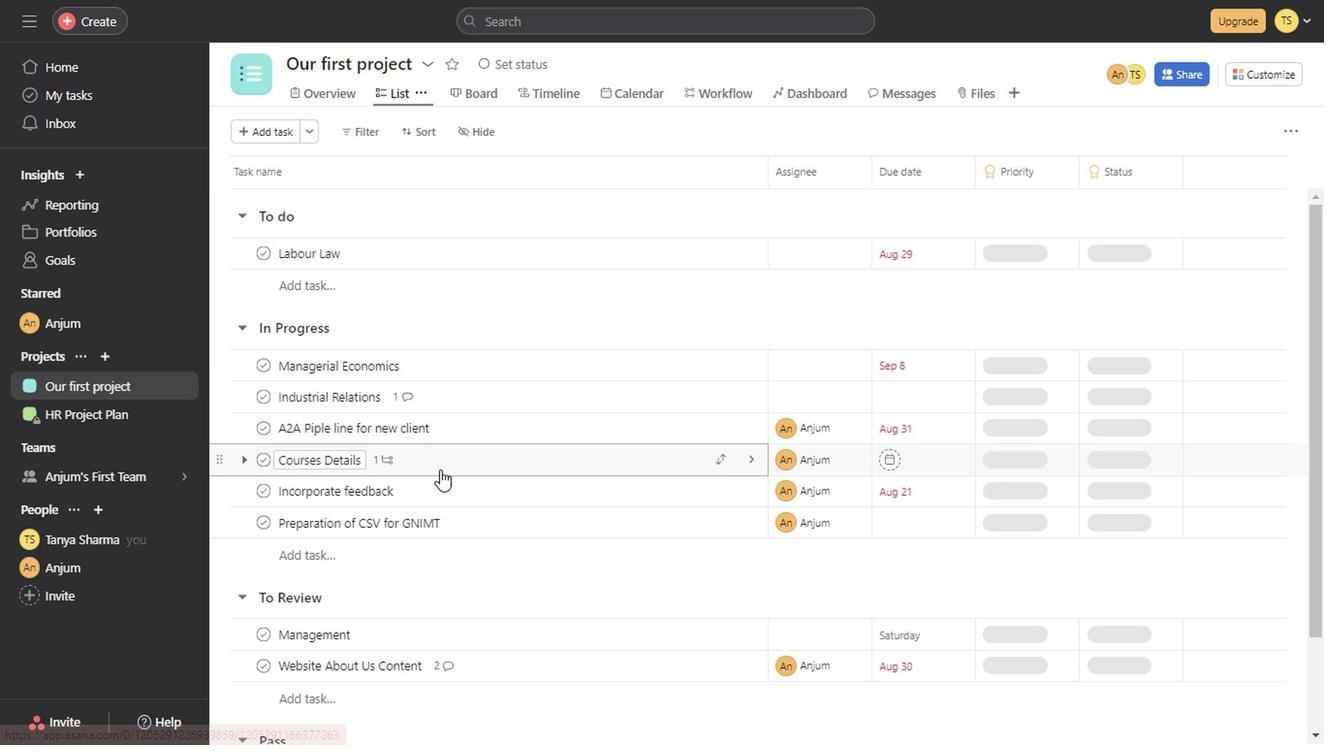 
Action: Mouse scrolled (435, 472) with delta (0, -1)
Screenshot: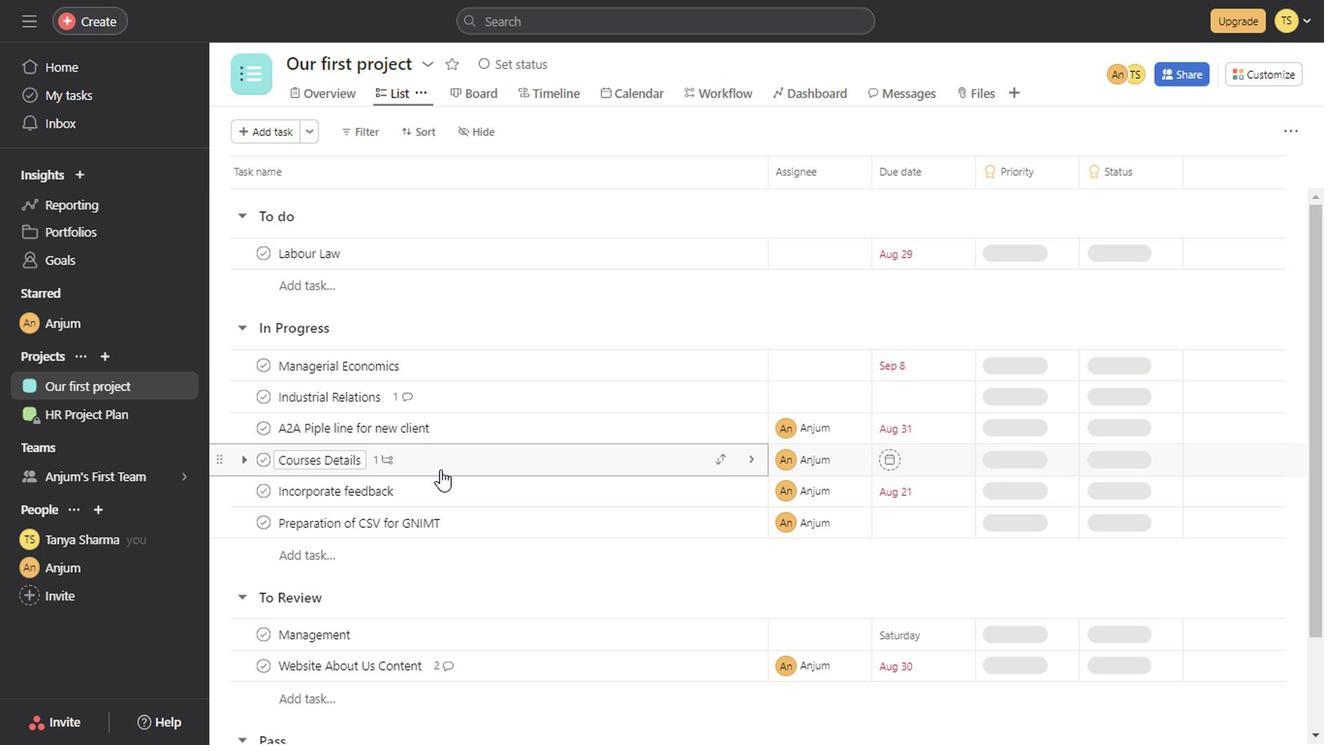 
Action: Mouse scrolled (435, 472) with delta (0, -1)
Screenshot: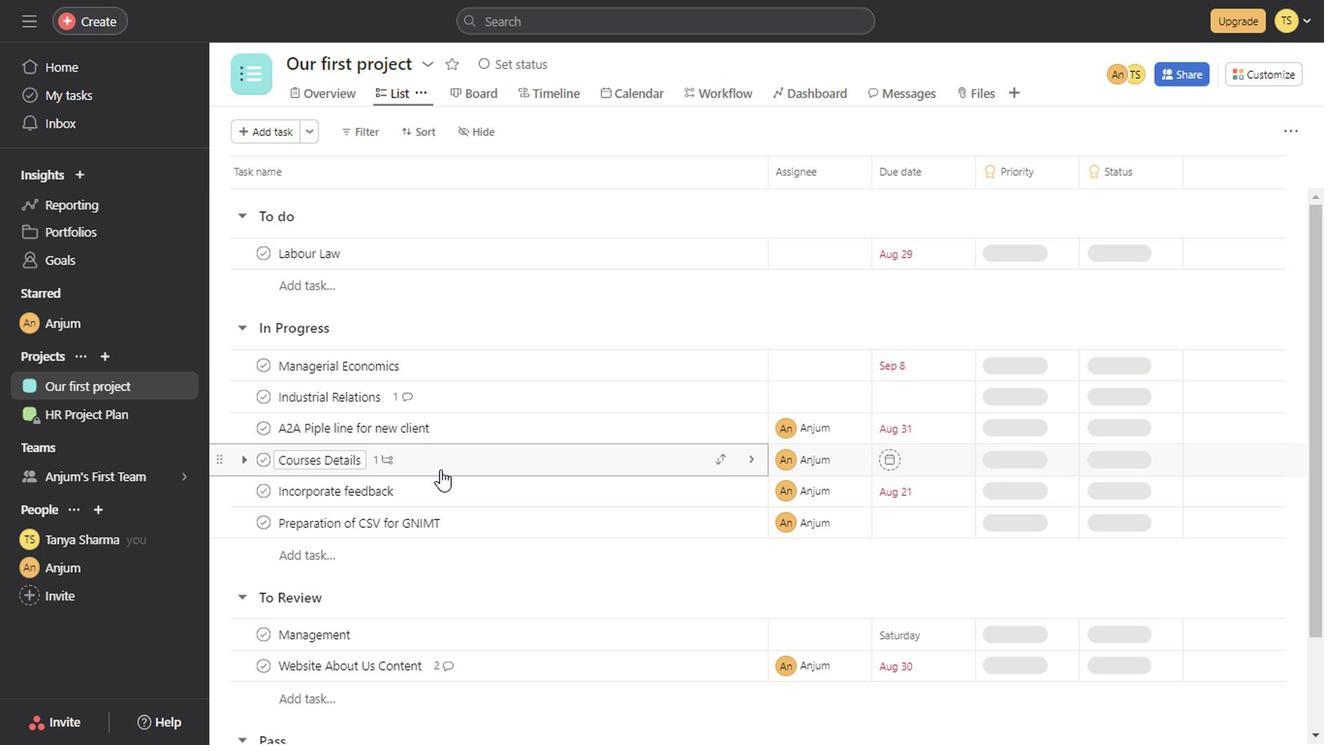 
Action: Mouse scrolled (435, 472) with delta (0, -1)
Screenshot: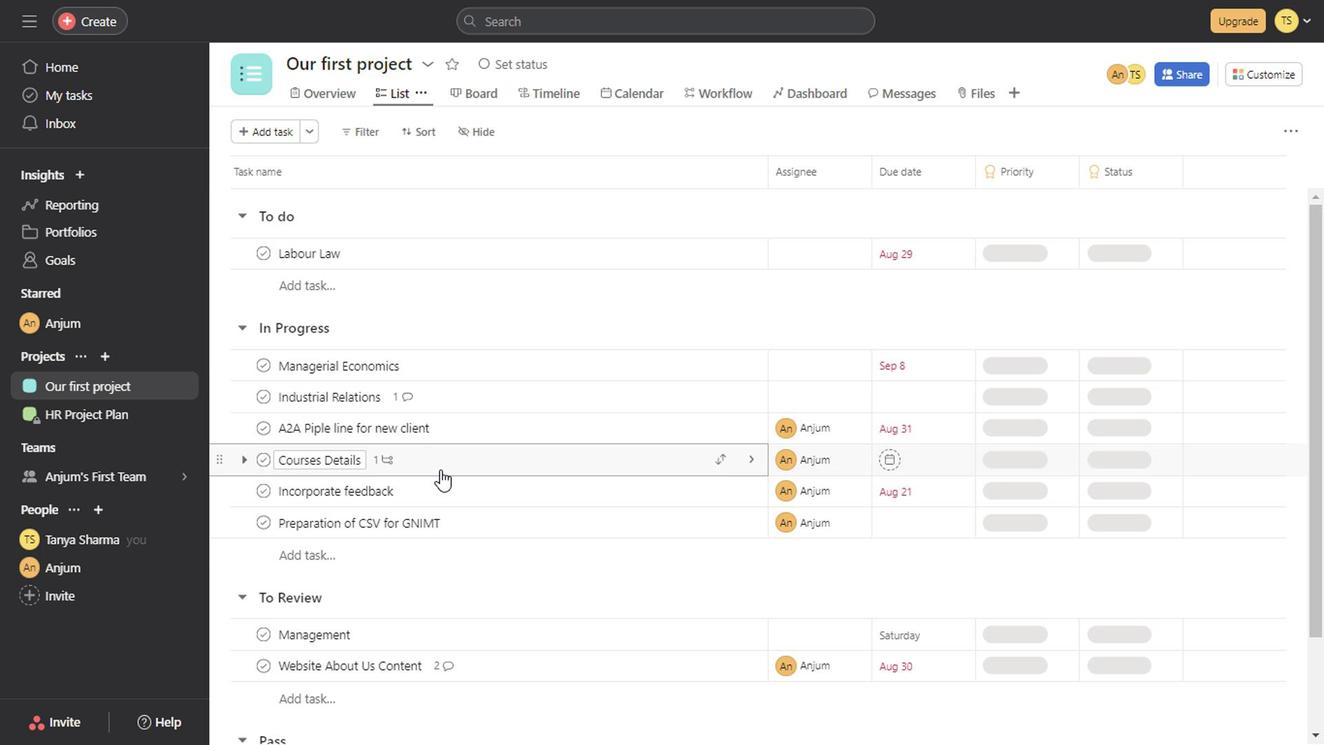 
Action: Mouse scrolled (435, 472) with delta (0, -1)
Screenshot: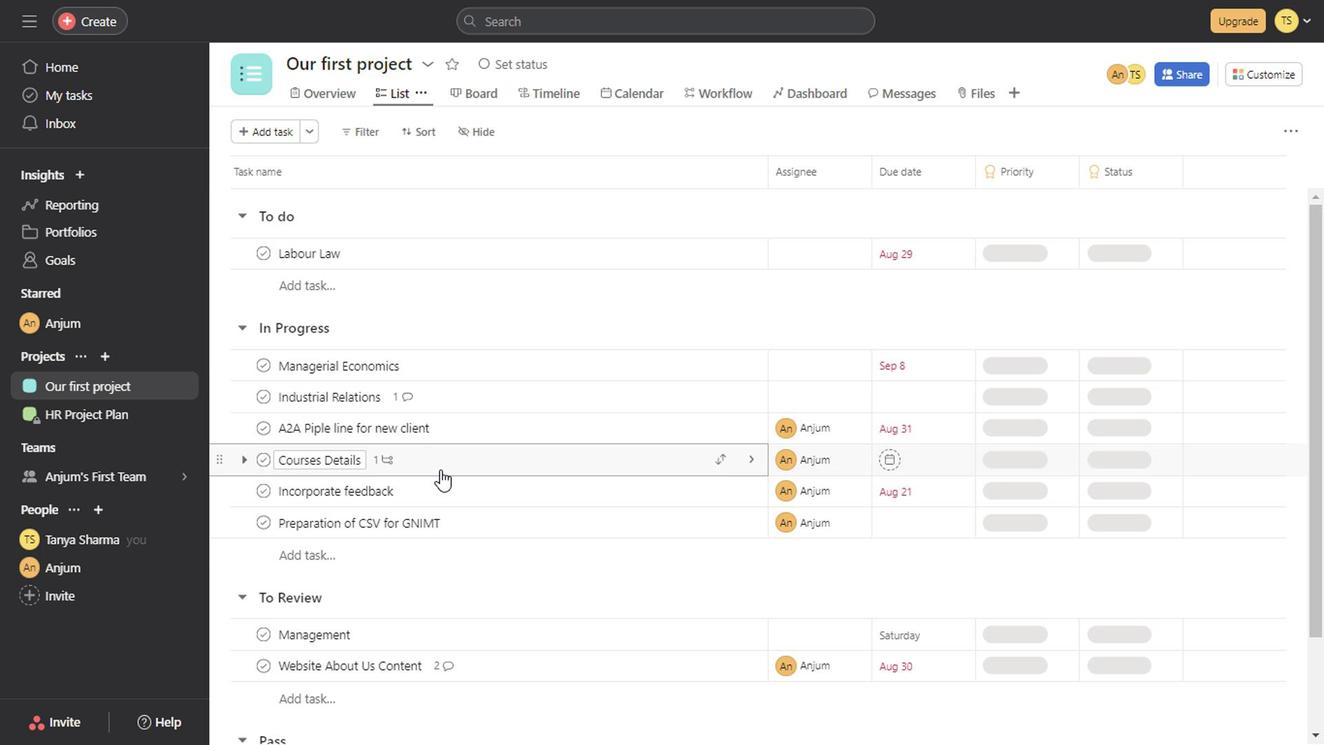 
Action: Mouse scrolled (435, 472) with delta (0, -1)
Screenshot: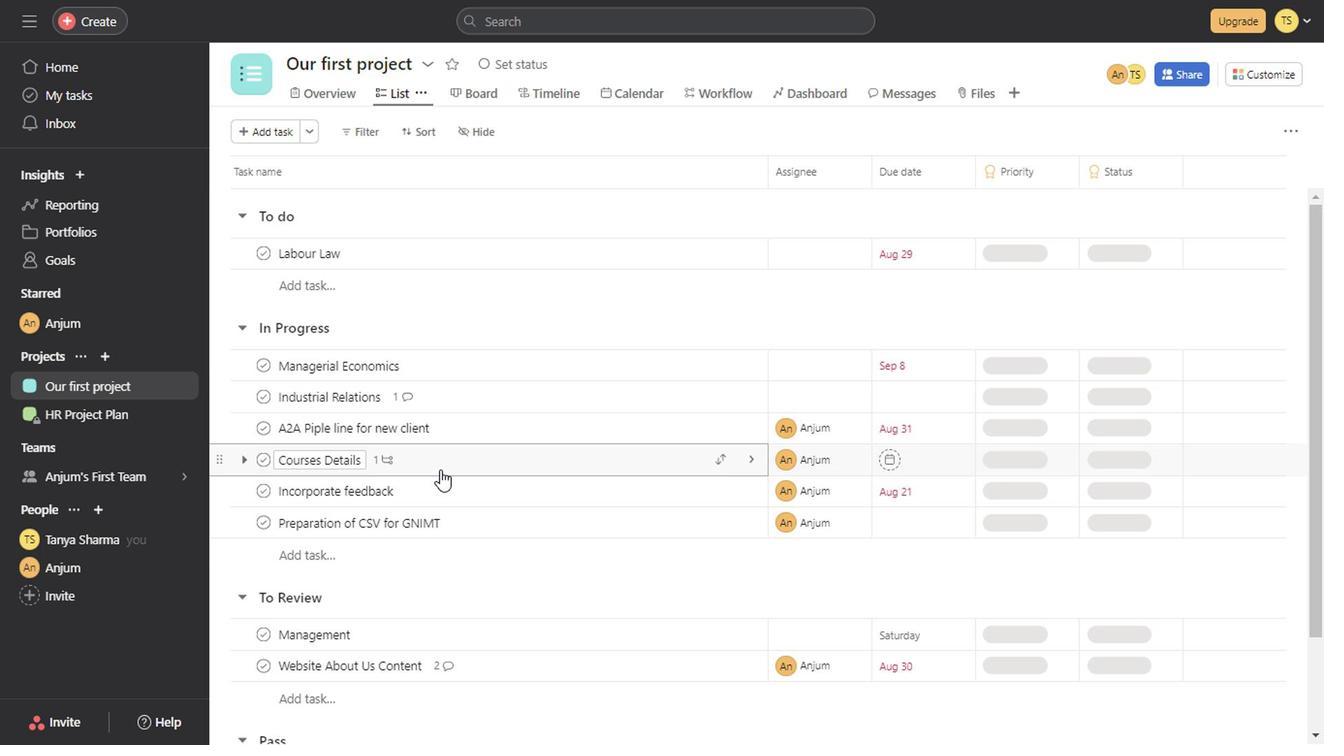 
Action: Mouse scrolled (435, 472) with delta (0, -1)
Screenshot: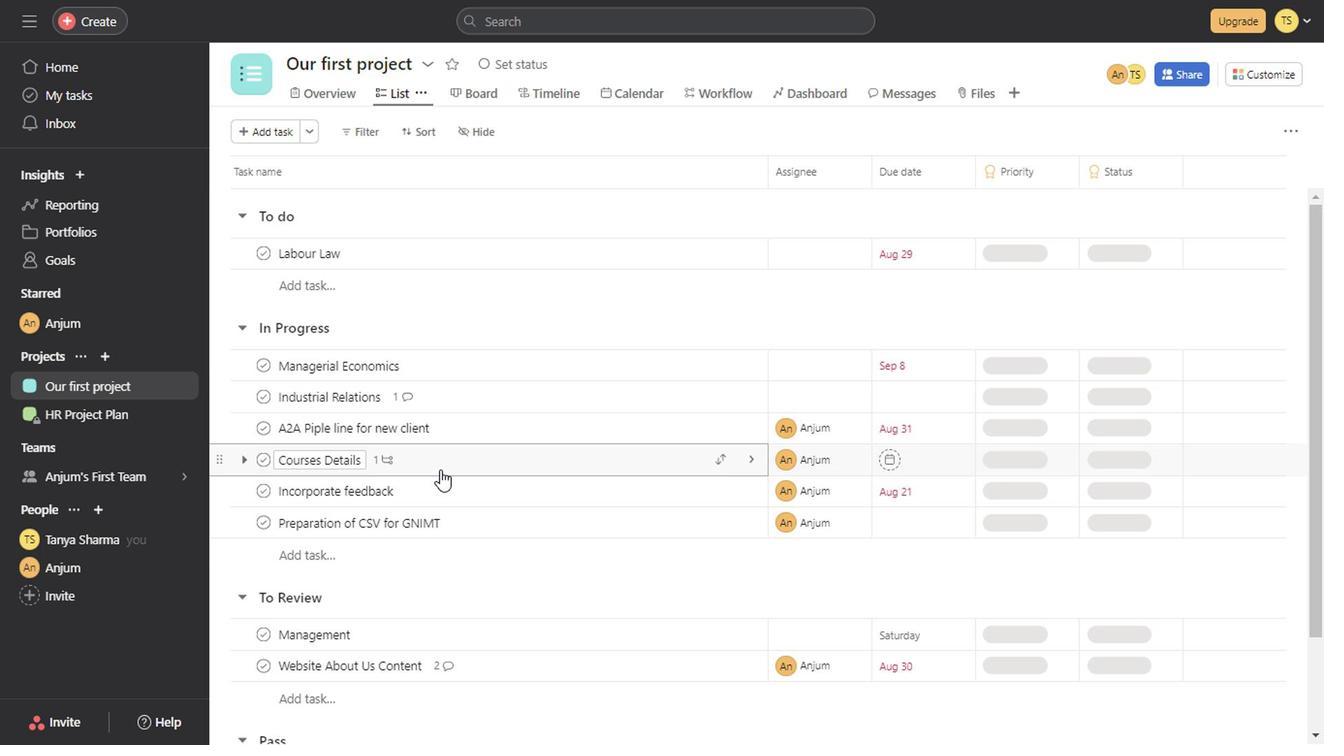 
Action: Mouse scrolled (435, 472) with delta (0, -1)
Screenshot: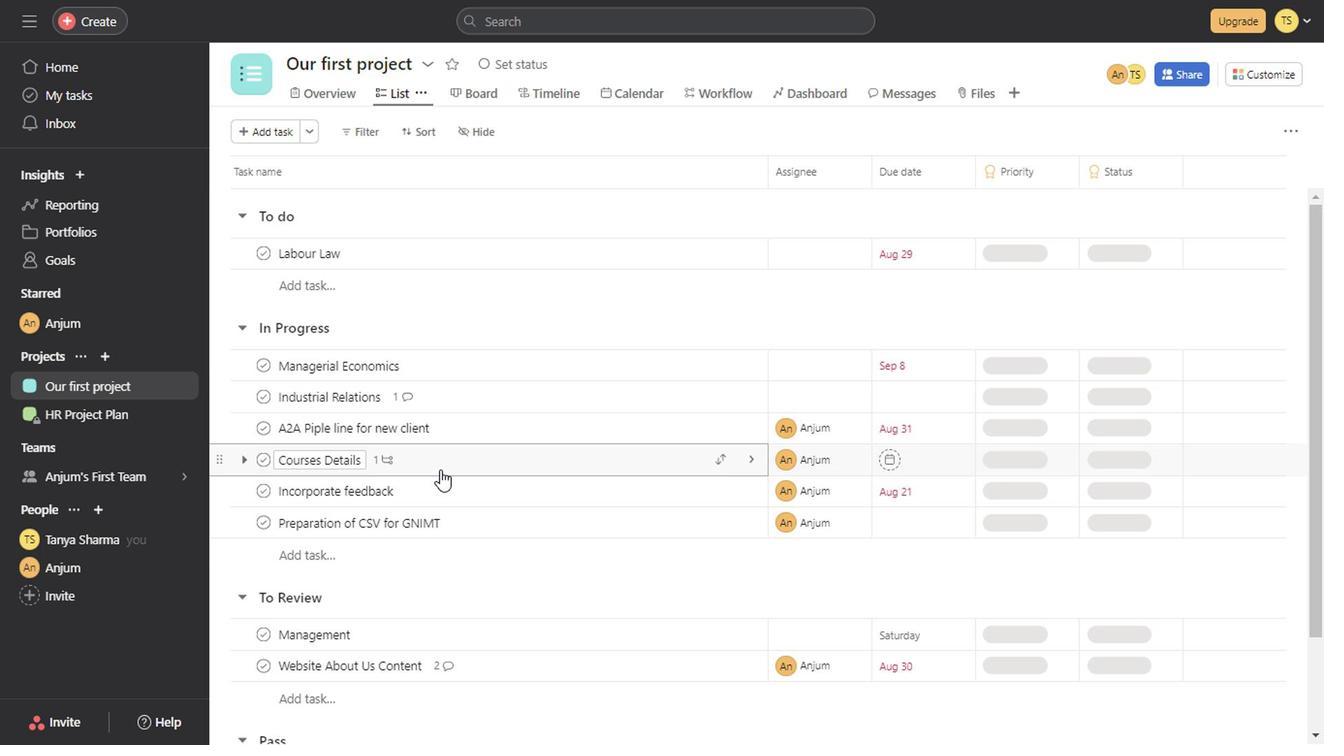 
Action: Mouse scrolled (435, 472) with delta (0, -1)
Screenshot: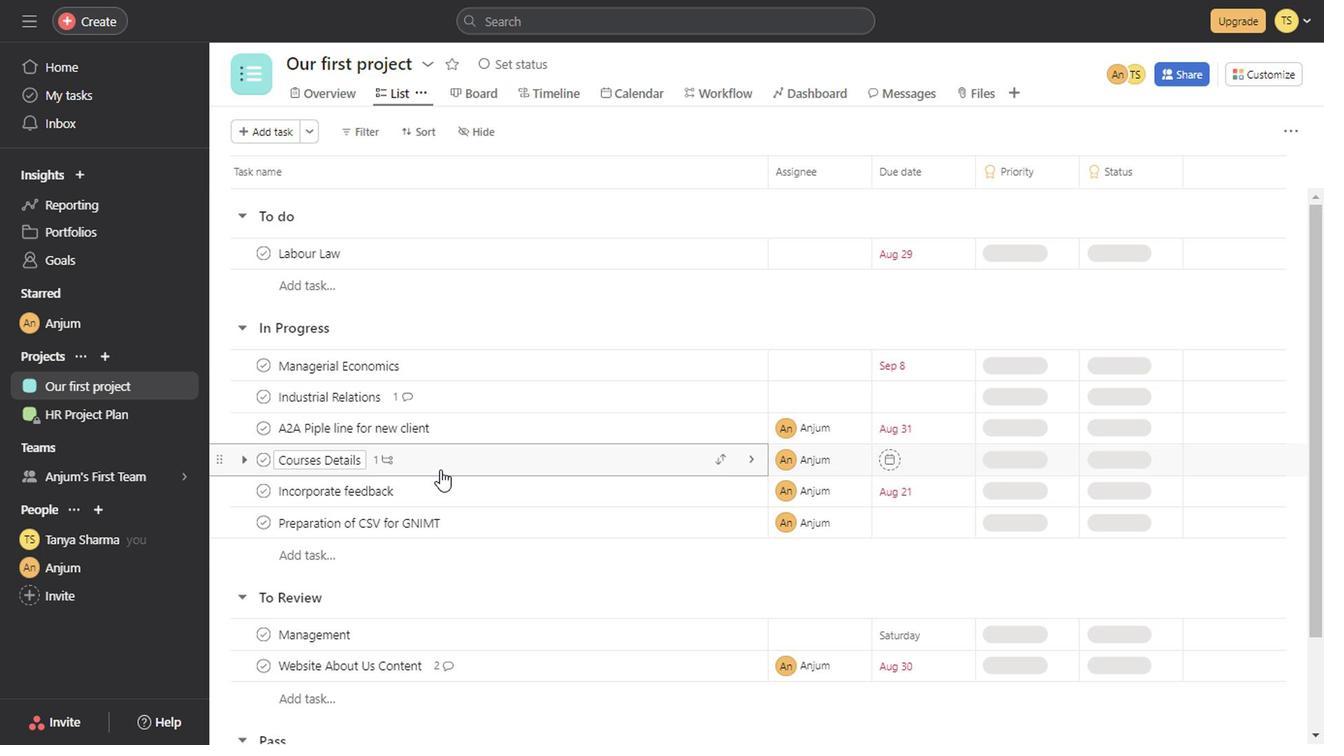 
Action: Mouse scrolled (435, 472) with delta (0, -1)
Screenshot: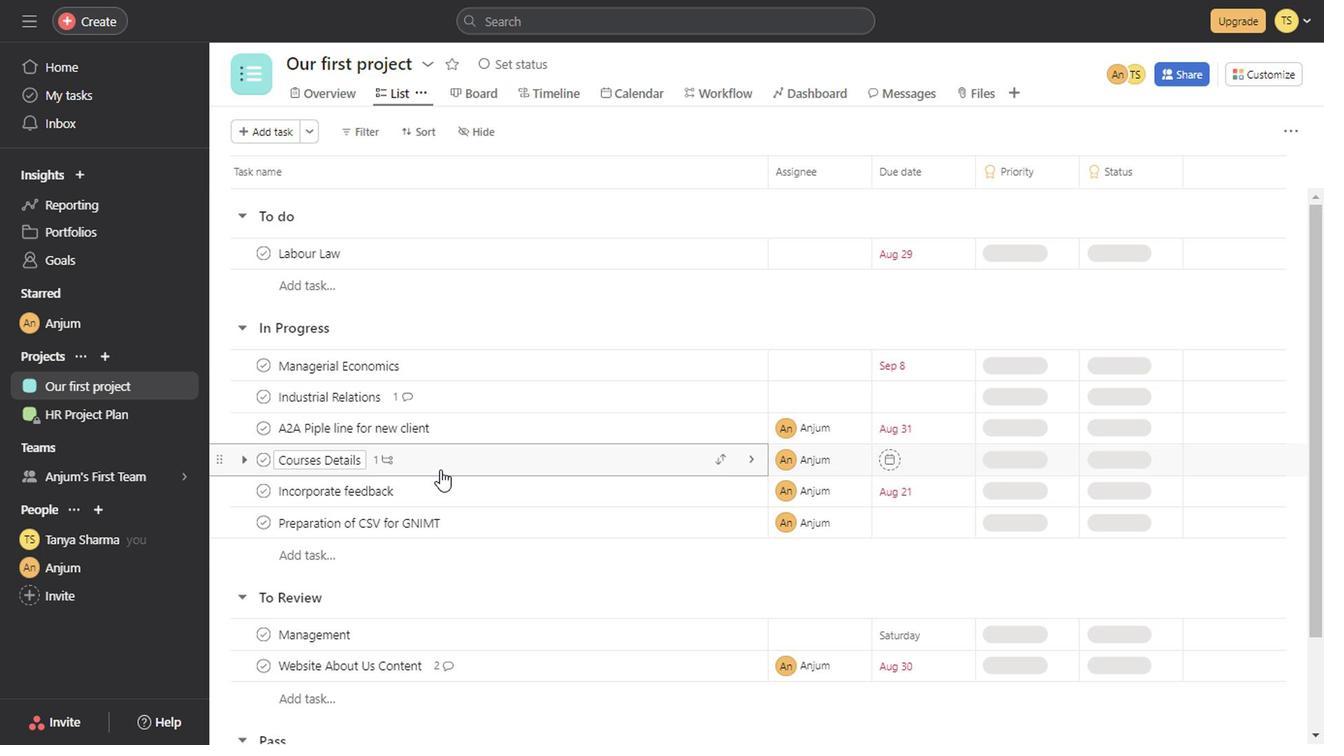 
Action: Mouse scrolled (435, 472) with delta (0, -1)
Screenshot: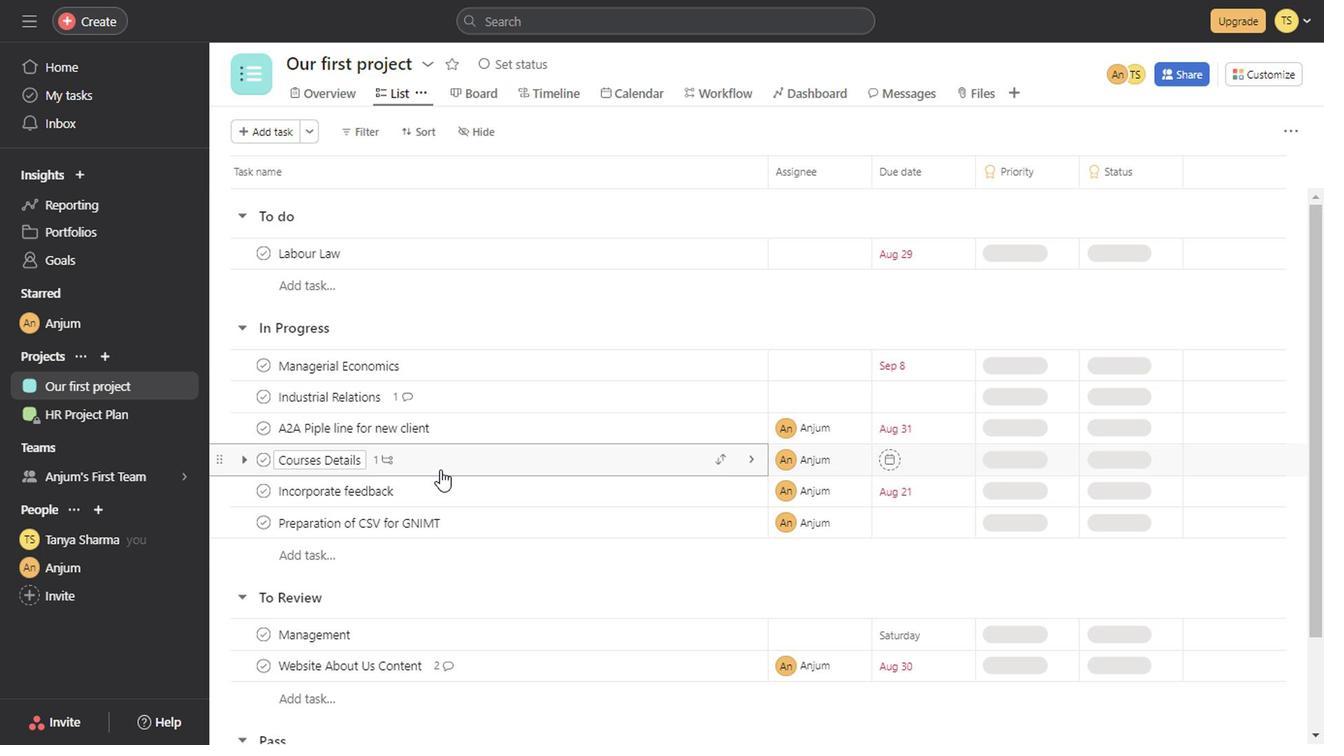 
Action: Mouse scrolled (435, 472) with delta (0, -1)
Screenshot: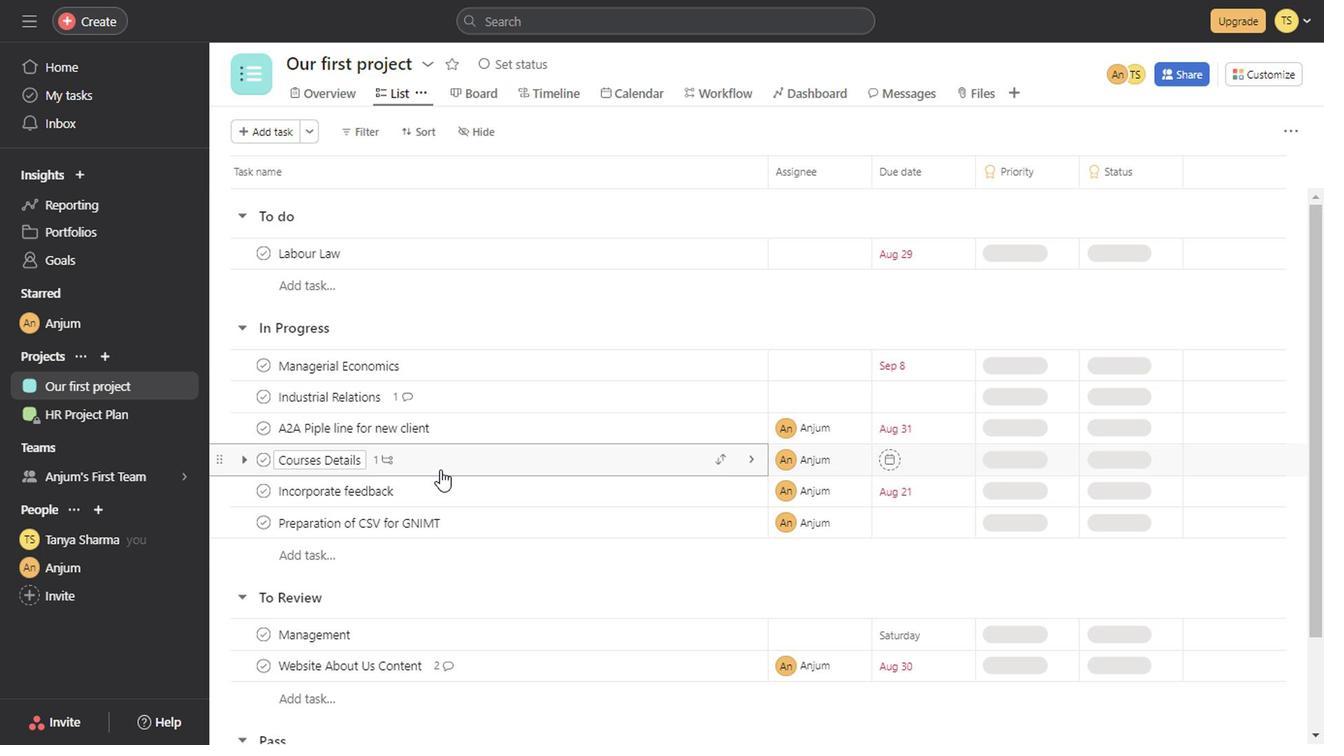 
Action: Mouse scrolled (435, 472) with delta (0, -1)
Screenshot: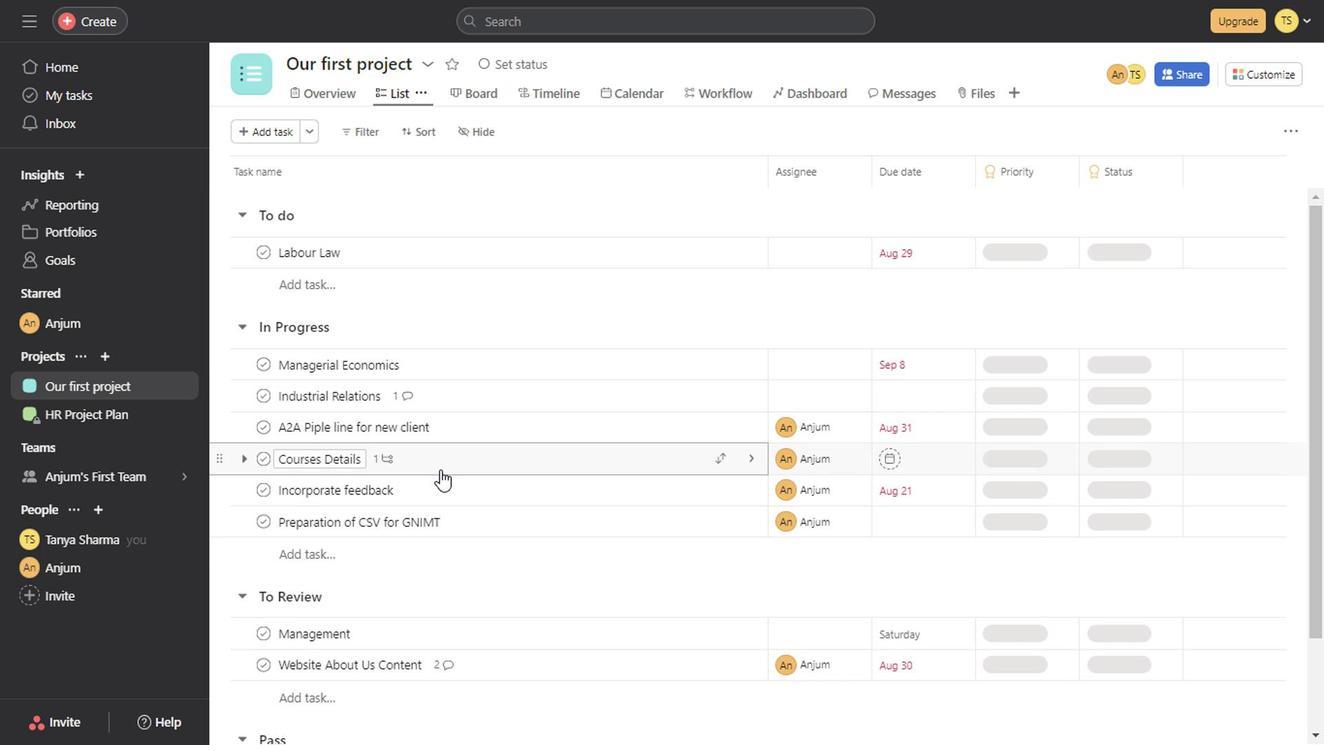 
Action: Mouse scrolled (435, 472) with delta (0, -1)
Screenshot: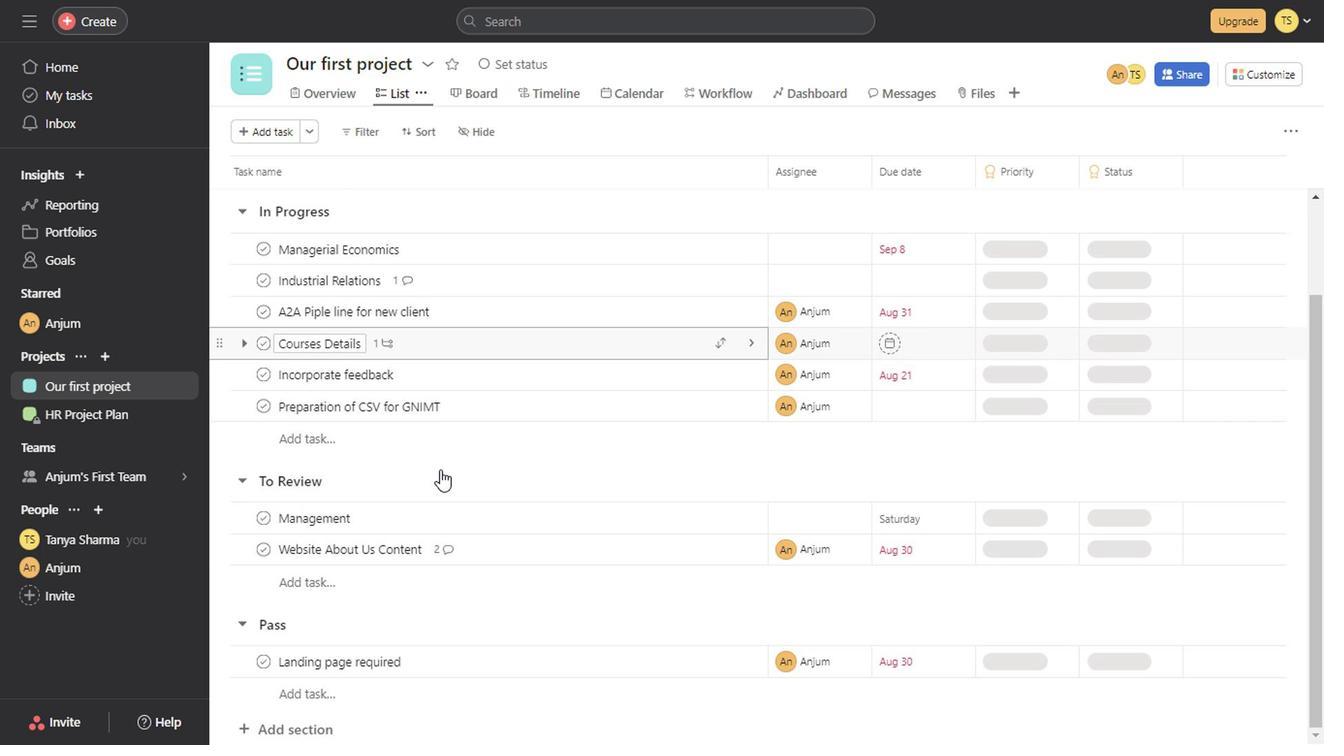 
Action: Mouse scrolled (435, 472) with delta (0, -1)
Screenshot: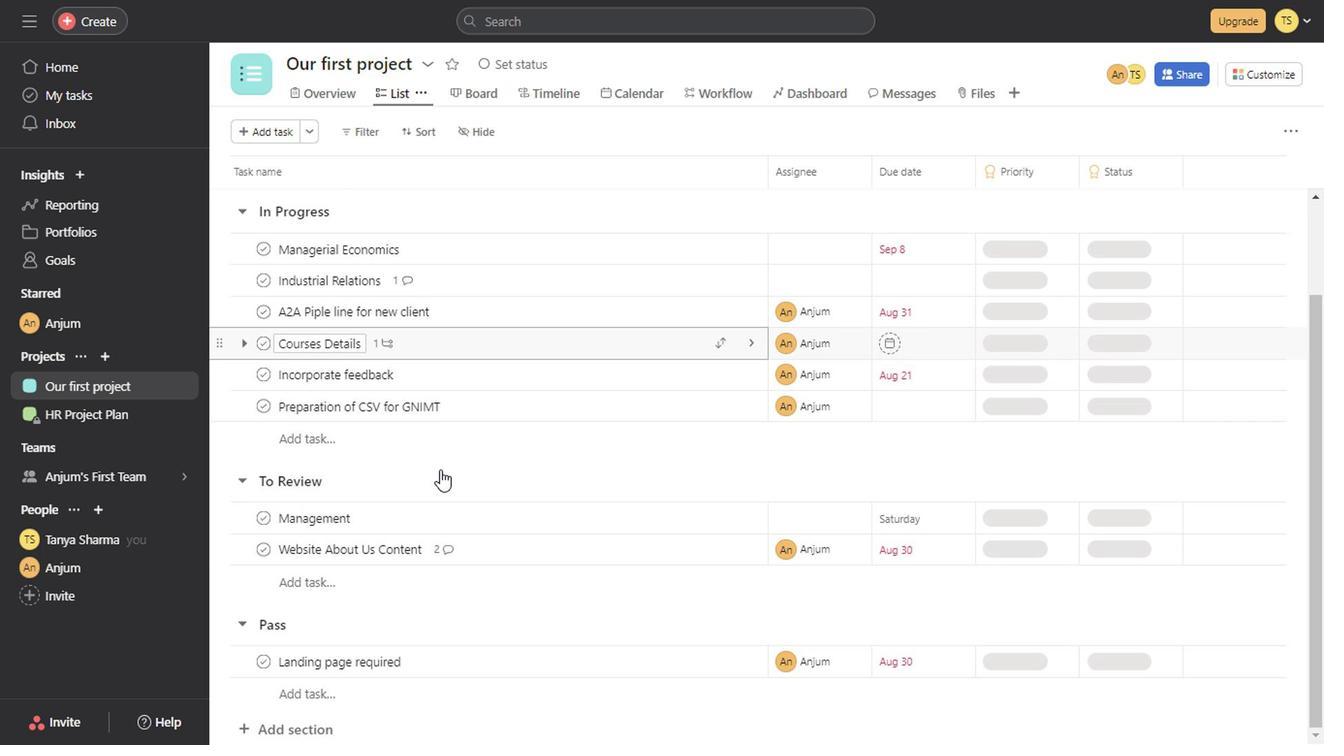 
Action: Mouse scrolled (435, 472) with delta (0, -1)
Screenshot: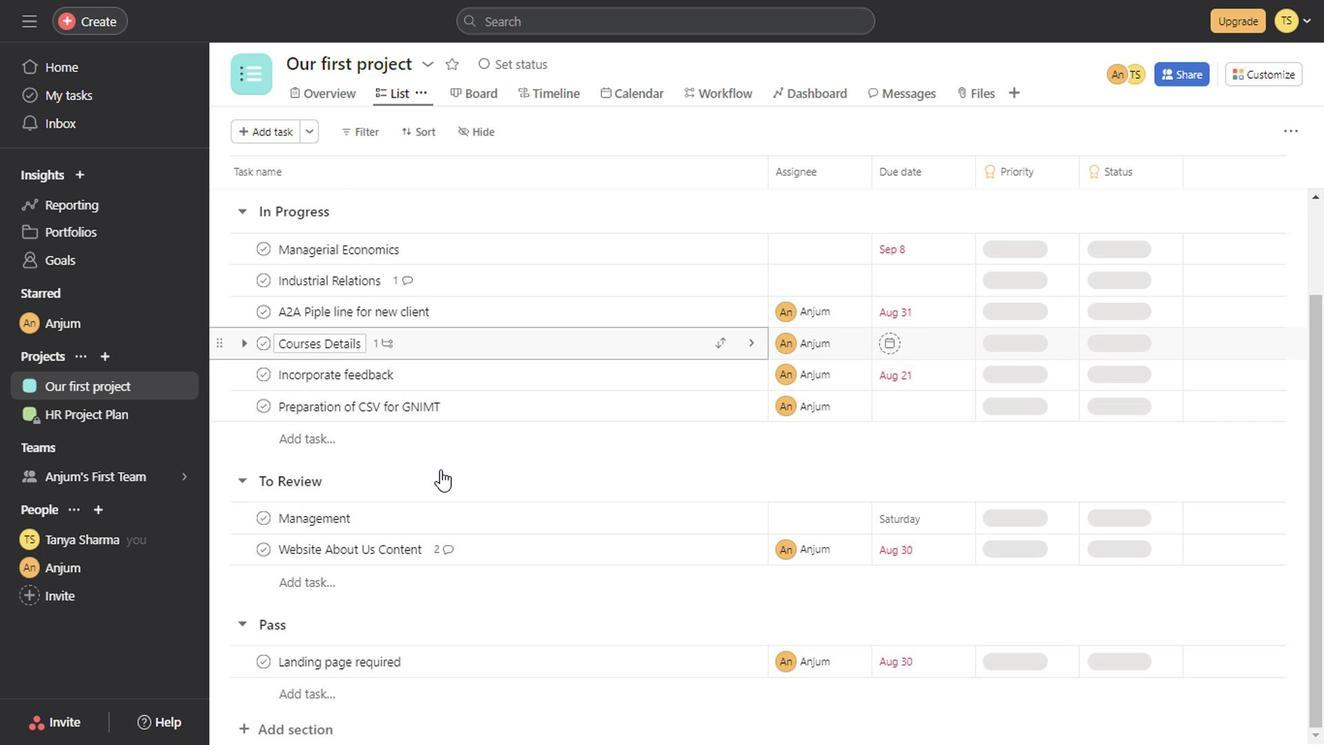 
Action: Mouse scrolled (435, 472) with delta (0, -1)
Screenshot: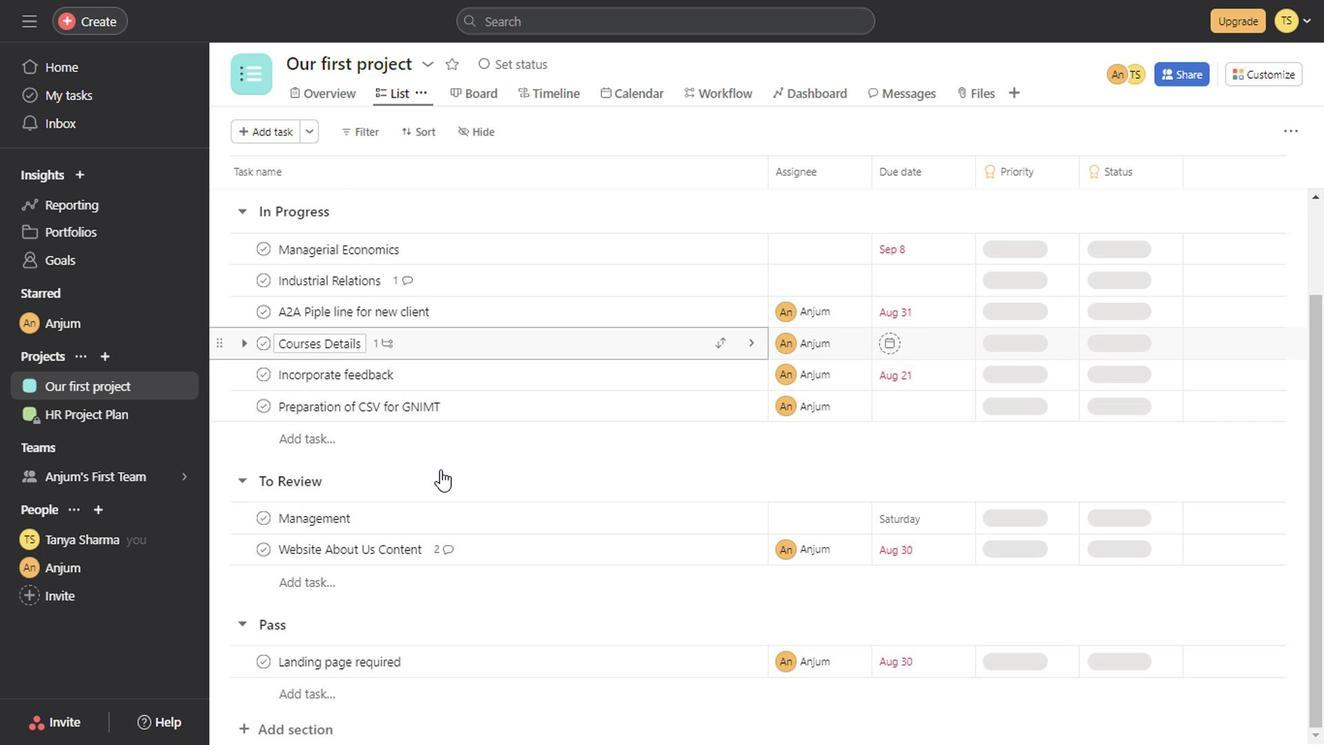 
Action: Mouse scrolled (435, 472) with delta (0, -1)
Screenshot: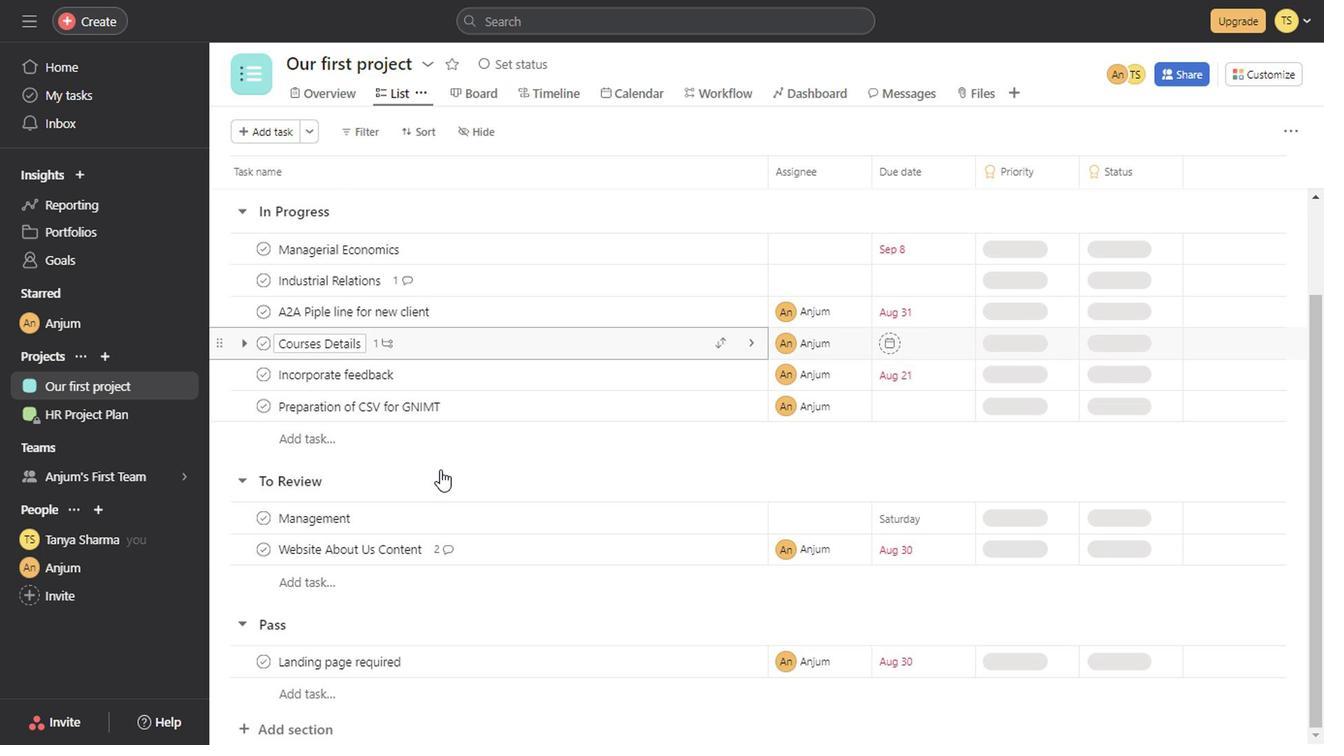 
Action: Mouse scrolled (435, 472) with delta (0, -1)
Screenshot: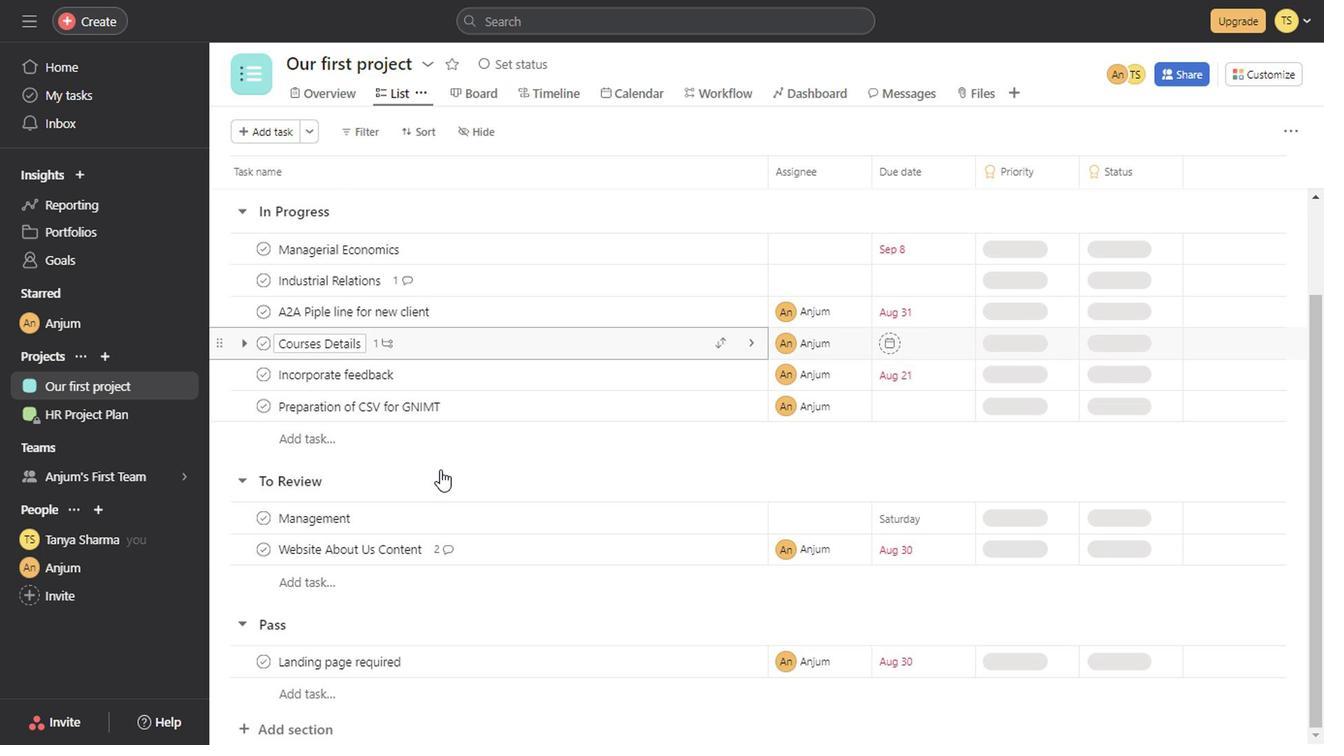 
Action: Mouse scrolled (435, 472) with delta (0, -1)
Screenshot: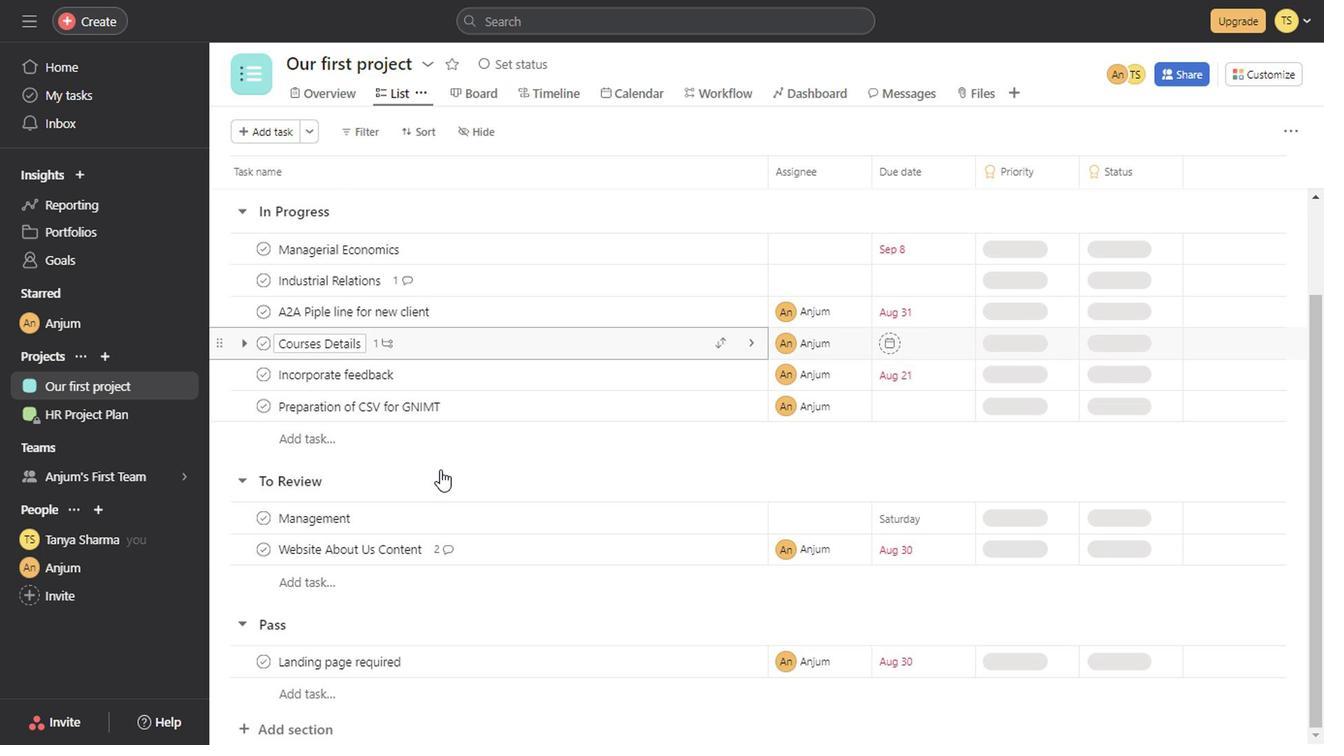
Action: Mouse scrolled (435, 472) with delta (0, -1)
Screenshot: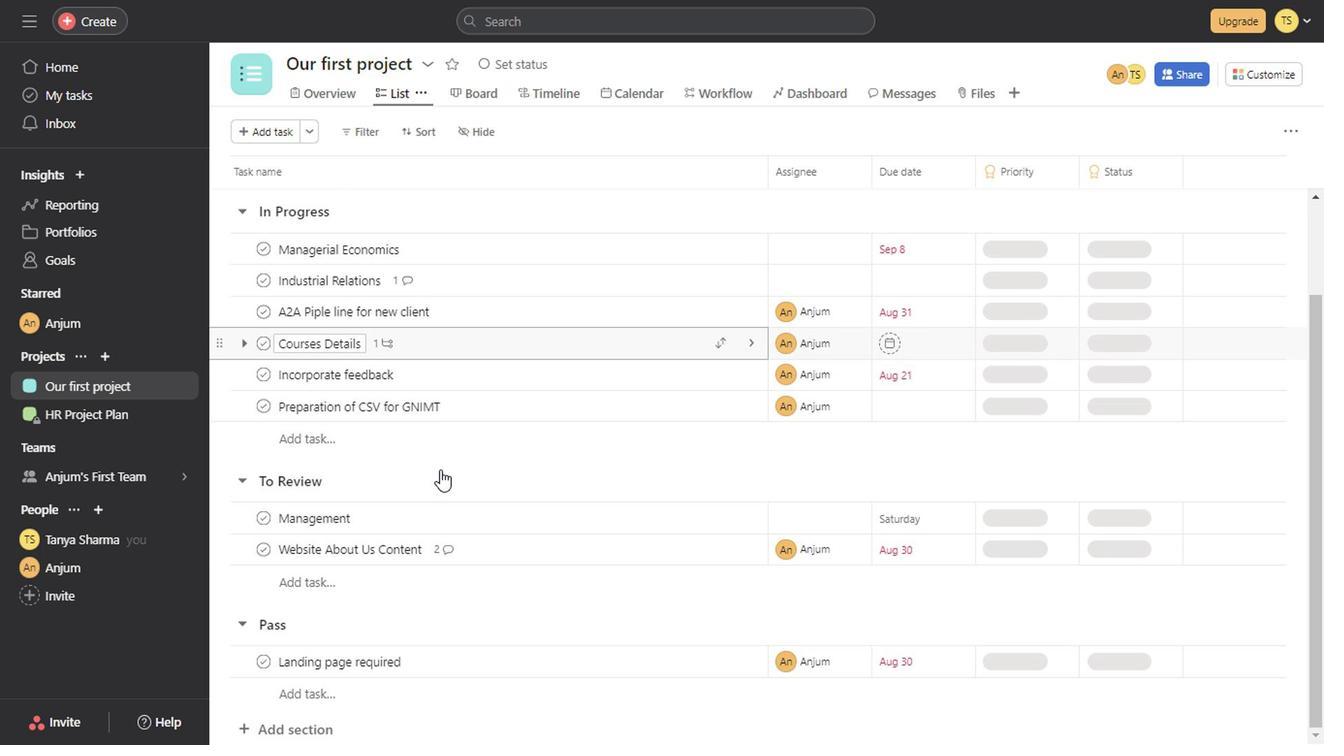 
Action: Mouse scrolled (435, 472) with delta (0, -1)
Screenshot: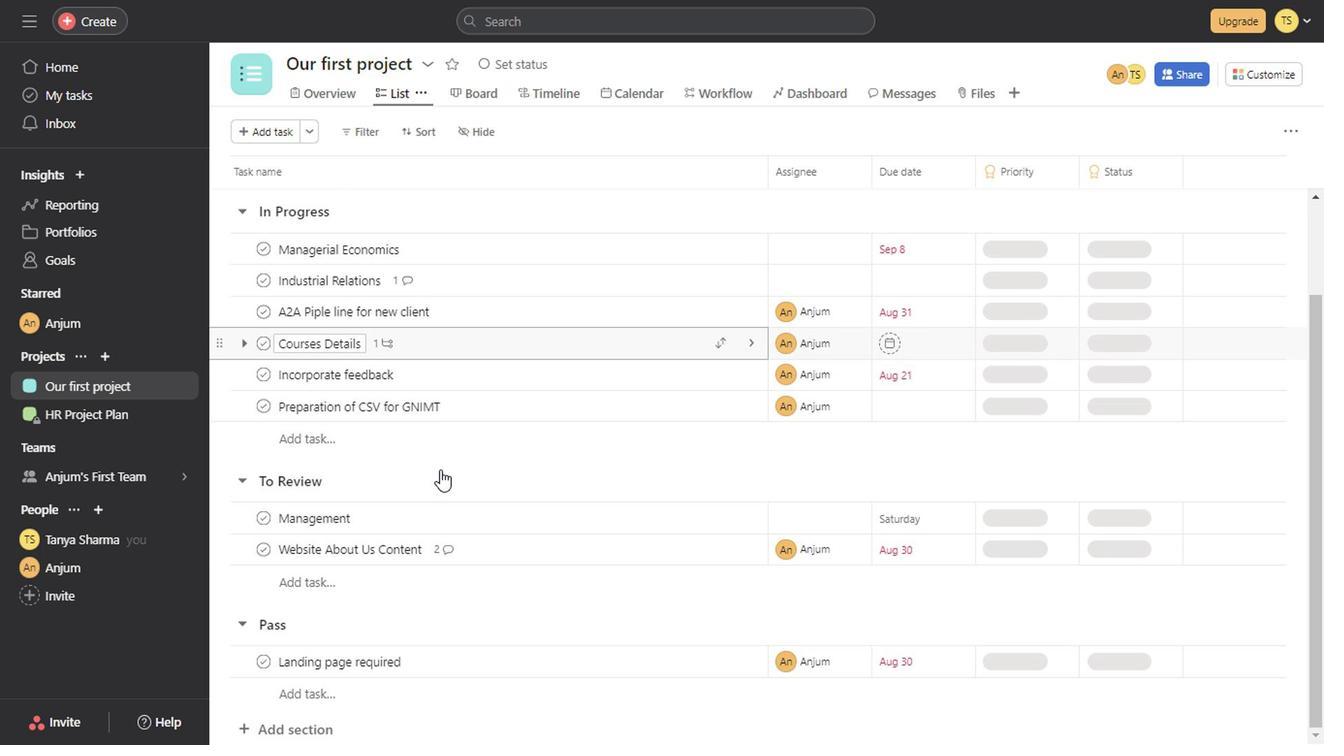 
Action: Mouse scrolled (435, 472) with delta (0, -1)
Screenshot: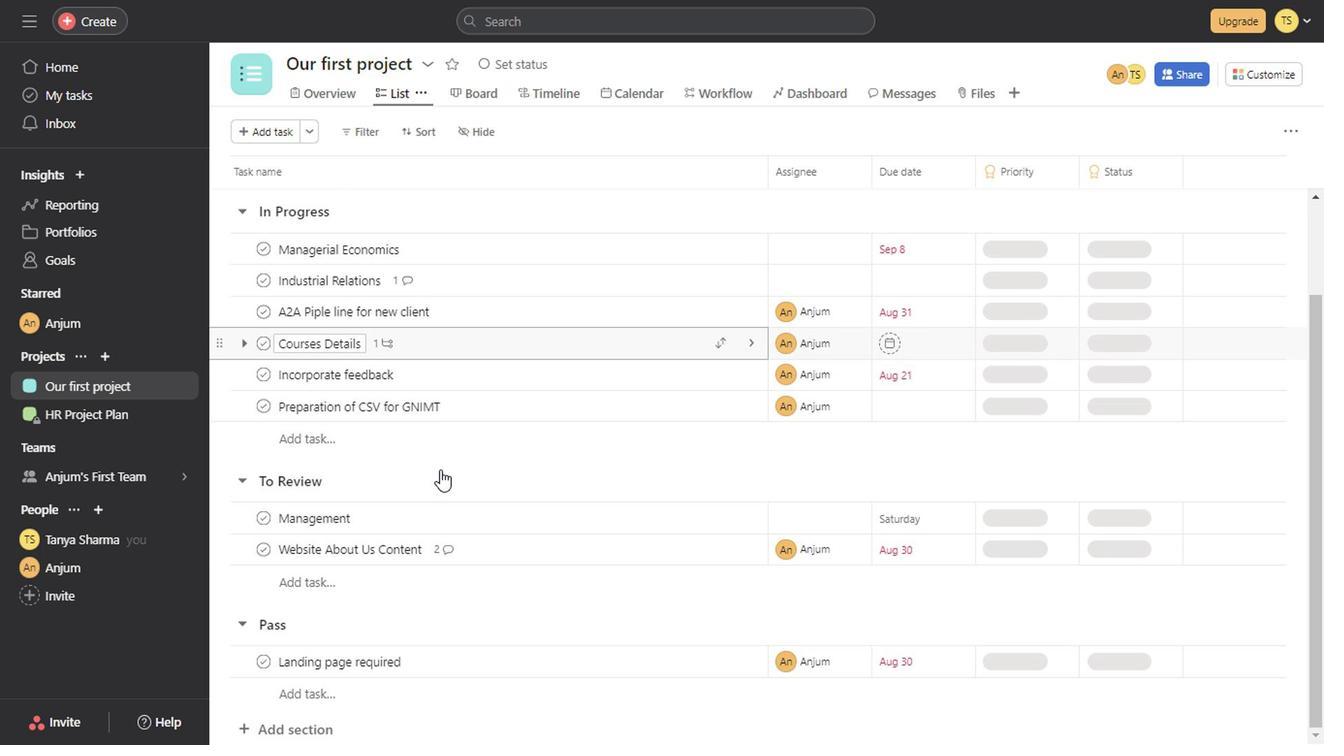 
Action: Mouse scrolled (435, 472) with delta (0, -1)
Screenshot: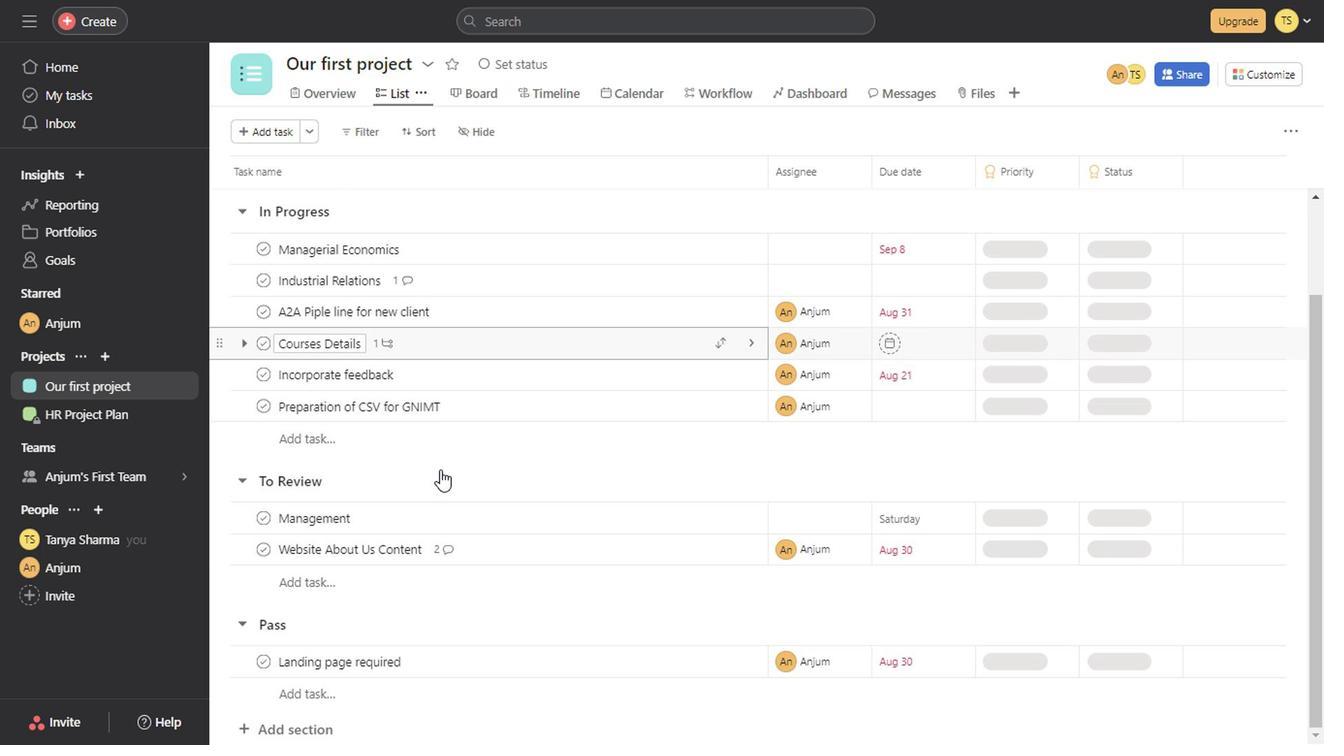 
Action: Mouse scrolled (435, 472) with delta (0, -1)
Screenshot: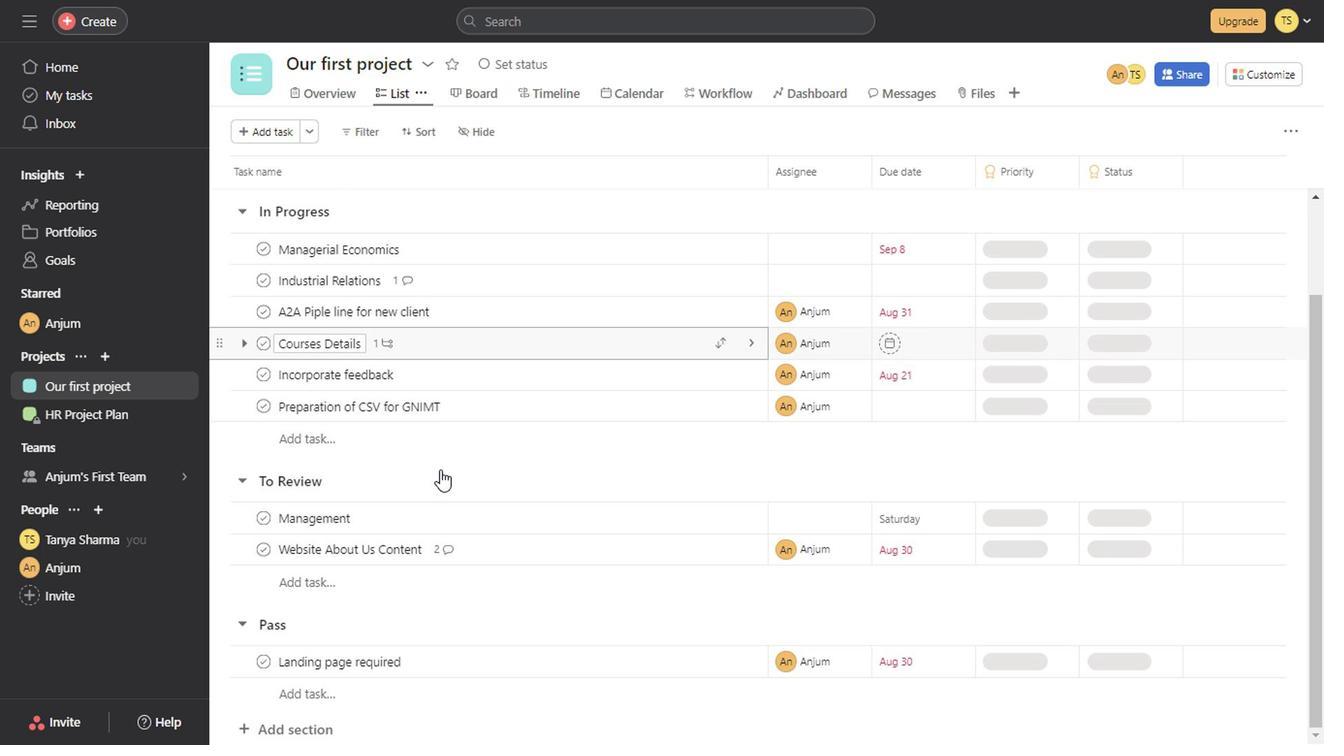 
Action: Mouse moved to (629, 370)
Screenshot: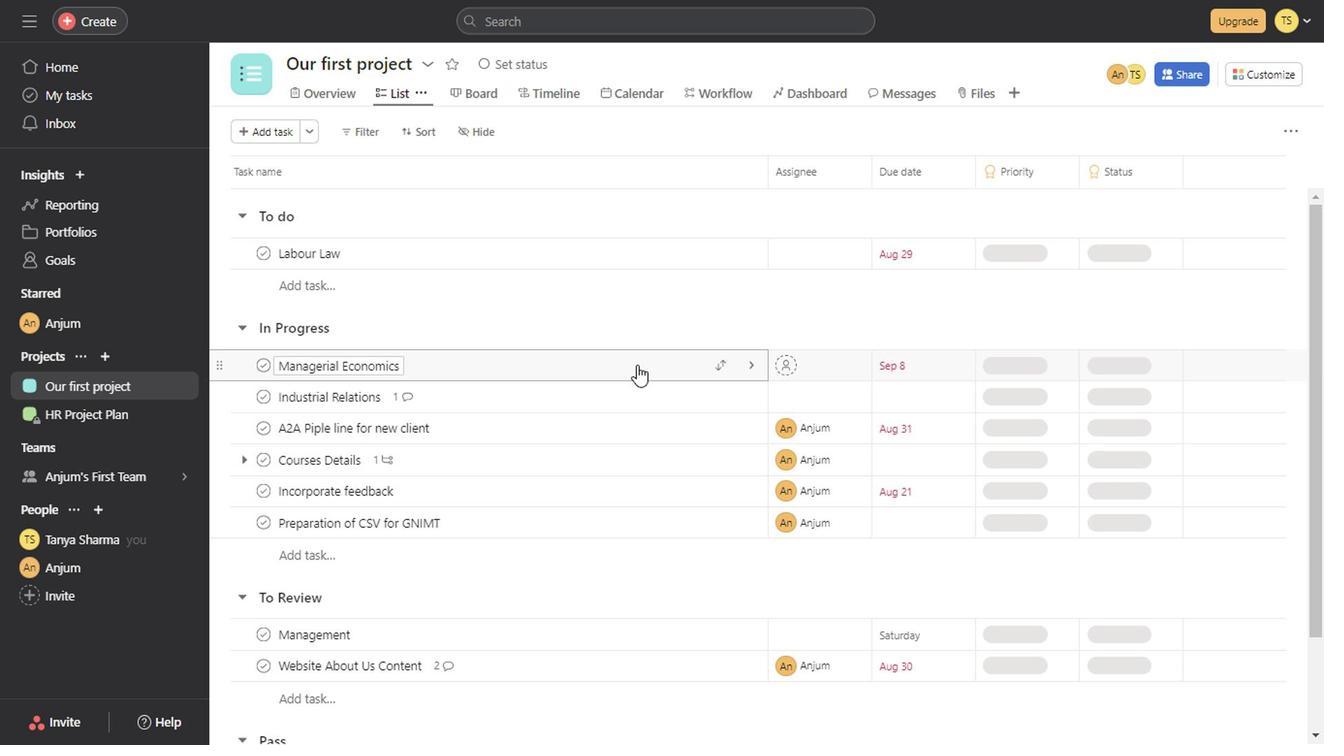 
Action: Mouse pressed left at (629, 370)
Screenshot: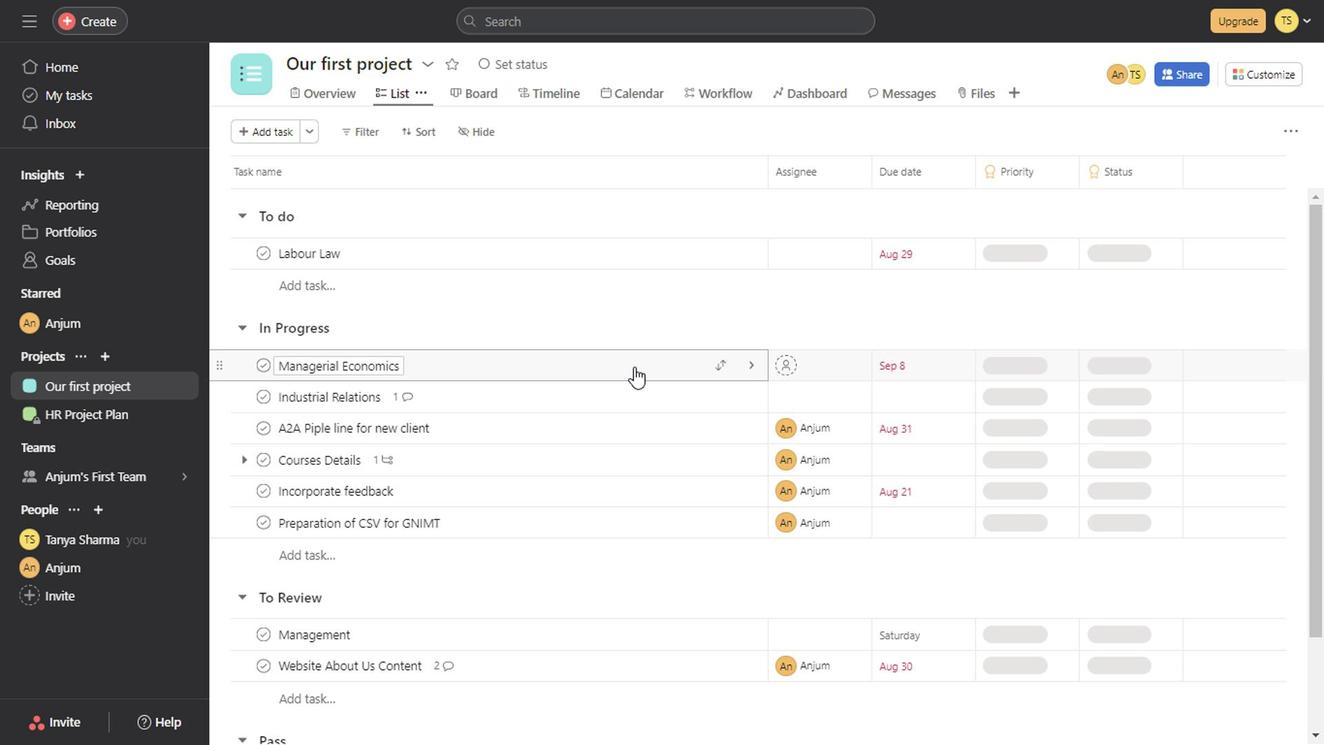 
Action: Mouse moved to (969, 507)
Screenshot: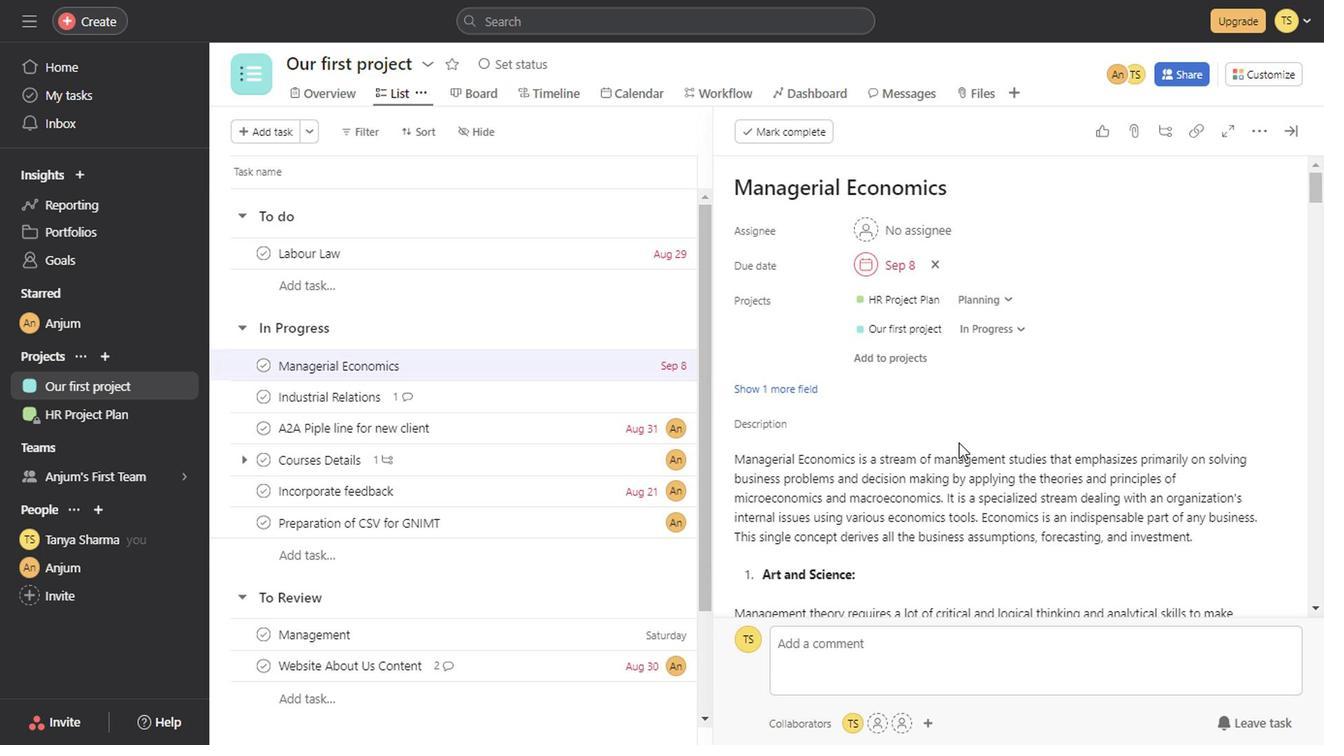 
Action: Mouse scrolled (969, 505) with delta (0, -1)
Screenshot: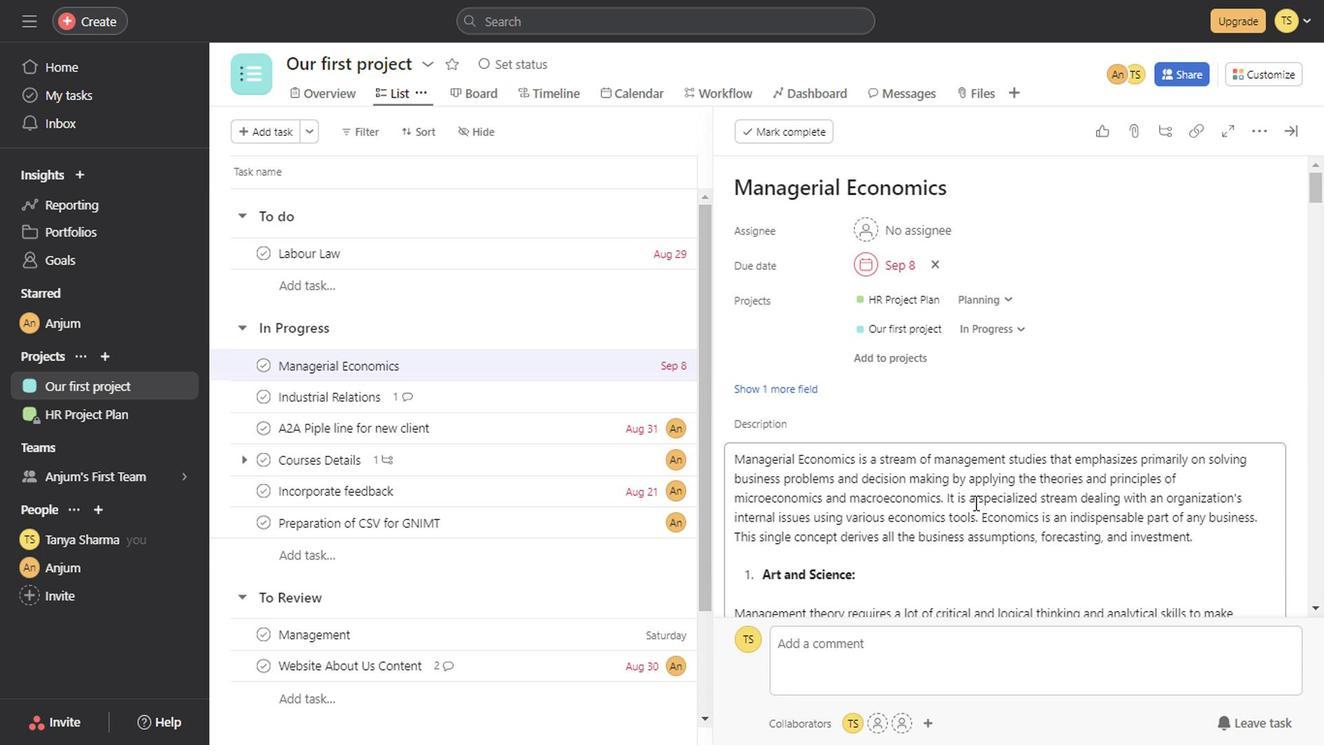 
Action: Mouse scrolled (969, 505) with delta (0, -1)
Screenshot: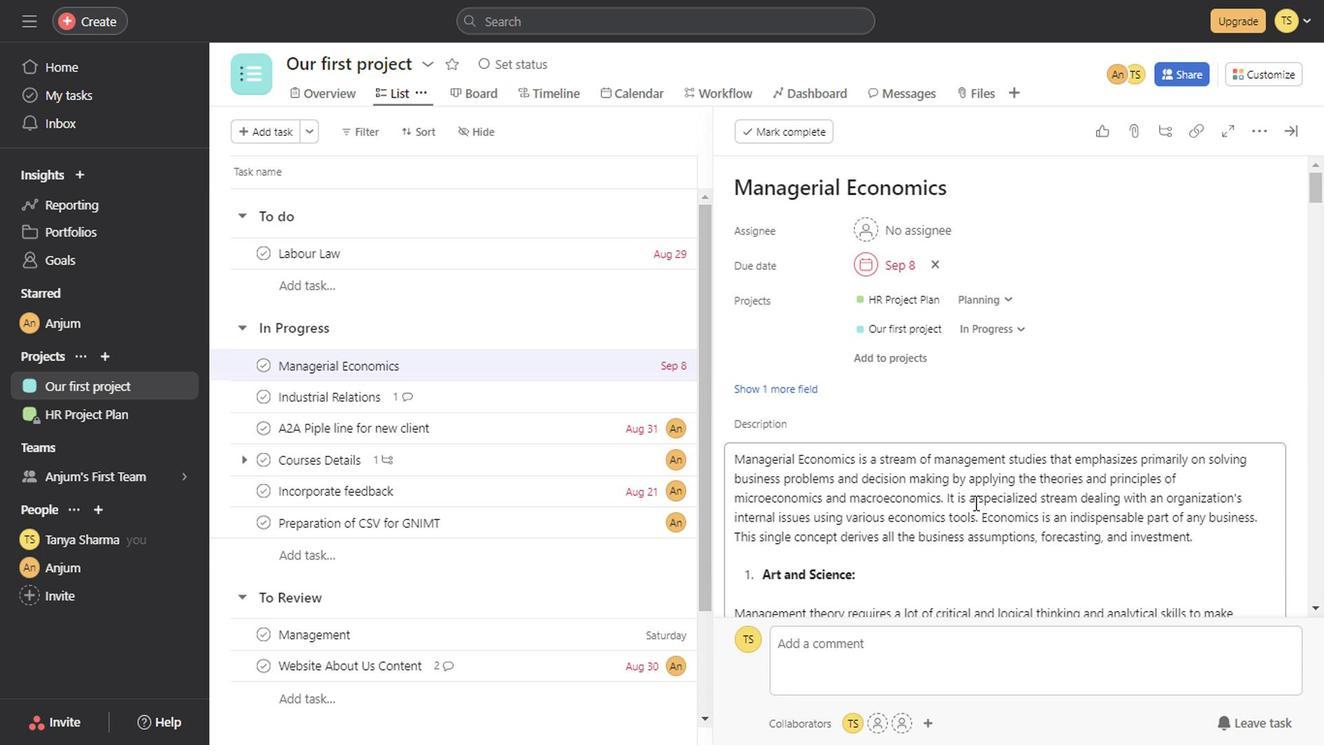 
Action: Mouse scrolled (969, 505) with delta (0, -1)
Screenshot: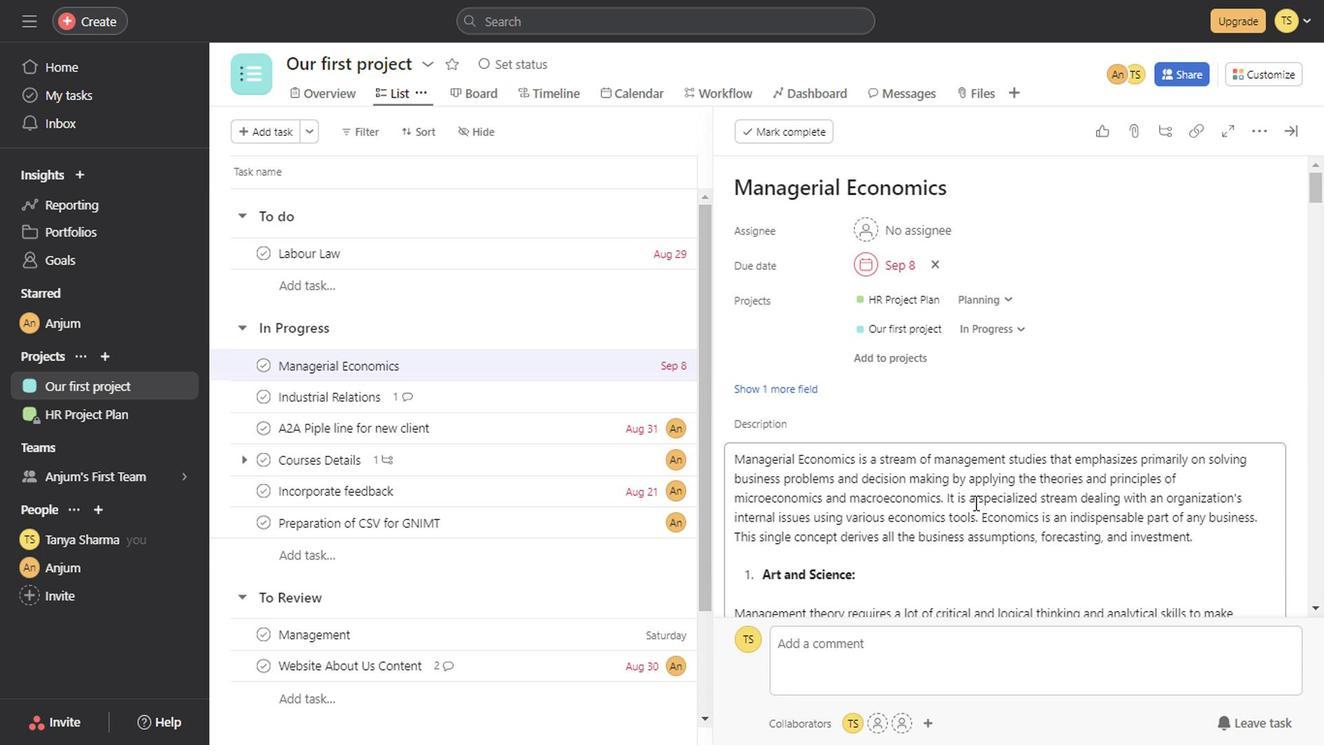 
Action: Mouse scrolled (969, 505) with delta (0, -1)
Screenshot: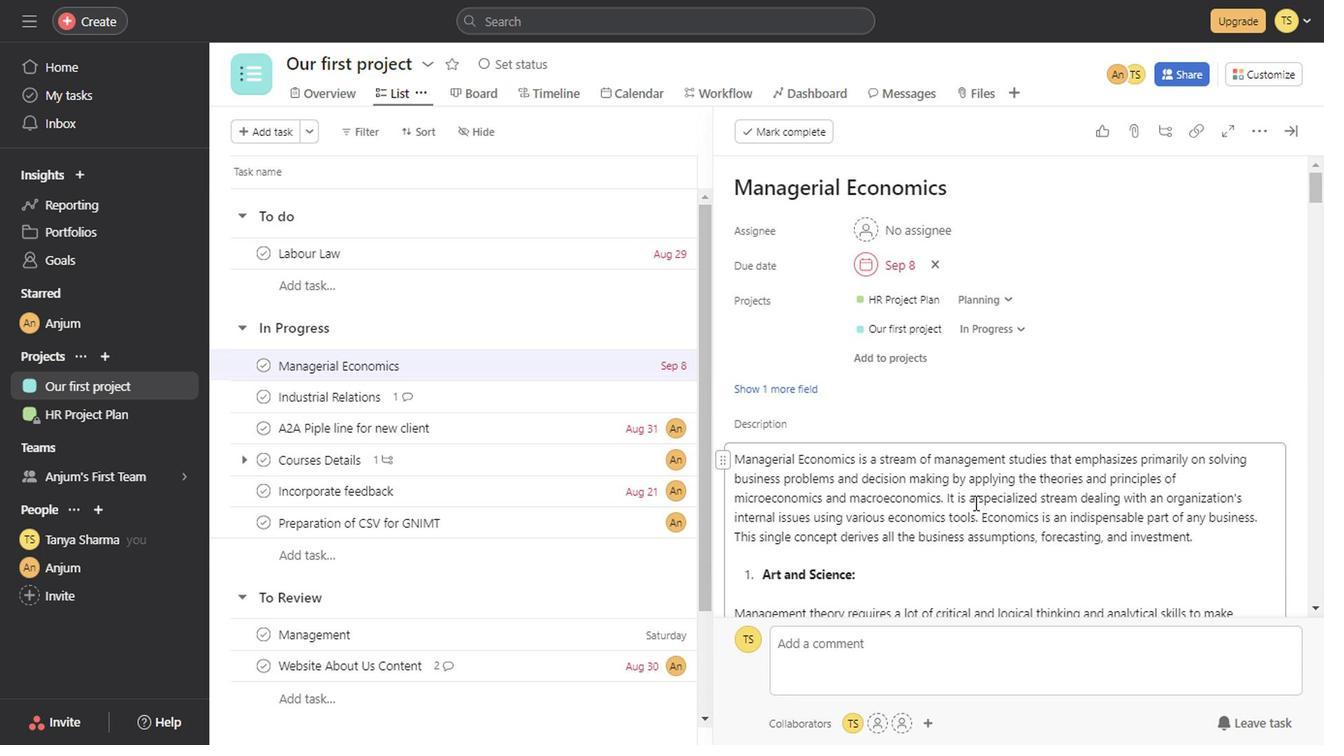 
Action: Mouse scrolled (969, 505) with delta (0, -1)
Screenshot: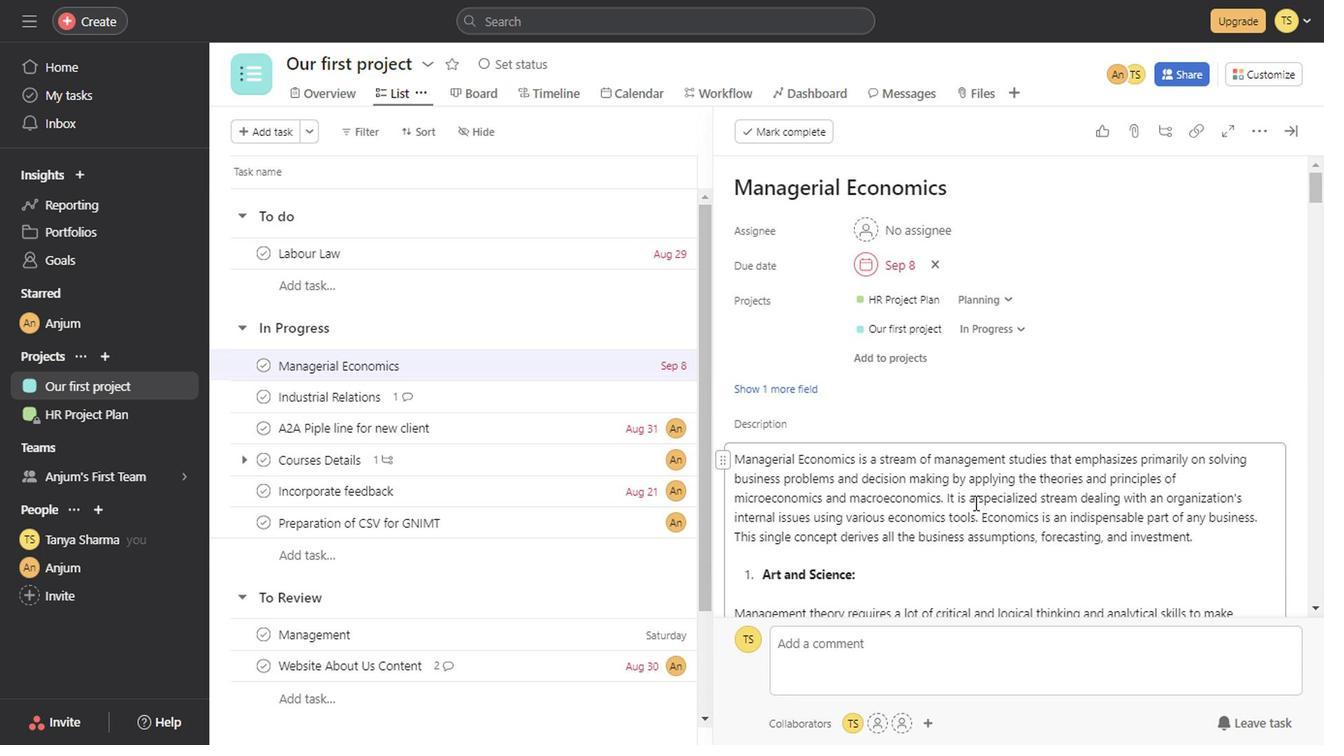 
Action: Mouse scrolled (969, 505) with delta (0, -1)
Screenshot: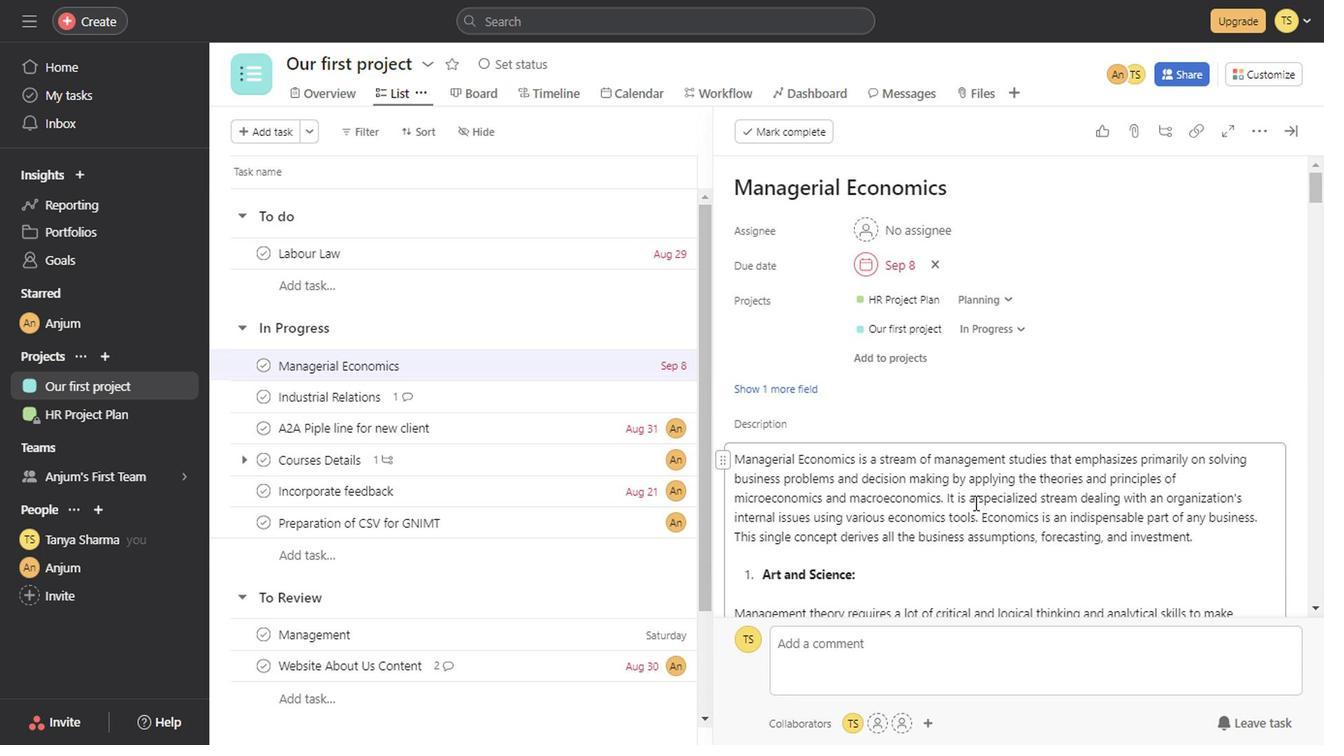 
Action: Mouse scrolled (969, 505) with delta (0, -1)
Screenshot: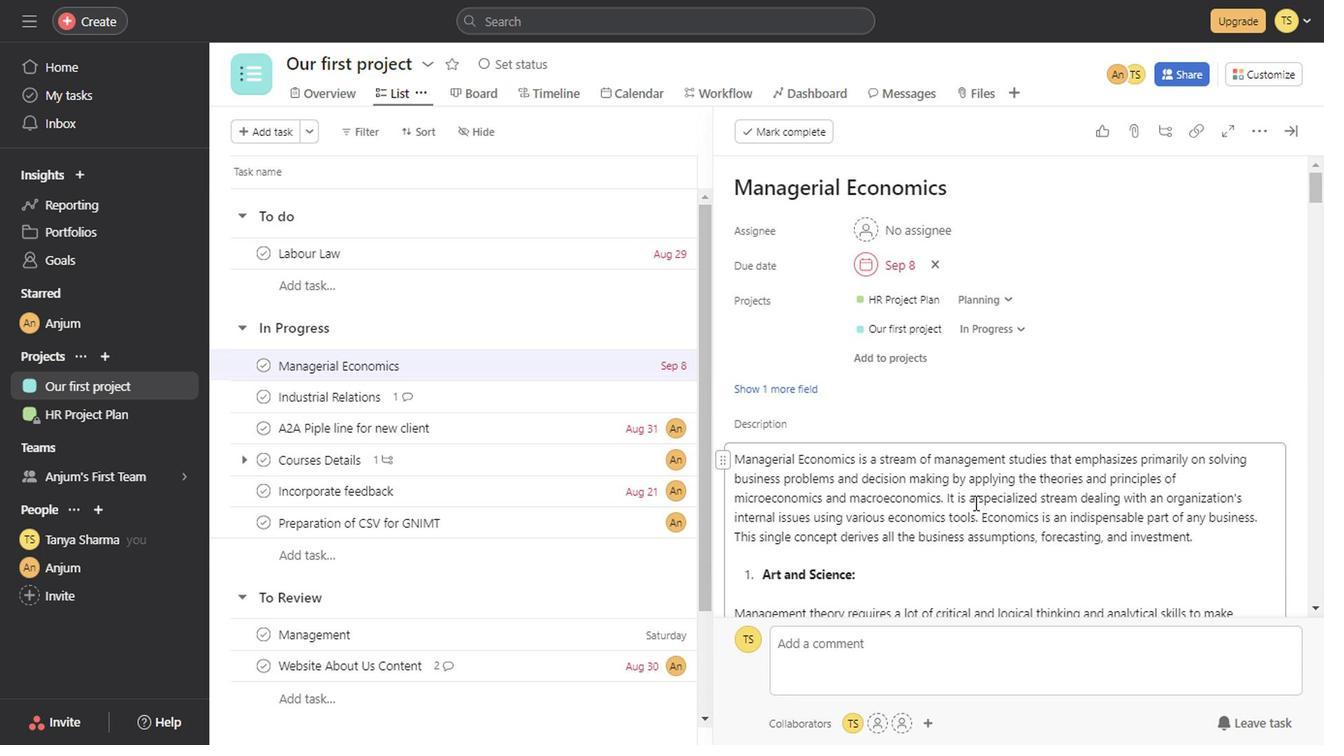 
Action: Mouse scrolled (969, 505) with delta (0, -1)
Screenshot: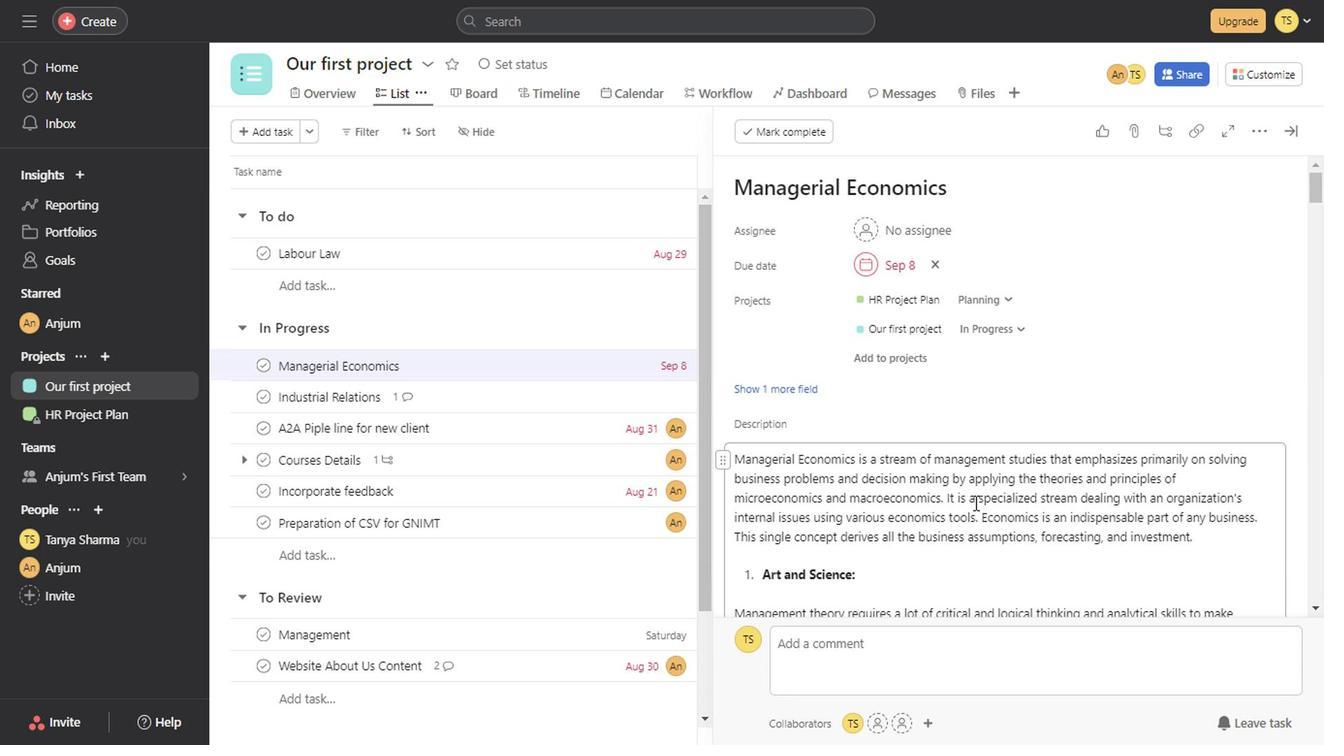 
Action: Mouse scrolled (969, 505) with delta (0, -1)
Screenshot: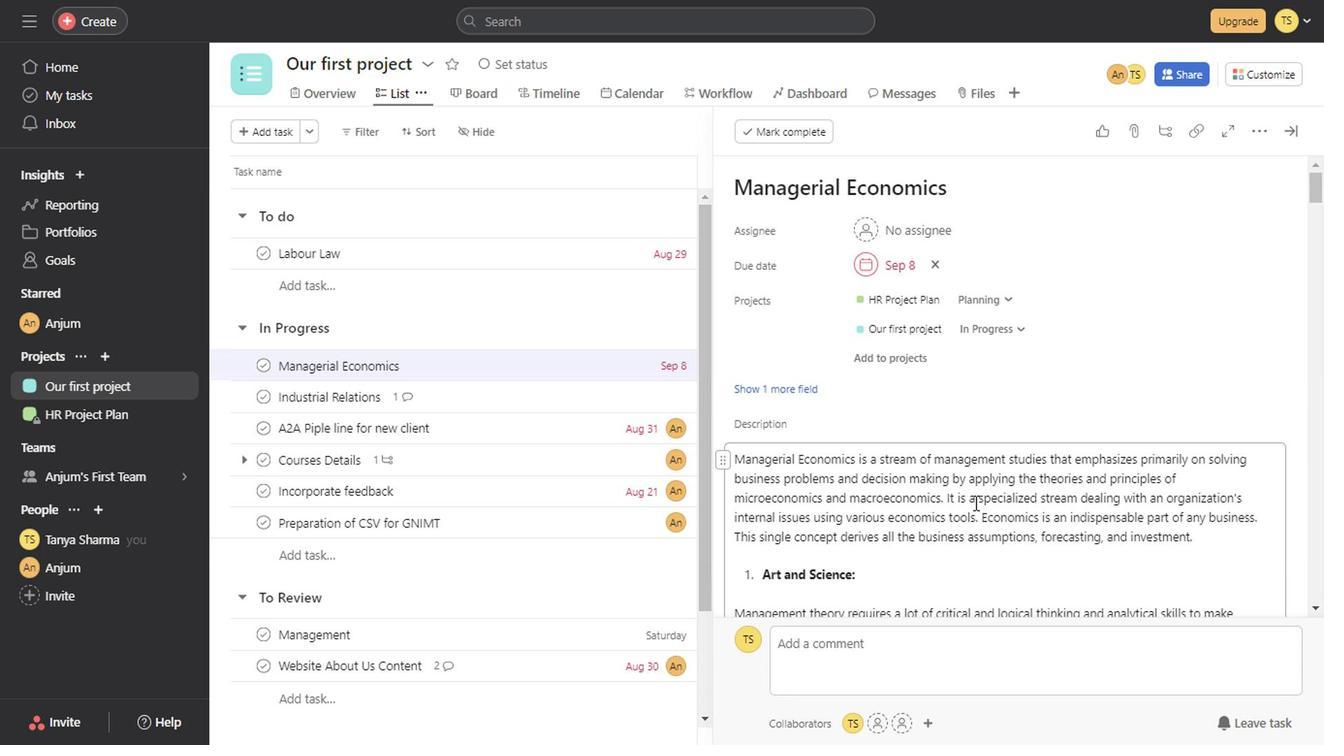 
Action: Mouse scrolled (969, 505) with delta (0, -1)
Screenshot: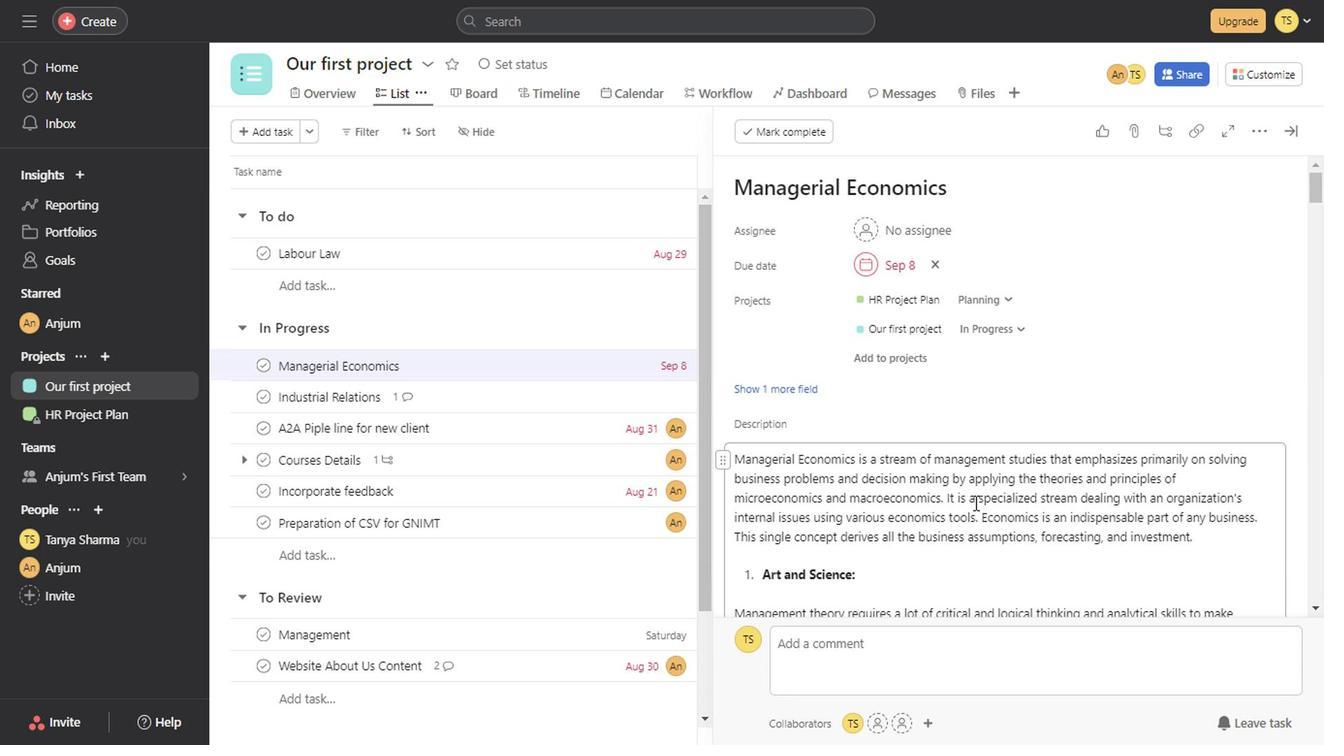 
Action: Mouse scrolled (969, 505) with delta (0, -1)
Screenshot: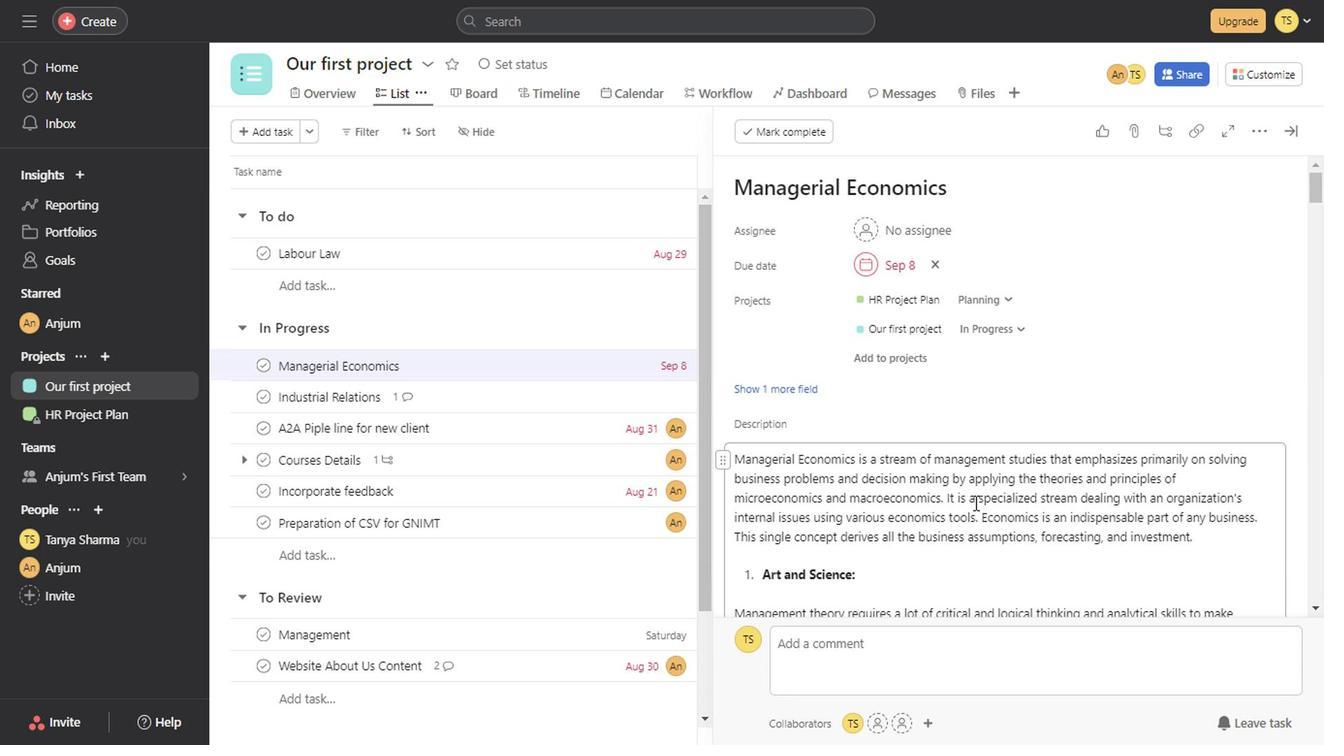 
Action: Mouse scrolled (969, 505) with delta (0, -1)
Screenshot: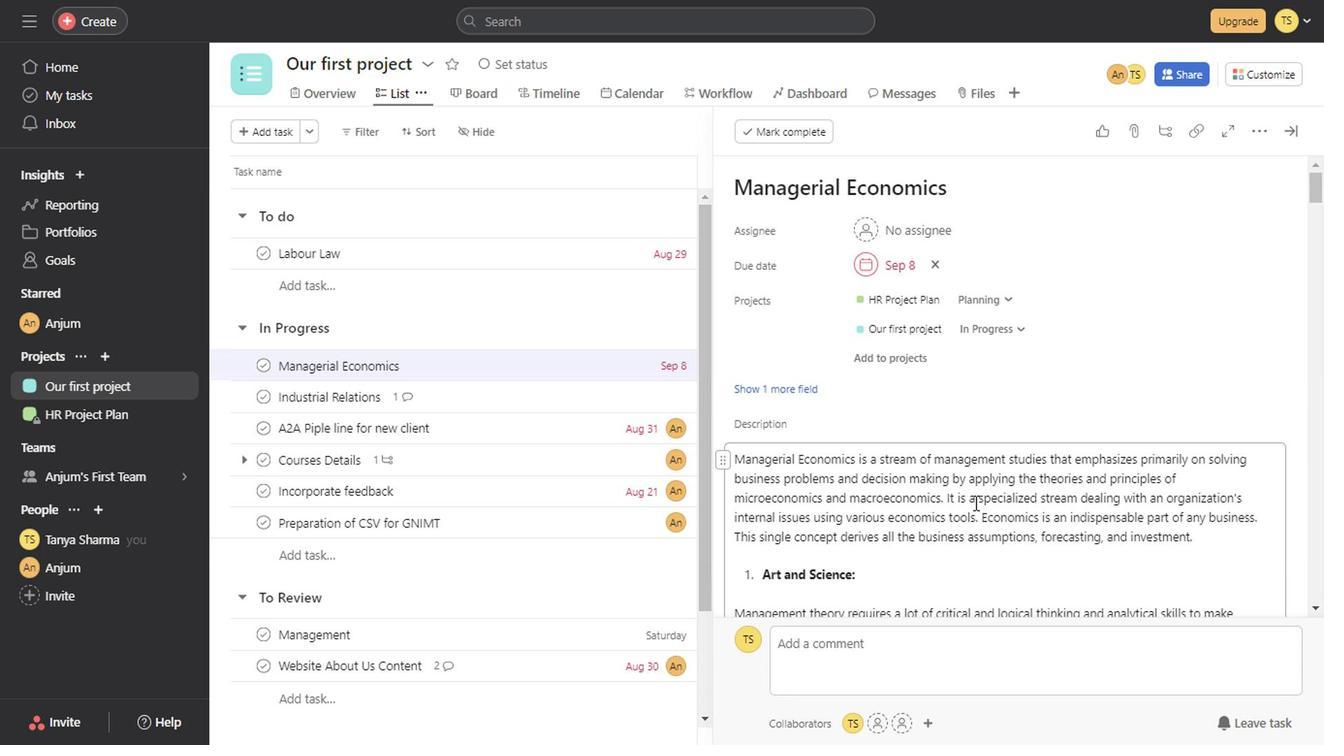 
Action: Mouse scrolled (969, 505) with delta (0, -1)
Screenshot: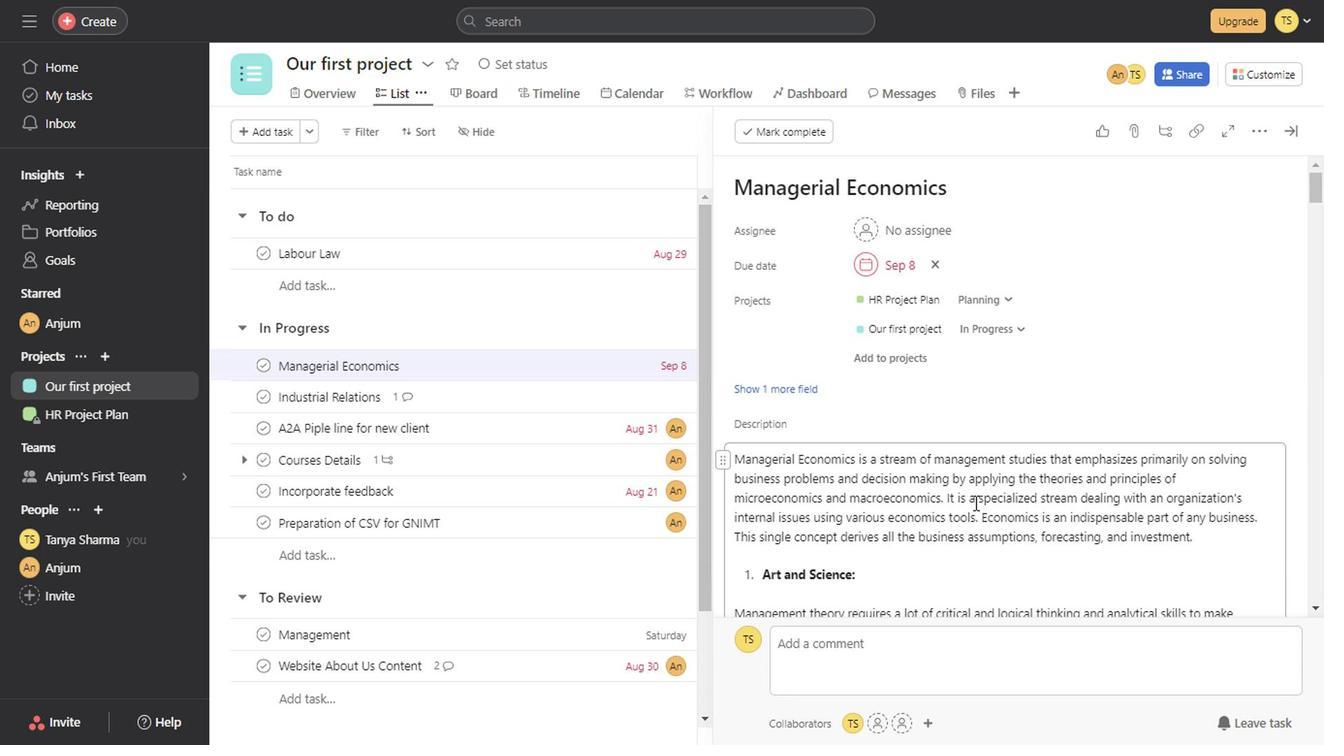 
Action: Mouse scrolled (969, 505) with delta (0, -1)
Screenshot: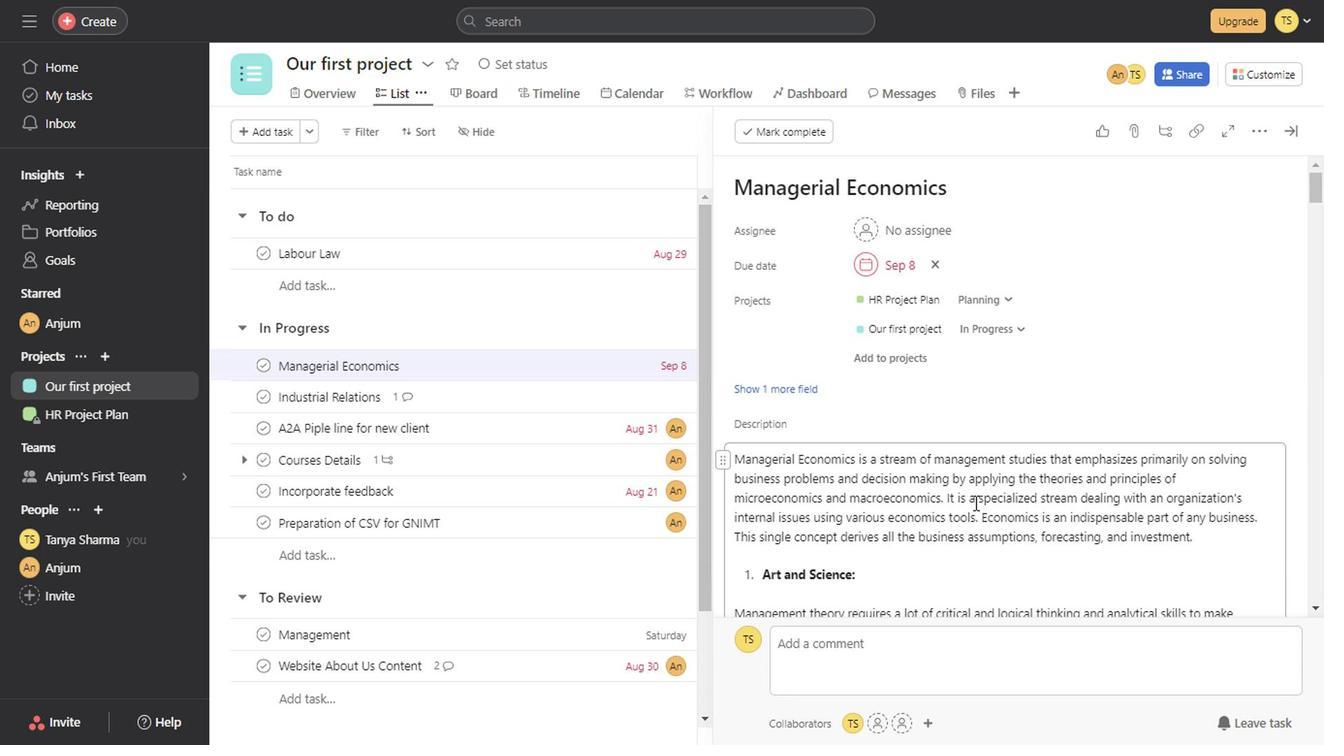 
Action: Mouse scrolled (969, 505) with delta (0, -1)
Screenshot: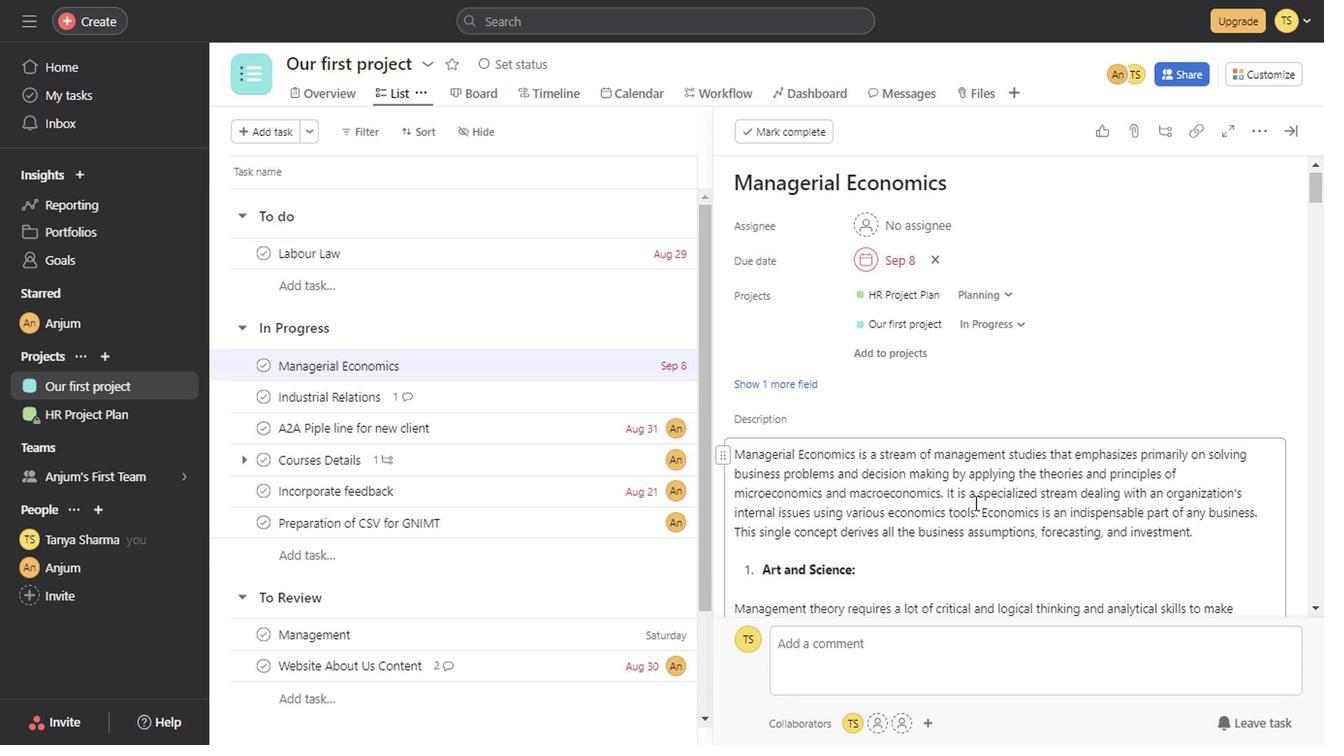 
Action: Mouse scrolled (969, 505) with delta (0, -1)
Screenshot: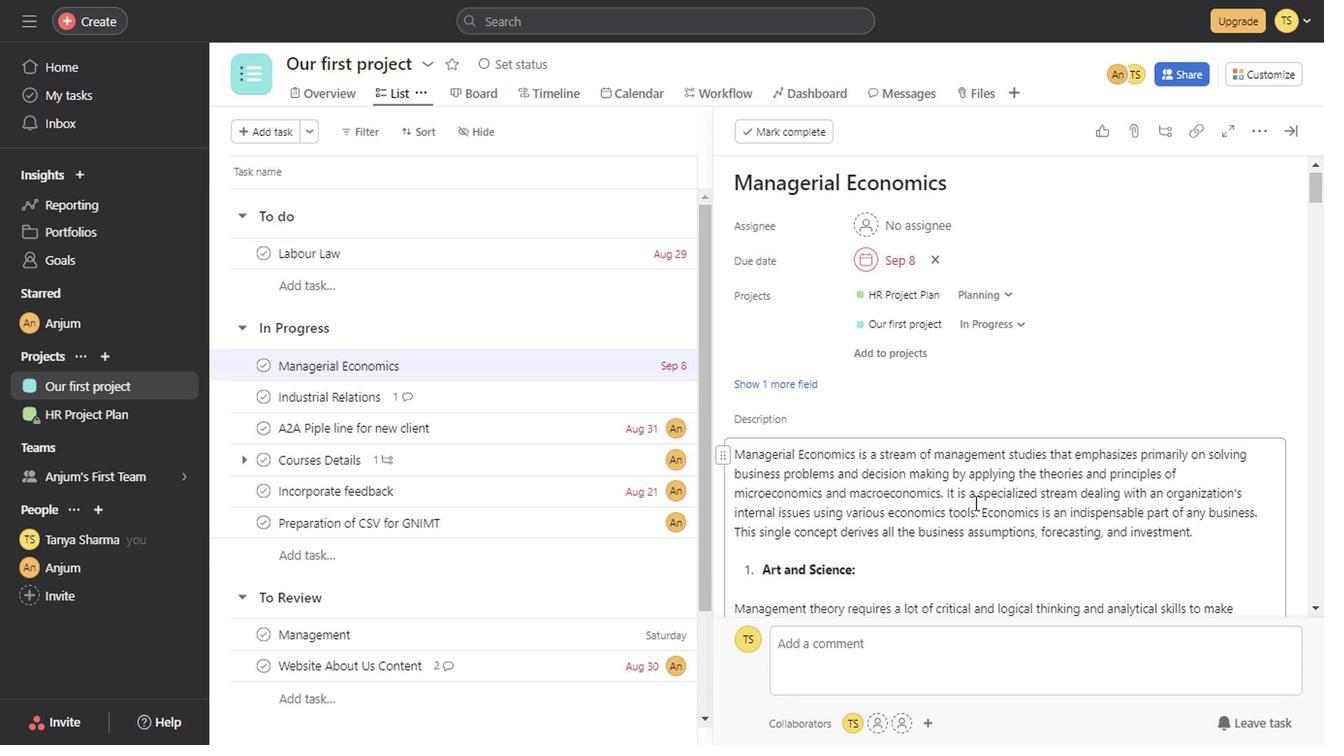 
Action: Mouse scrolled (969, 505) with delta (0, -1)
Screenshot: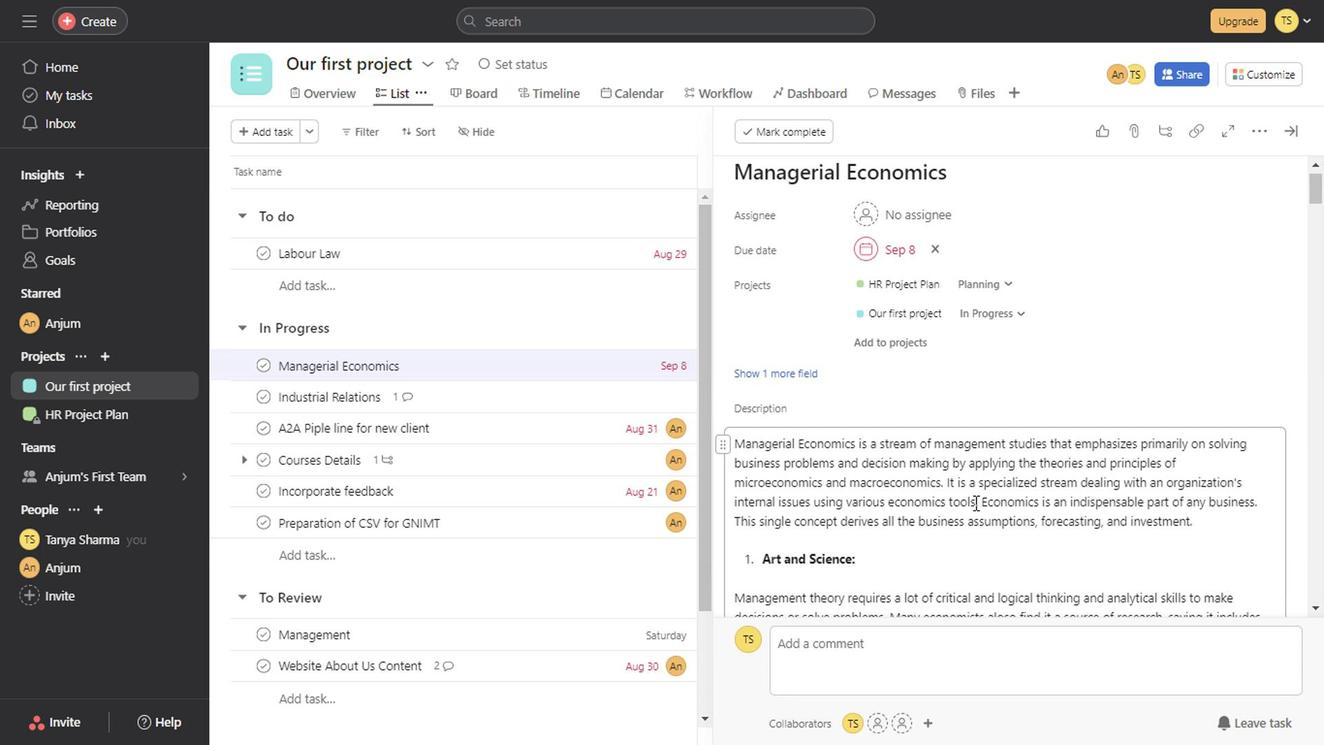 
Action: Mouse scrolled (969, 505) with delta (0, -1)
Screenshot: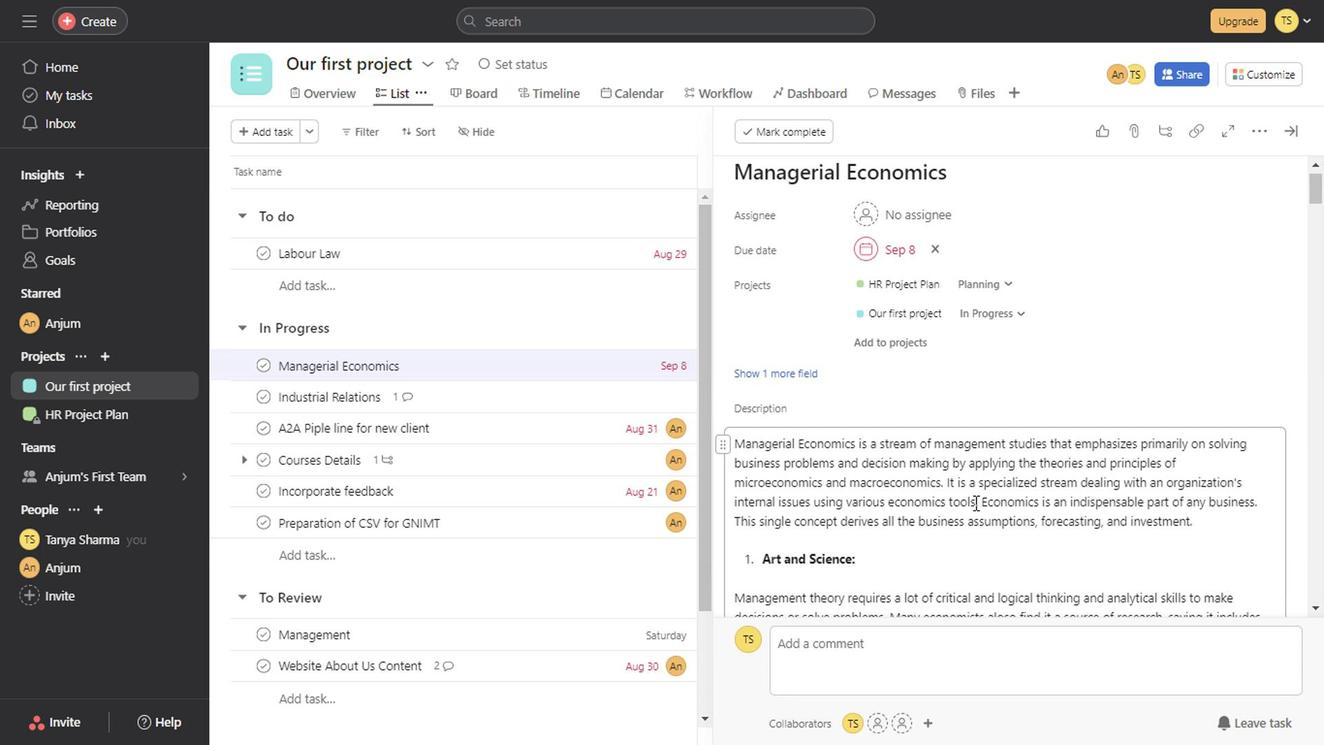 
Action: Mouse scrolled (969, 505) with delta (0, -1)
Screenshot: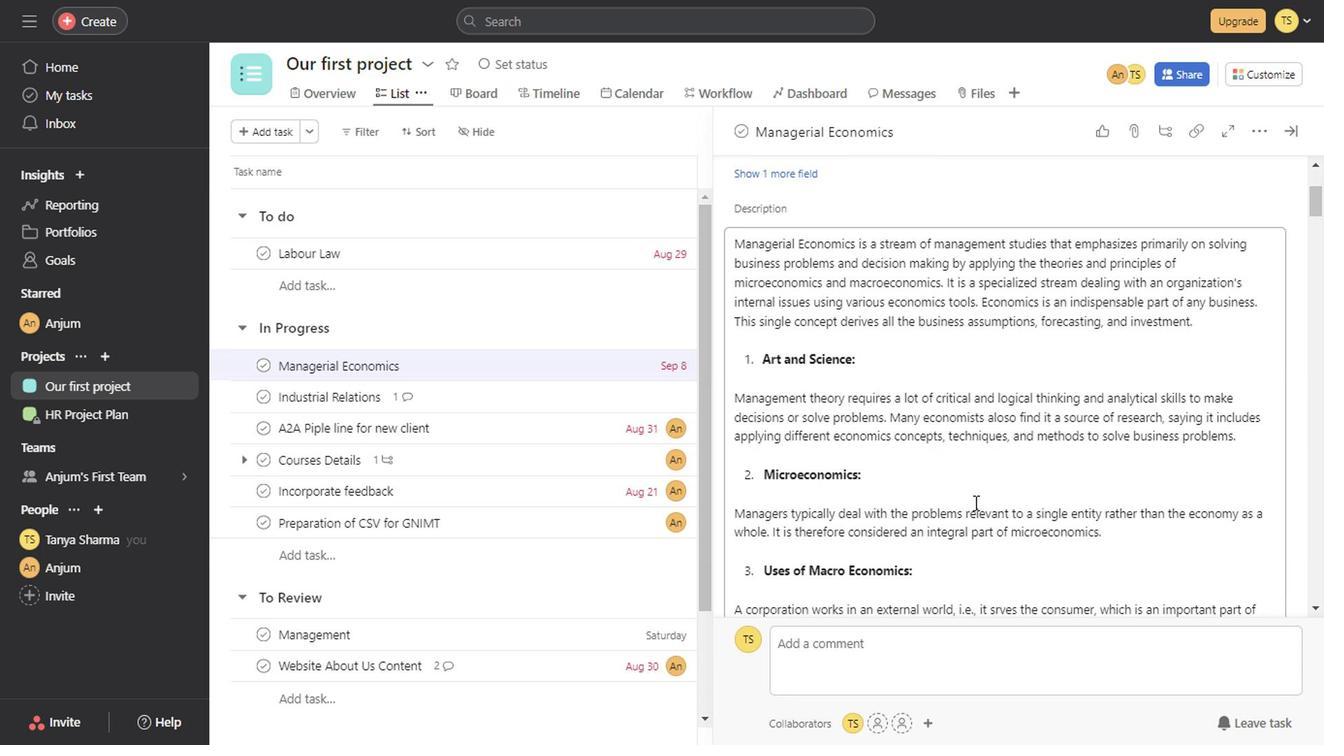 
Action: Mouse scrolled (969, 505) with delta (0, -1)
Screenshot: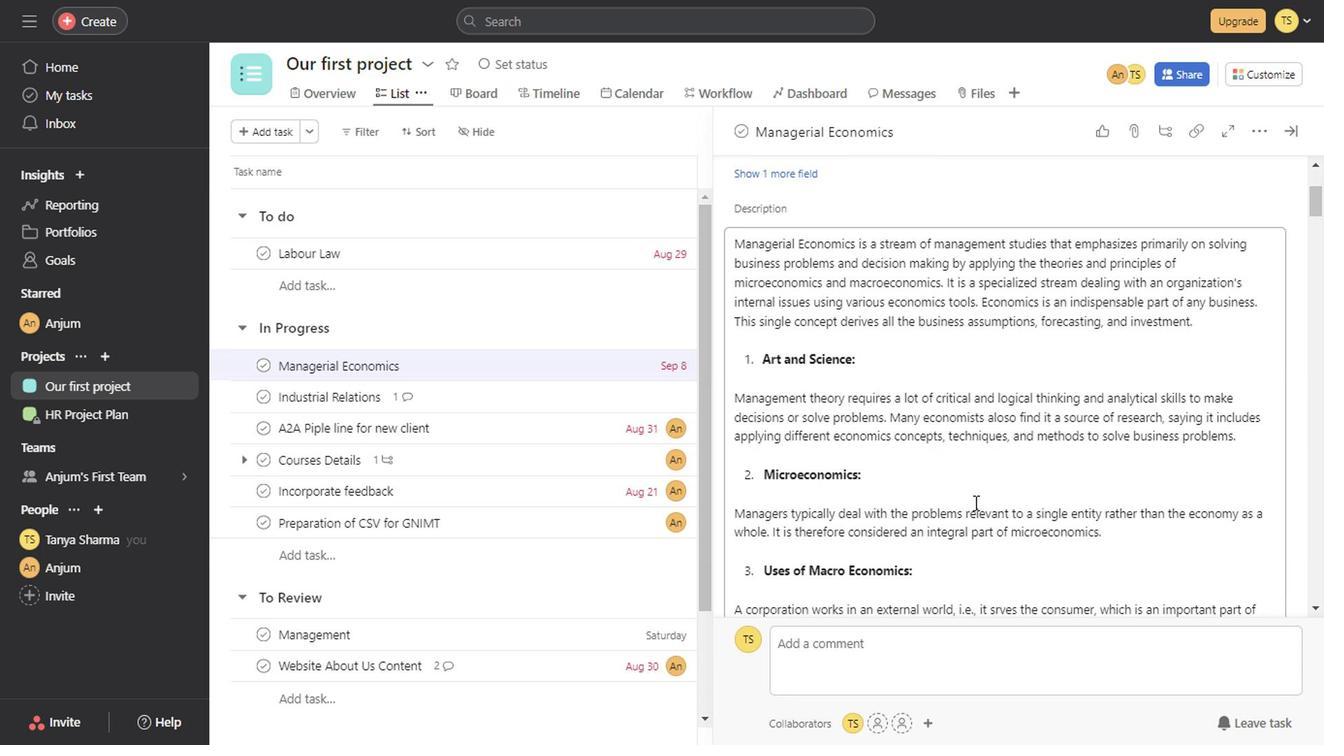 
Action: Mouse scrolled (969, 505) with delta (0, -1)
Screenshot: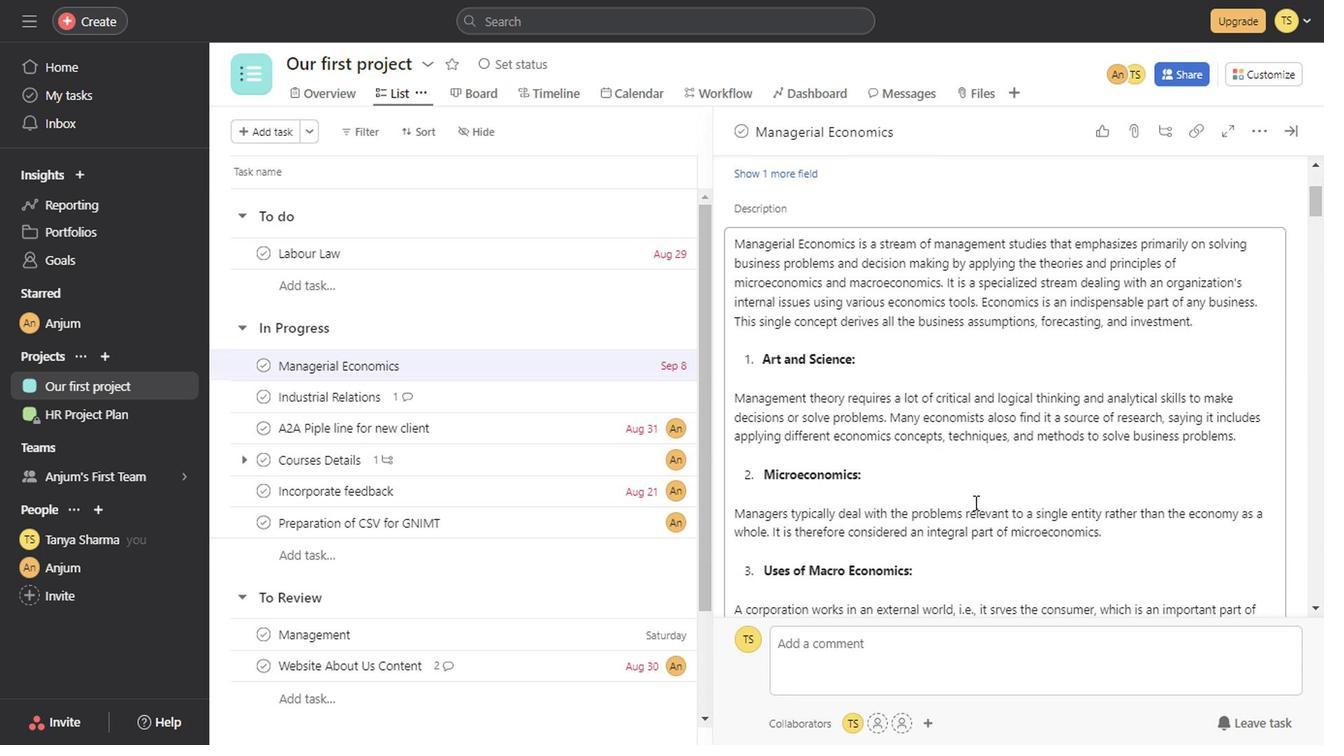 
Action: Mouse scrolled (969, 505) with delta (0, -1)
Screenshot: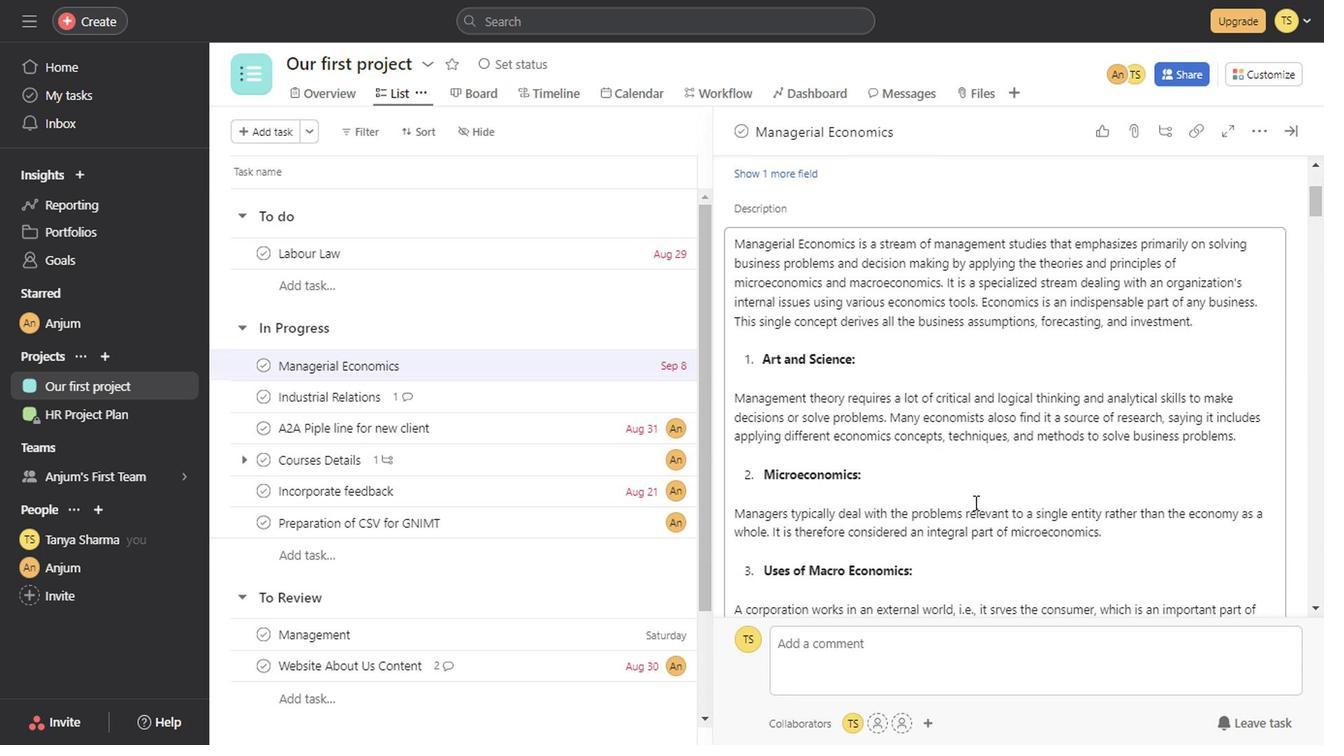 
Action: Mouse scrolled (969, 505) with delta (0, -1)
Screenshot: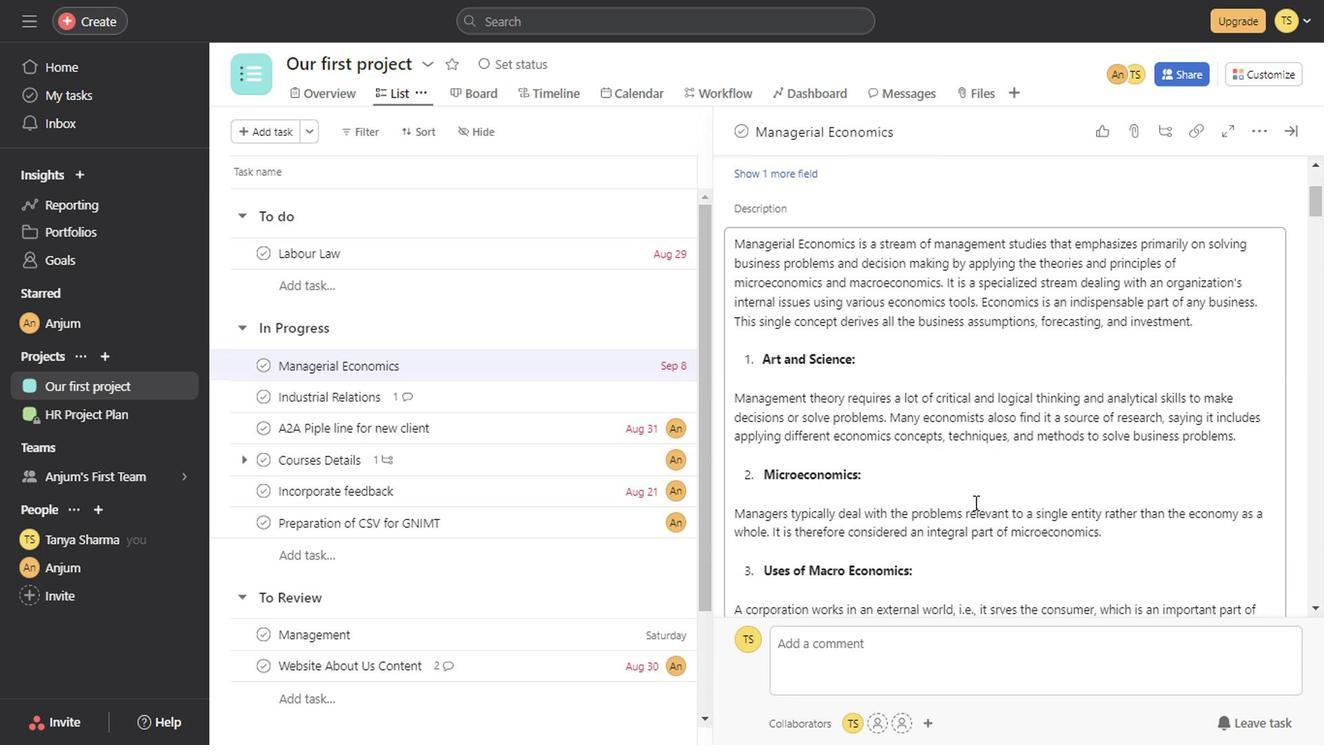 
Action: Mouse scrolled (969, 505) with delta (0, -1)
Screenshot: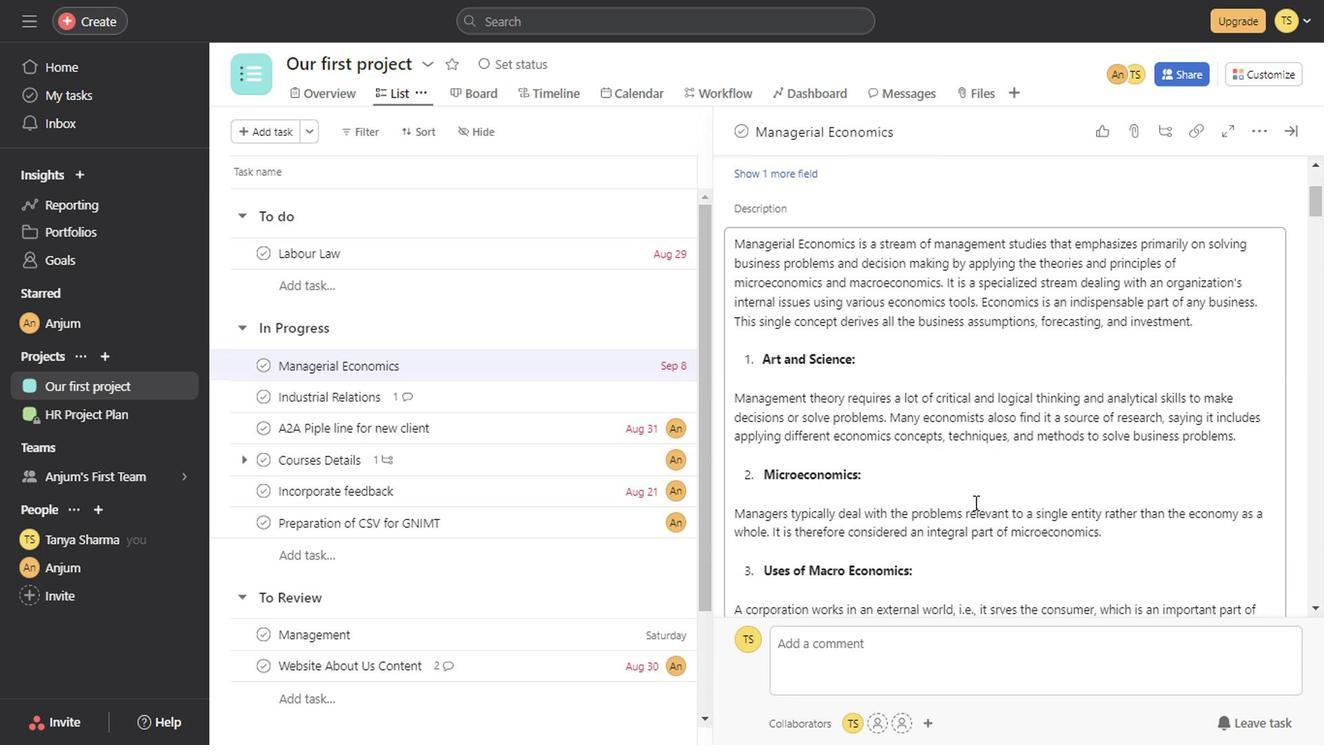 
Action: Mouse scrolled (969, 505) with delta (0, -1)
Screenshot: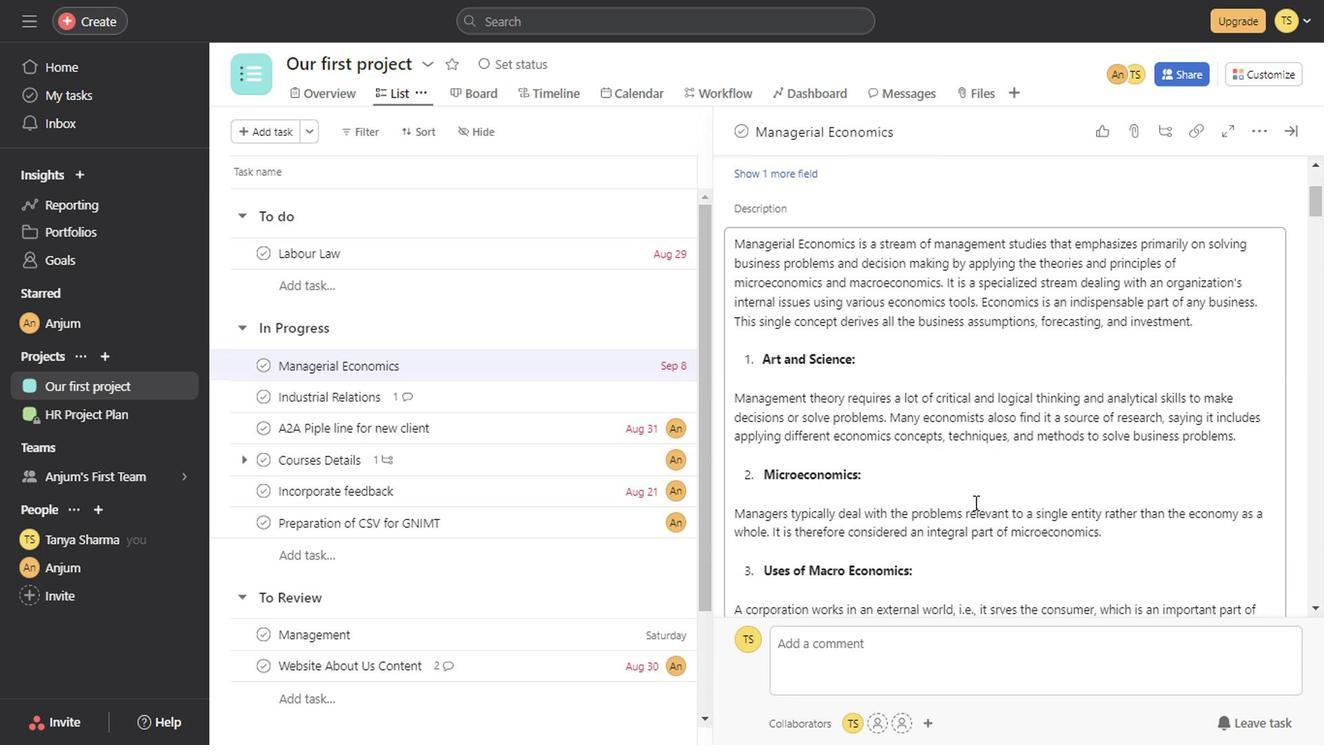 
Action: Mouse scrolled (969, 505) with delta (0, -1)
Screenshot: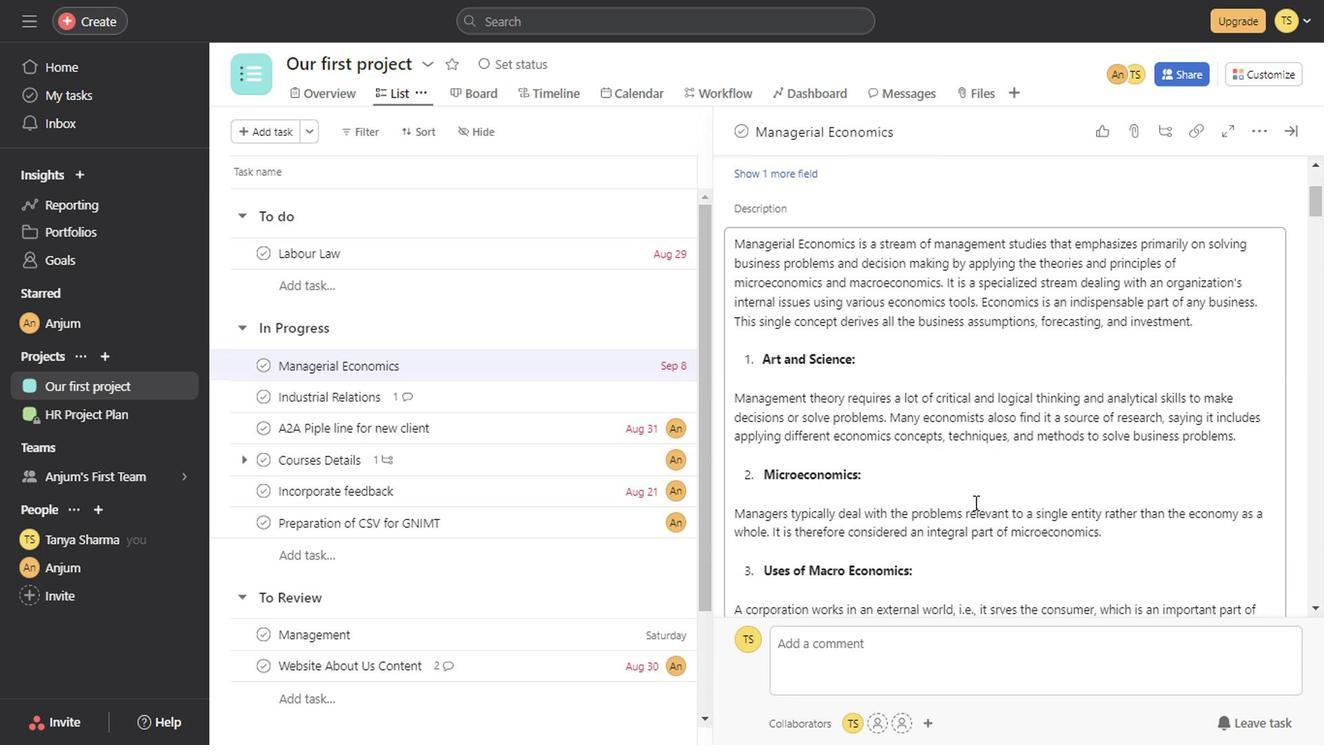 
Action: Mouse scrolled (969, 505) with delta (0, -1)
Screenshot: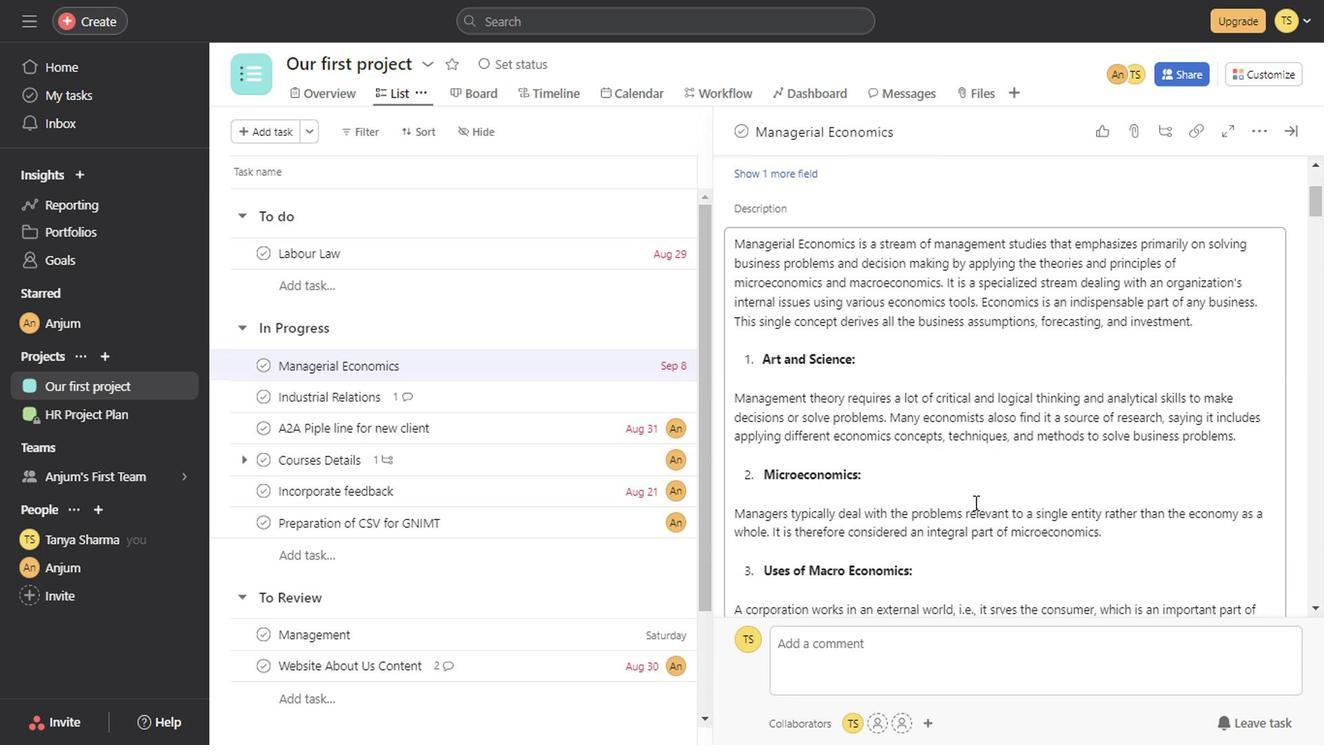
Action: Mouse scrolled (969, 505) with delta (0, -1)
Screenshot: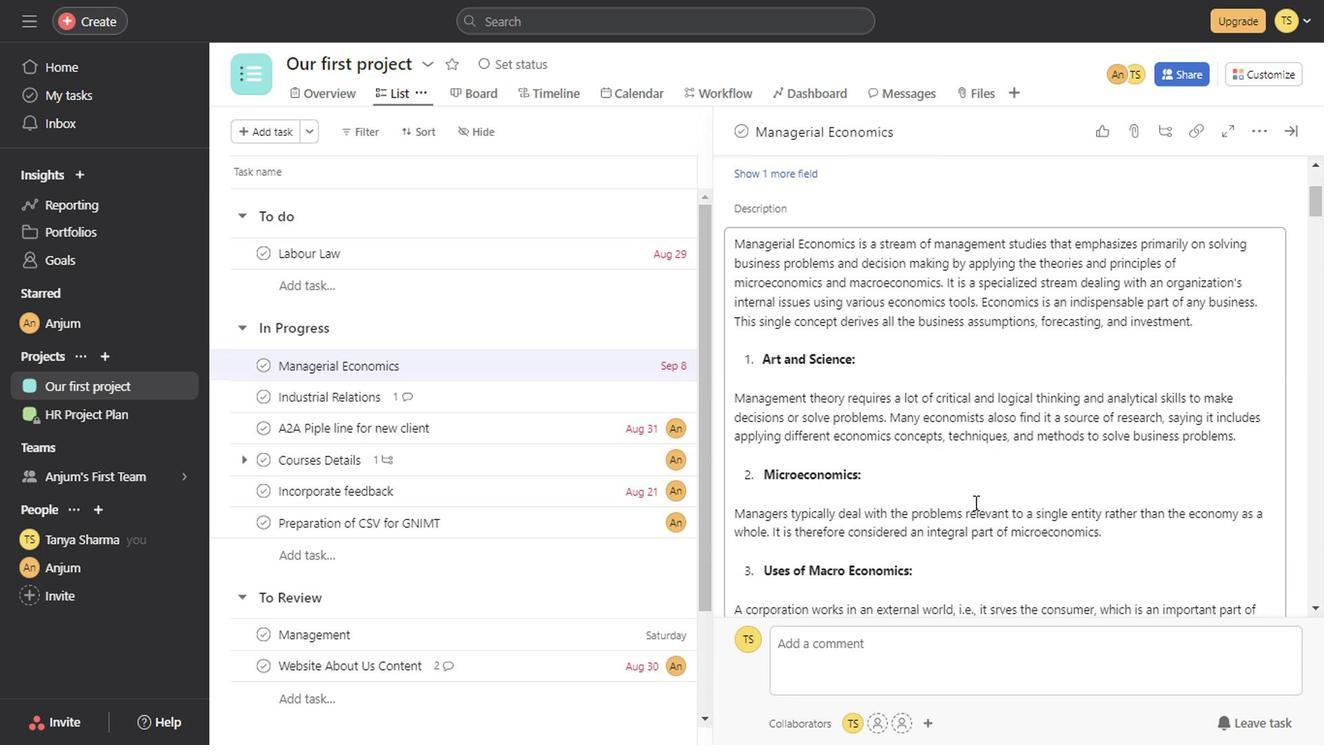 
Action: Mouse scrolled (969, 505) with delta (0, -1)
Screenshot: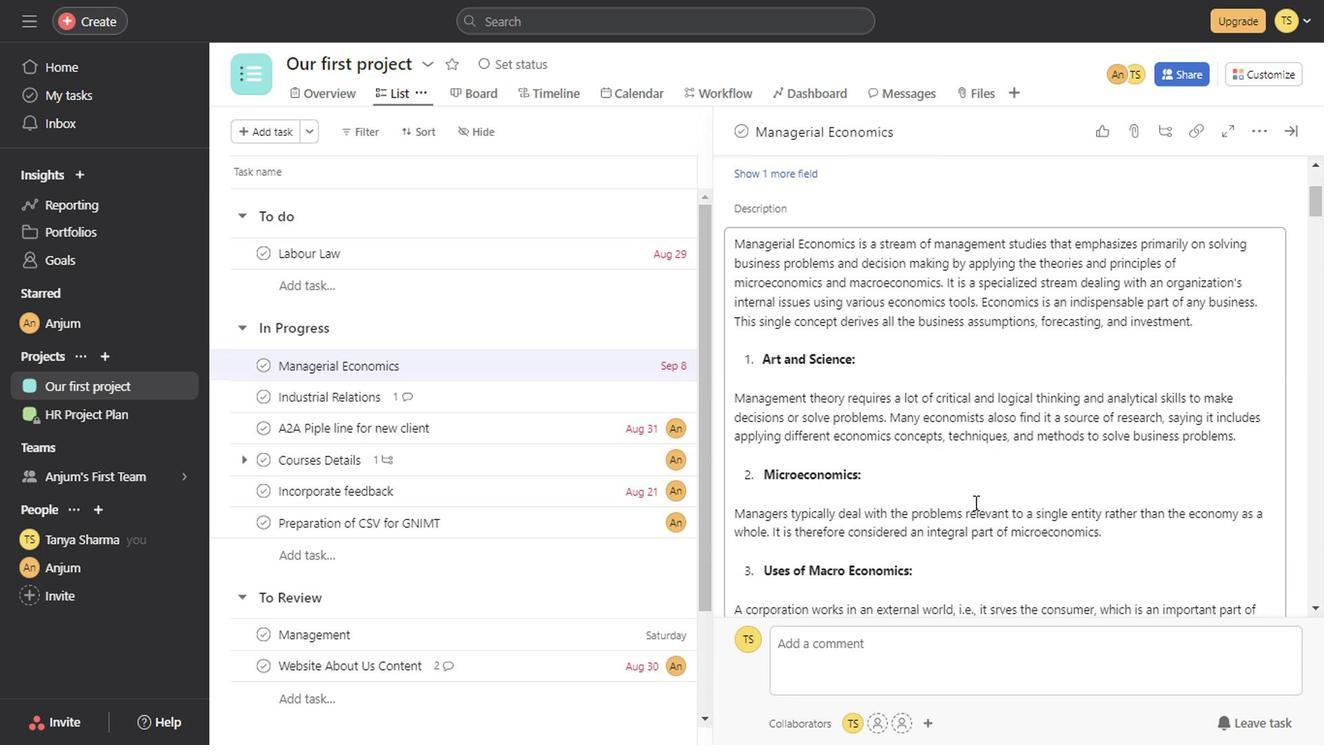
Action: Mouse scrolled (969, 505) with delta (0, -1)
Screenshot: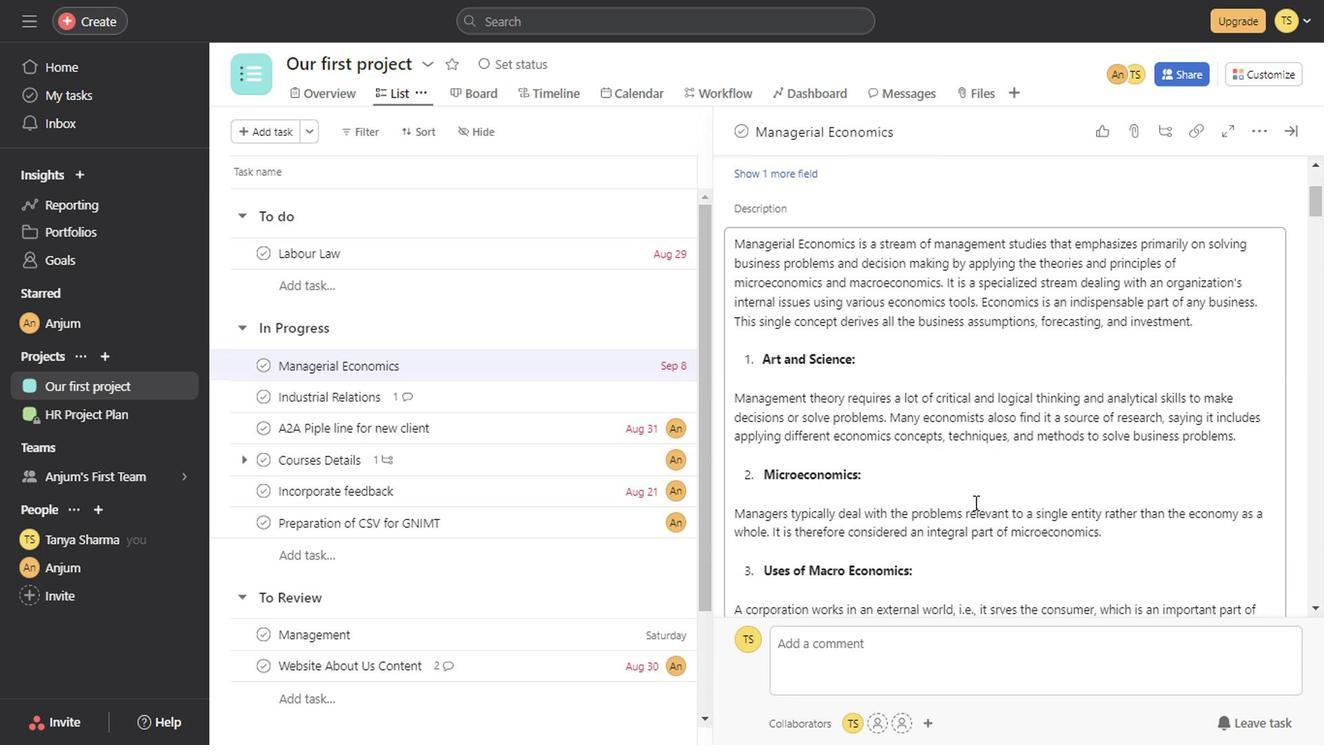 
Action: Mouse scrolled (969, 505) with delta (0, -1)
Screenshot: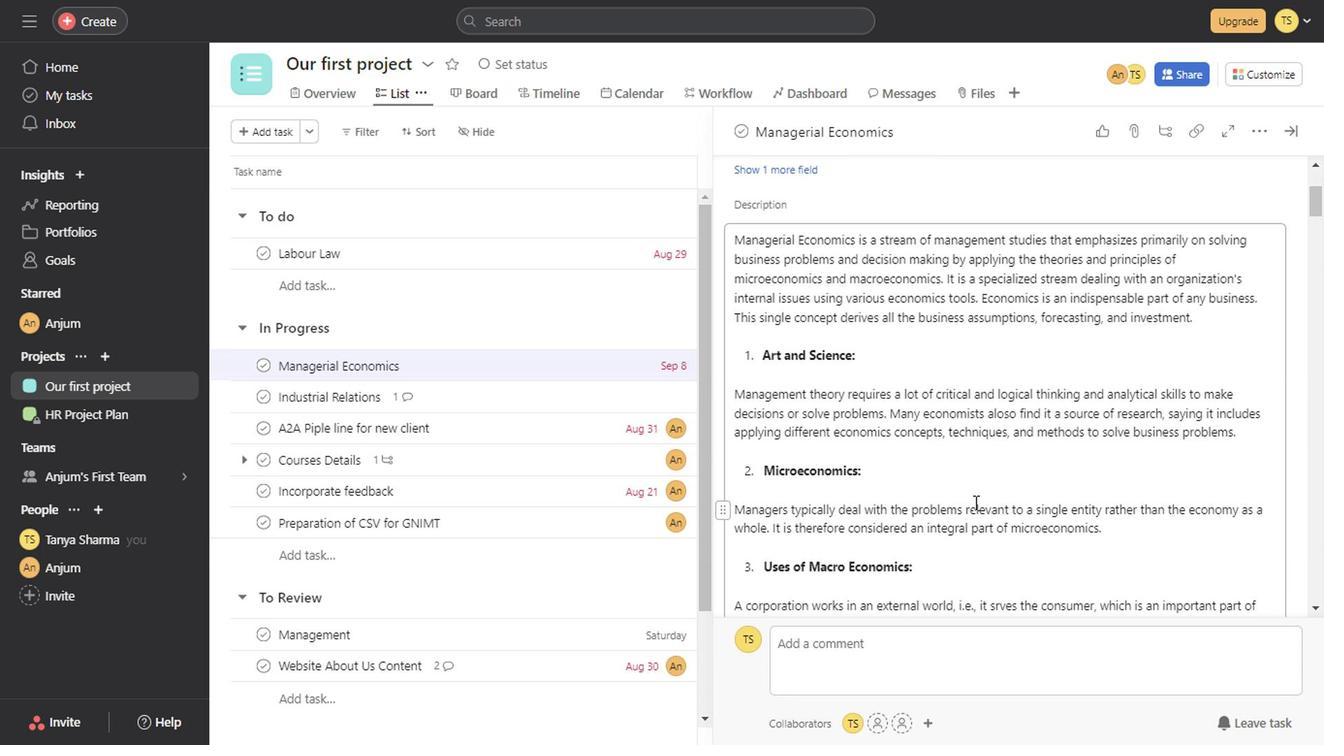 
Action: Mouse scrolled (969, 505) with delta (0, -1)
Screenshot: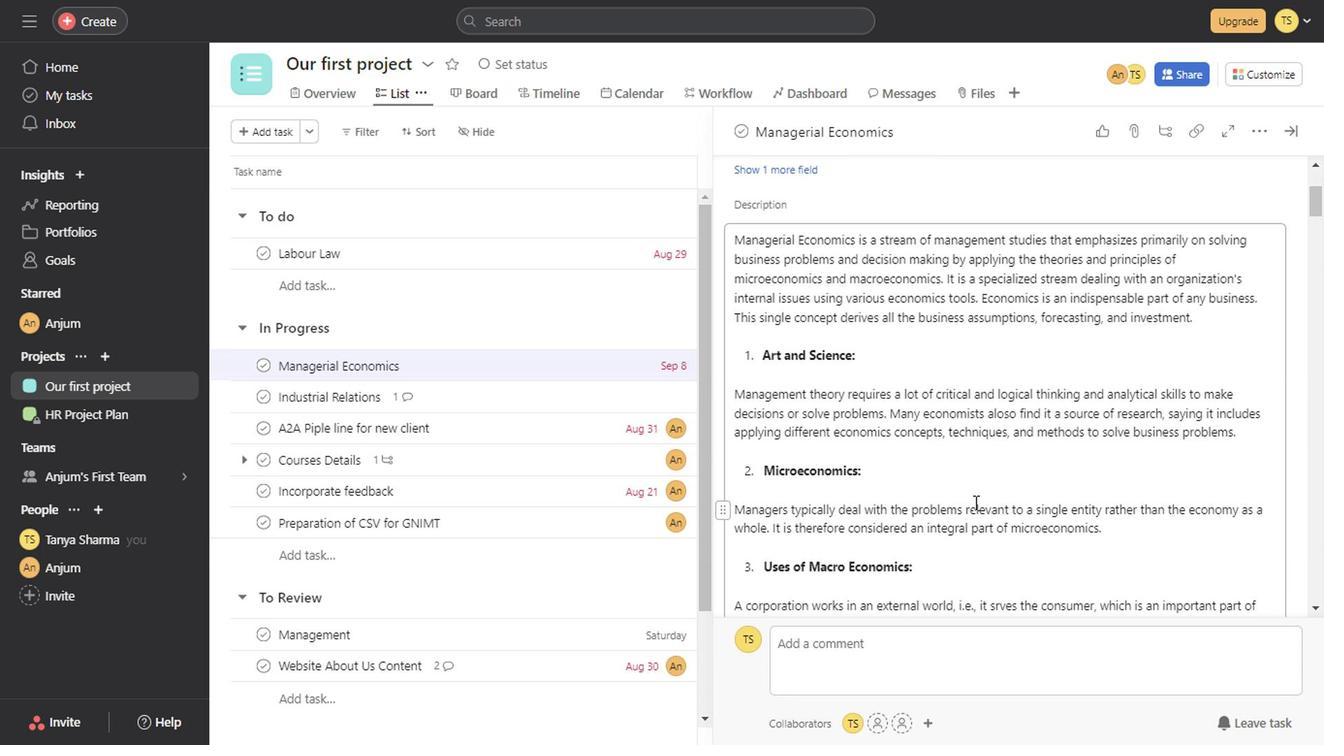 
Action: Mouse scrolled (969, 505) with delta (0, -1)
Screenshot: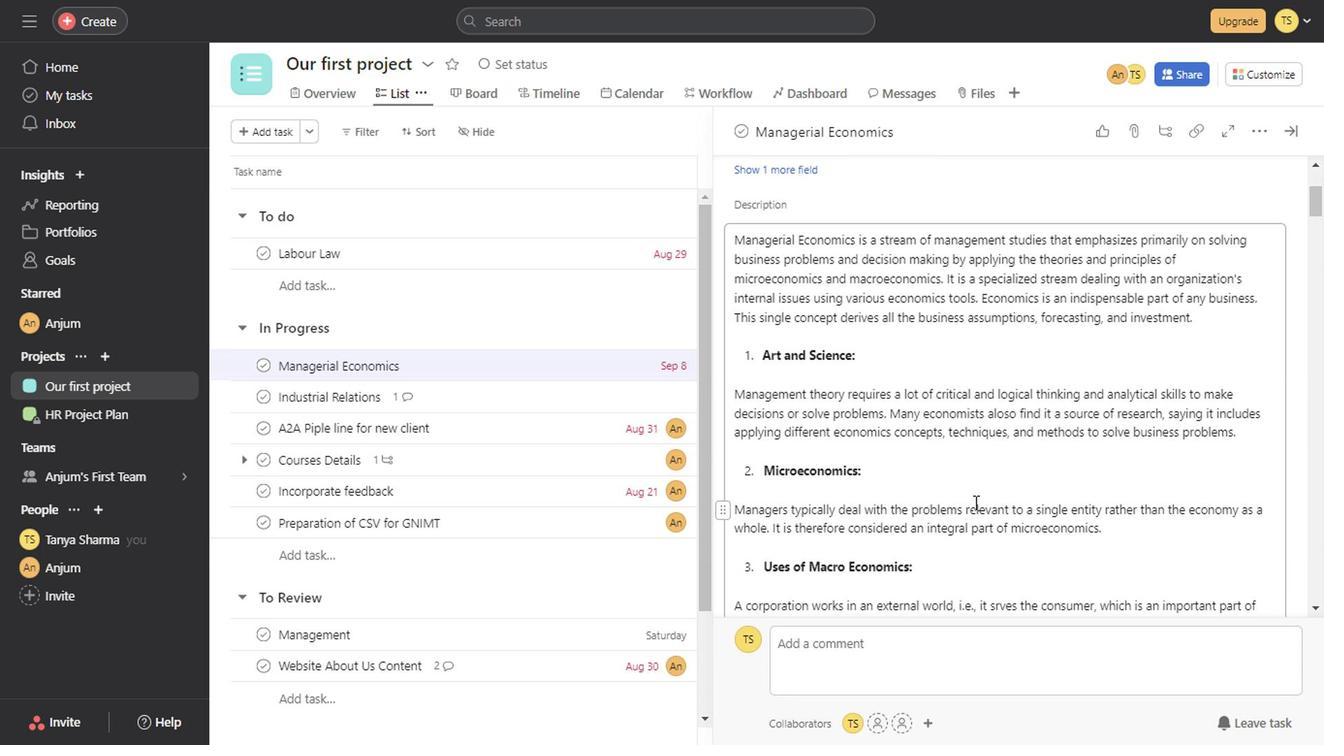 
Action: Mouse scrolled (969, 505) with delta (0, -1)
Screenshot: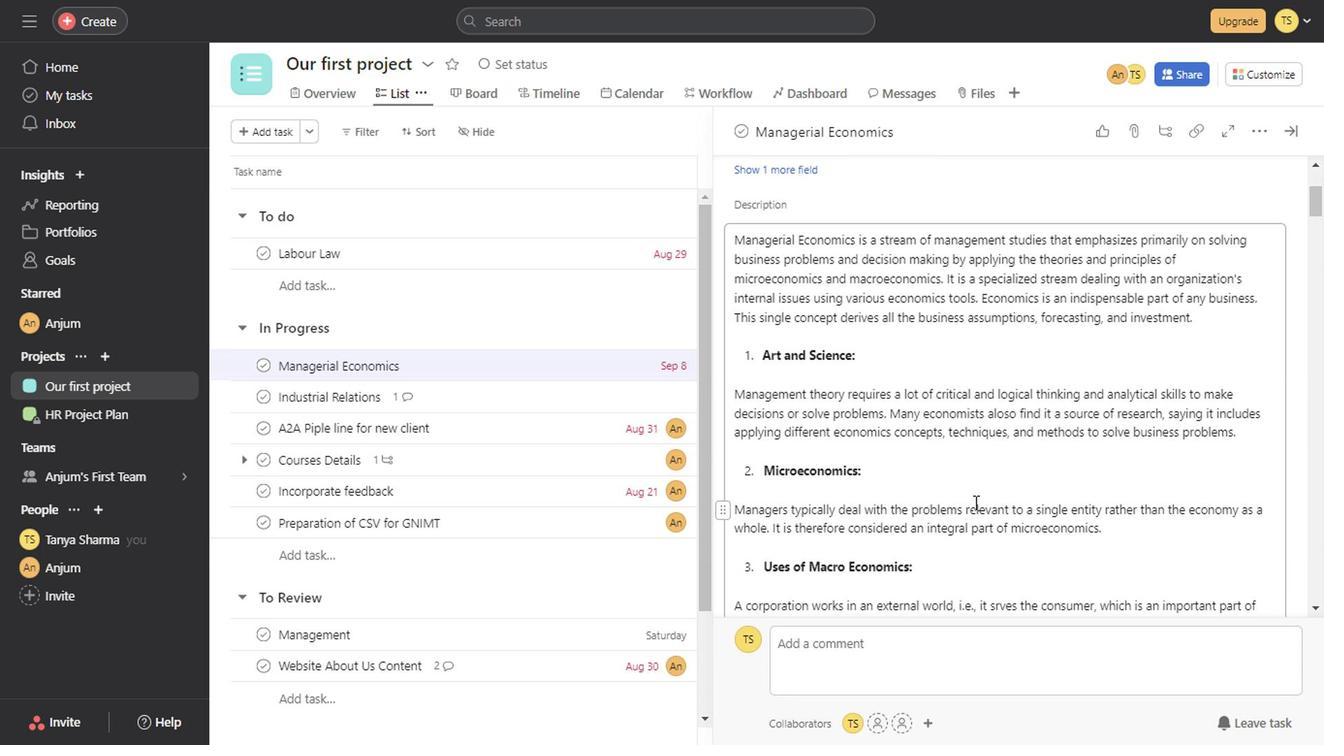 
Action: Mouse scrolled (969, 505) with delta (0, -1)
Screenshot: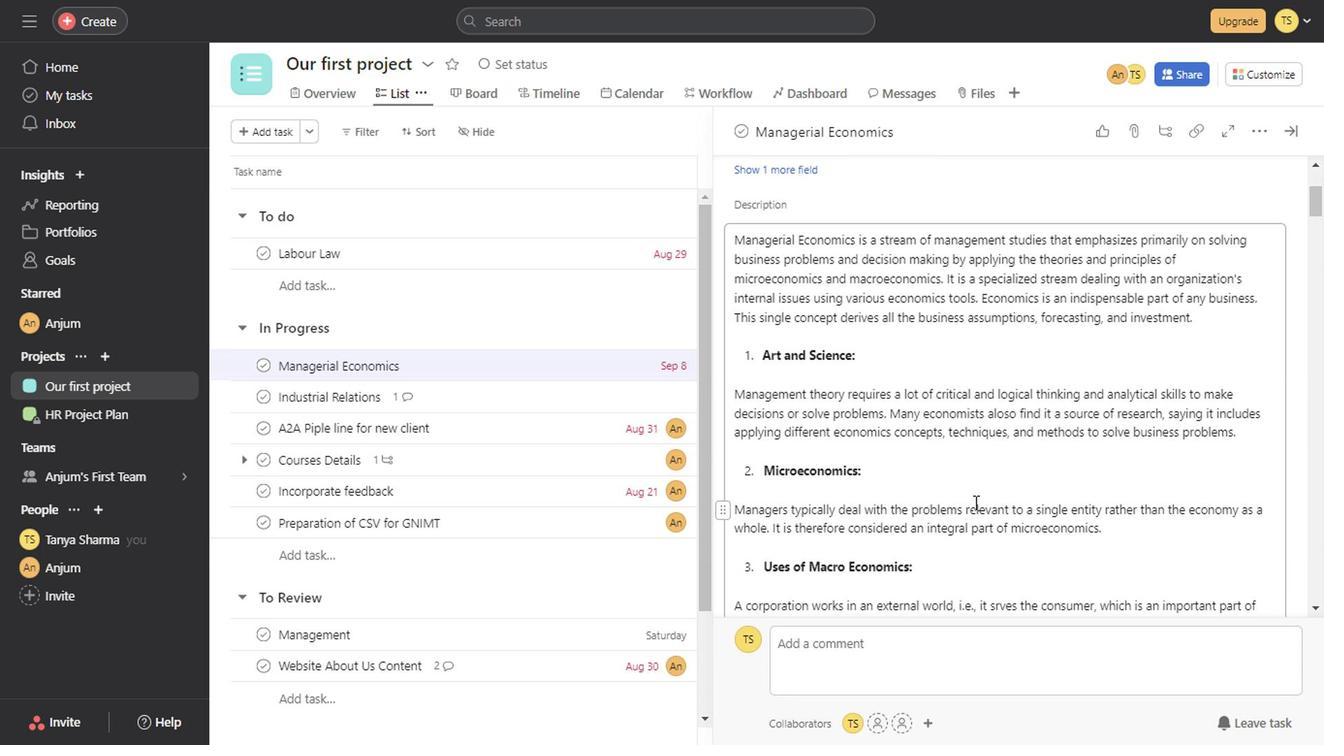 
Action: Mouse scrolled (969, 505) with delta (0, -1)
Screenshot: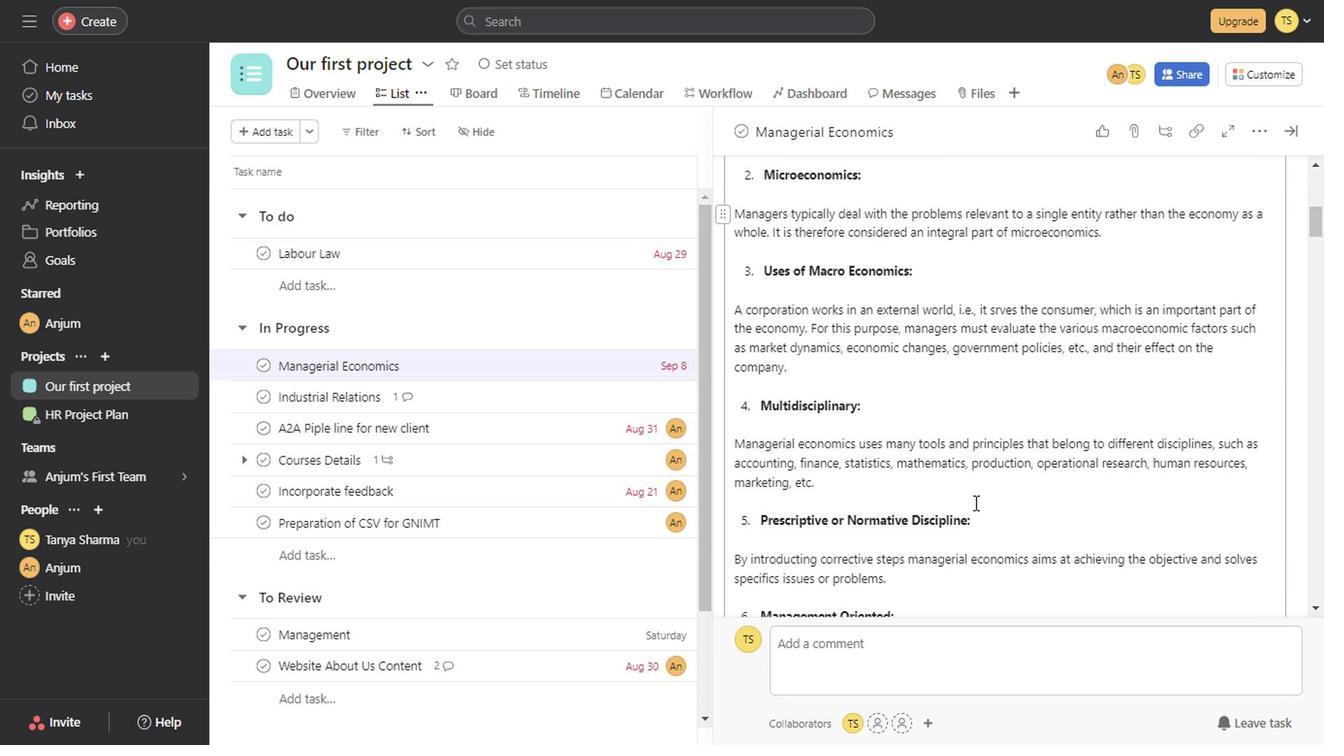 
Action: Mouse scrolled (969, 505) with delta (0, -1)
Screenshot: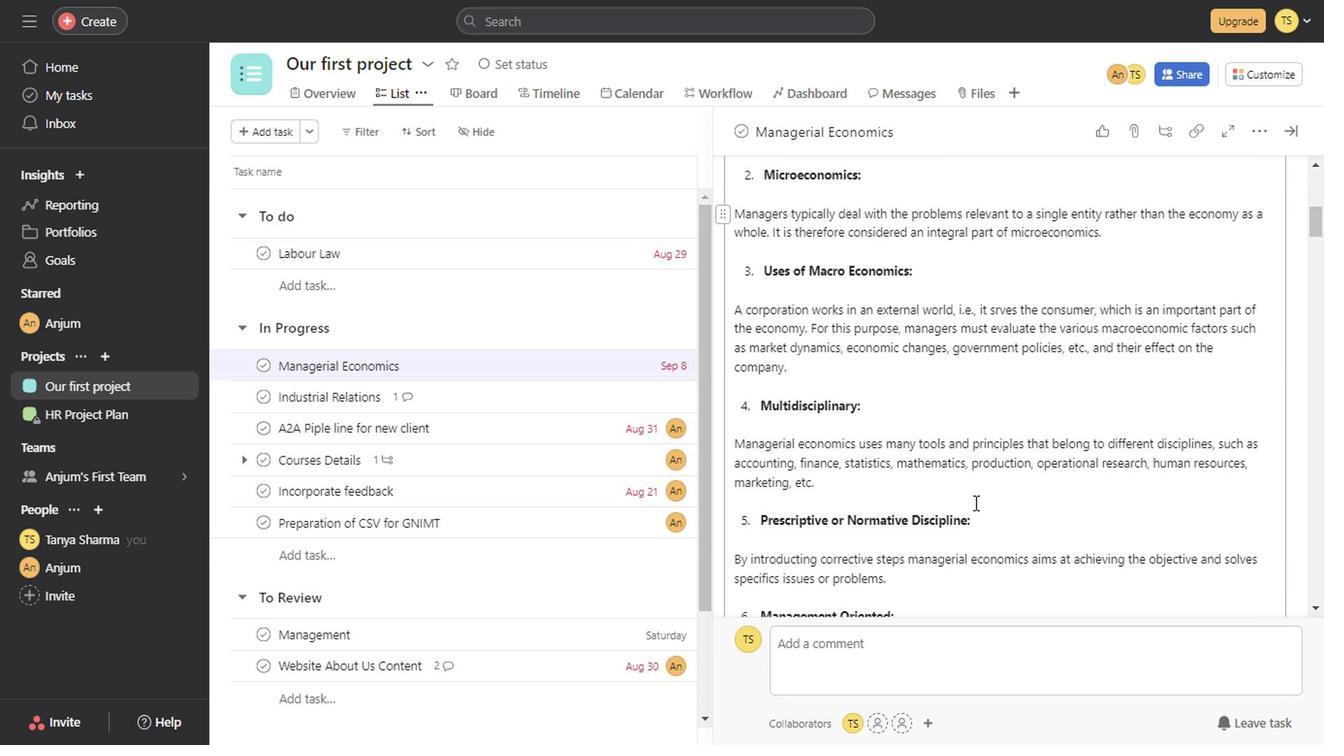 
Action: Mouse scrolled (969, 505) with delta (0, -1)
Screenshot: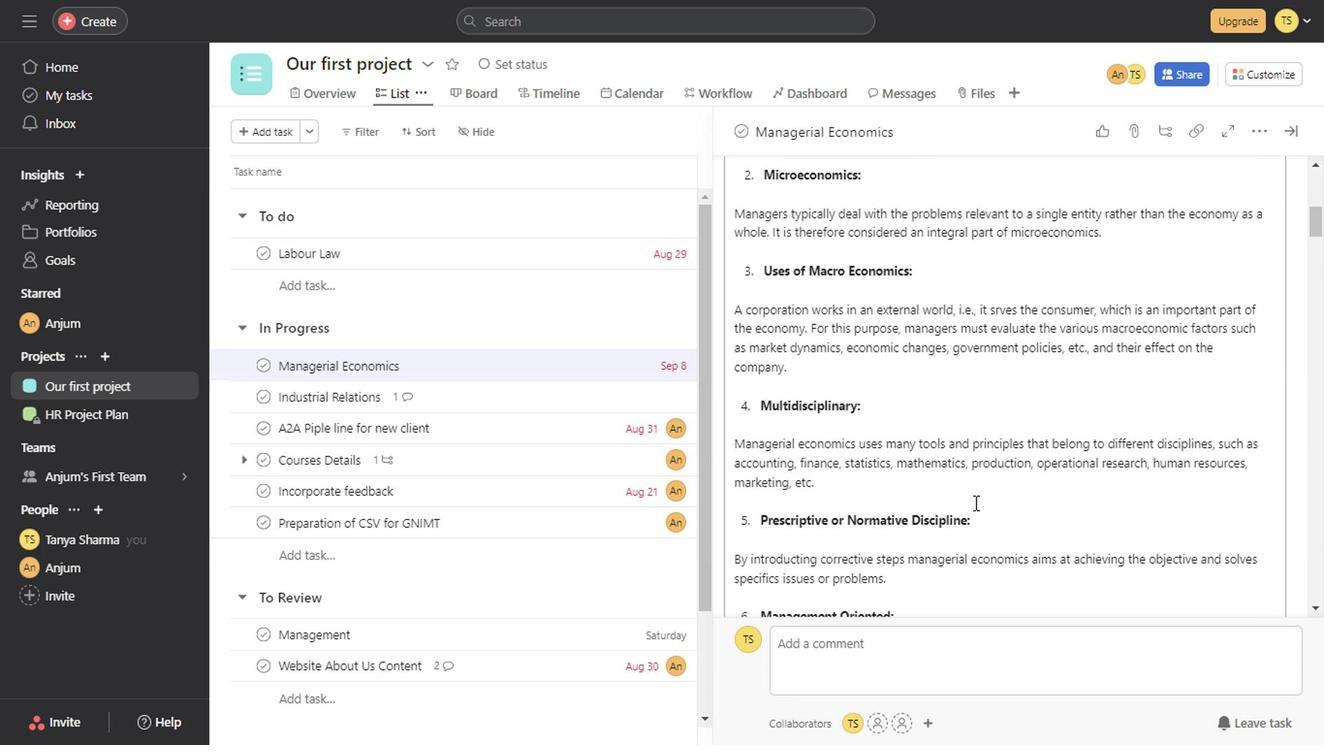 
Action: Mouse scrolled (969, 505) with delta (0, -1)
Screenshot: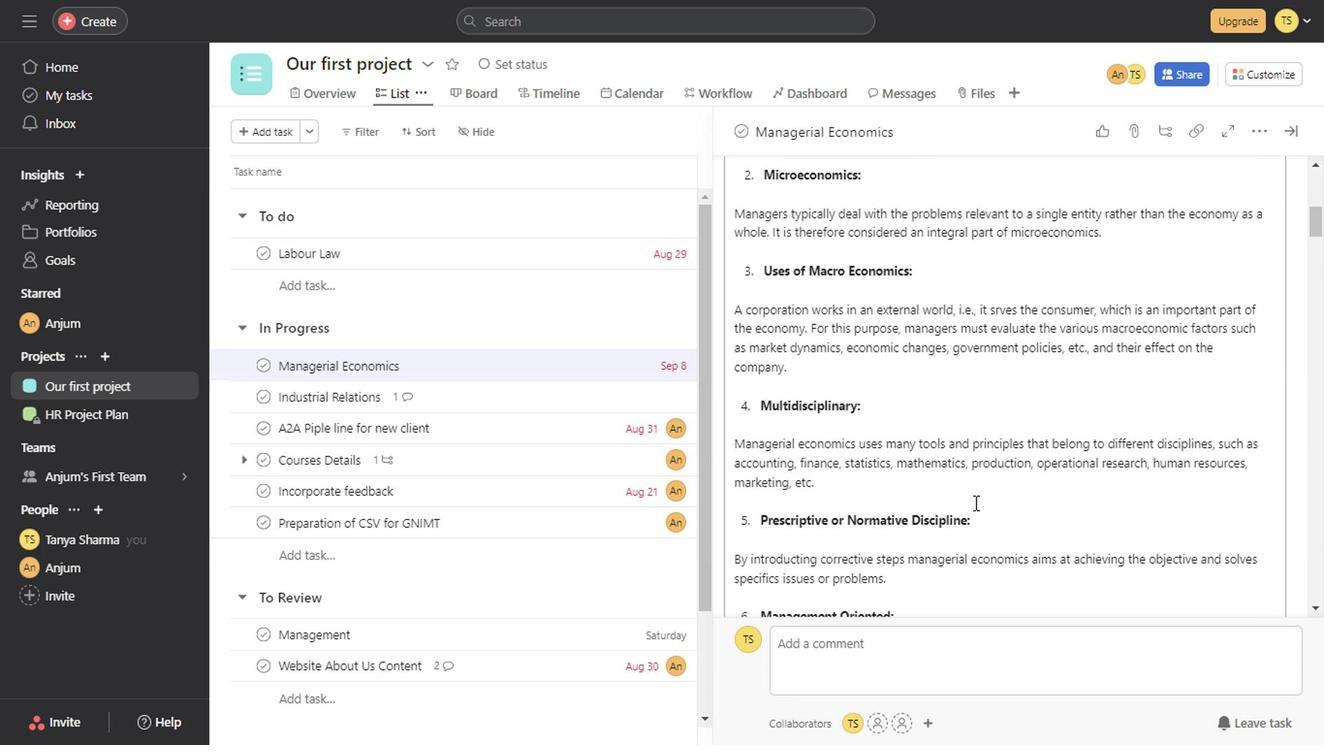 
Action: Mouse scrolled (969, 505) with delta (0, -1)
Screenshot: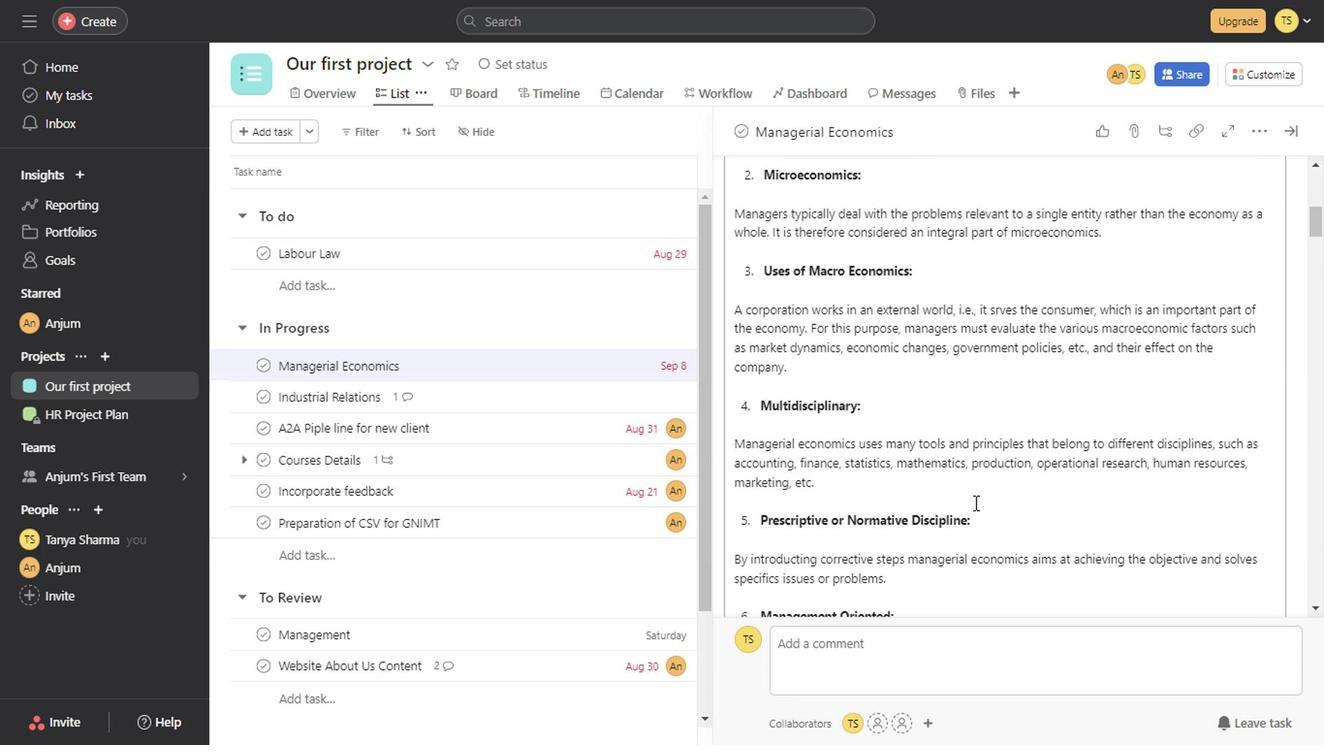 
Action: Mouse scrolled (969, 505) with delta (0, -1)
Screenshot: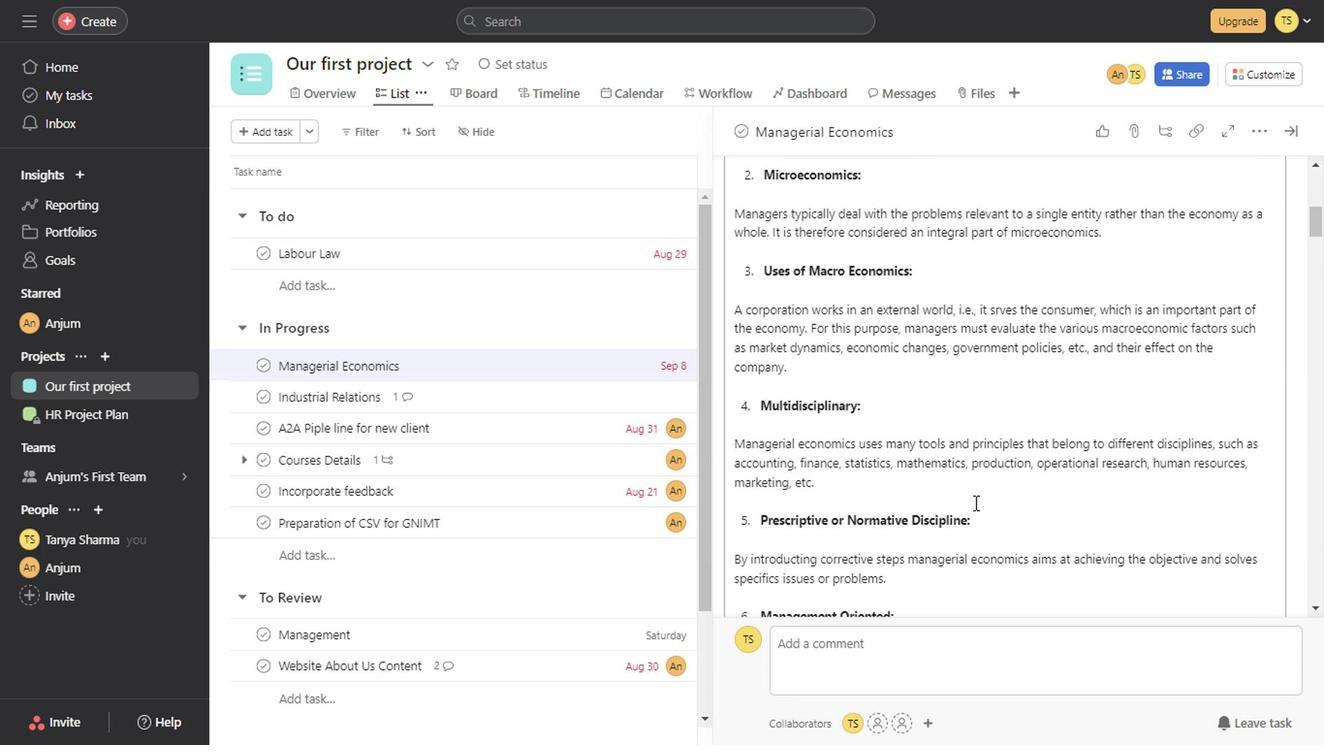 
Action: Mouse scrolled (969, 505) with delta (0, -1)
Screenshot: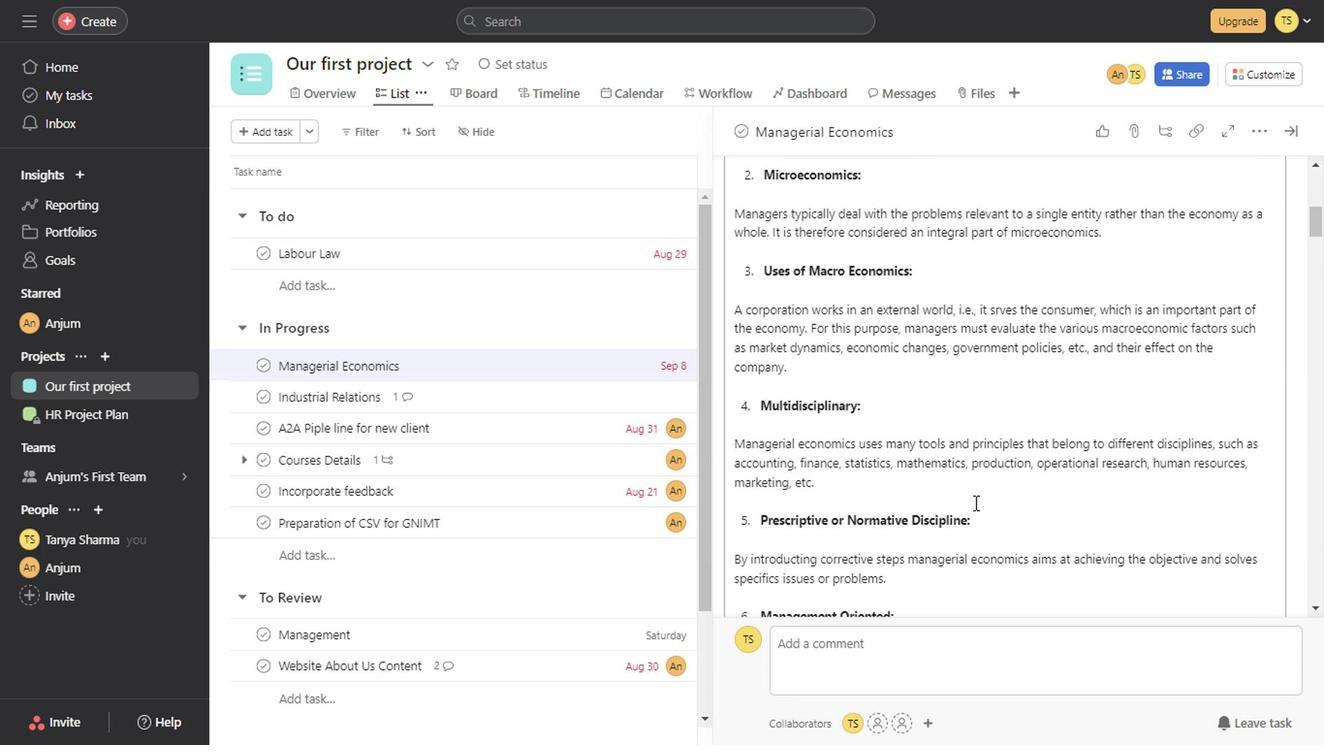 
Action: Mouse scrolled (969, 505) with delta (0, -1)
Screenshot: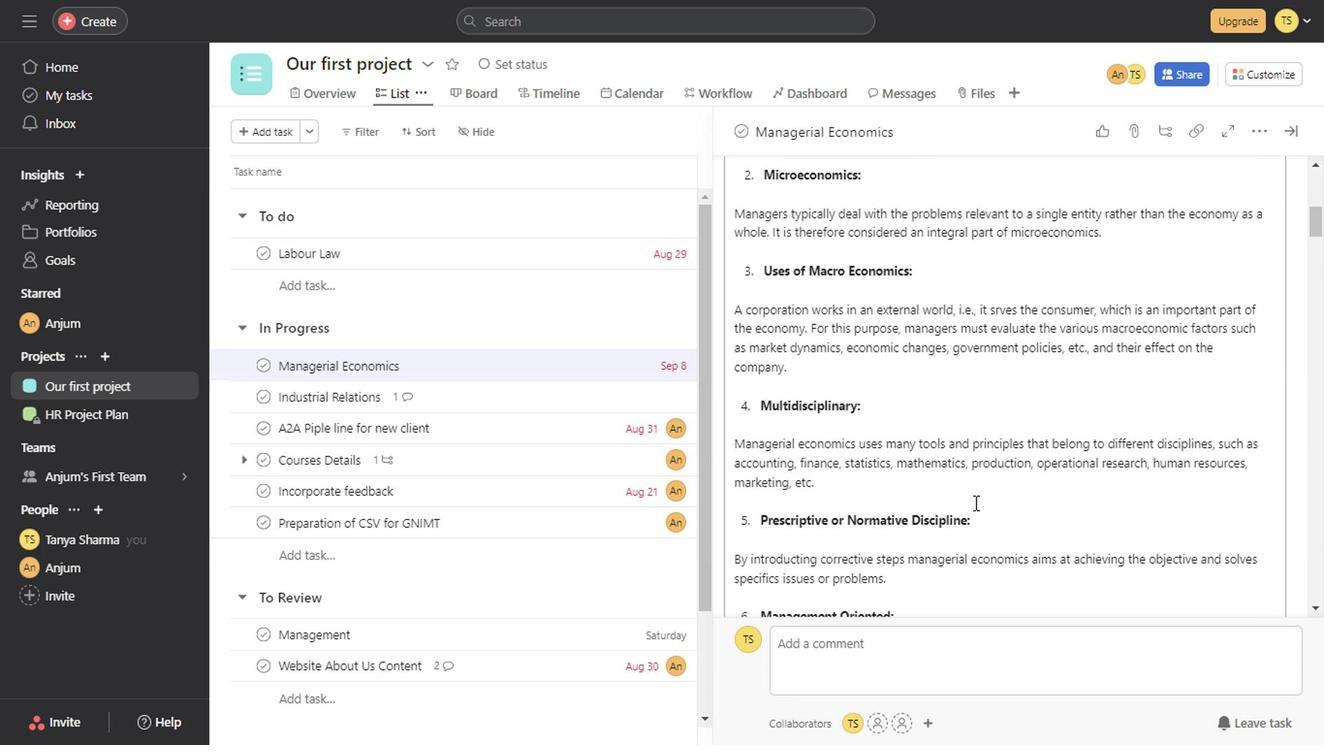 
Action: Mouse scrolled (969, 505) with delta (0, -1)
Screenshot: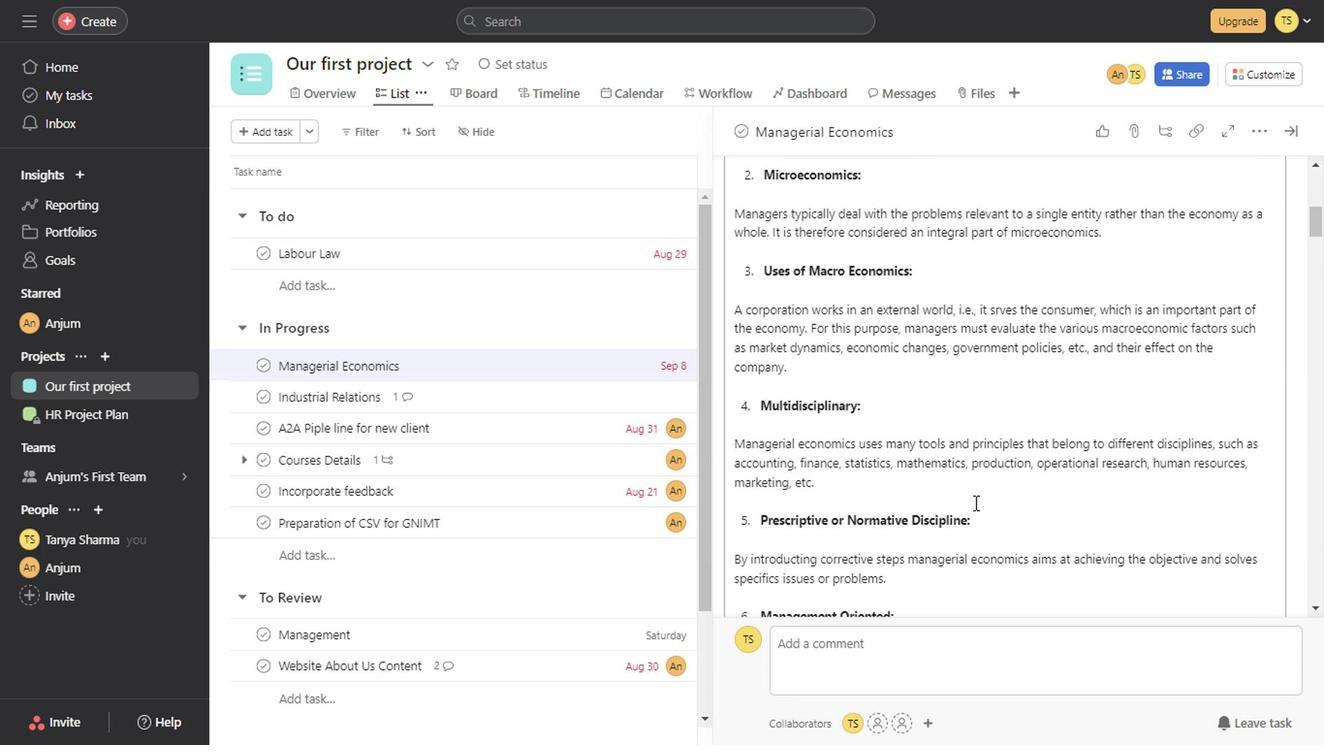 
Action: Mouse scrolled (969, 505) with delta (0, -1)
Screenshot: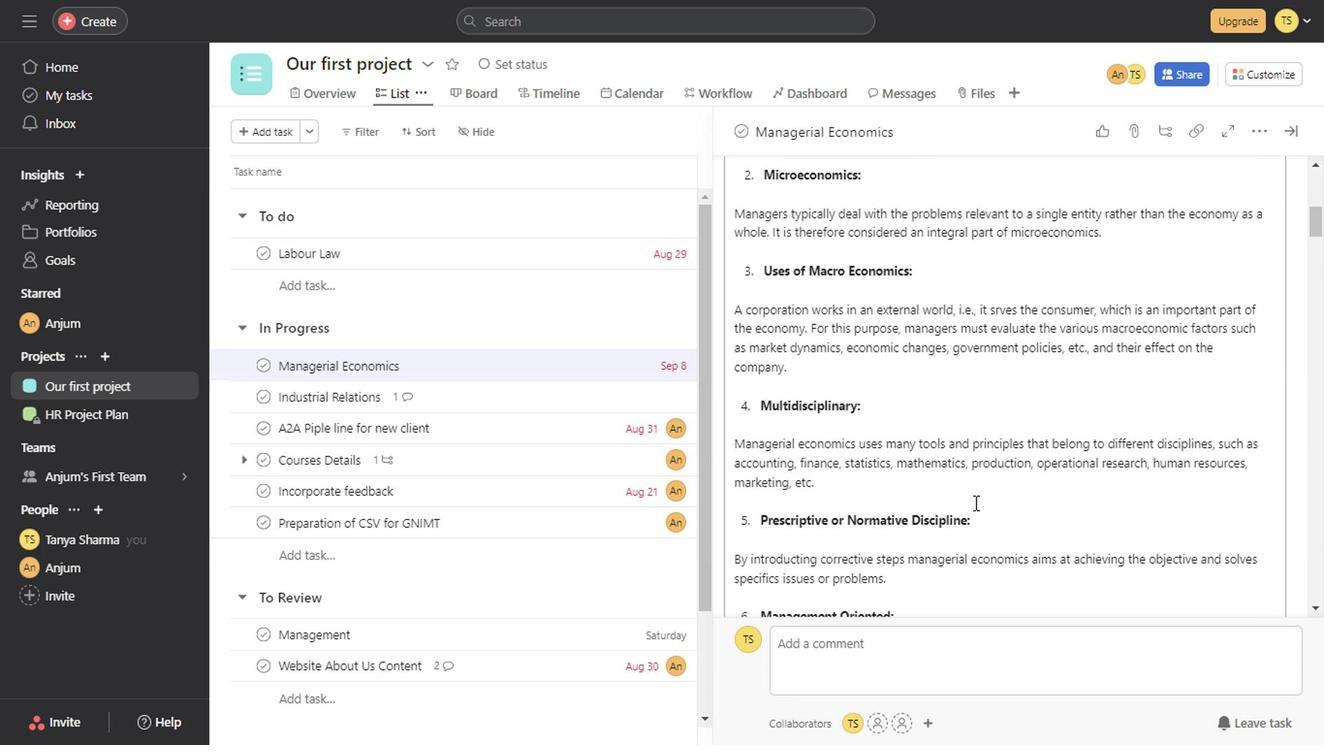 
Action: Mouse scrolled (969, 505) with delta (0, -1)
Screenshot: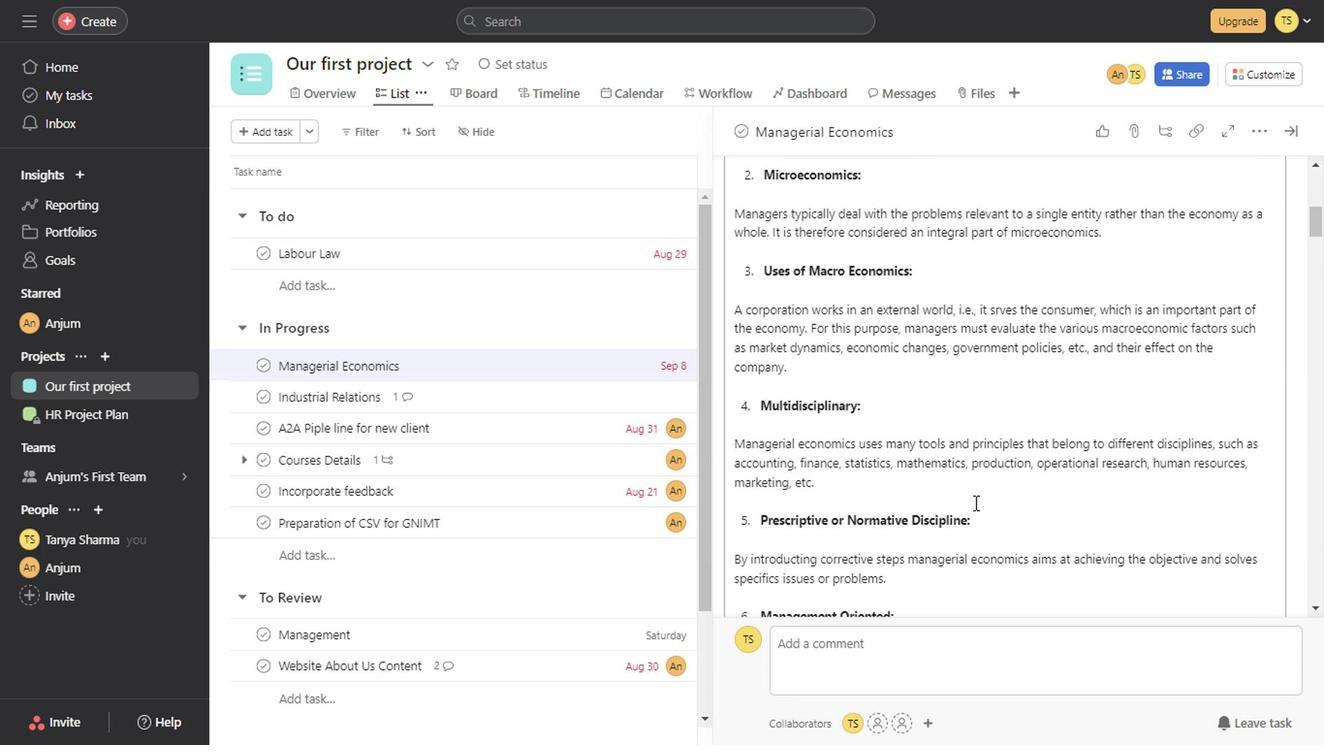 
Action: Mouse scrolled (969, 505) with delta (0, -1)
Screenshot: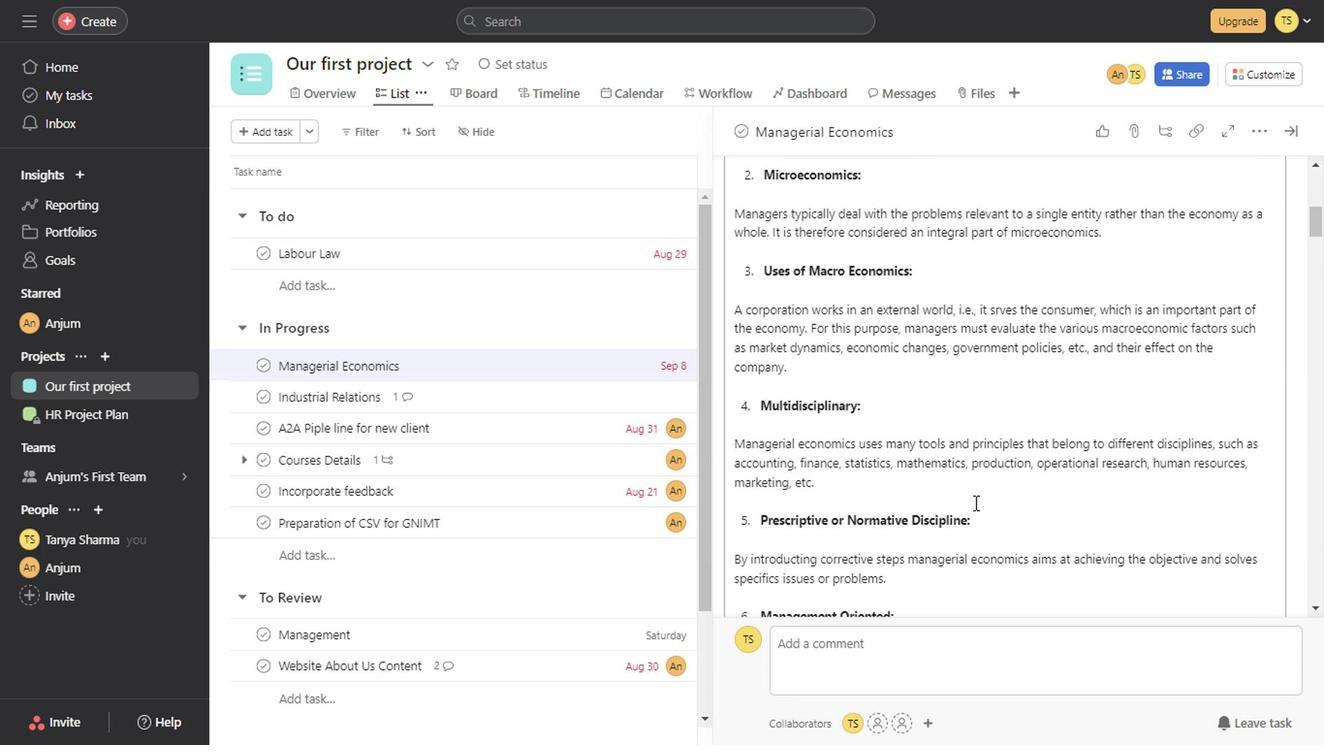 
Action: Mouse scrolled (969, 505) with delta (0, -1)
Screenshot: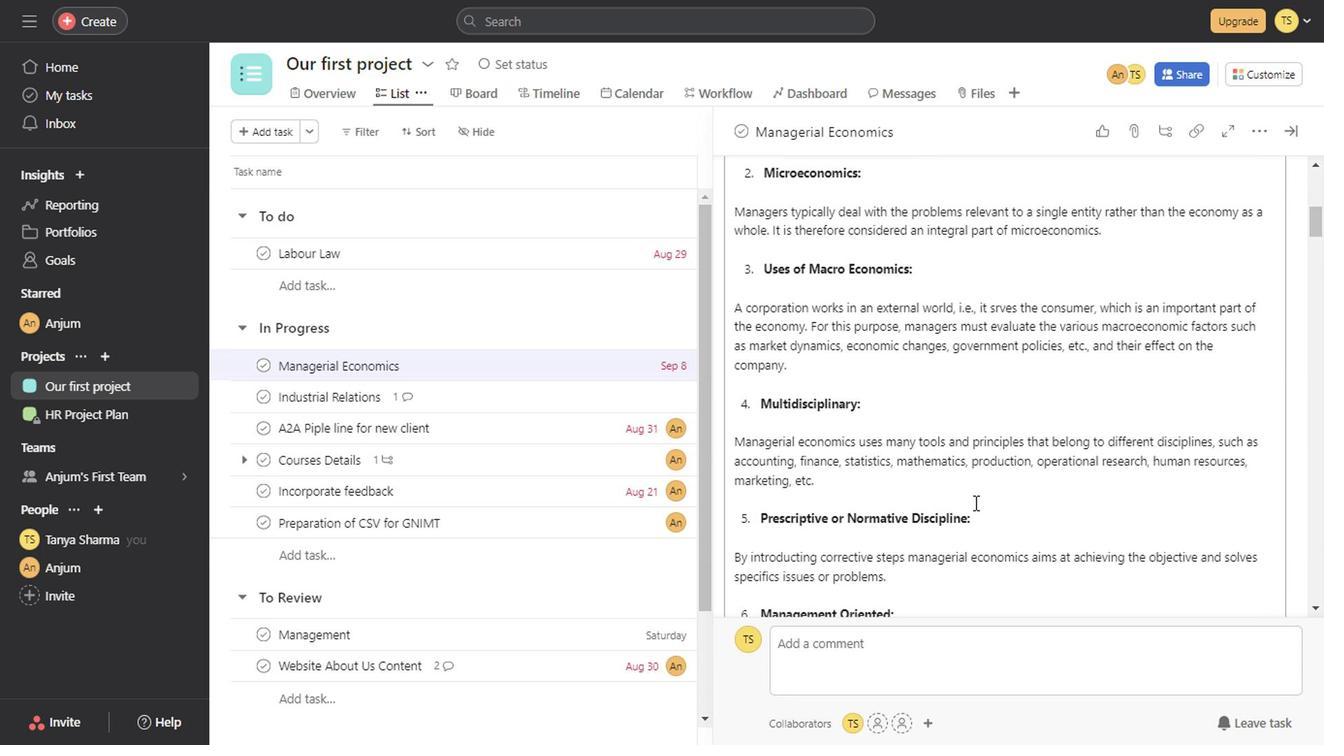 
Action: Mouse scrolled (969, 505) with delta (0, -1)
Screenshot: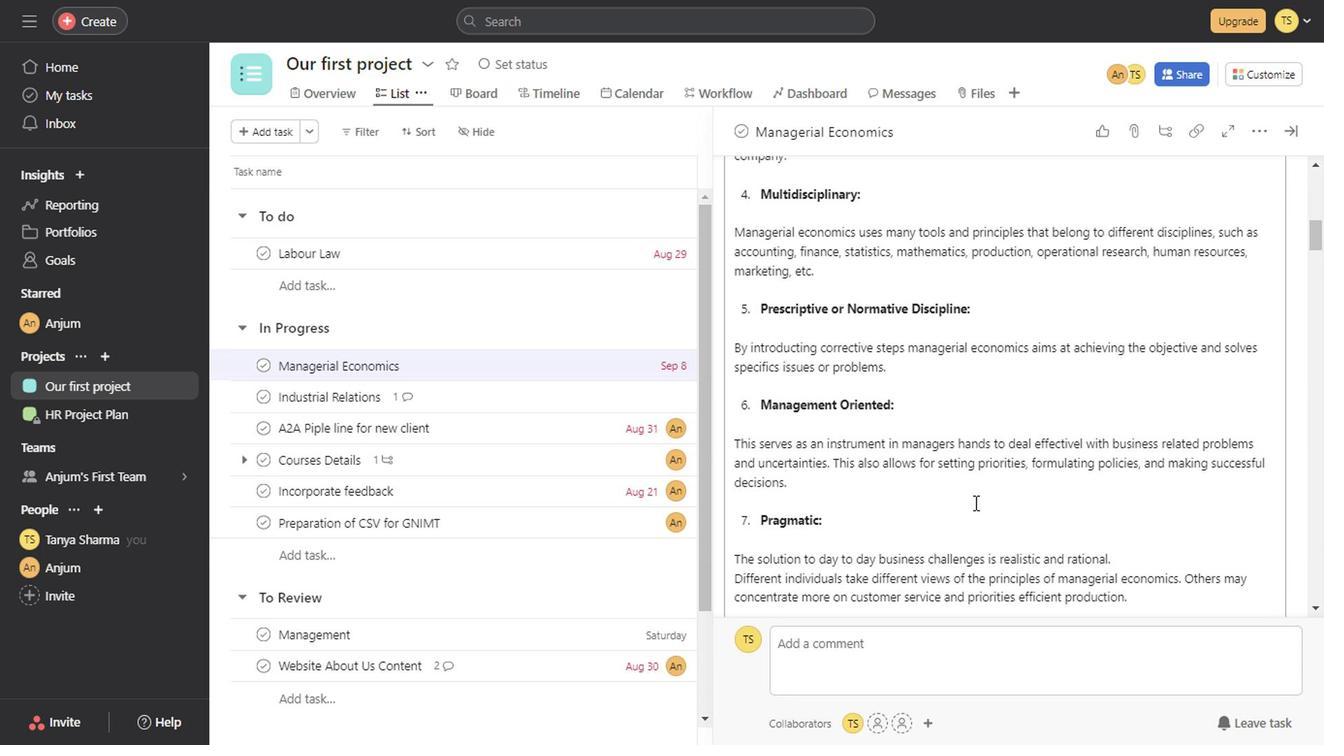 
Action: Mouse scrolled (969, 505) with delta (0, -1)
Screenshot: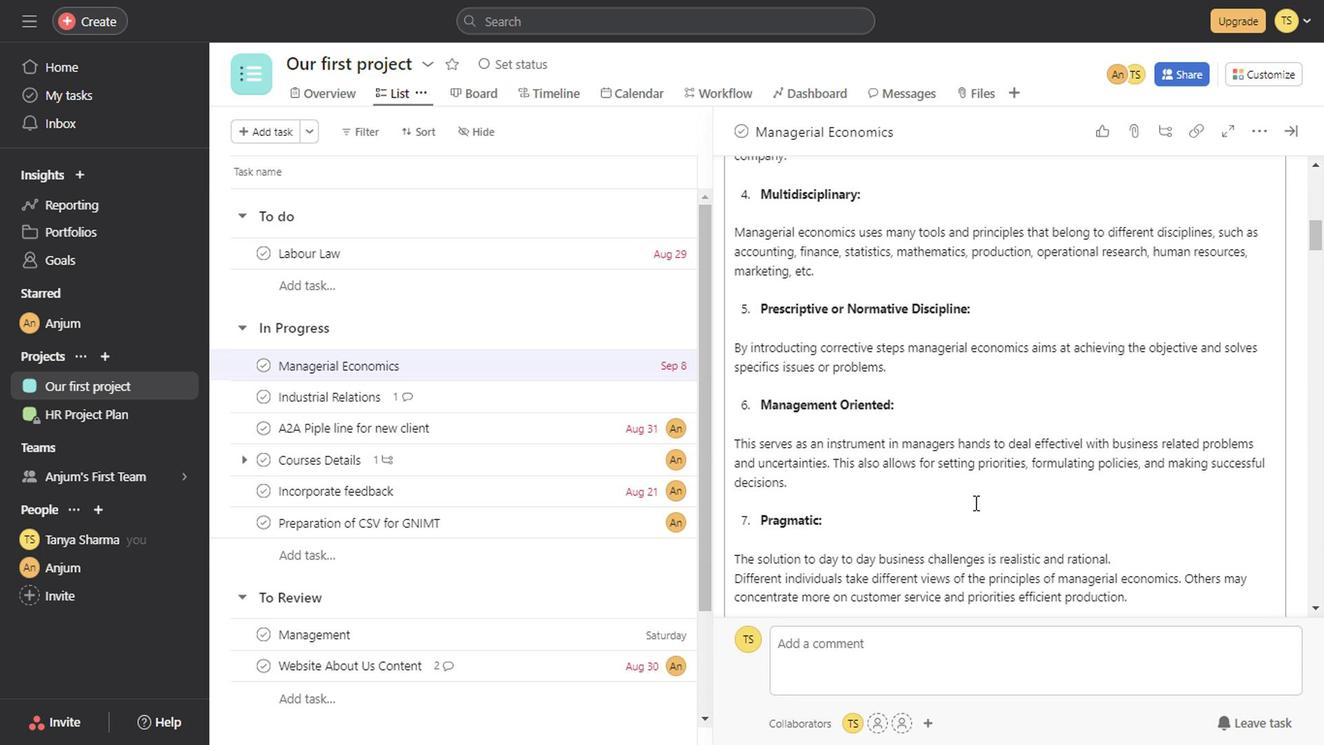 
Action: Mouse scrolled (969, 505) with delta (0, -1)
Screenshot: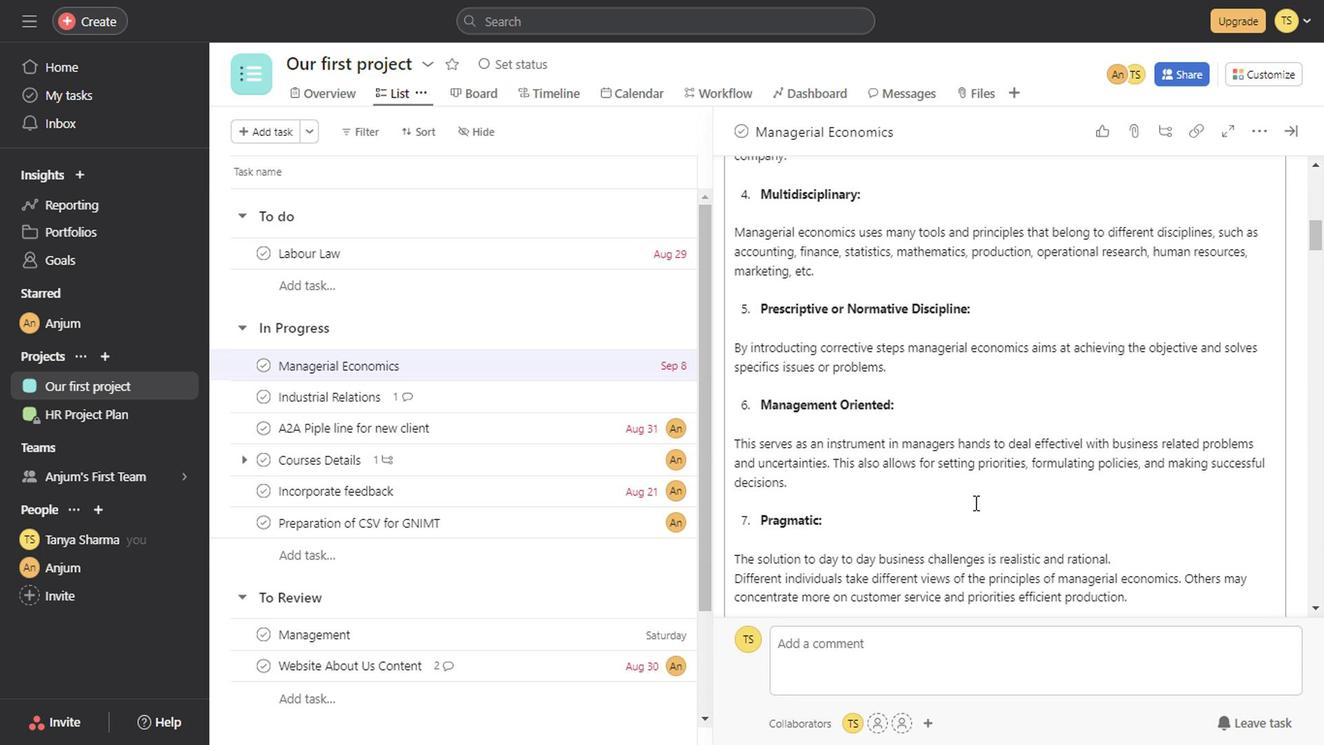 
Action: Mouse scrolled (969, 505) with delta (0, -1)
Screenshot: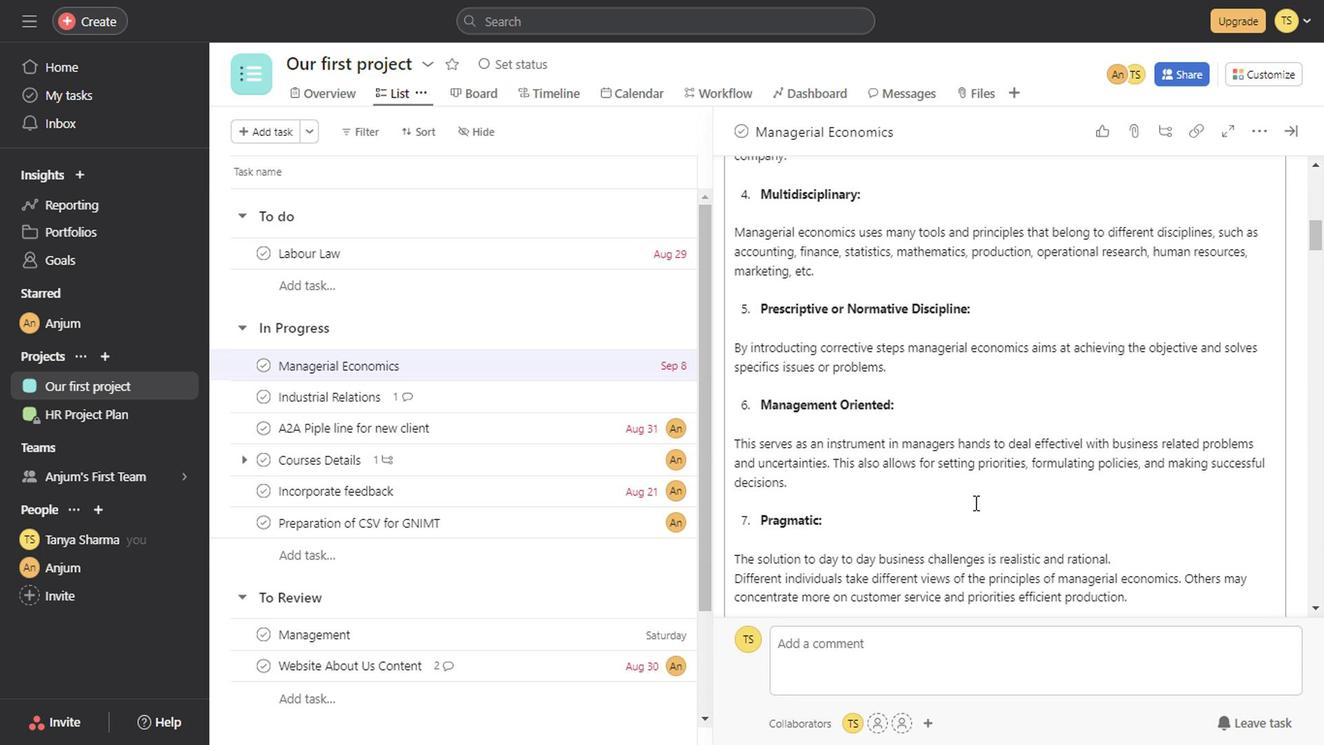 
Action: Mouse scrolled (969, 505) with delta (0, -1)
Screenshot: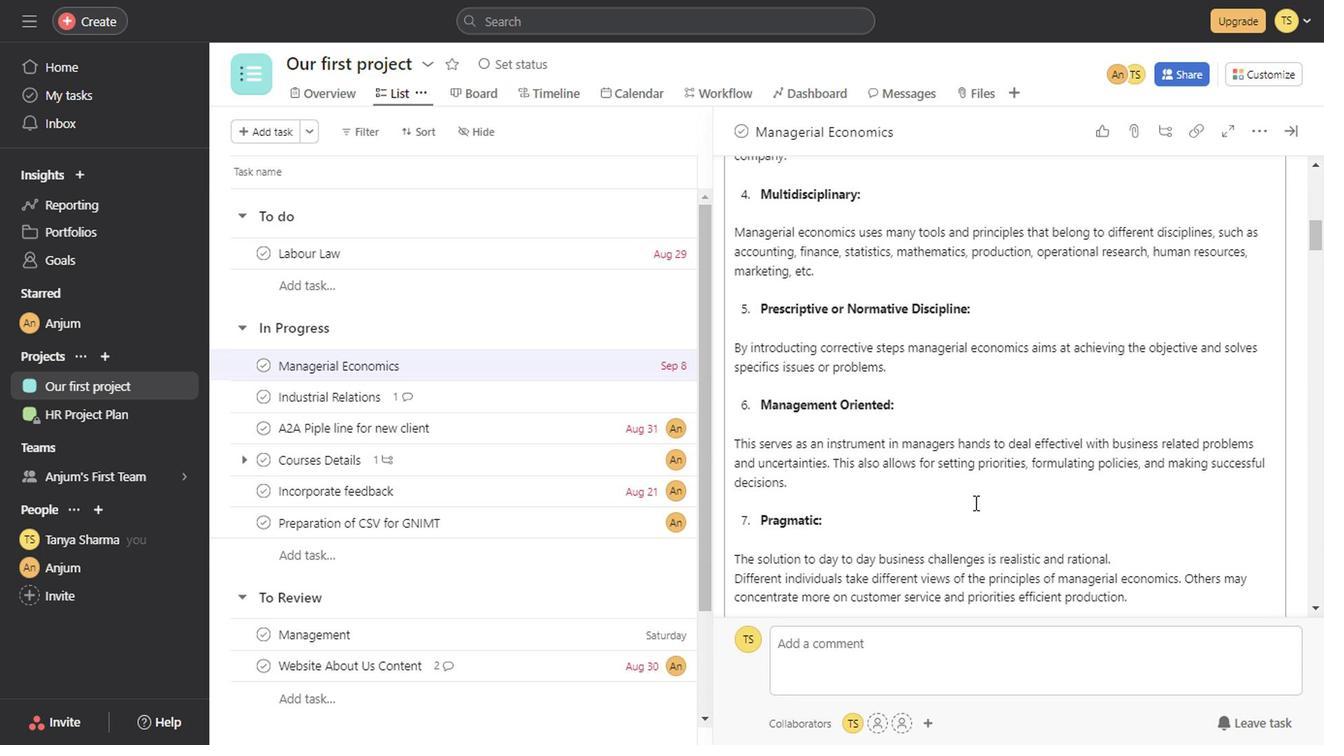 
Action: Mouse scrolled (969, 505) with delta (0, -1)
Screenshot: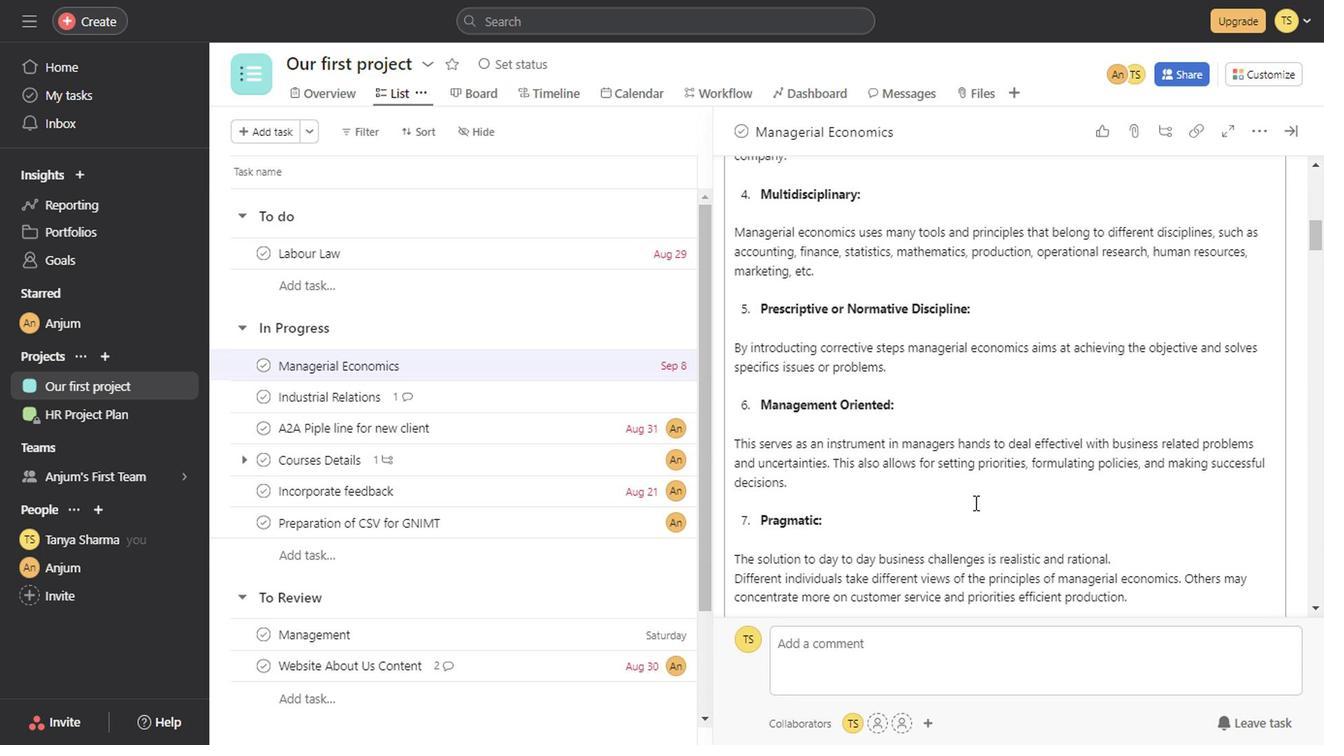 
Action: Mouse scrolled (969, 505) with delta (0, -1)
Screenshot: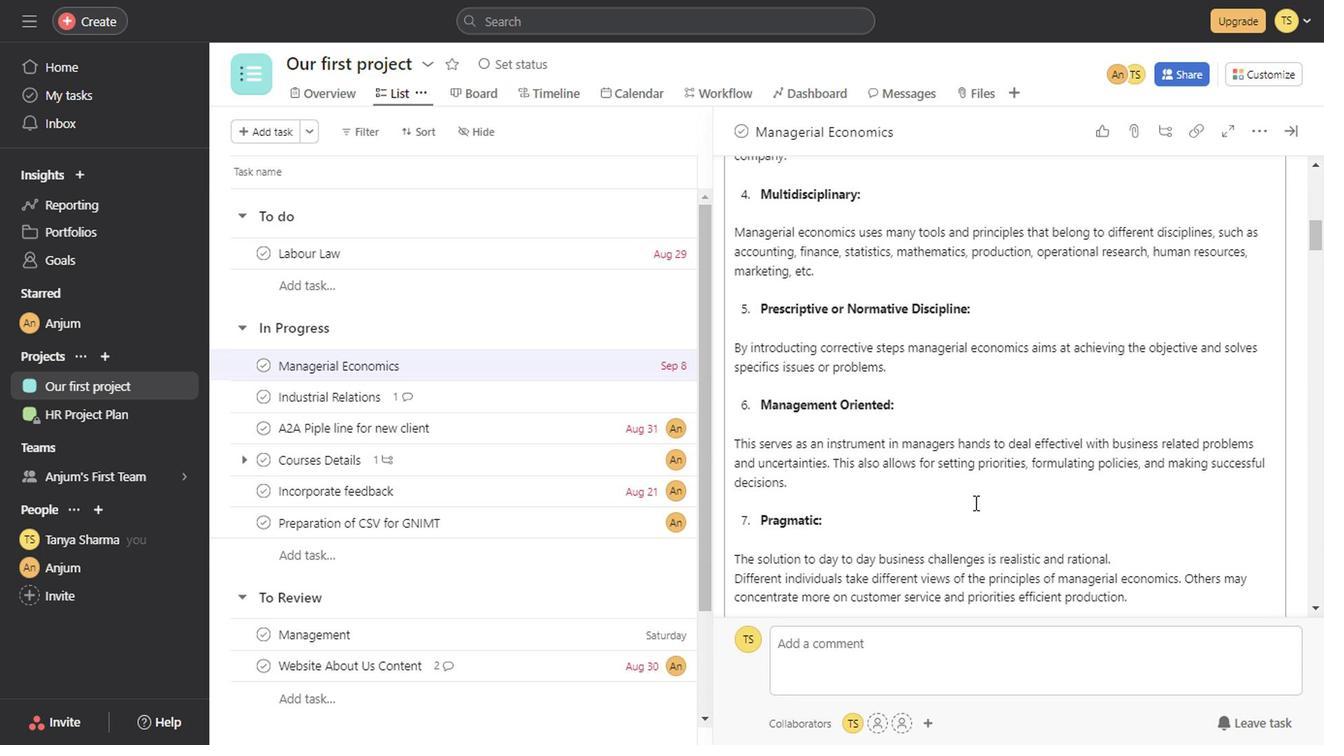 
Action: Mouse scrolled (969, 505) with delta (0, -1)
Screenshot: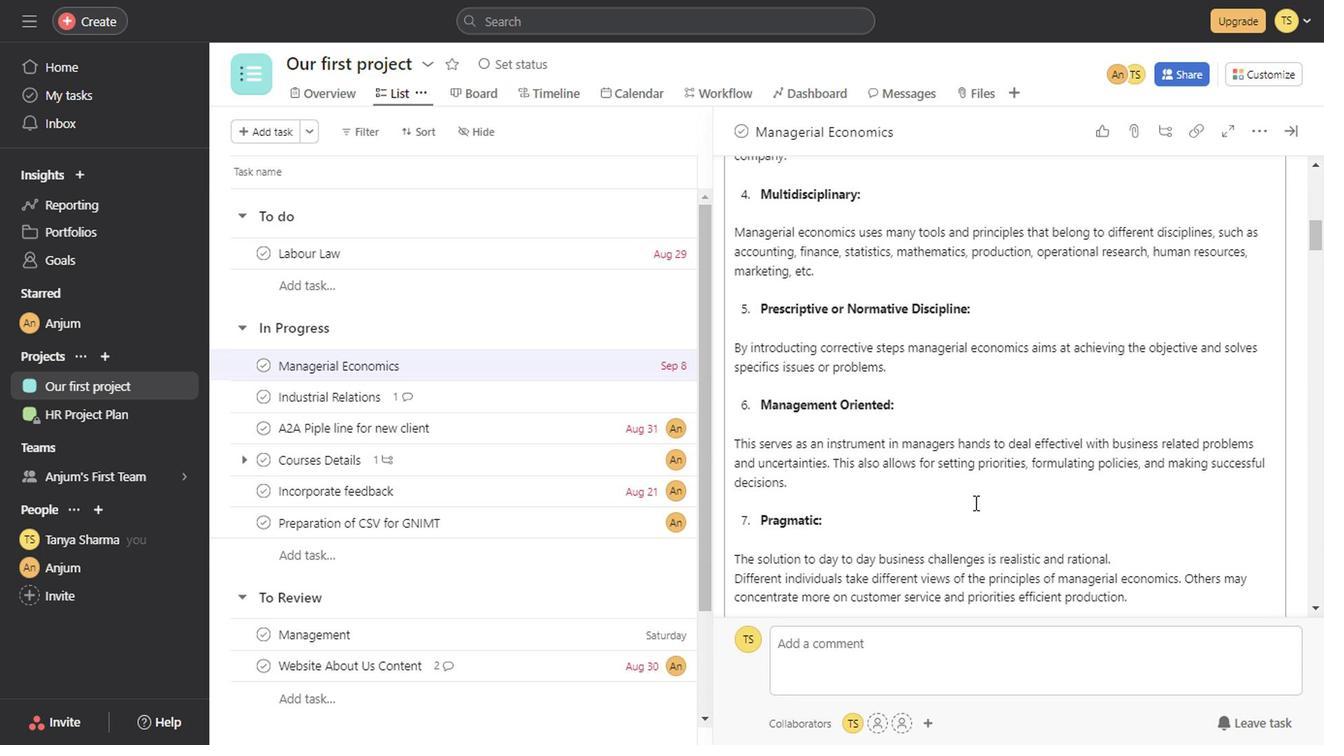 
Action: Mouse scrolled (969, 505) with delta (0, -1)
Screenshot: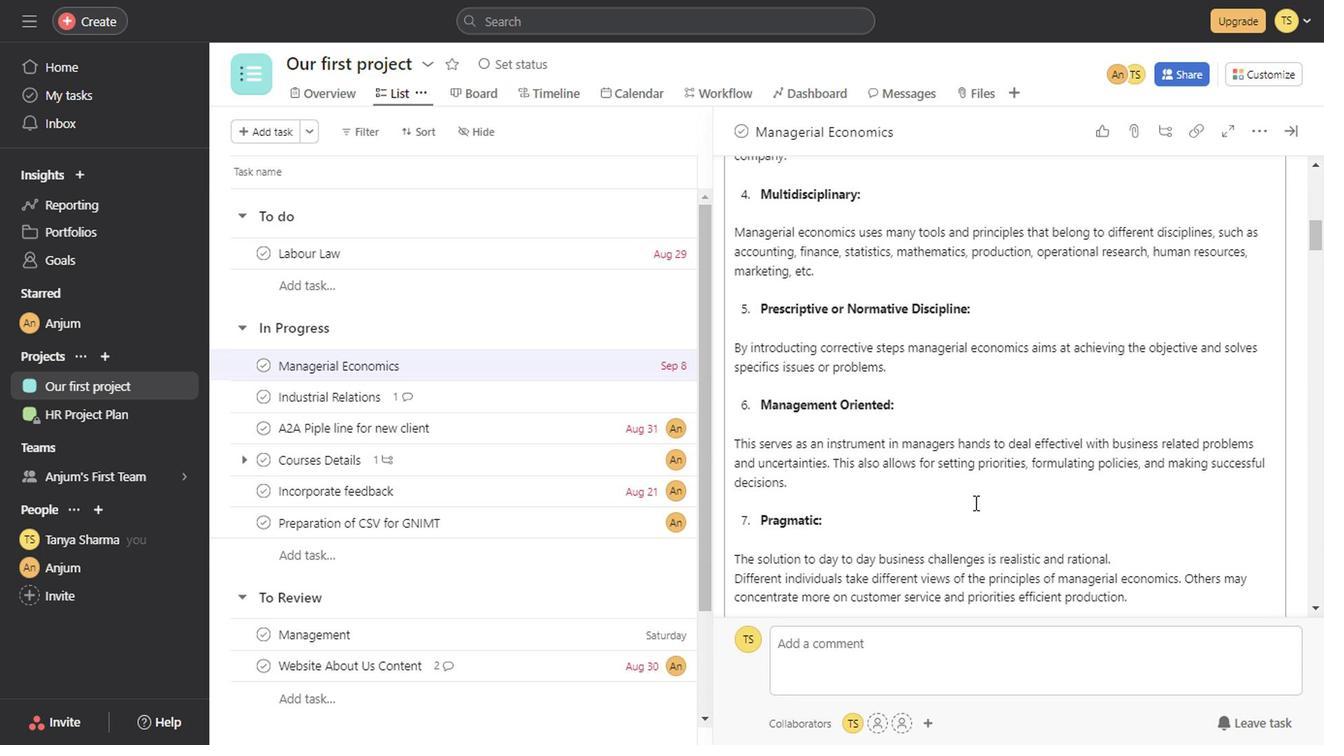 
Action: Mouse scrolled (969, 505) with delta (0, -1)
Screenshot: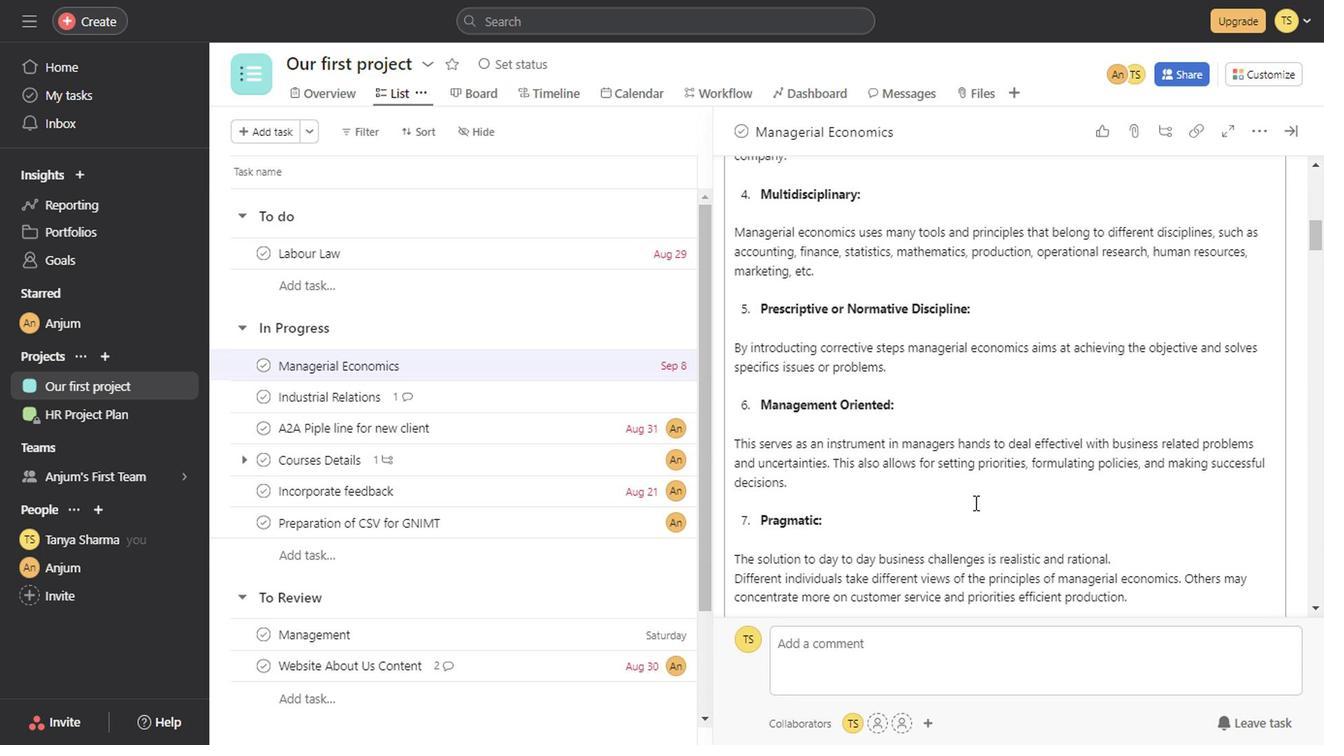 
Action: Mouse scrolled (969, 505) with delta (0, -1)
Screenshot: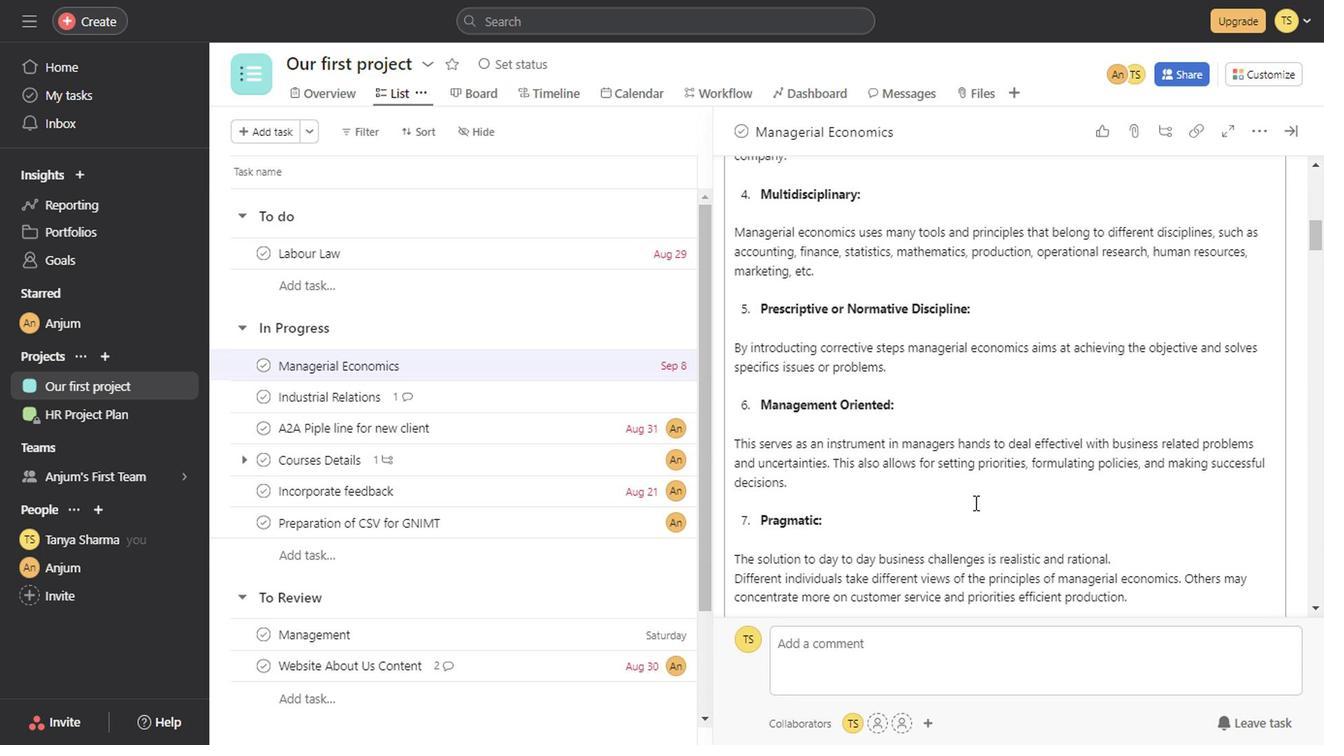 
Action: Mouse scrolled (969, 505) with delta (0, -1)
Screenshot: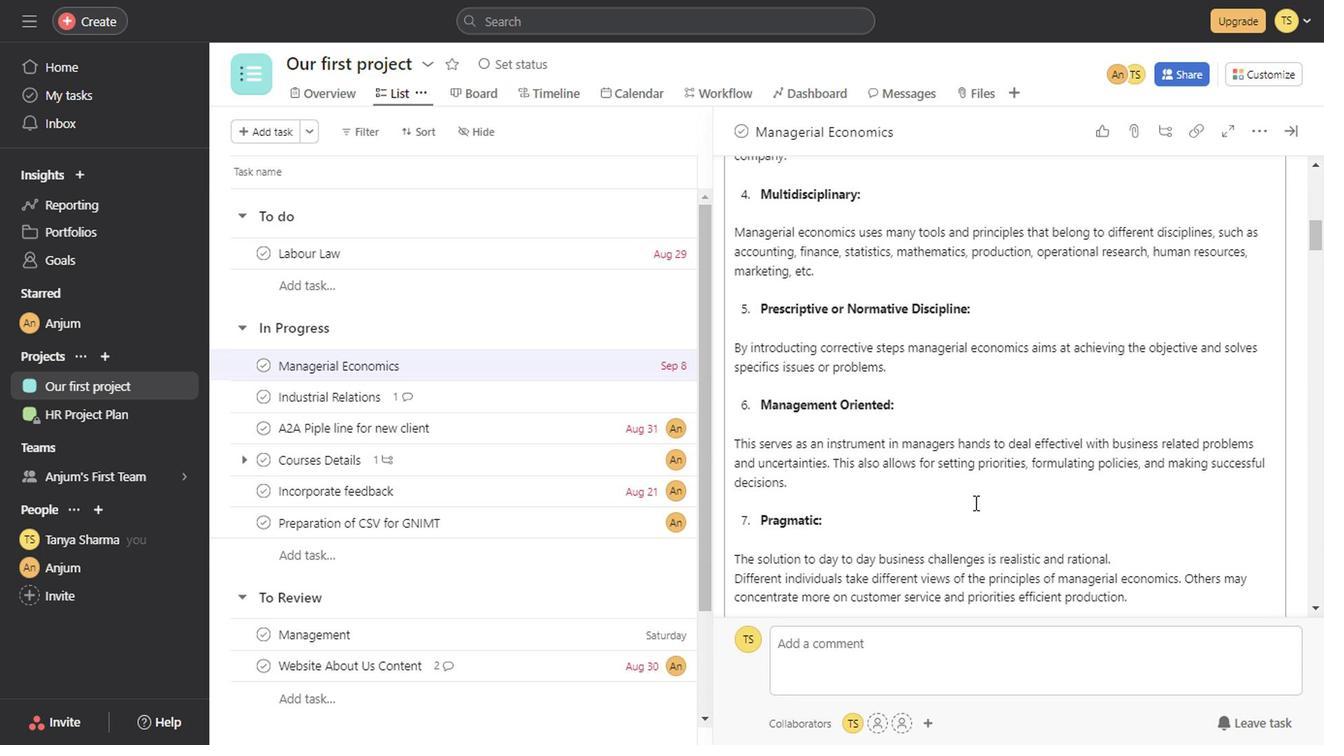 
Action: Mouse scrolled (969, 505) with delta (0, -1)
Screenshot: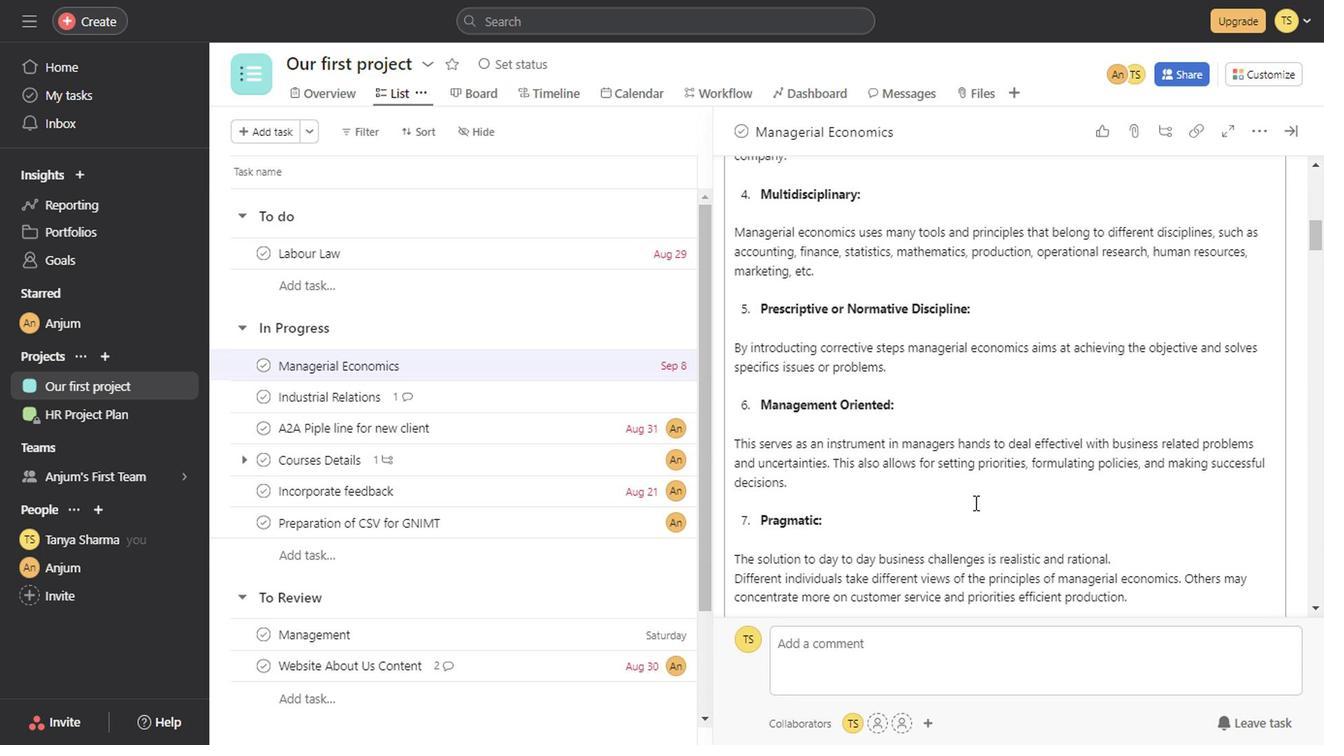
Action: Mouse scrolled (969, 505) with delta (0, -1)
Screenshot: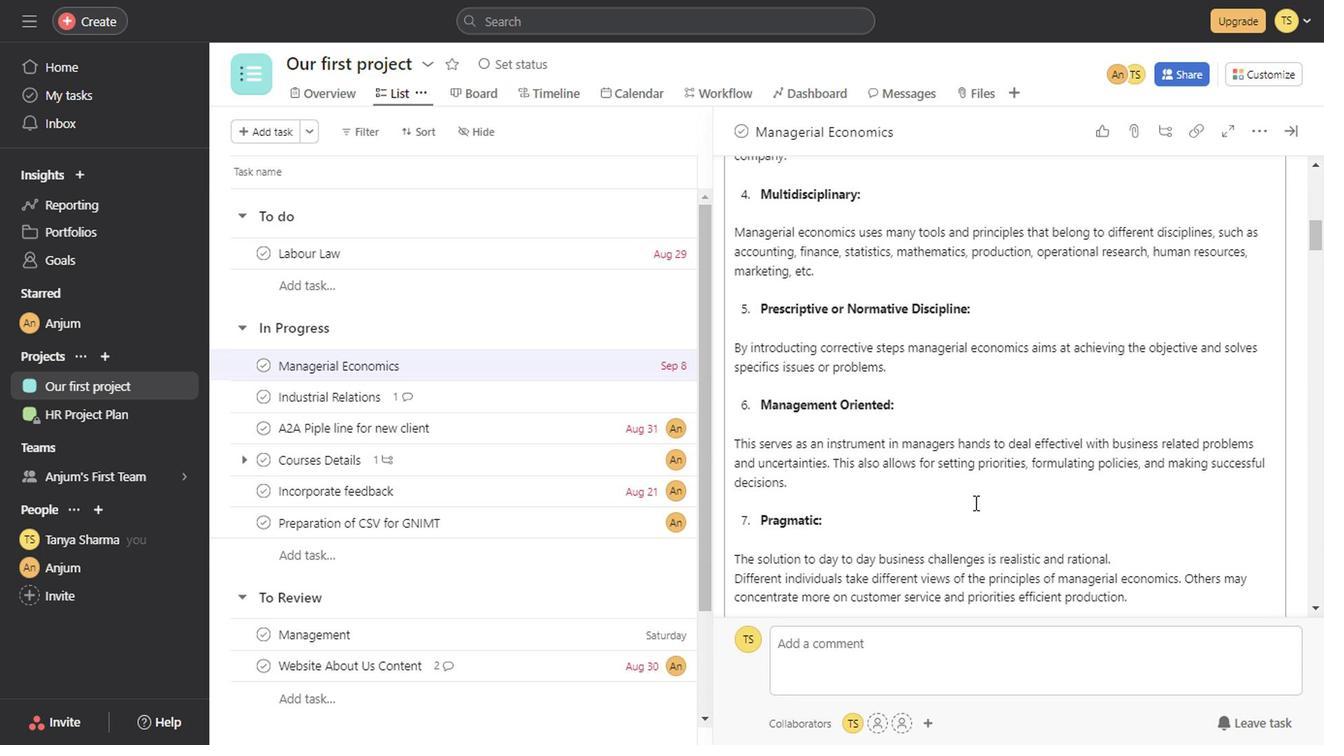 
Action: Mouse scrolled (969, 505) with delta (0, -1)
Screenshot: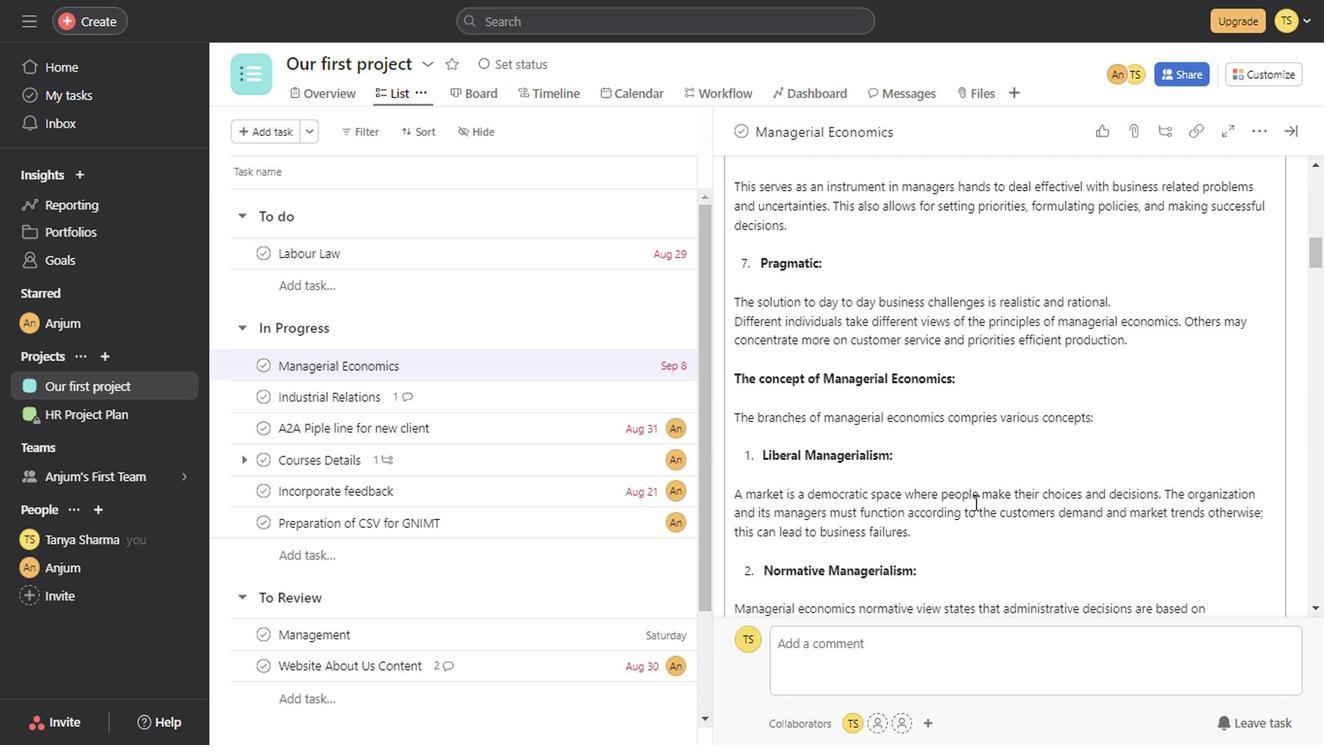 
Action: Mouse scrolled (969, 505) with delta (0, -1)
Screenshot: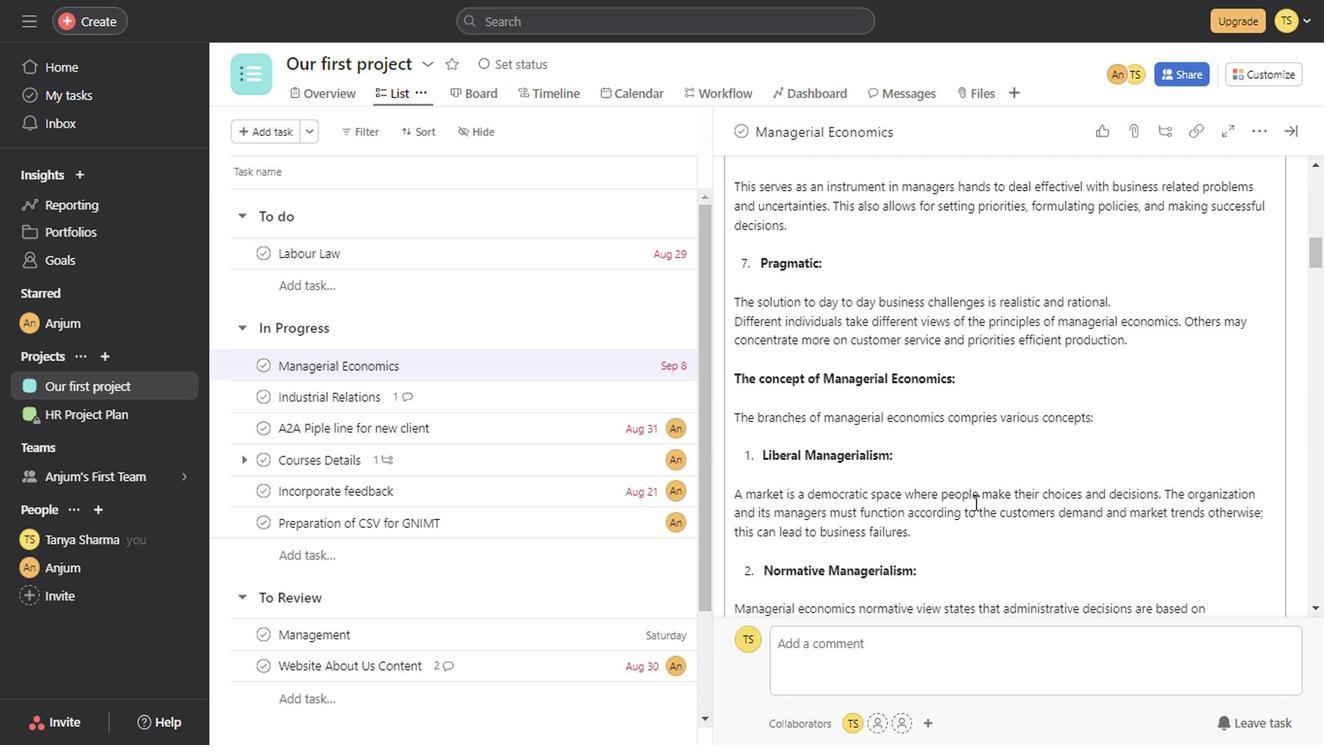 
Action: Mouse scrolled (969, 505) with delta (0, -1)
Screenshot: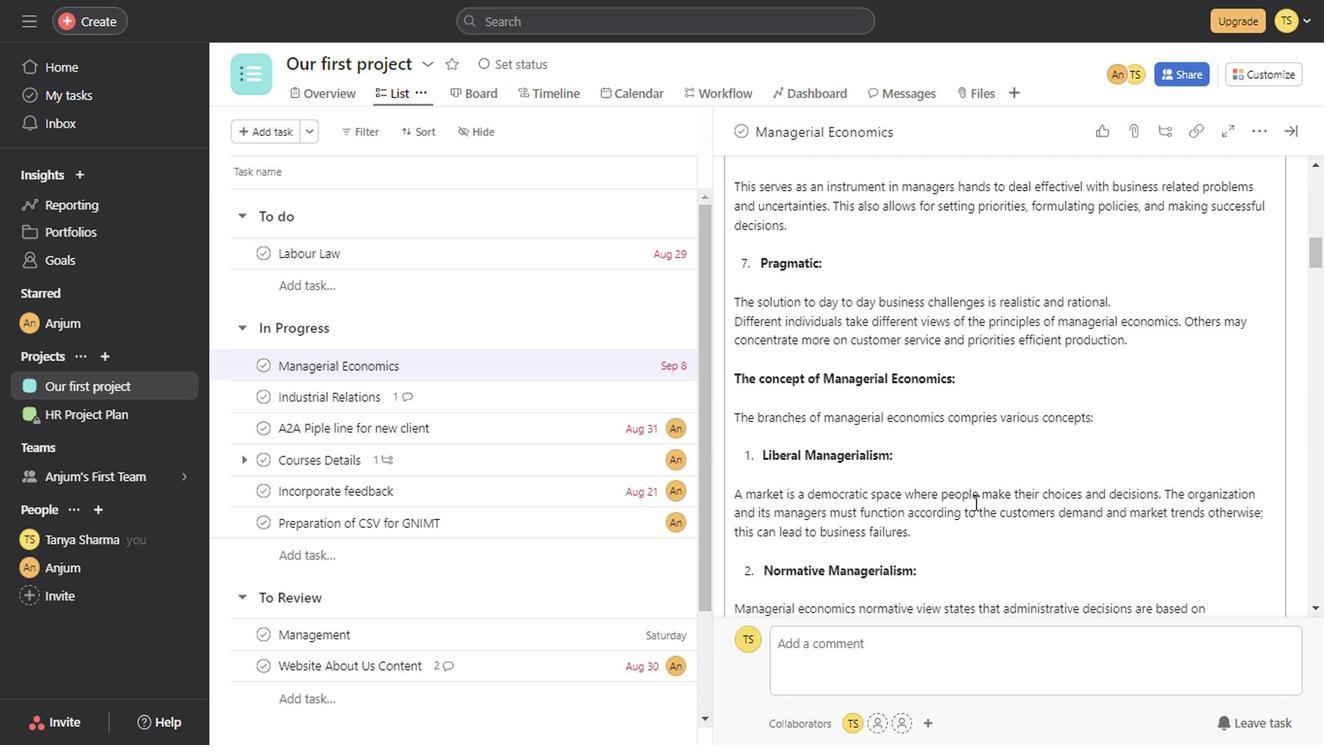 
Action: Mouse scrolled (969, 505) with delta (0, -1)
Screenshot: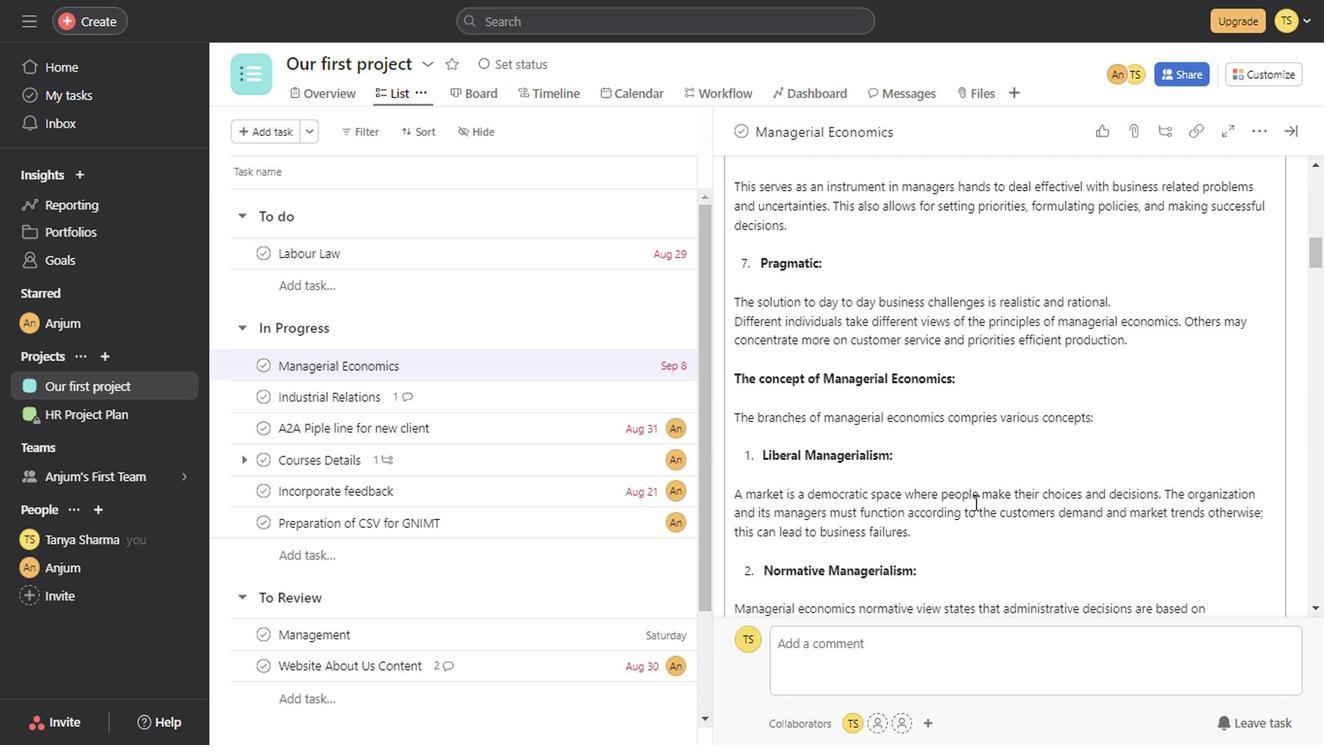 
Action: Mouse scrolled (969, 505) with delta (0, -1)
Screenshot: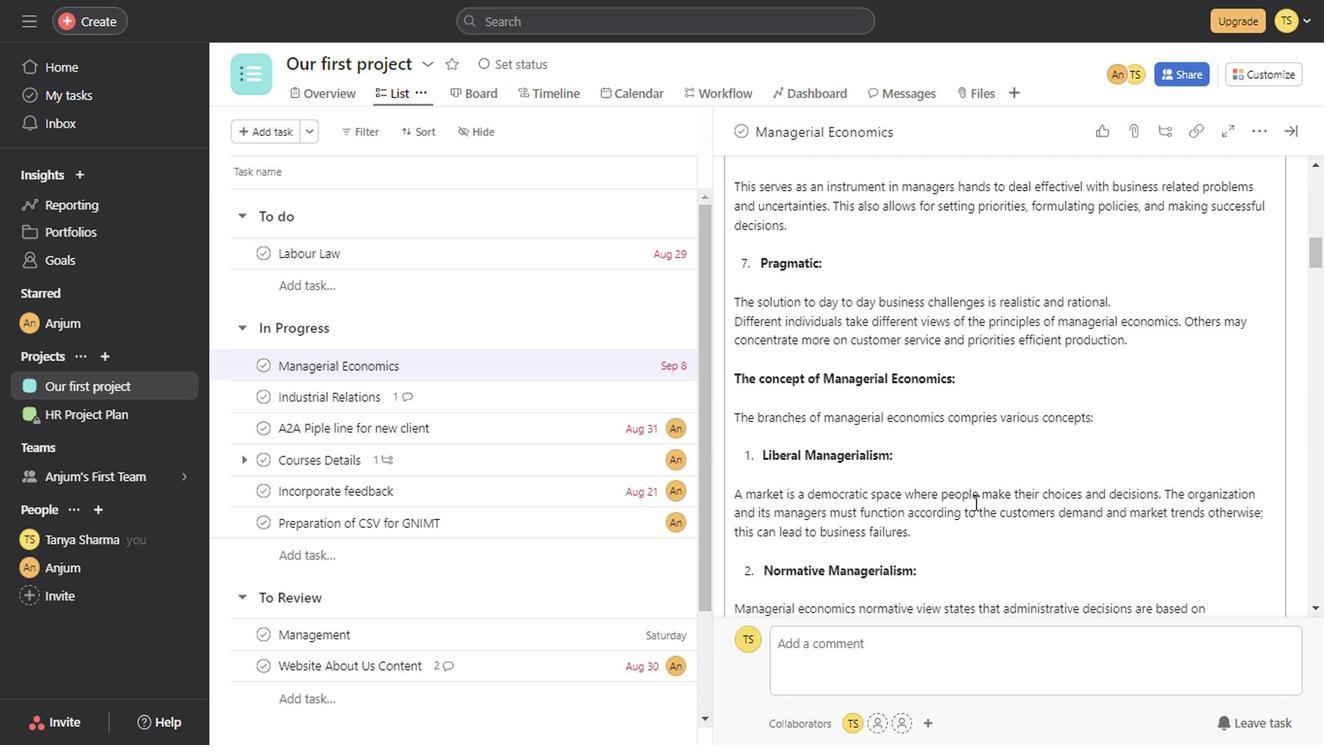 
Action: Mouse scrolled (969, 505) with delta (0, -1)
Screenshot: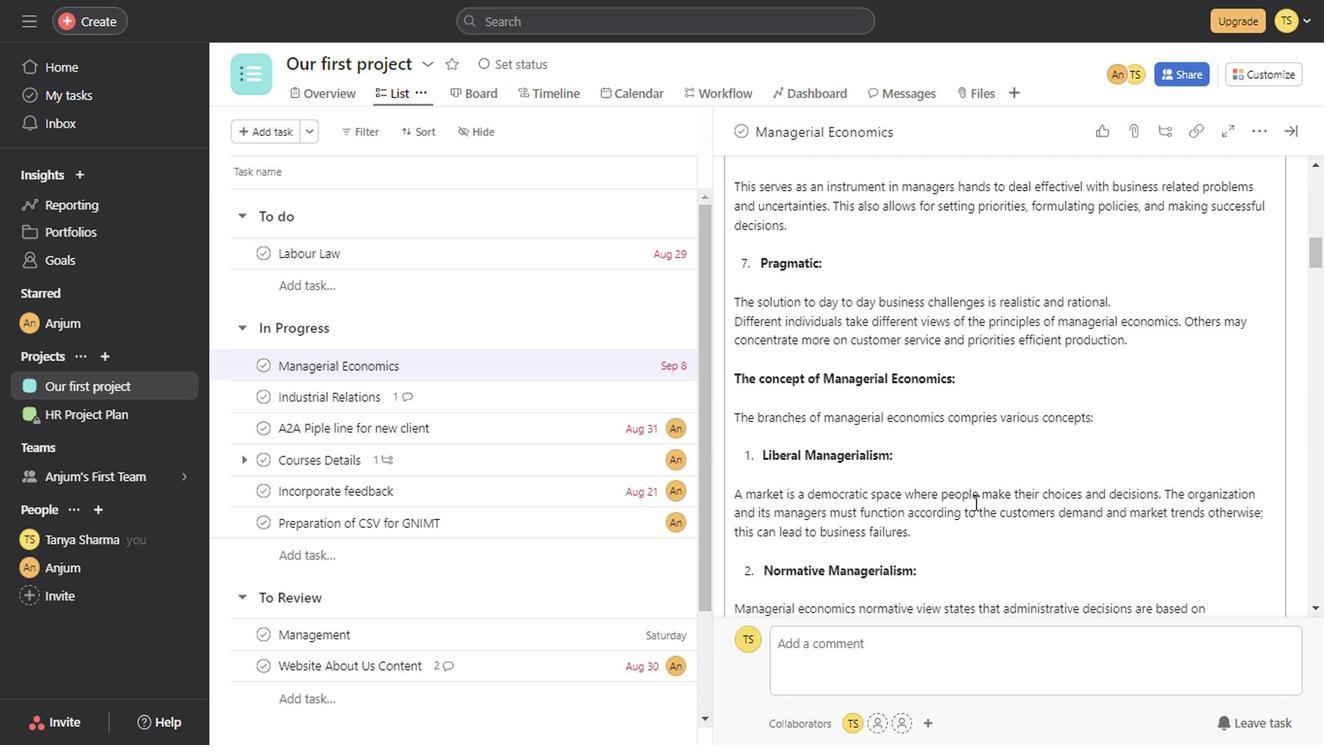 
Action: Mouse scrolled (969, 505) with delta (0, -1)
Screenshot: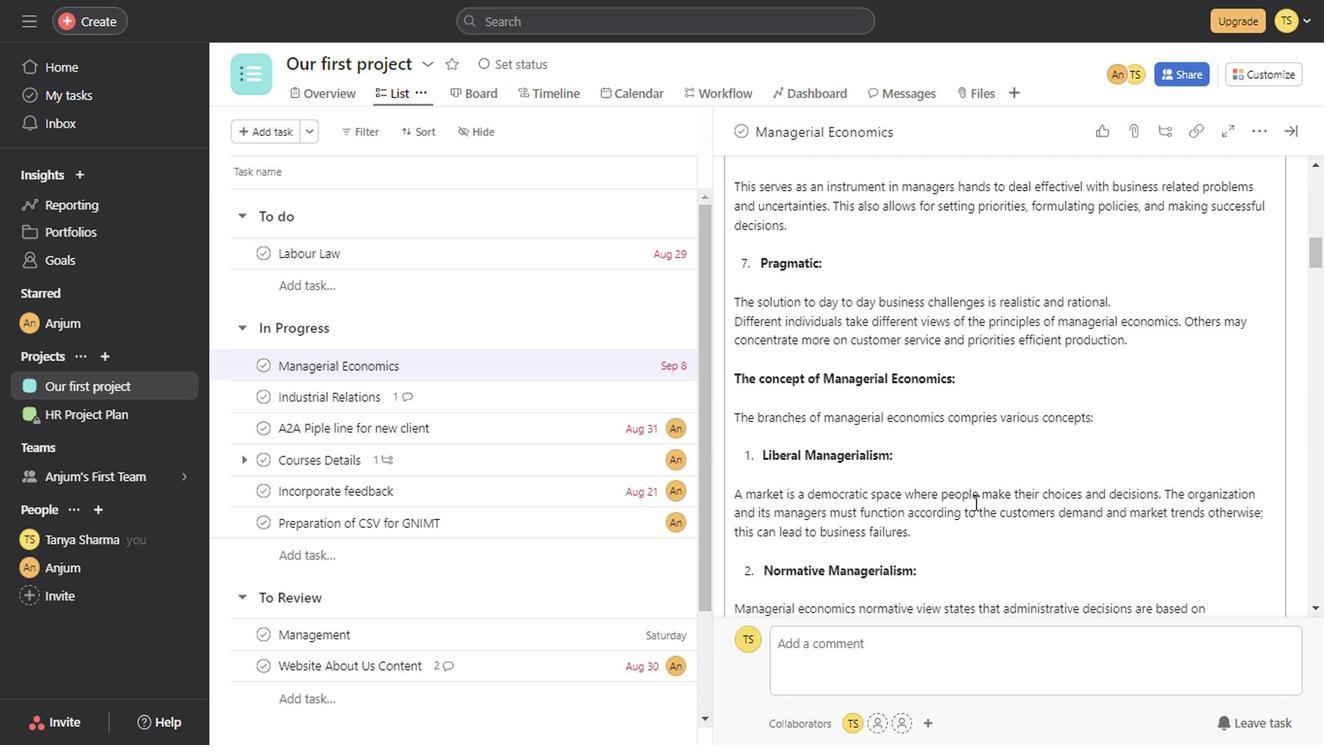
Action: Mouse scrolled (969, 505) with delta (0, -1)
Screenshot: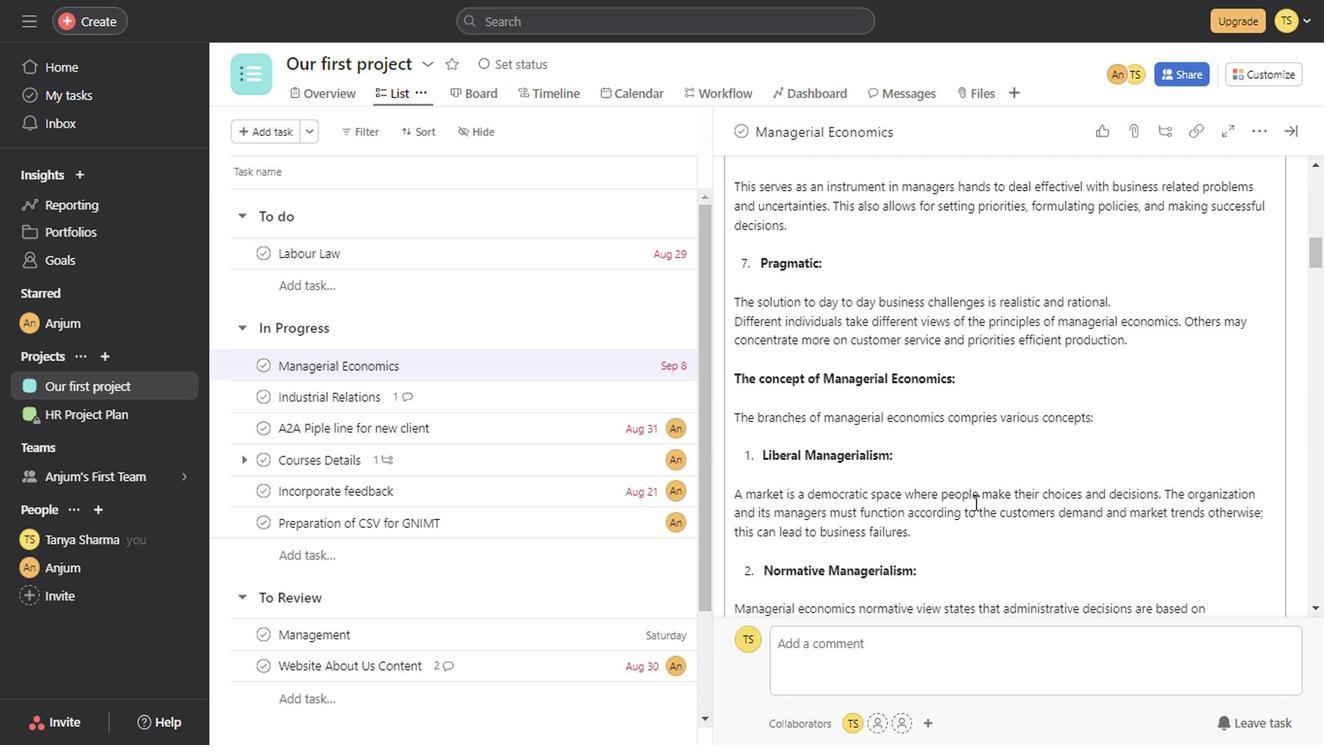 
Action: Mouse scrolled (969, 505) with delta (0, -1)
Screenshot: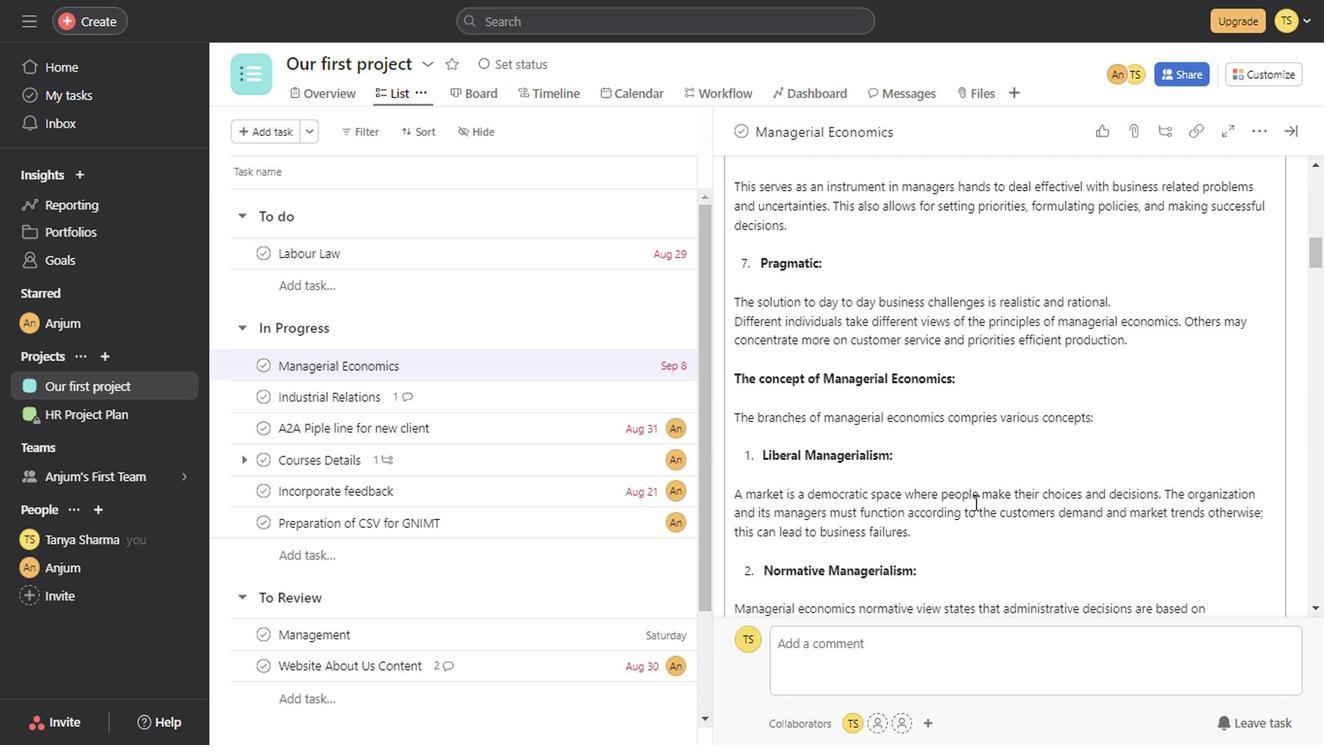 
Action: Mouse scrolled (969, 505) with delta (0, -1)
Screenshot: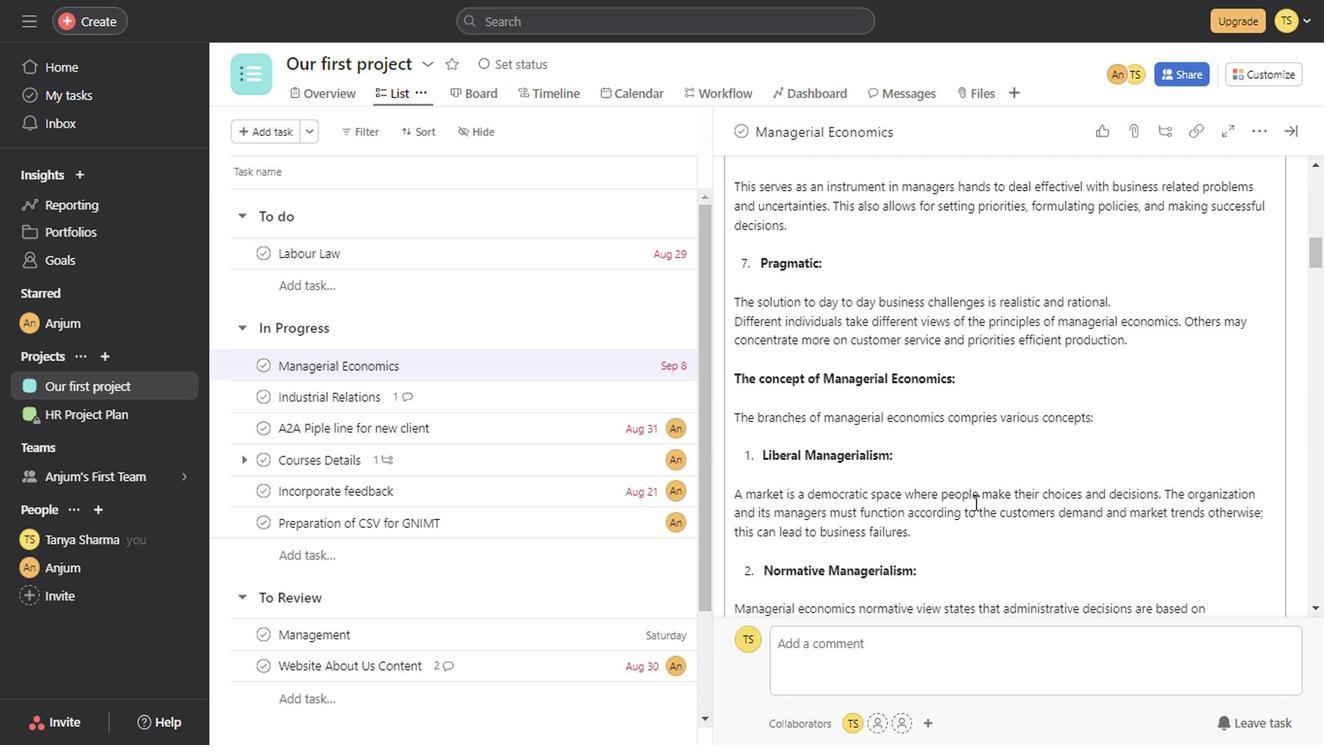 
Action: Mouse scrolled (969, 505) with delta (0, -1)
Screenshot: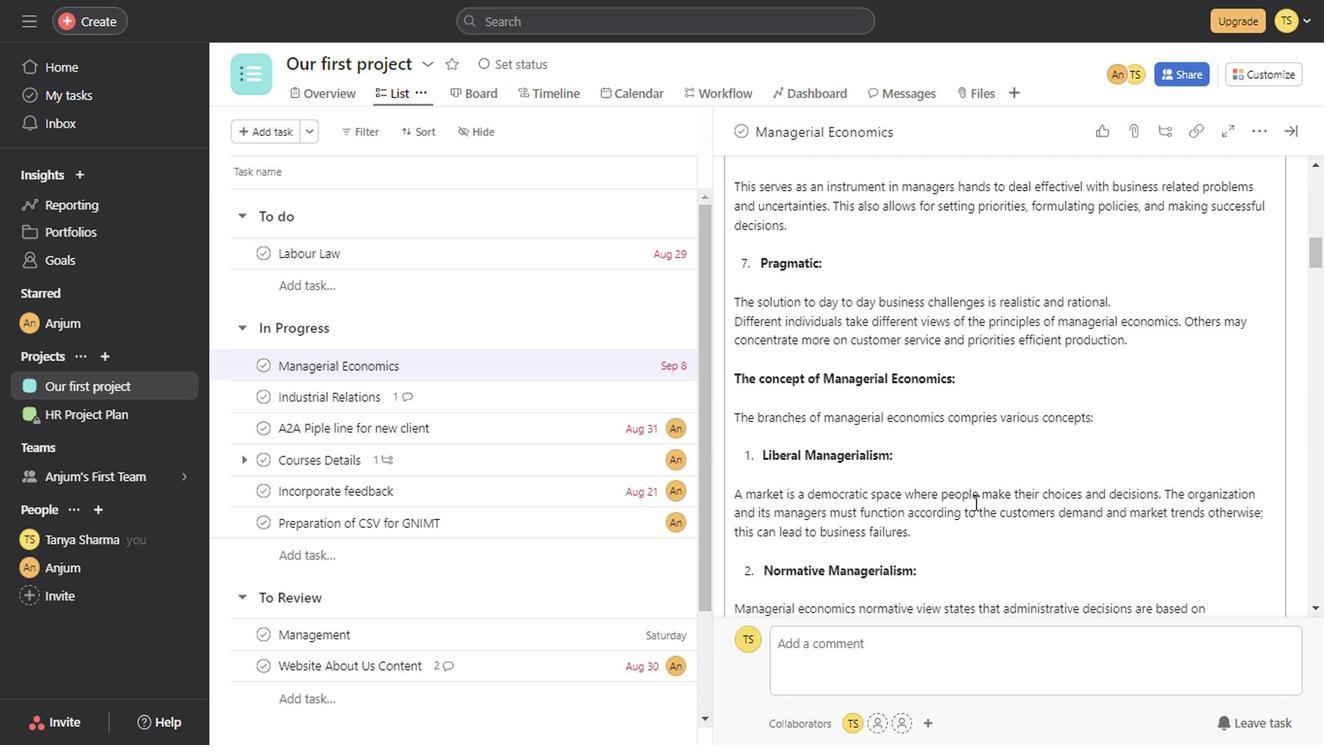 
Action: Mouse scrolled (969, 505) with delta (0, -1)
Screenshot: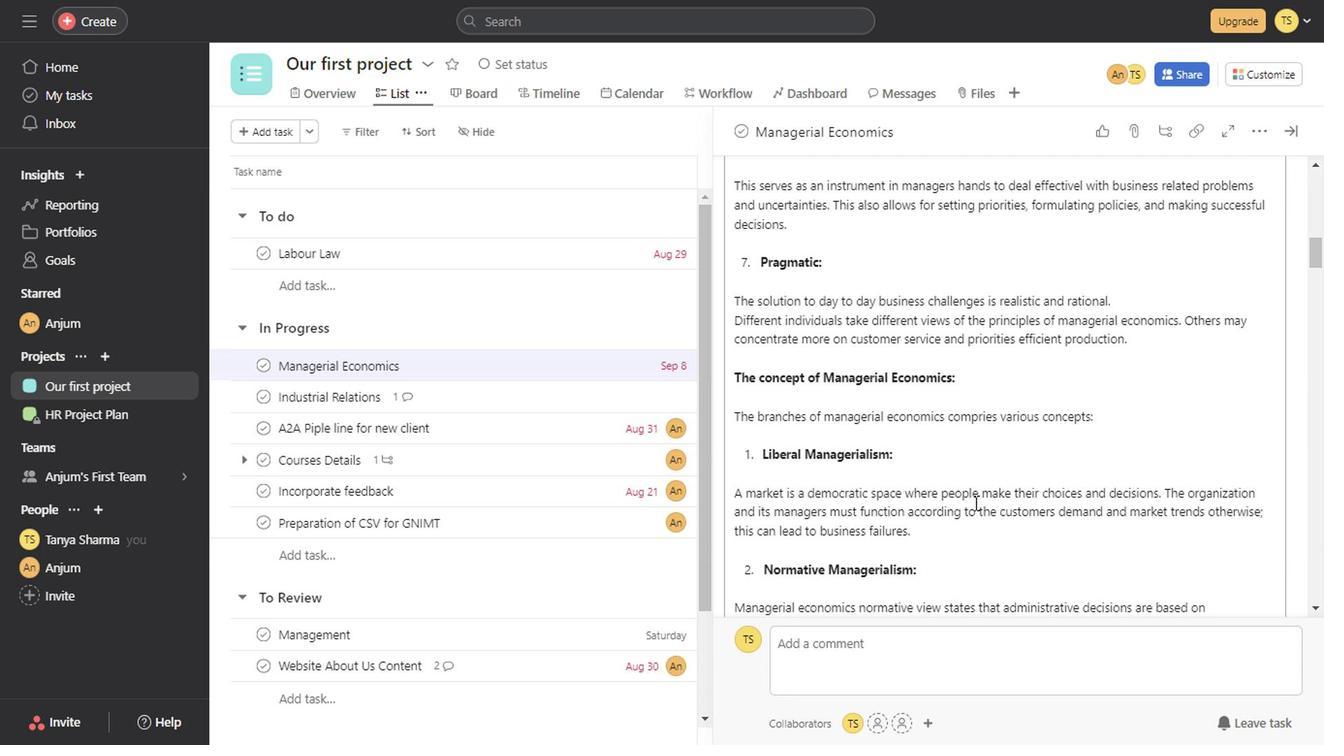 
Action: Mouse scrolled (969, 505) with delta (0, -1)
Screenshot: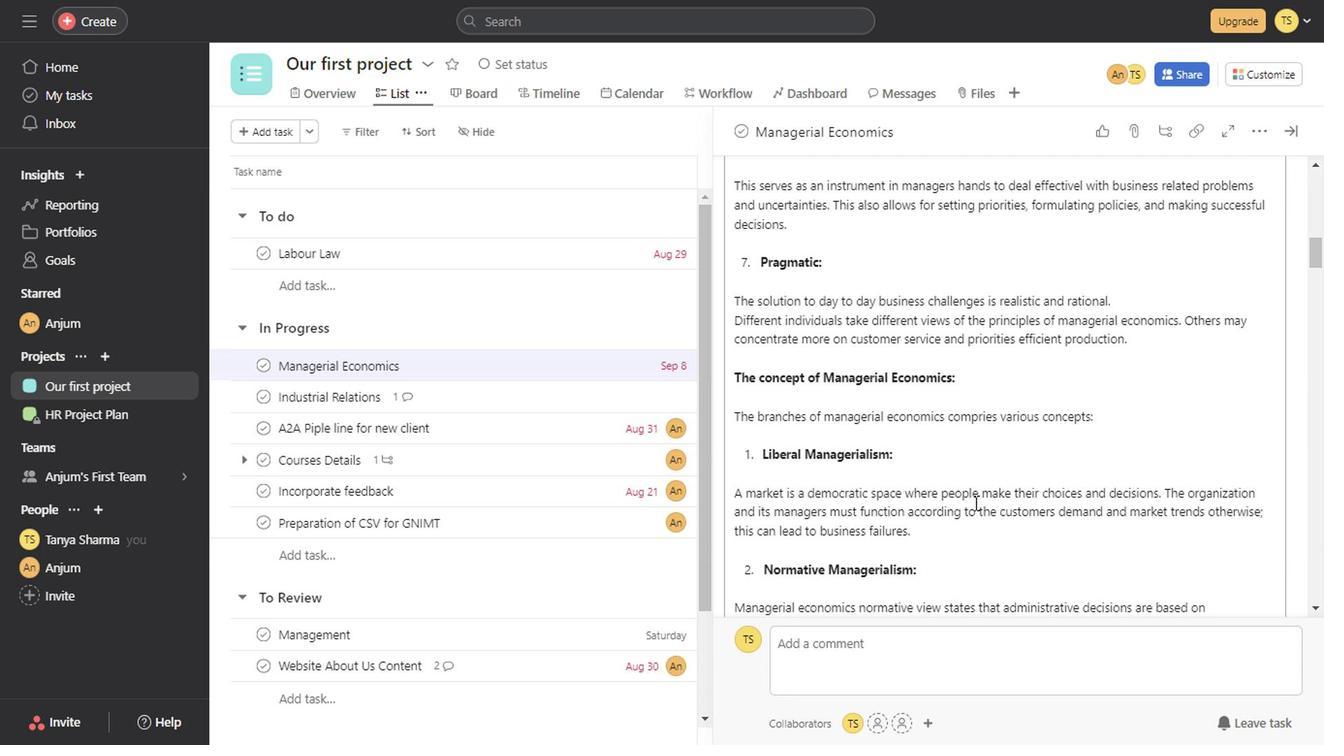 
Action: Mouse scrolled (969, 505) with delta (0, -1)
Screenshot: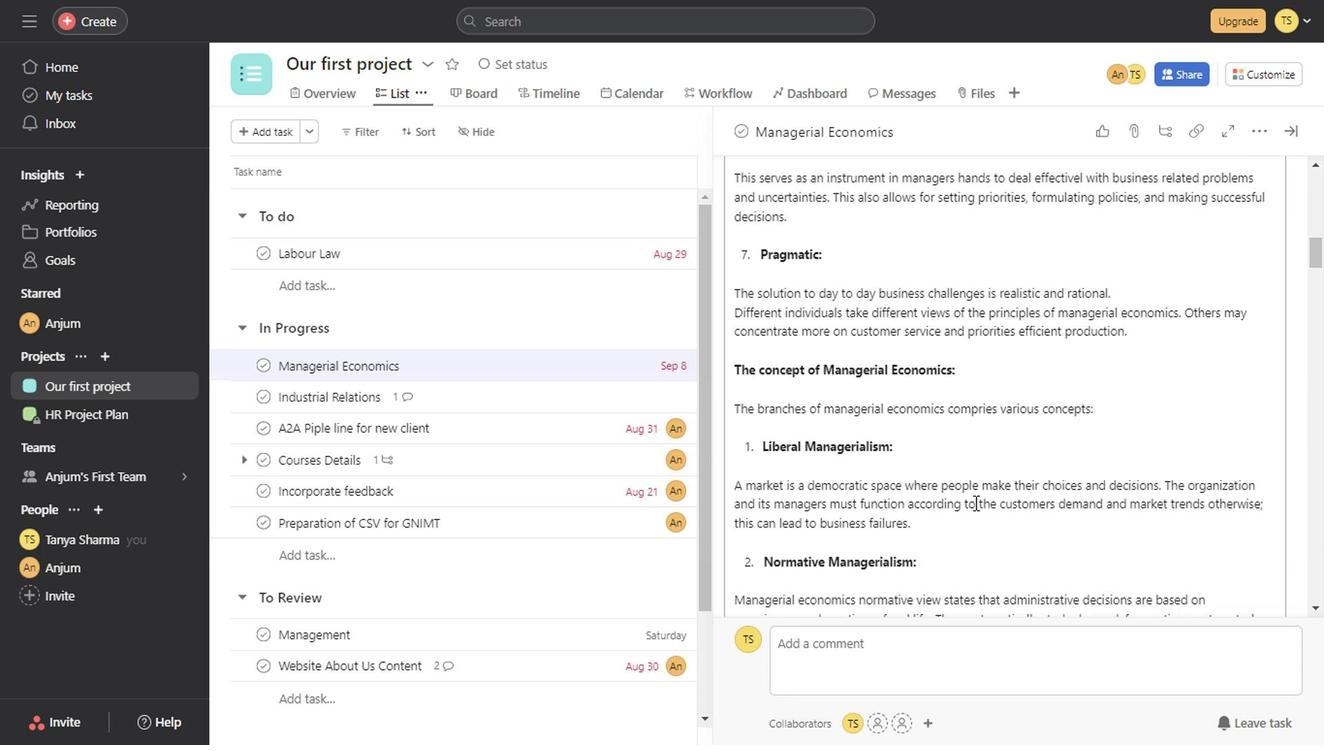 
Action: Mouse scrolled (969, 505) with delta (0, -1)
Screenshot: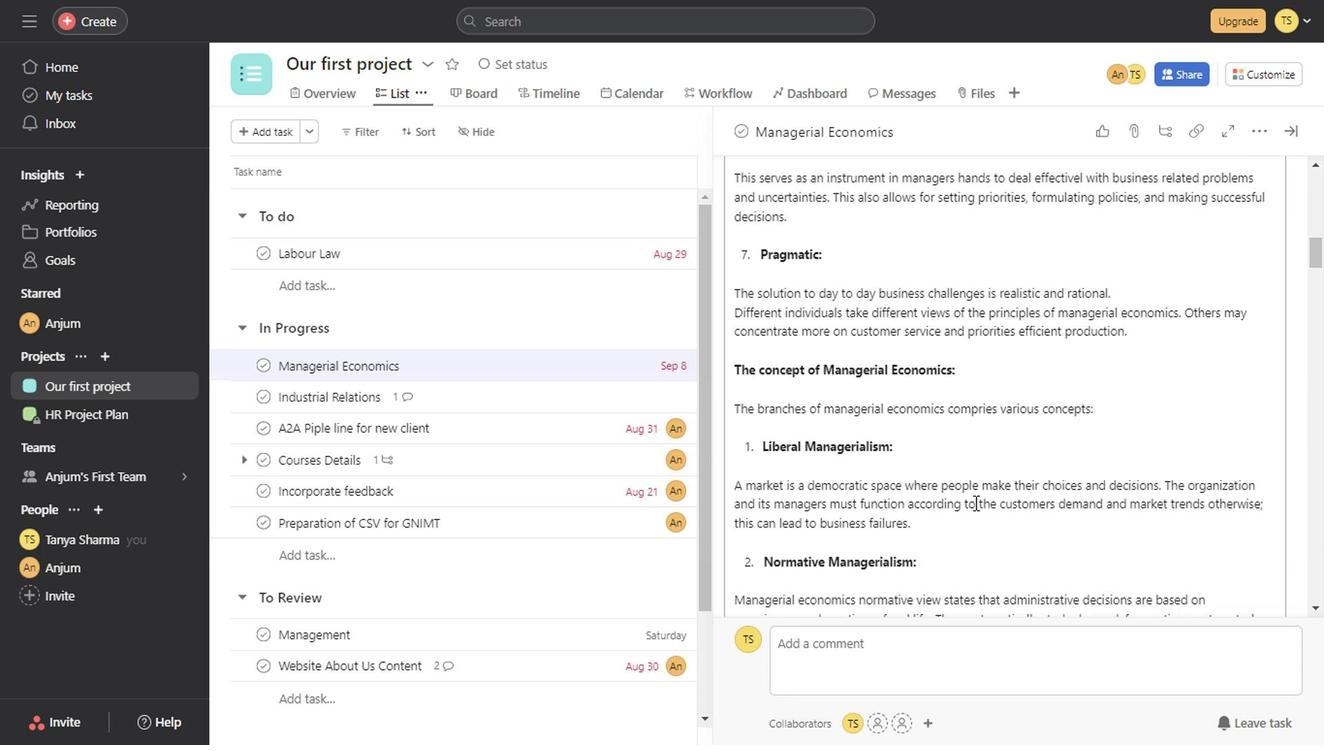 
Action: Mouse scrolled (969, 505) with delta (0, -1)
Screenshot: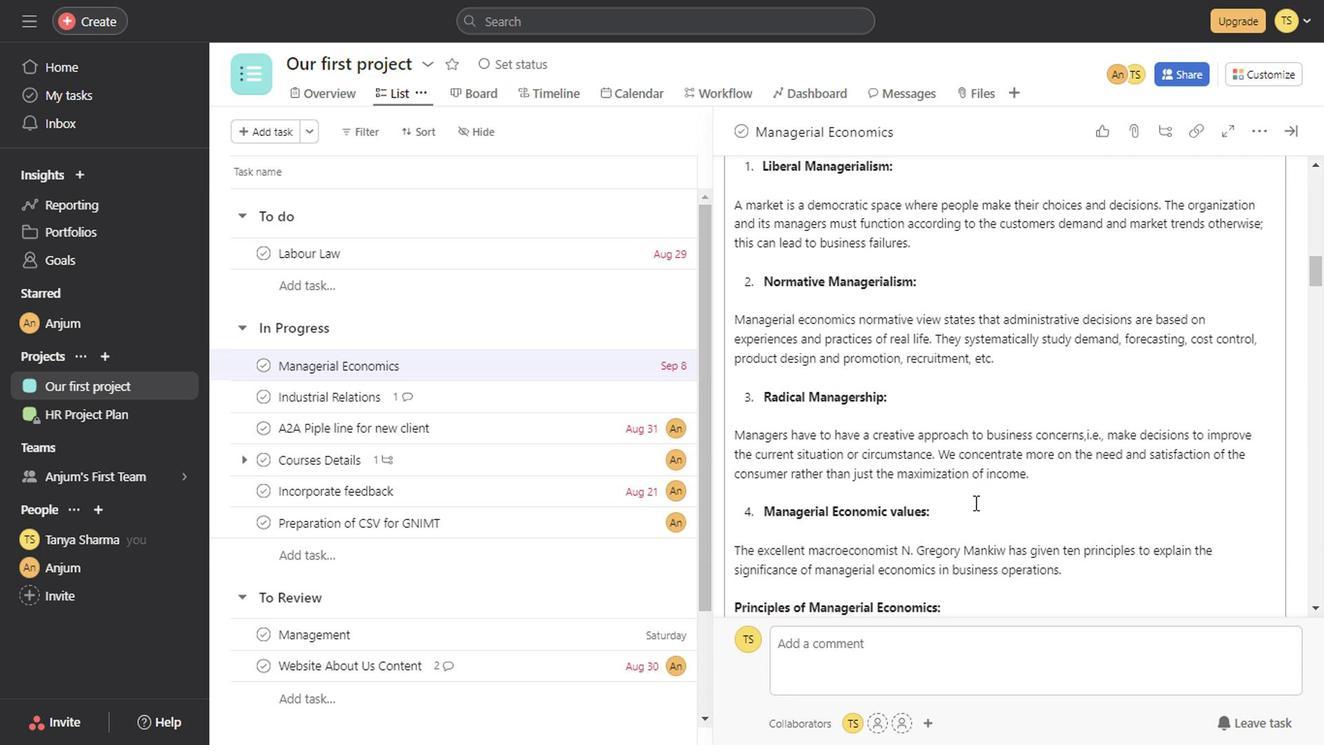 
Action: Mouse scrolled (969, 505) with delta (0, -1)
Screenshot: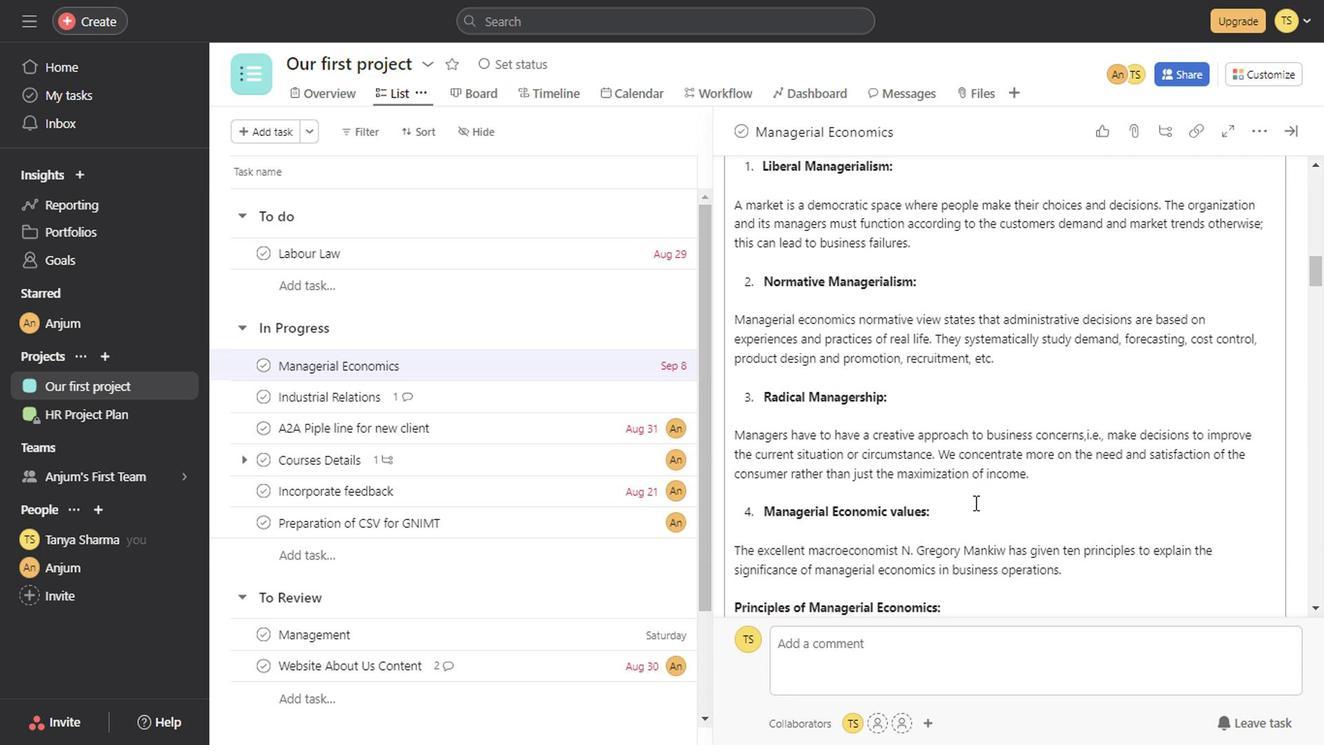 
Action: Mouse scrolled (969, 505) with delta (0, -1)
Screenshot: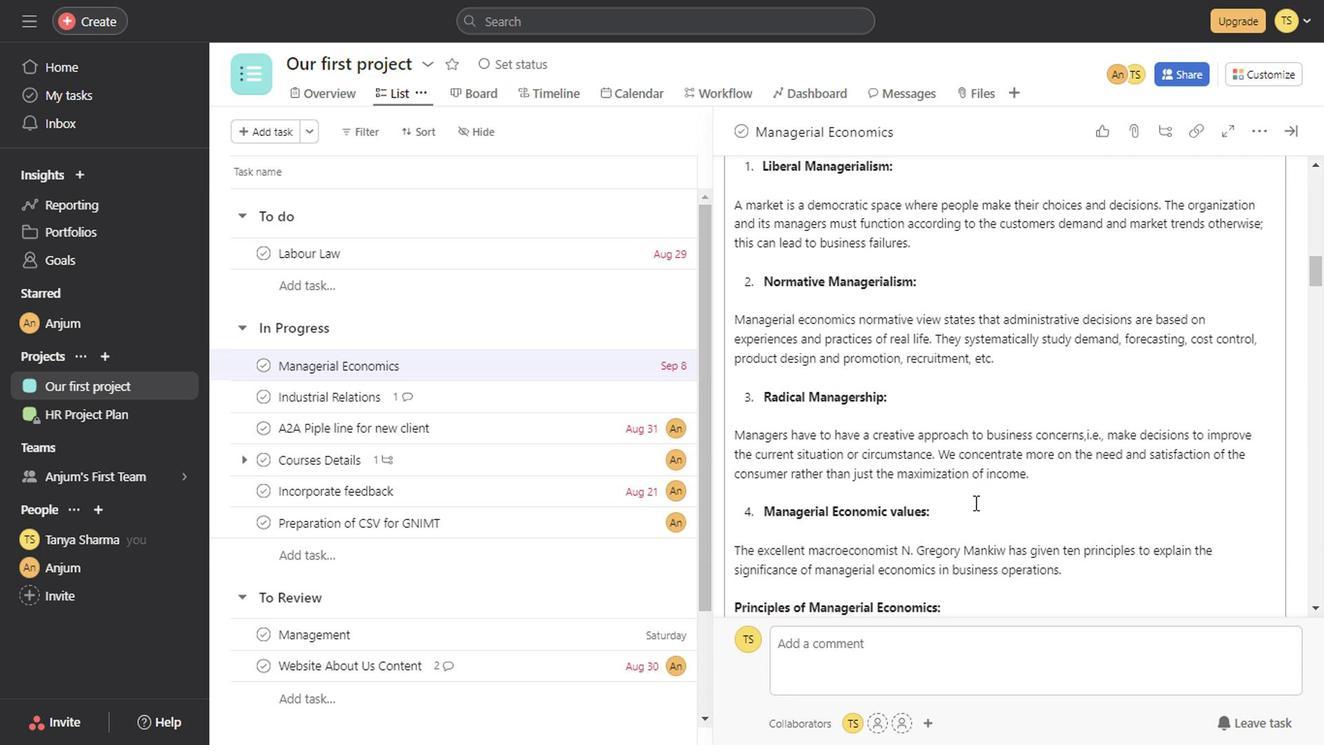 
Action: Mouse scrolled (969, 505) with delta (0, -1)
